 Task: Research Airbnb properties in Santiago de Veraguas, Panama from 1st November, 2023 to 4th November, 2023 for 1 adult.1  bedroom having 1 bed and 1 bathroom. Property type can be flat. Look for 4 properties as per requirement.
Action: Mouse pressed left at (464, 98)
Screenshot: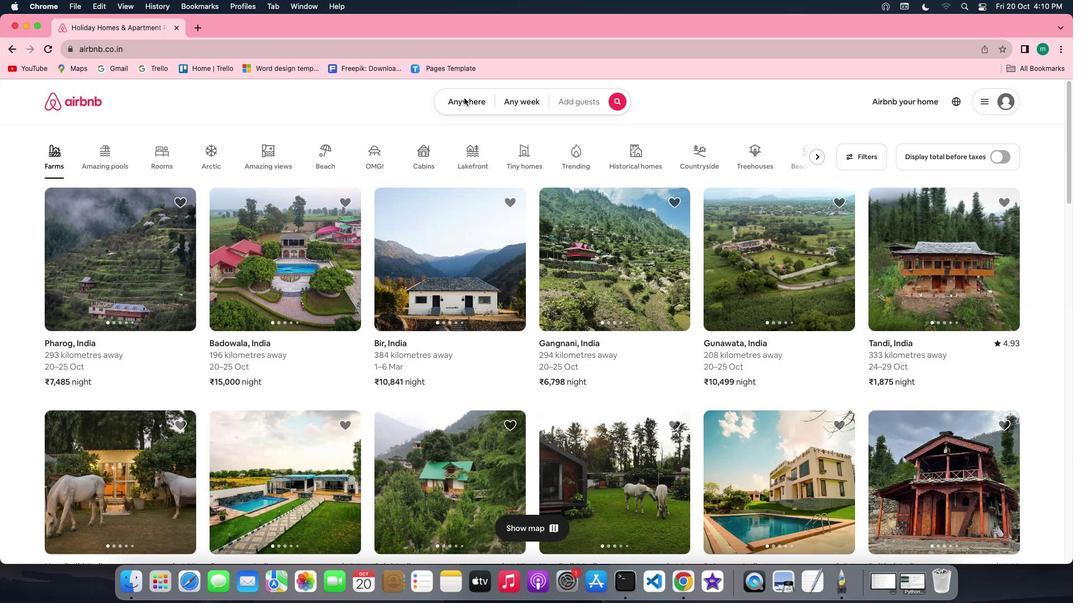 
Action: Mouse pressed left at (464, 98)
Screenshot: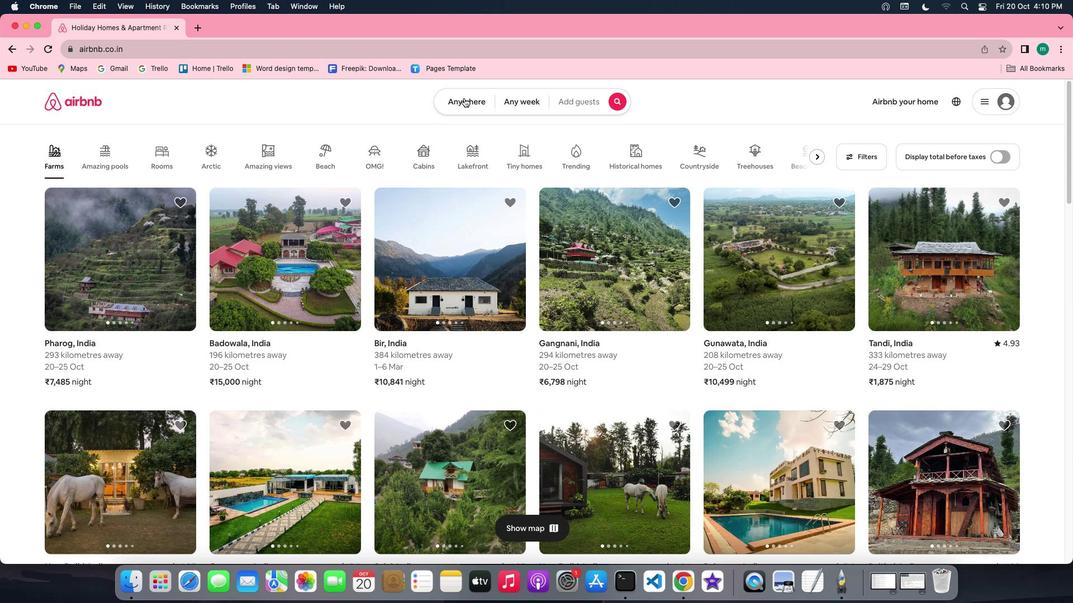 
Action: Mouse moved to (396, 143)
Screenshot: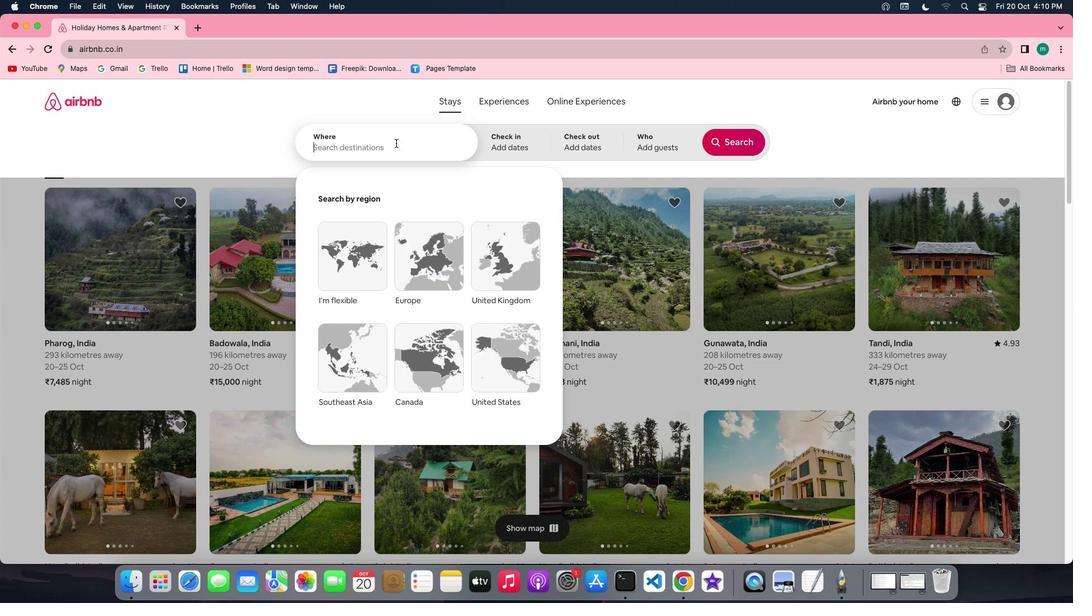 
Action: Mouse pressed left at (396, 143)
Screenshot: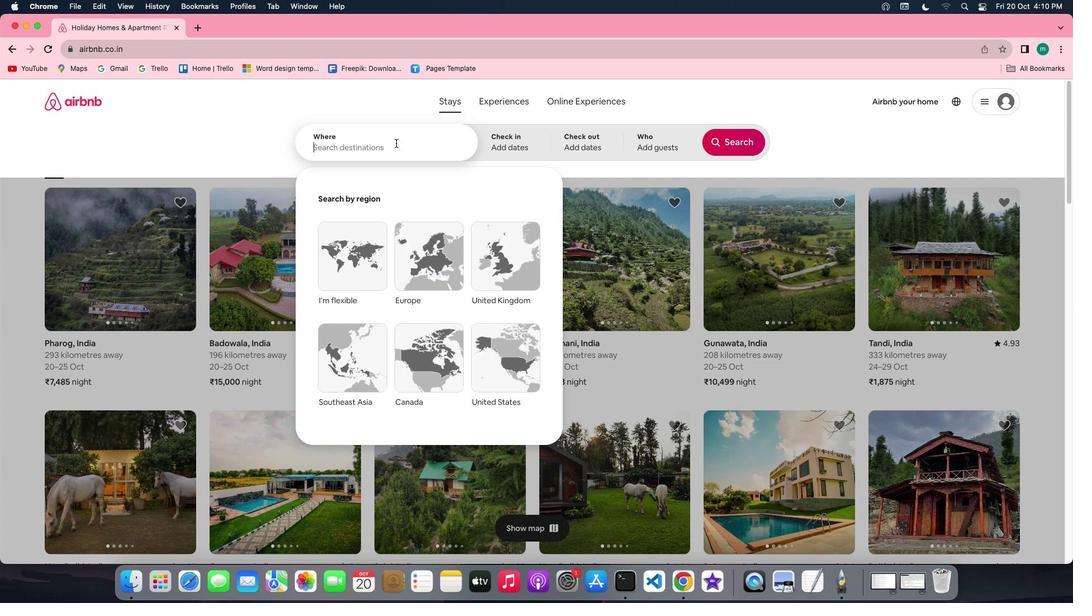 
Action: Key pressed Key.shift'S''a''n''t''i''a''g''o'Key.space'd''e'Key.spaceKey.shift'V''e''r''a''g''u''a''s'','Key.spaceKey.shift'P''a''n''a''m''a'
Screenshot: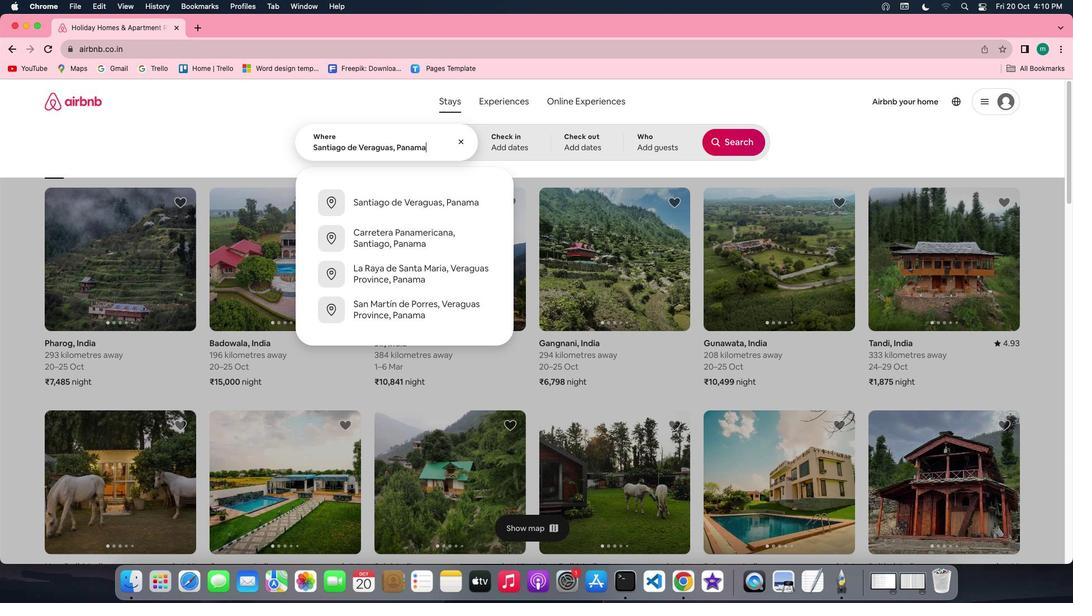 
Action: Mouse moved to (527, 143)
Screenshot: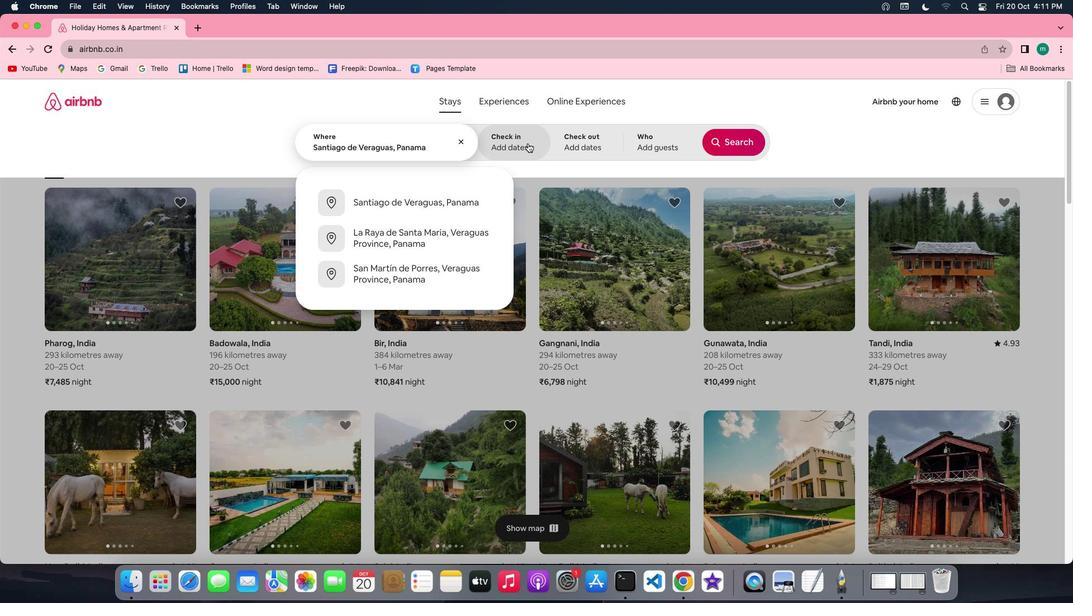 
Action: Mouse pressed left at (527, 143)
Screenshot: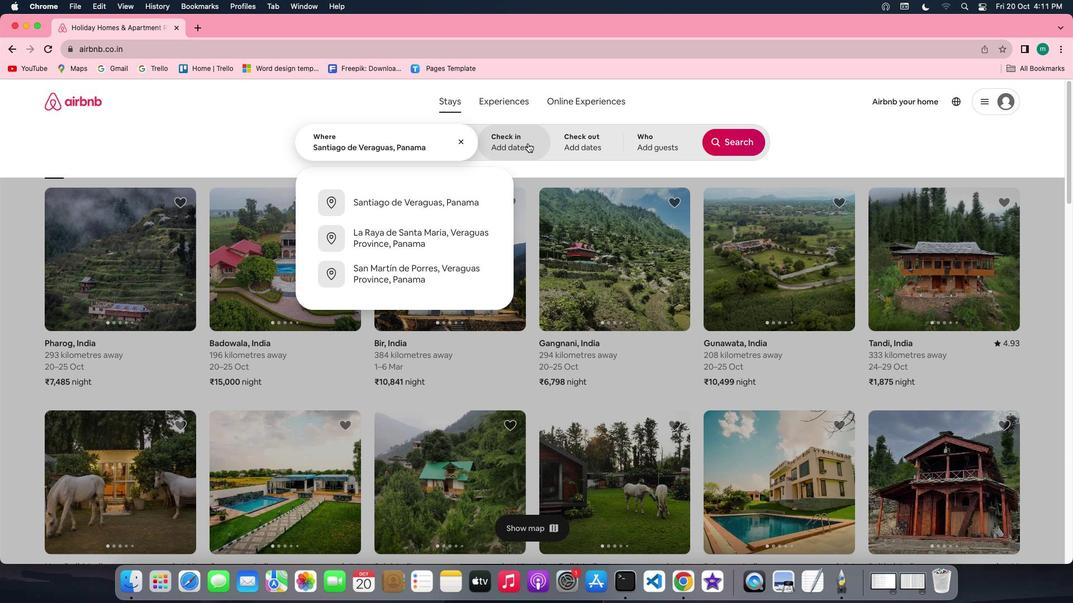 
Action: Mouse moved to (649, 278)
Screenshot: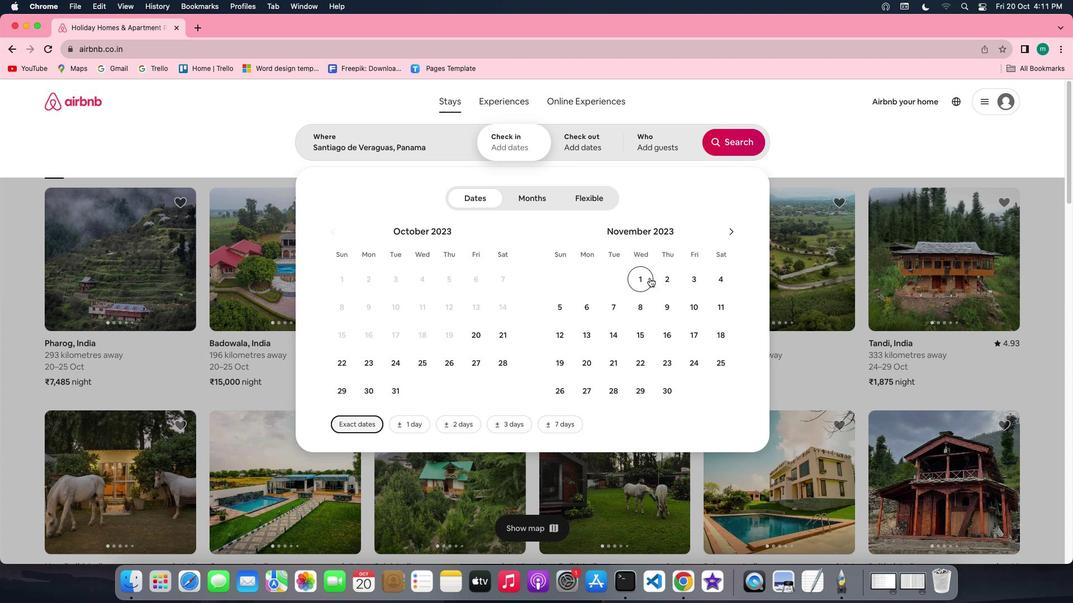 
Action: Mouse pressed left at (649, 278)
Screenshot: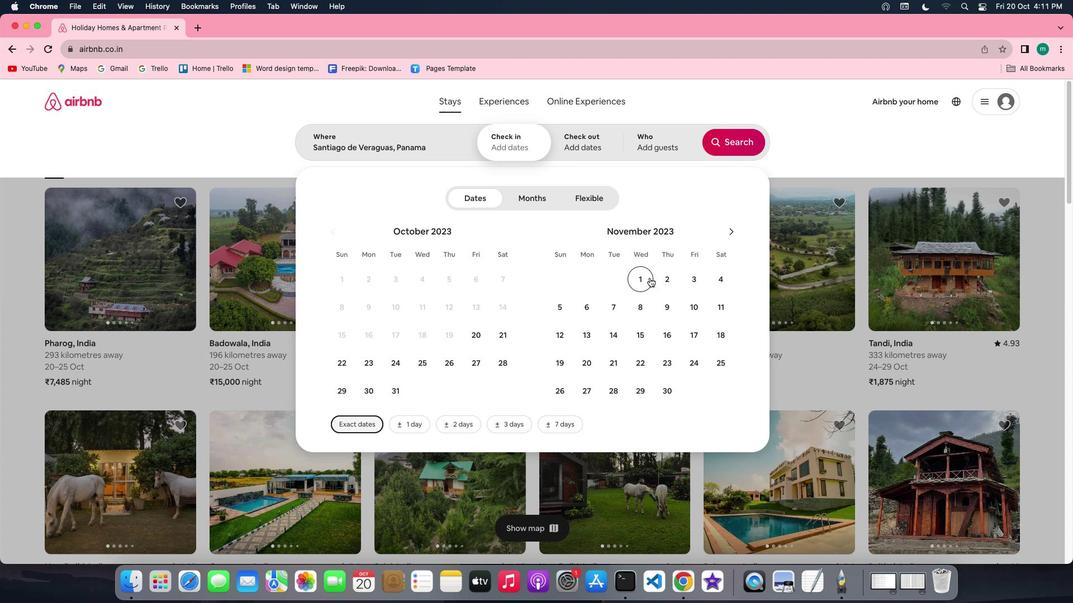 
Action: Mouse moved to (724, 282)
Screenshot: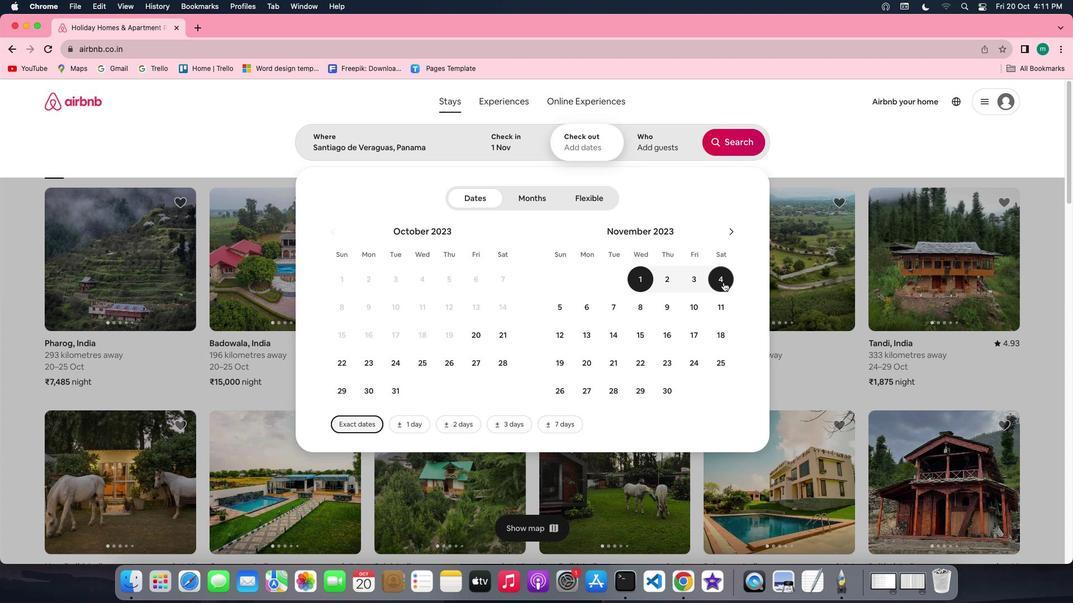 
Action: Mouse pressed left at (724, 282)
Screenshot: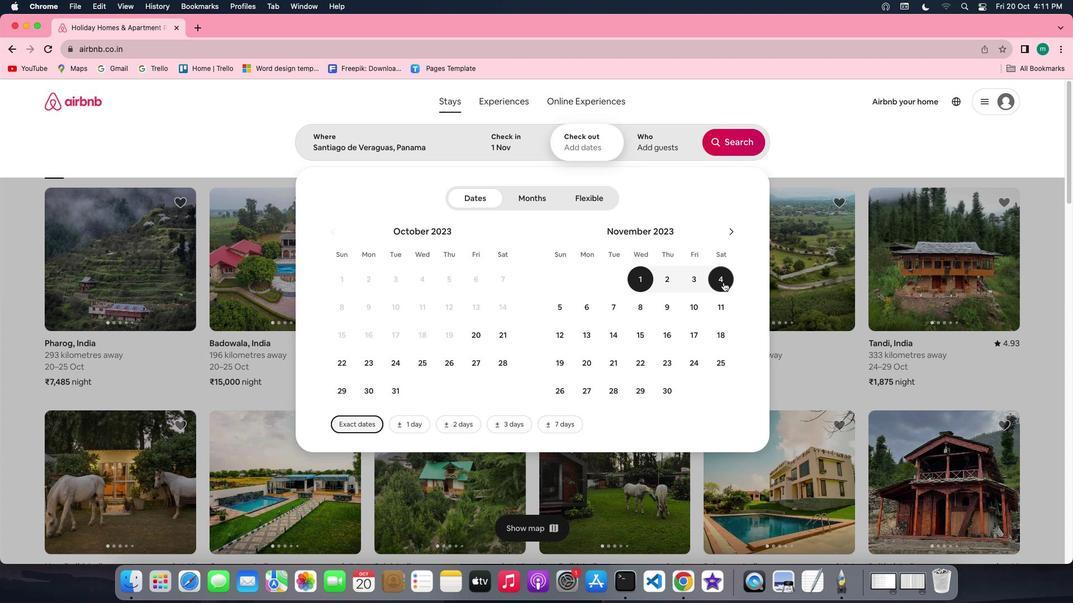 
Action: Mouse moved to (664, 144)
Screenshot: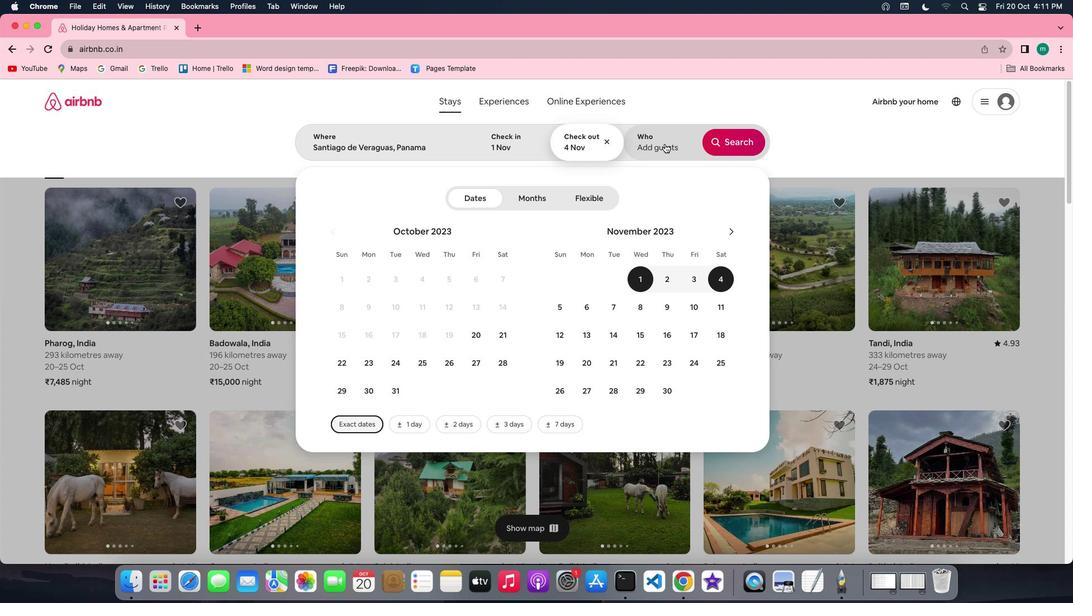 
Action: Mouse pressed left at (664, 144)
Screenshot: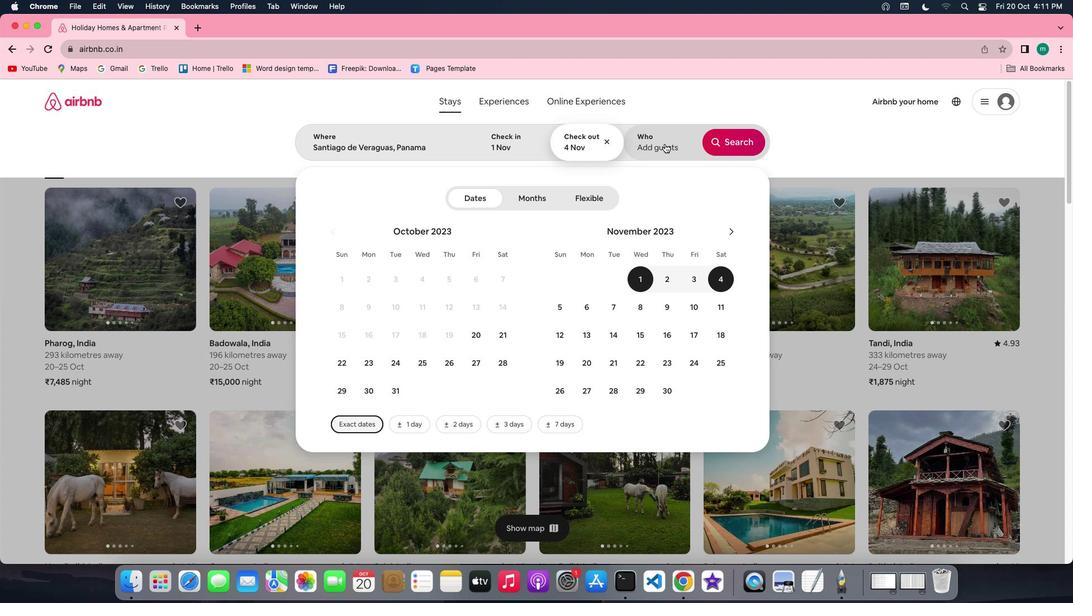 
Action: Mouse moved to (738, 204)
Screenshot: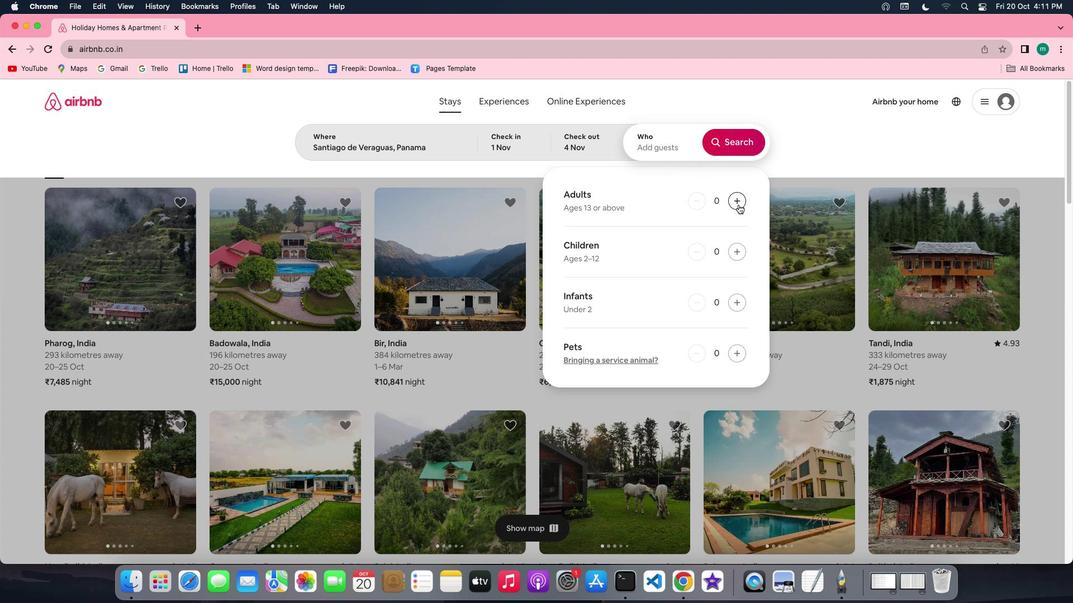 
Action: Mouse pressed left at (738, 204)
Screenshot: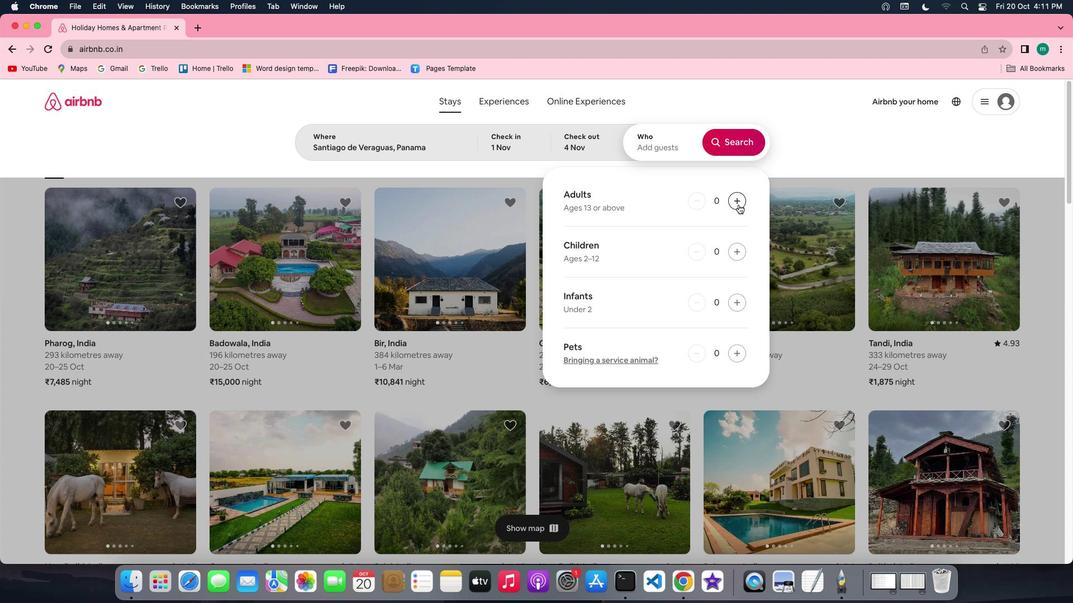 
Action: Mouse moved to (731, 141)
Screenshot: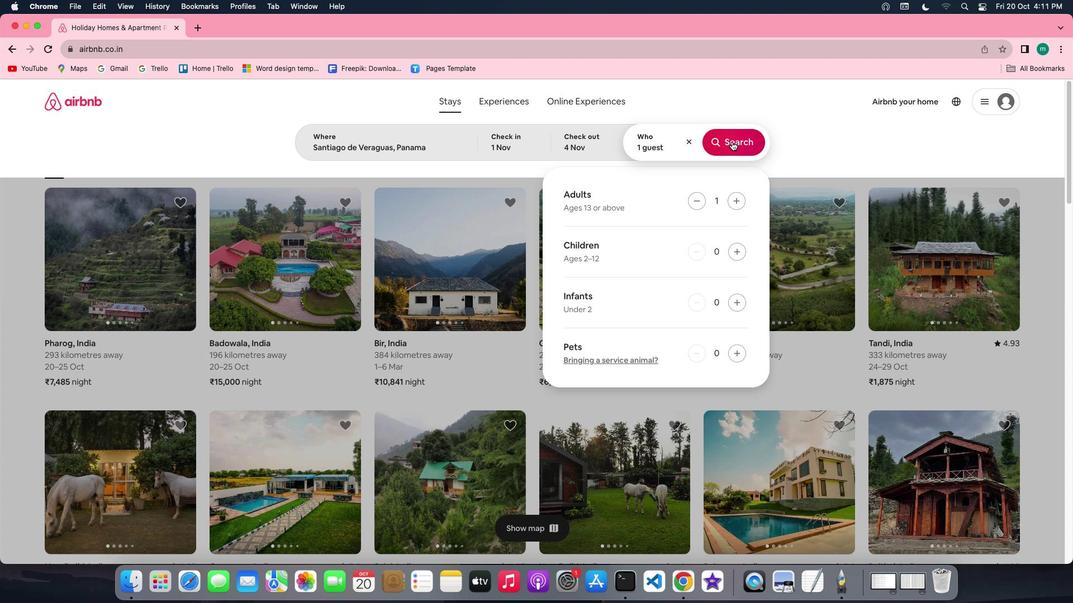 
Action: Mouse pressed left at (731, 141)
Screenshot: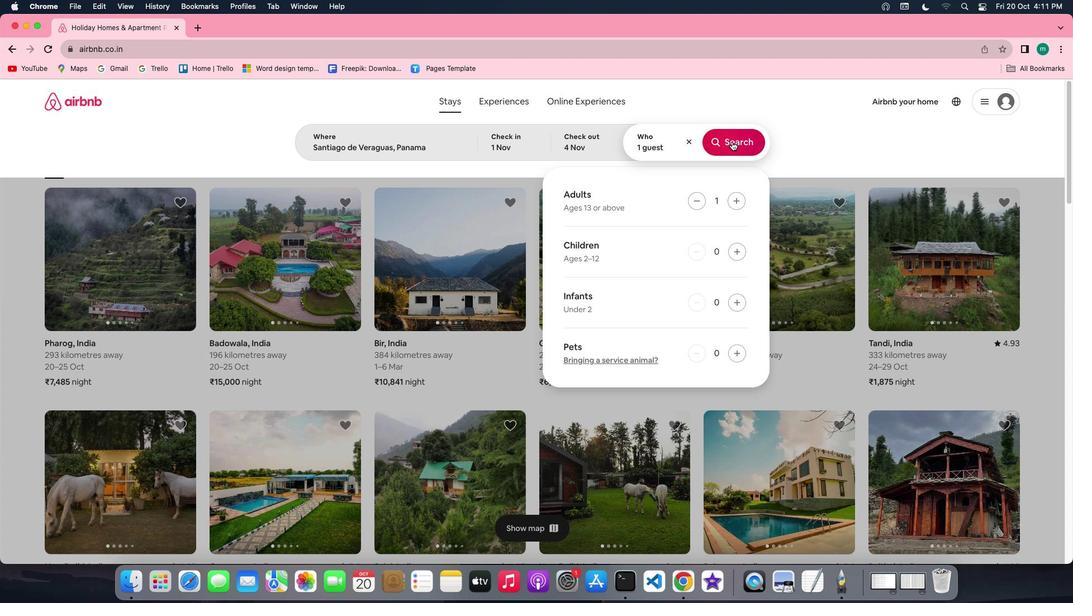 
Action: Mouse moved to (886, 143)
Screenshot: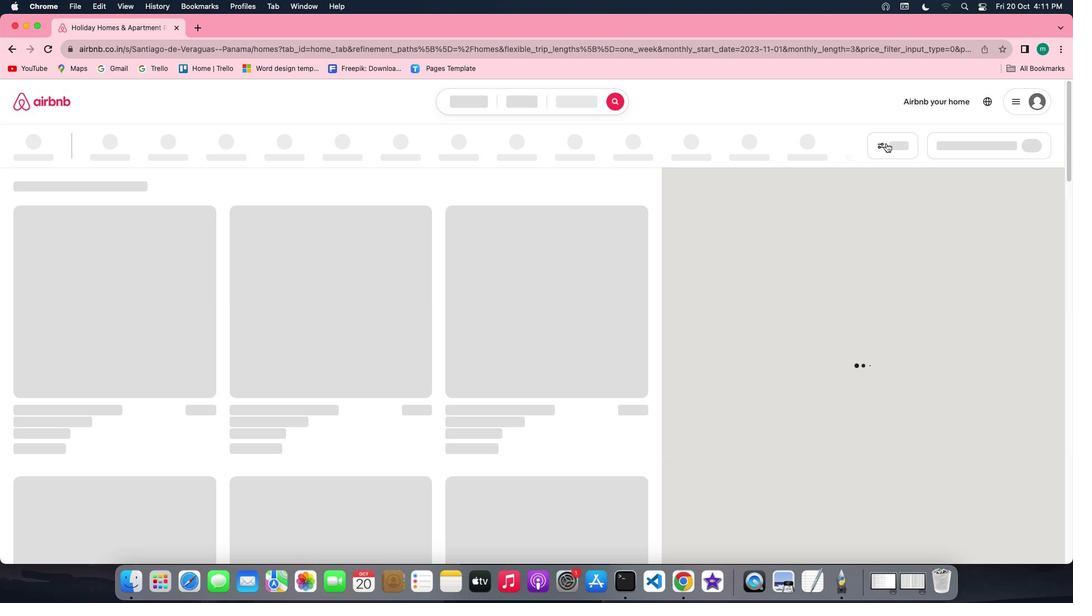 
Action: Mouse pressed left at (886, 143)
Screenshot: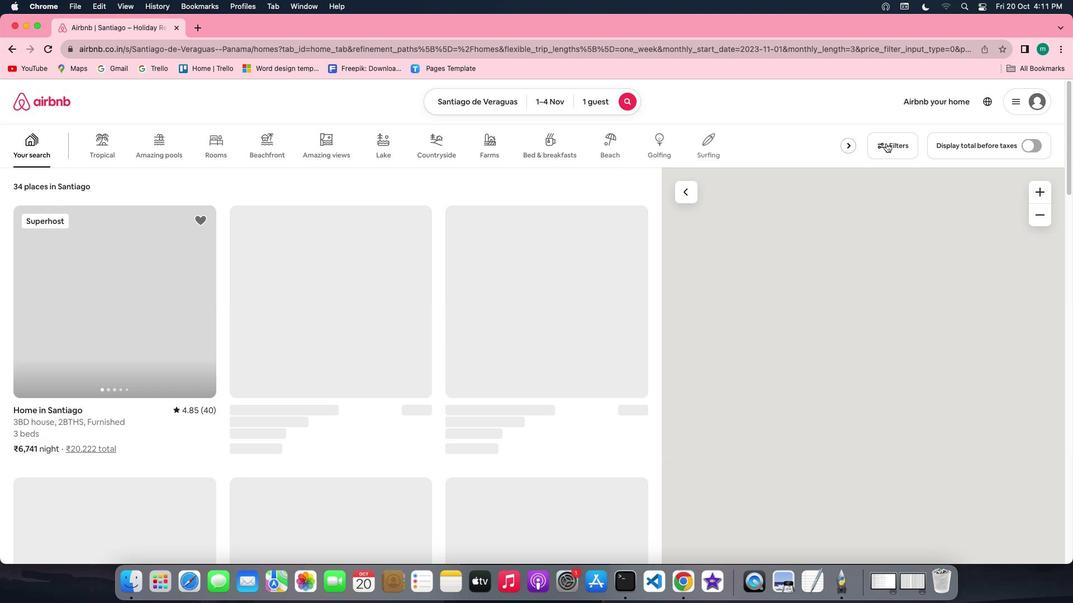 
Action: Mouse moved to (895, 145)
Screenshot: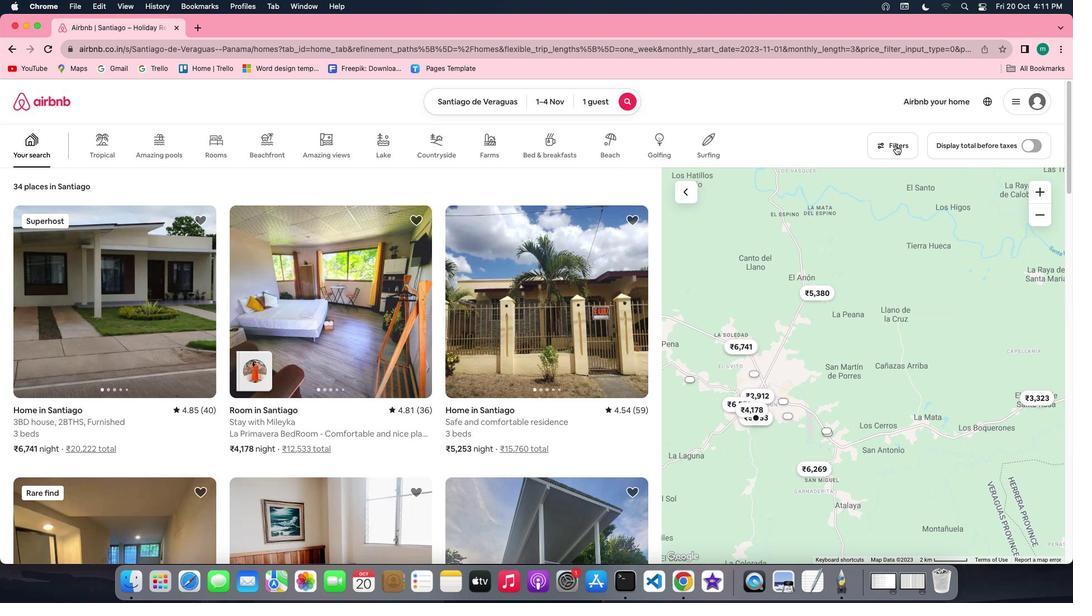 
Action: Mouse pressed left at (895, 145)
Screenshot: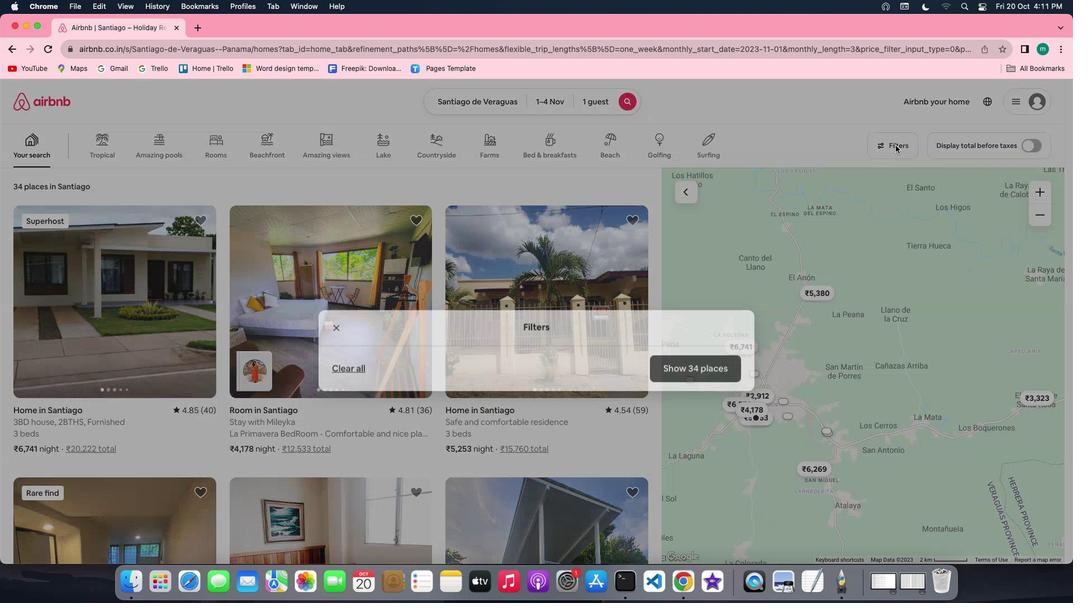 
Action: Mouse pressed left at (895, 145)
Screenshot: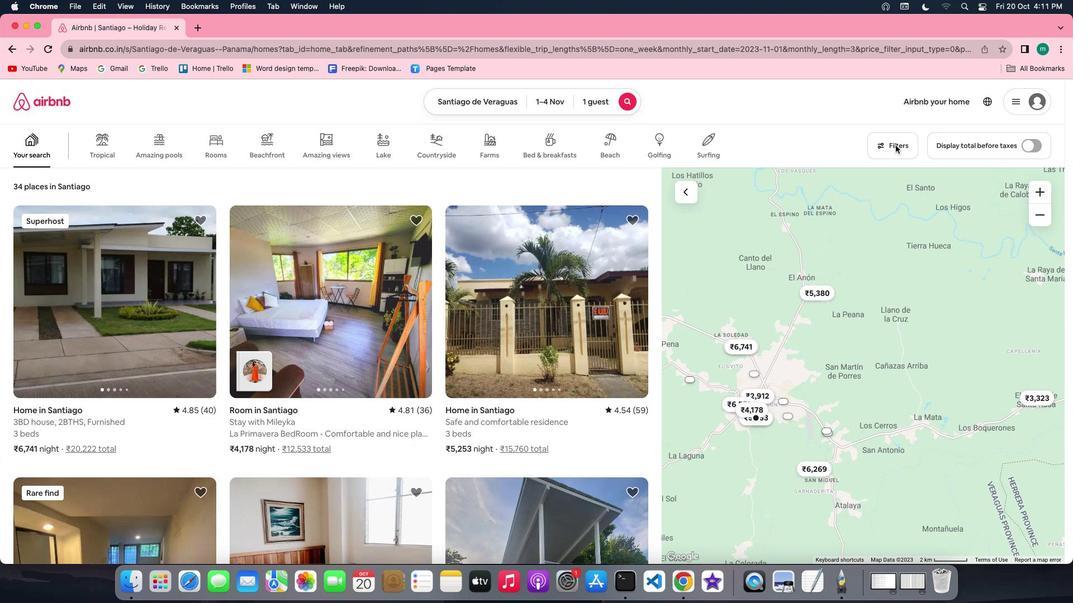 
Action: Mouse moved to (888, 143)
Screenshot: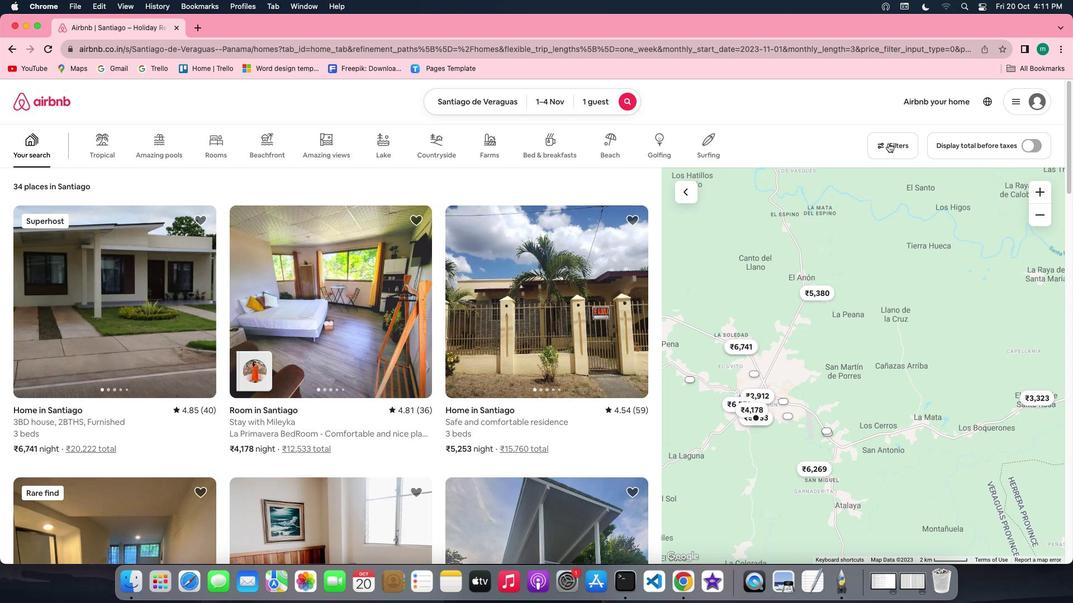 
Action: Mouse pressed left at (888, 143)
Screenshot: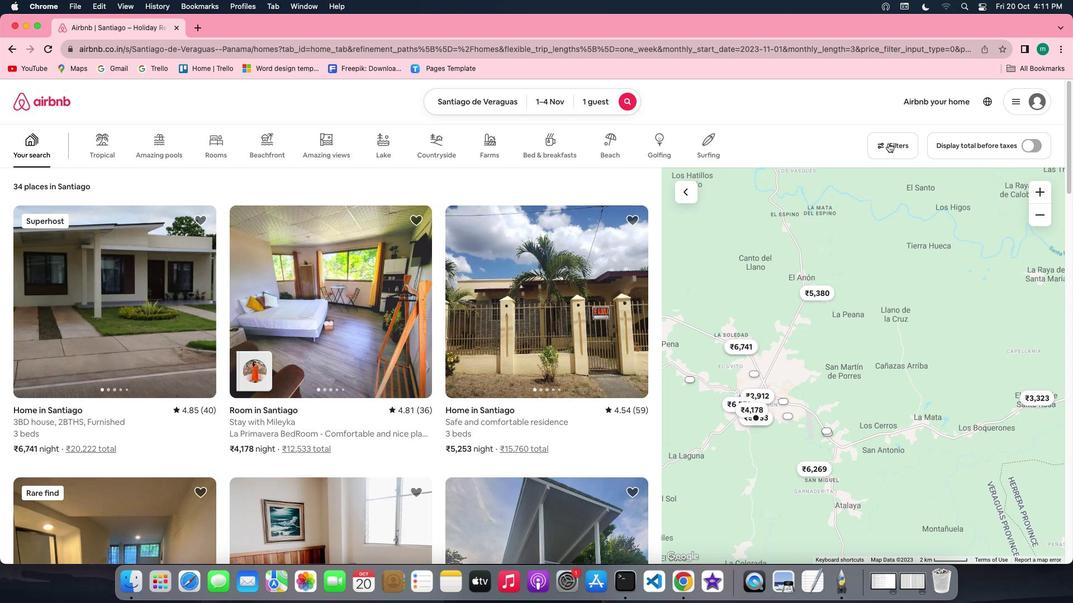 
Action: Mouse moved to (454, 283)
Screenshot: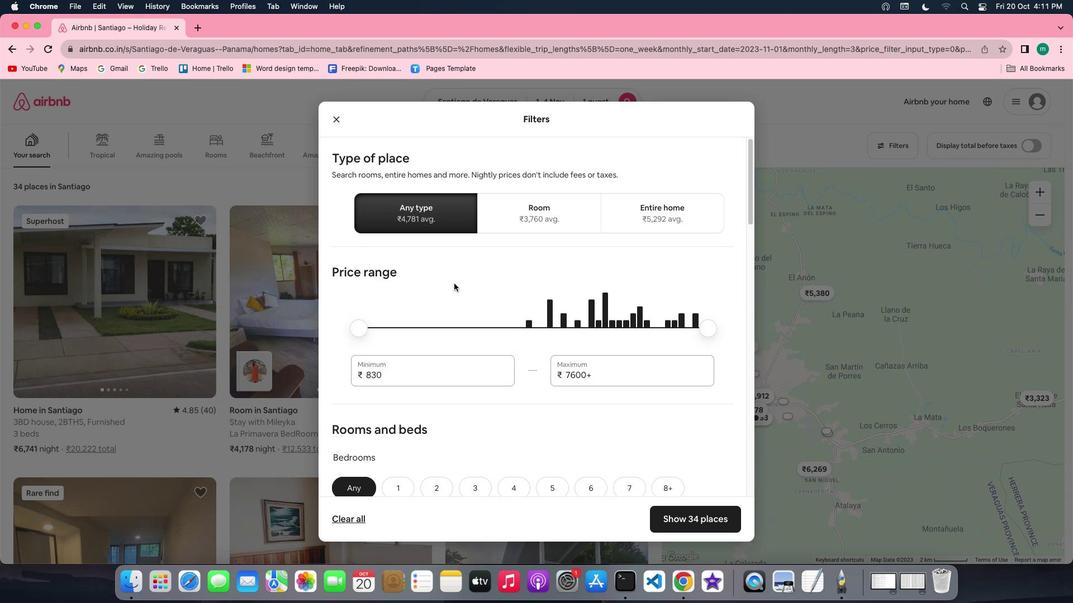 
Action: Mouse scrolled (454, 283) with delta (0, 0)
Screenshot: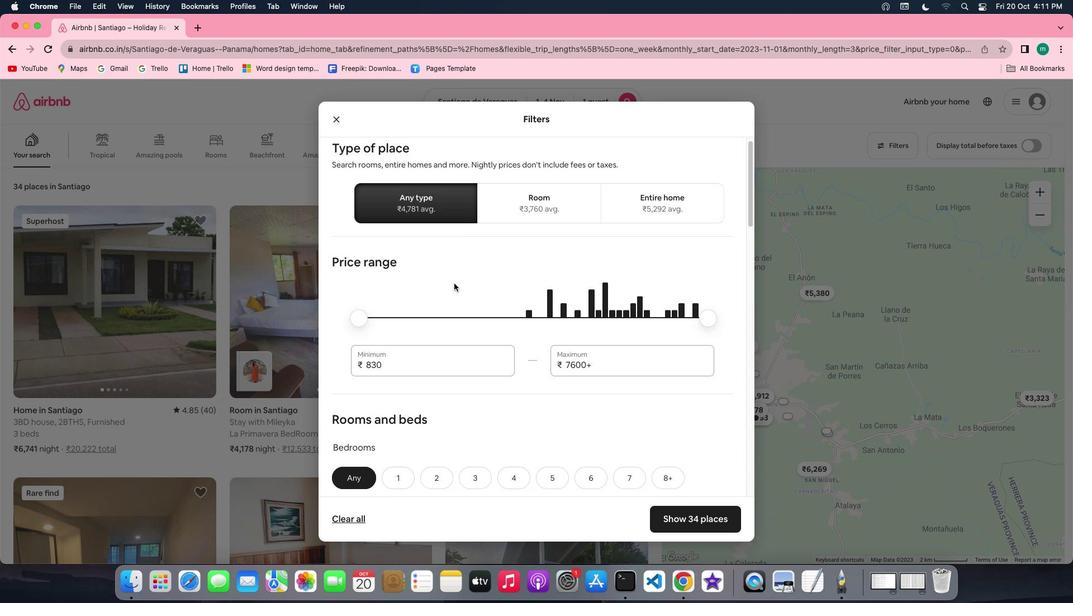 
Action: Mouse scrolled (454, 283) with delta (0, 0)
Screenshot: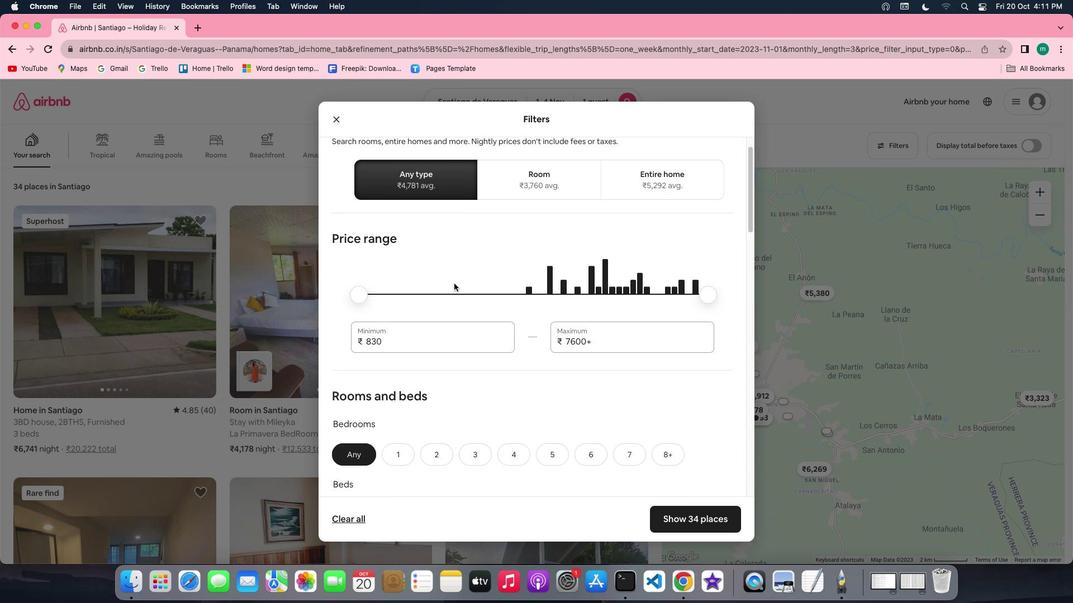 
Action: Mouse scrolled (454, 283) with delta (0, -1)
Screenshot: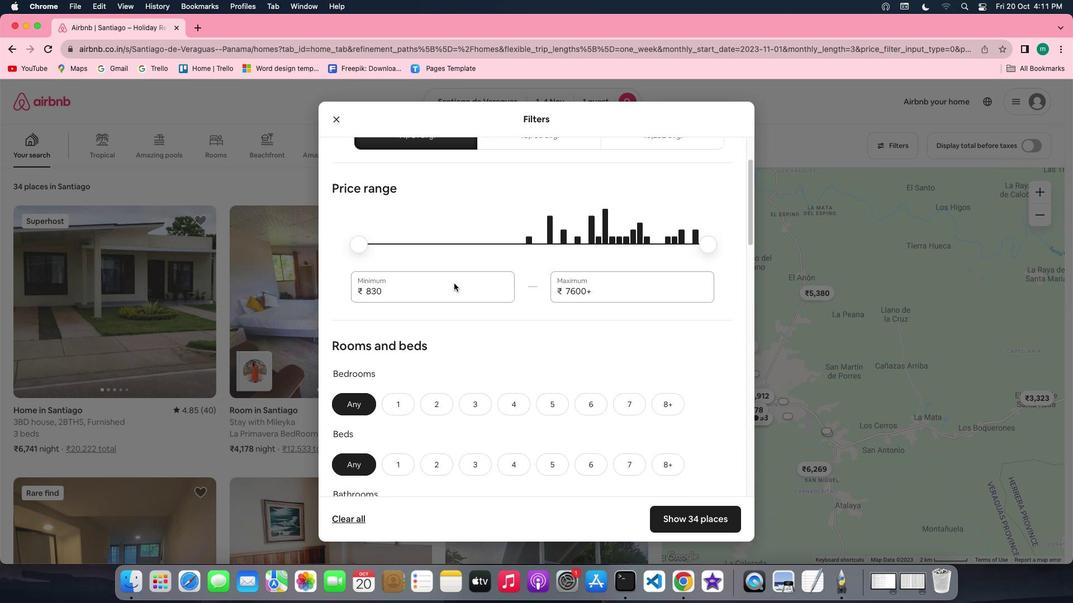 
Action: Mouse scrolled (454, 283) with delta (0, -2)
Screenshot: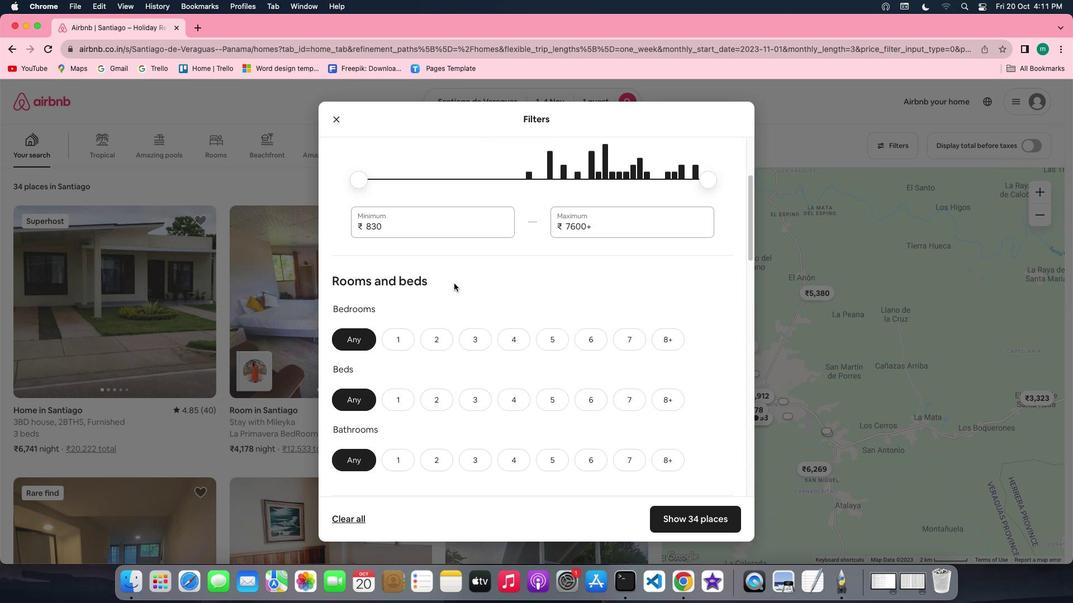 
Action: Mouse scrolled (454, 283) with delta (0, 0)
Screenshot: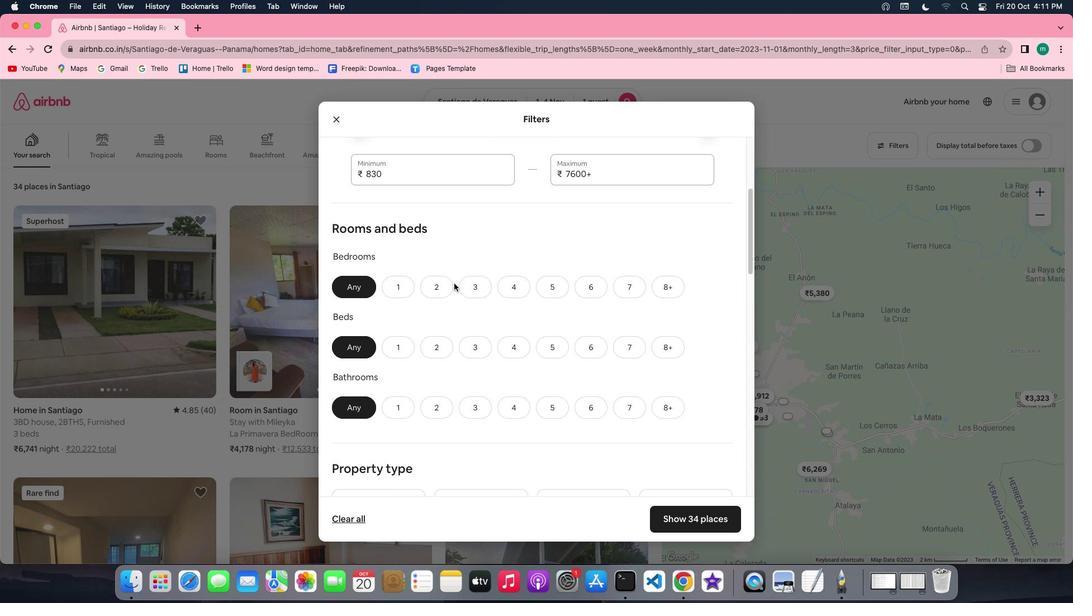 
Action: Mouse scrolled (454, 283) with delta (0, 0)
Screenshot: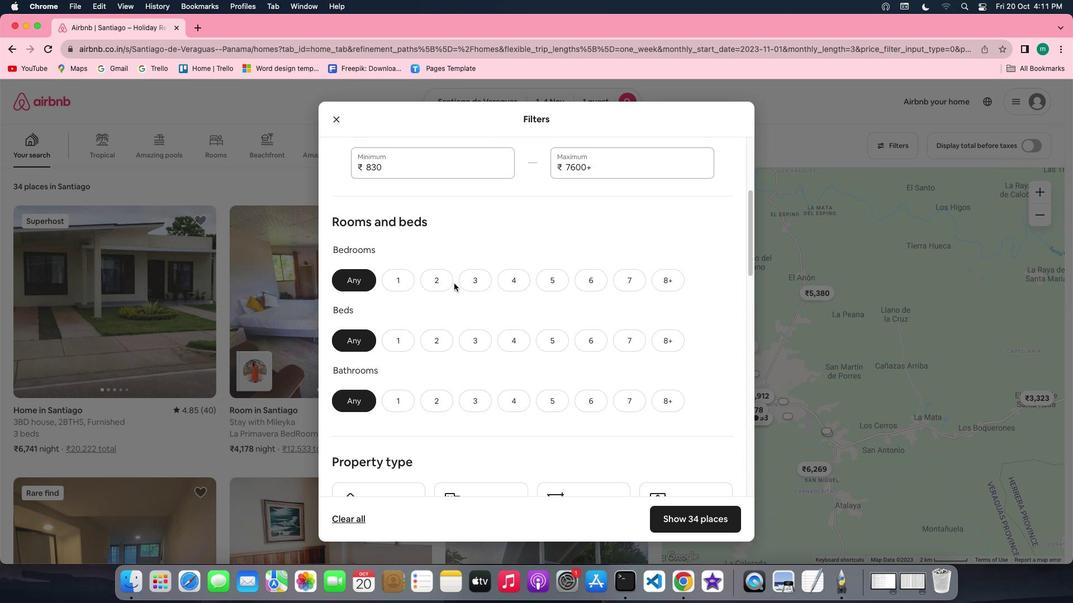 
Action: Mouse scrolled (454, 283) with delta (0, 0)
Screenshot: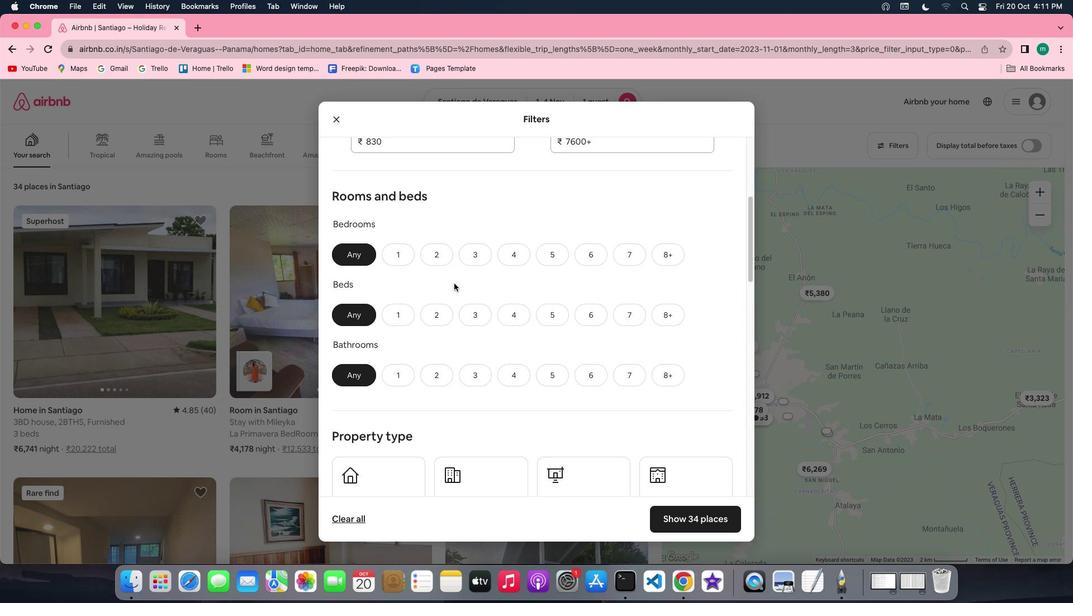 
Action: Mouse scrolled (454, 283) with delta (0, 0)
Screenshot: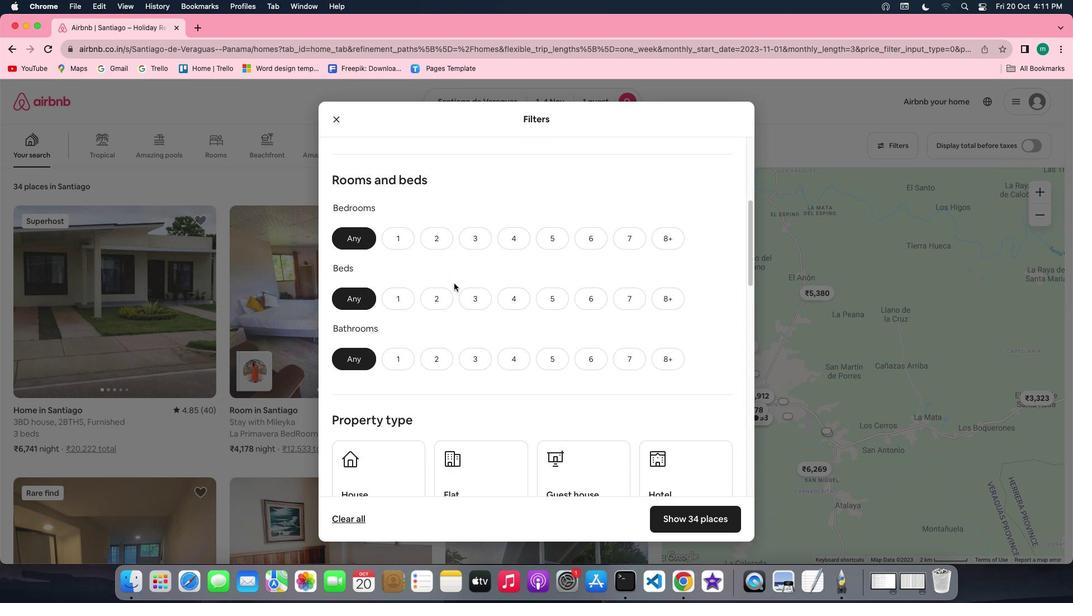 
Action: Mouse scrolled (454, 283) with delta (0, 0)
Screenshot: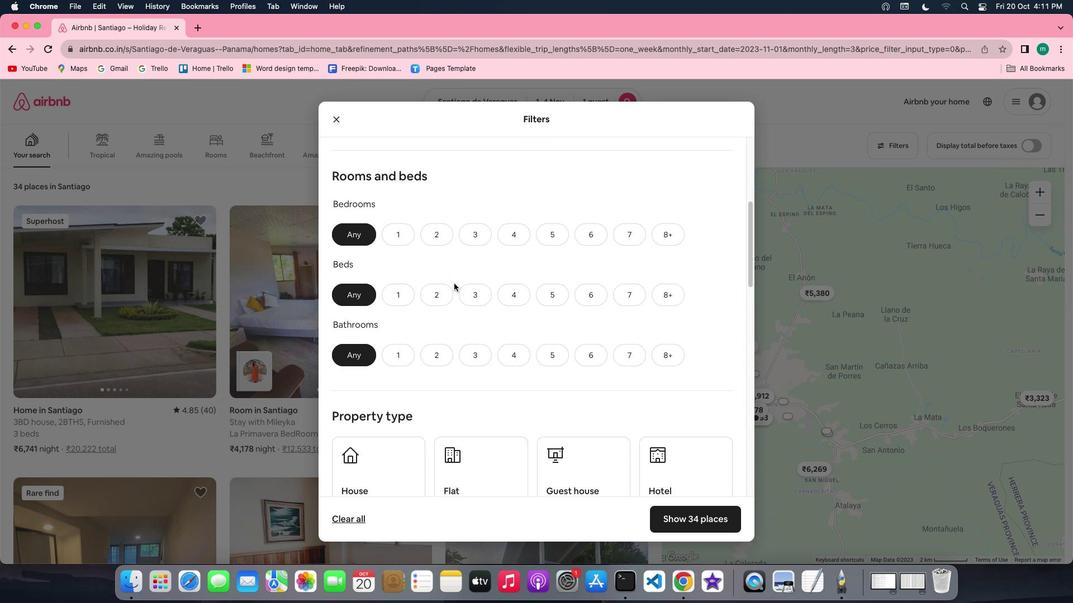 
Action: Mouse moved to (390, 223)
Screenshot: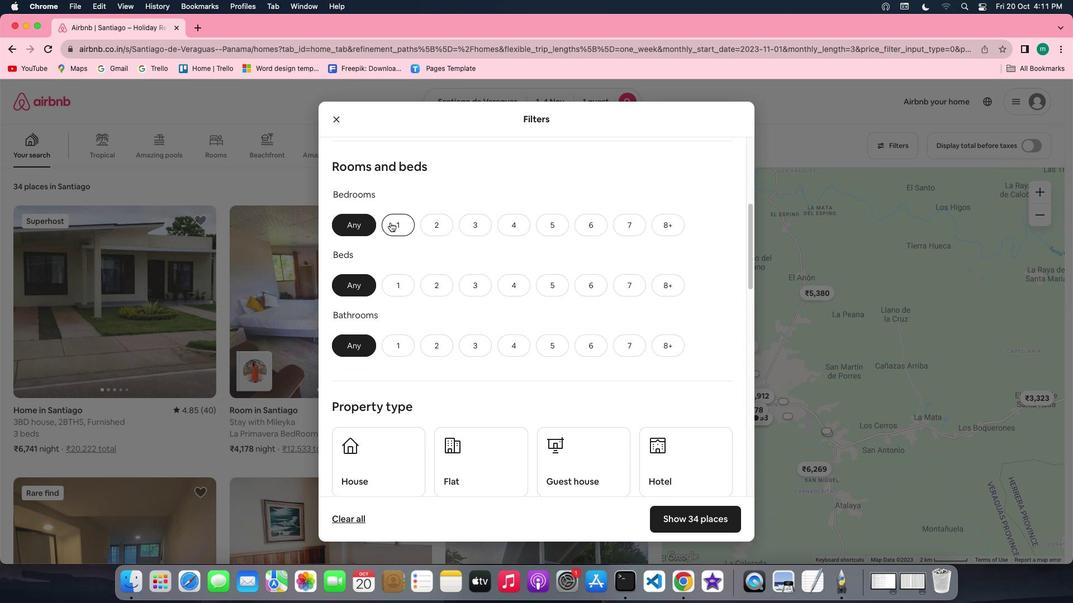 
Action: Mouse pressed left at (390, 223)
Screenshot: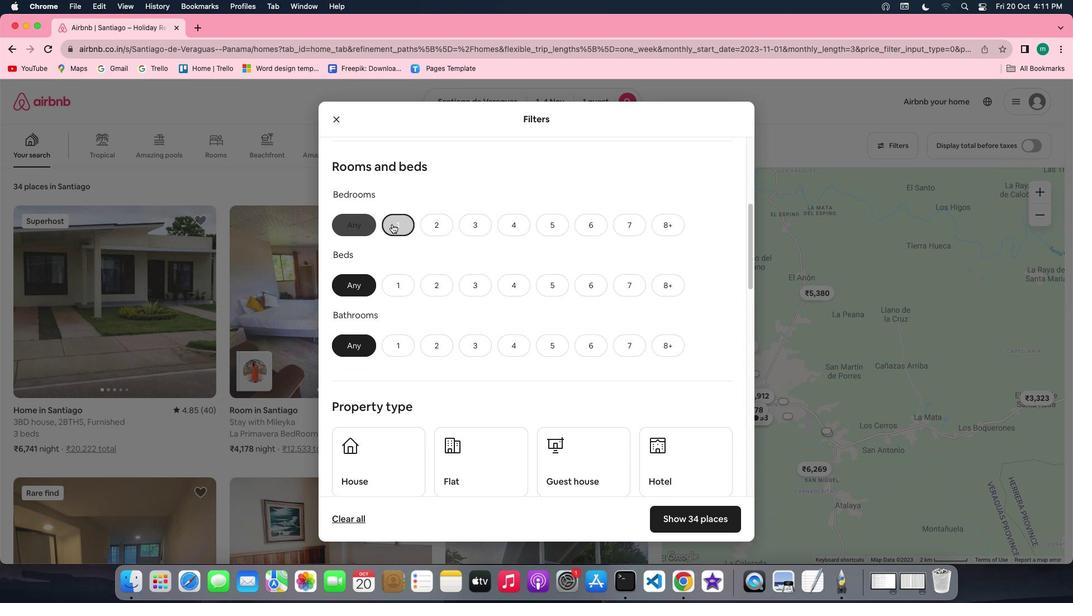 
Action: Mouse moved to (407, 287)
Screenshot: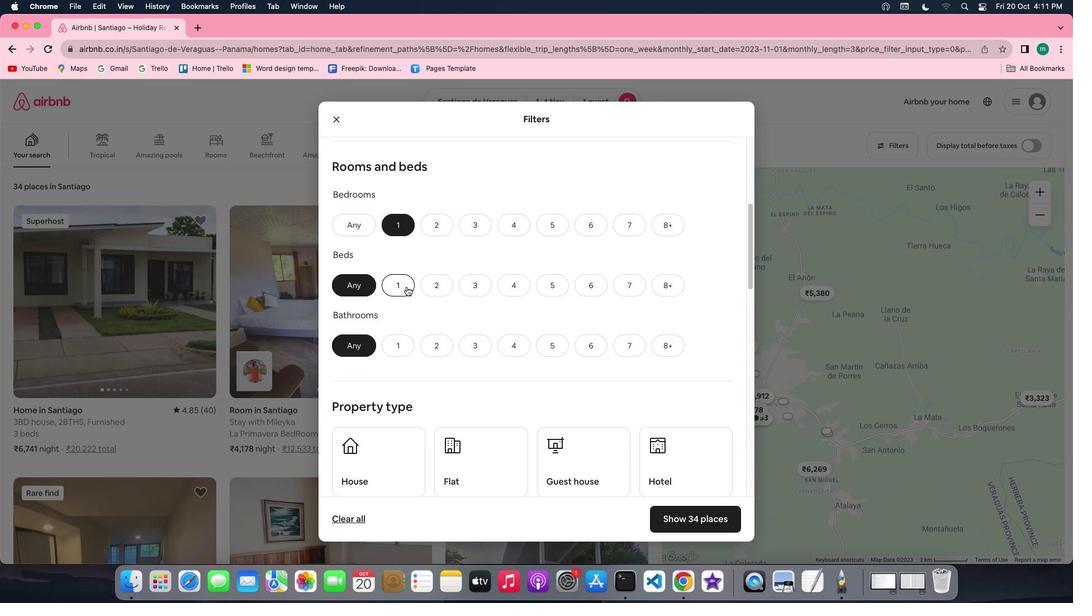 
Action: Mouse pressed left at (407, 287)
Screenshot: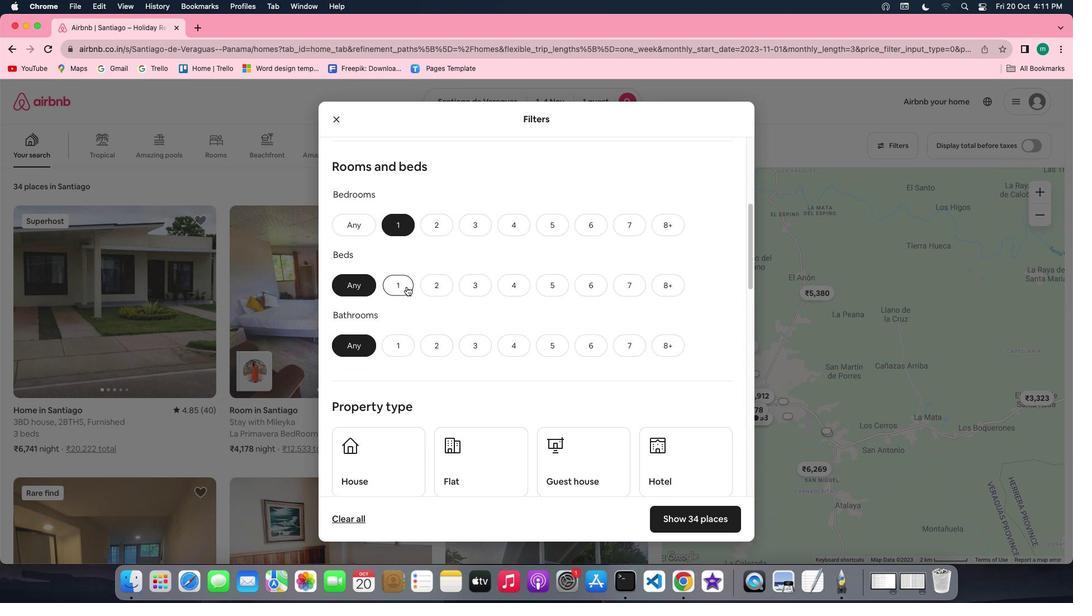 
Action: Mouse moved to (404, 344)
Screenshot: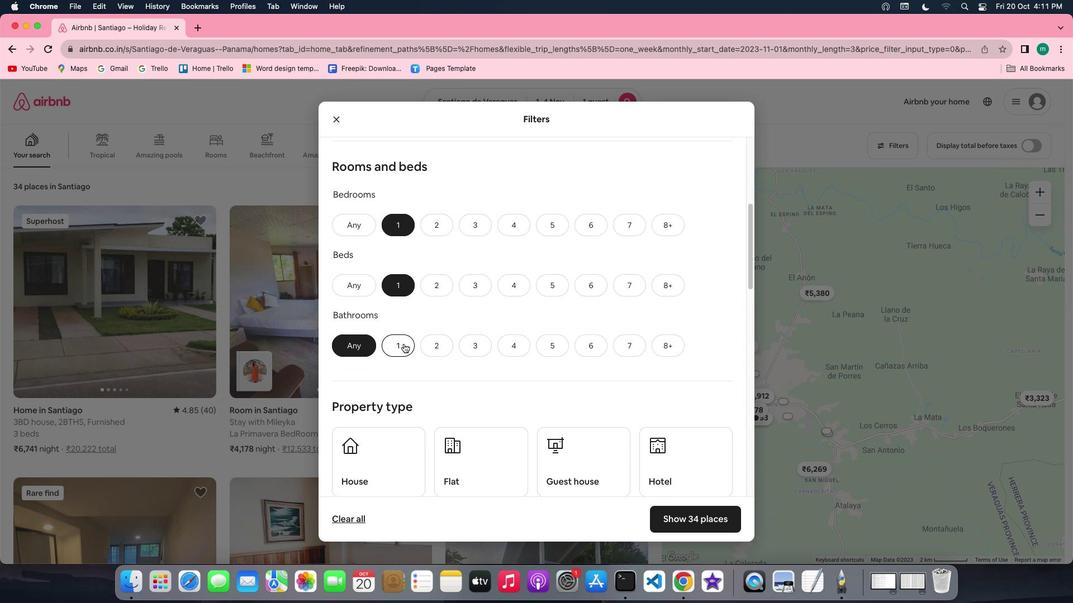 
Action: Mouse pressed left at (404, 344)
Screenshot: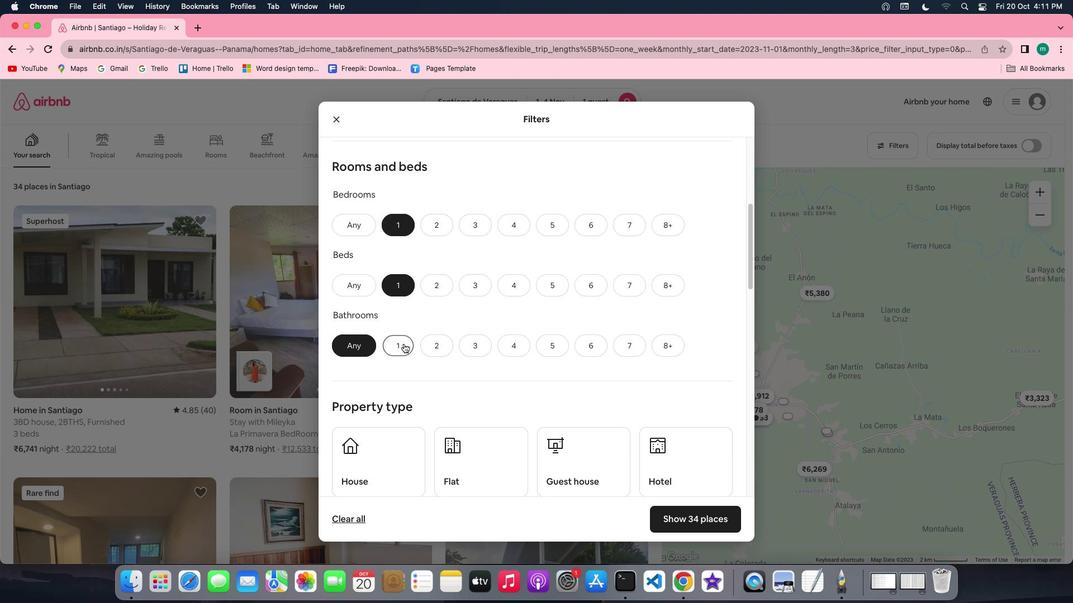 
Action: Mouse moved to (565, 354)
Screenshot: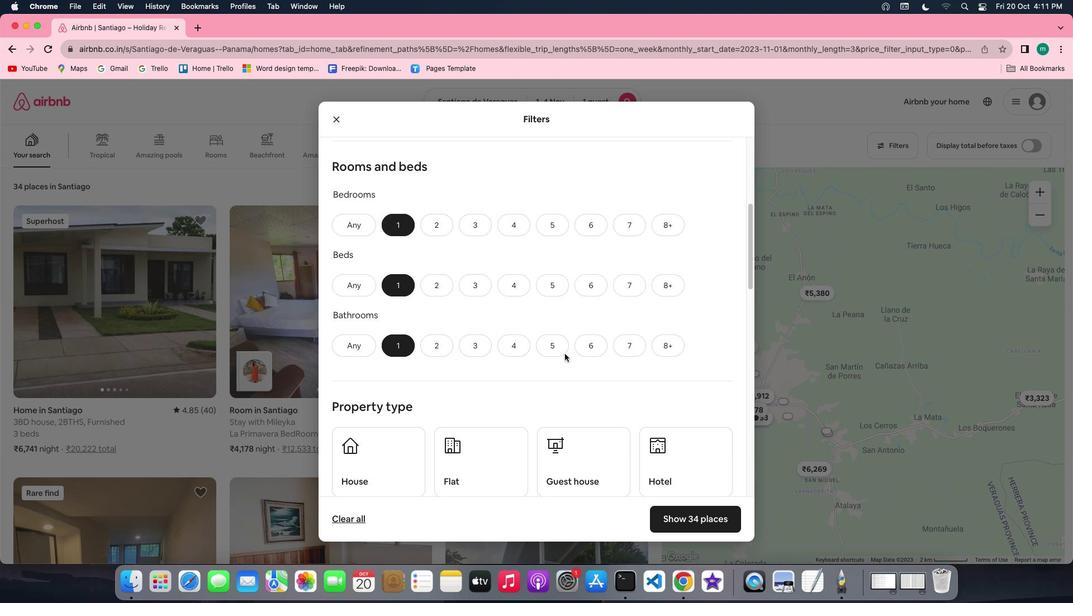 
Action: Mouse scrolled (565, 354) with delta (0, 0)
Screenshot: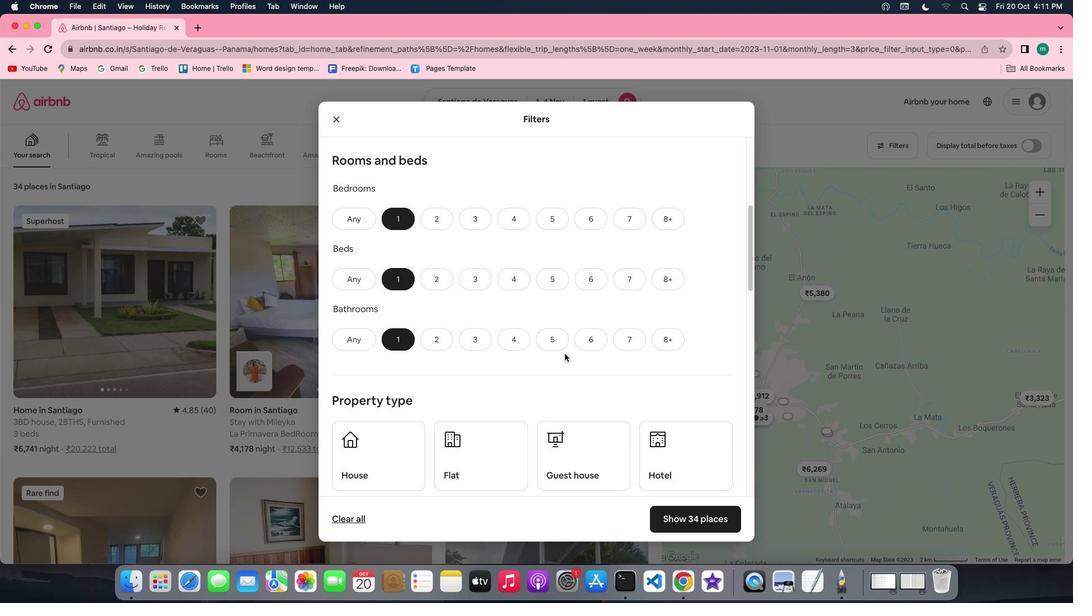 
Action: Mouse scrolled (565, 354) with delta (0, 0)
Screenshot: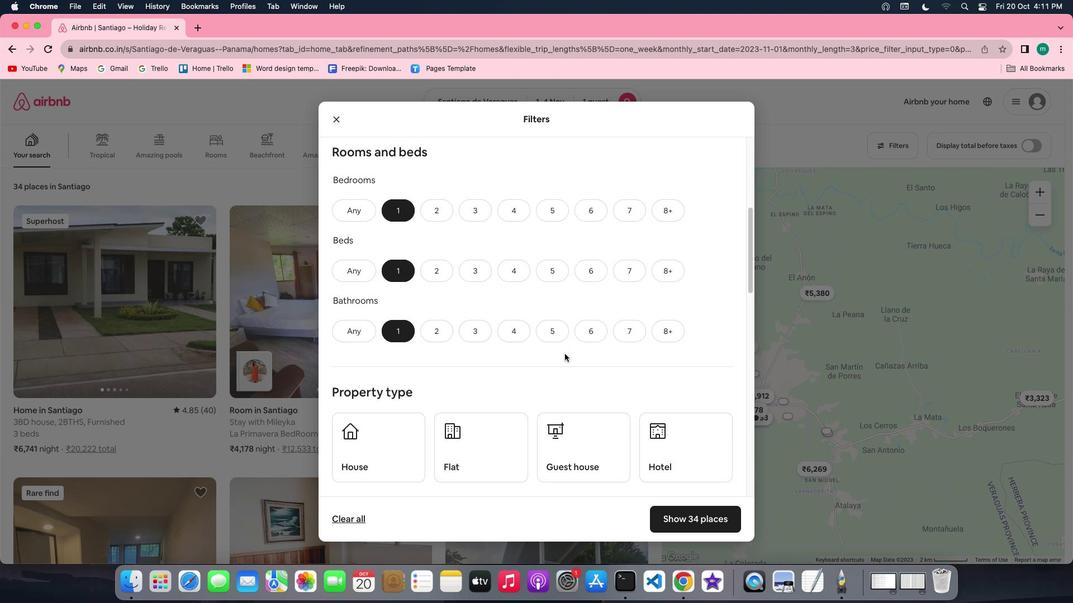 
Action: Mouse scrolled (565, 354) with delta (0, -1)
Screenshot: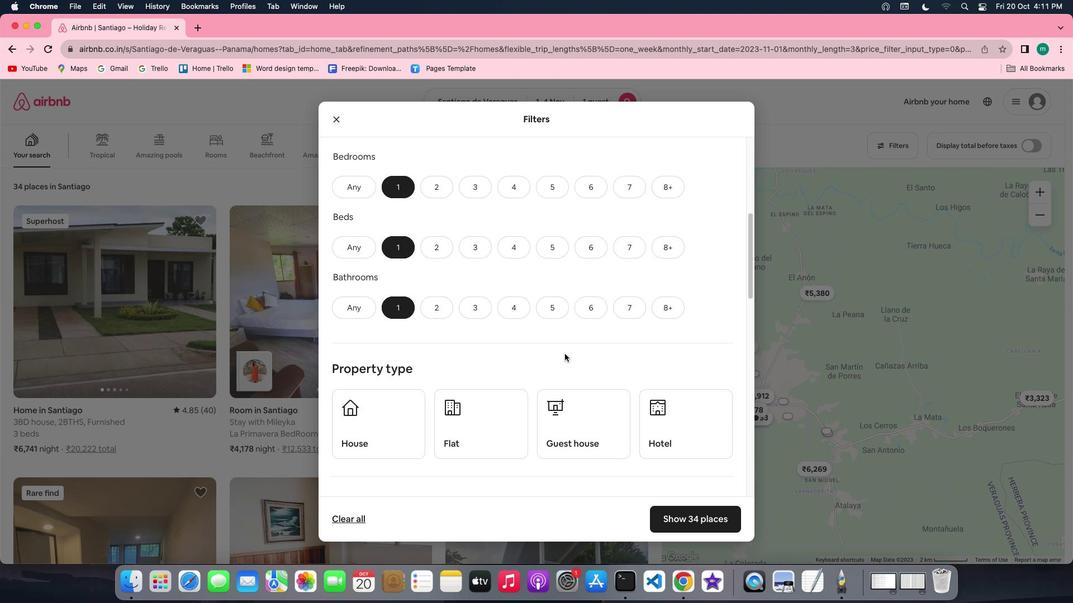 
Action: Mouse scrolled (565, 354) with delta (0, -1)
Screenshot: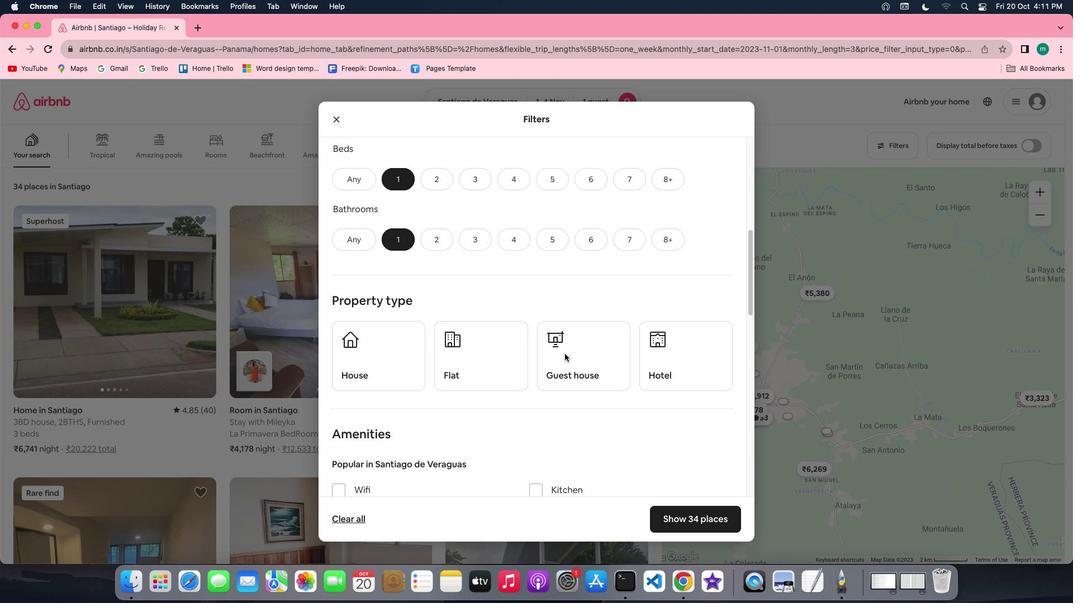 
Action: Mouse scrolled (565, 354) with delta (0, 0)
Screenshot: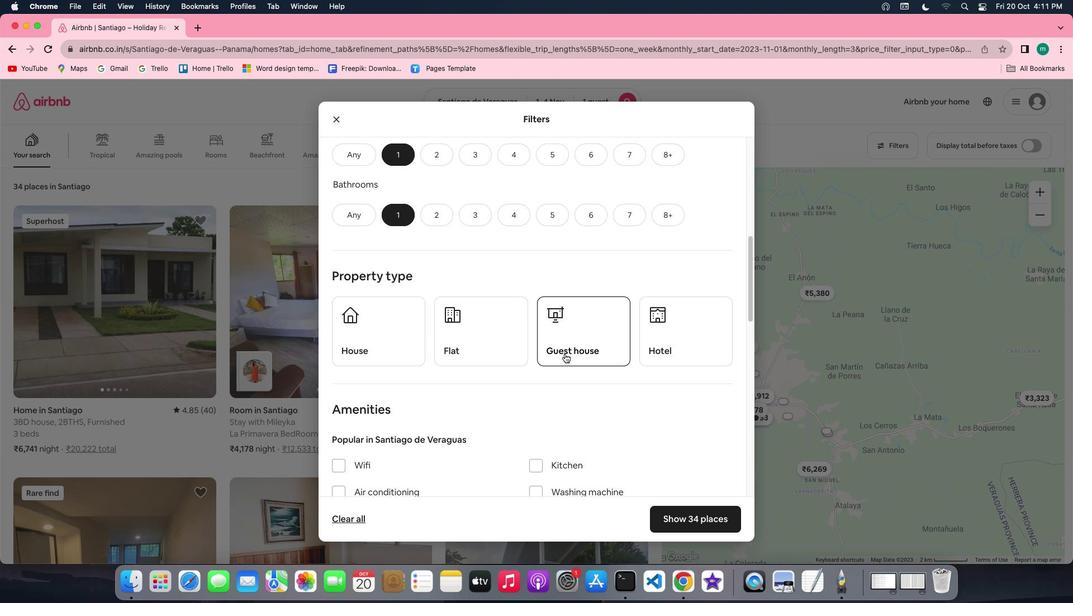 
Action: Mouse scrolled (565, 354) with delta (0, 0)
Screenshot: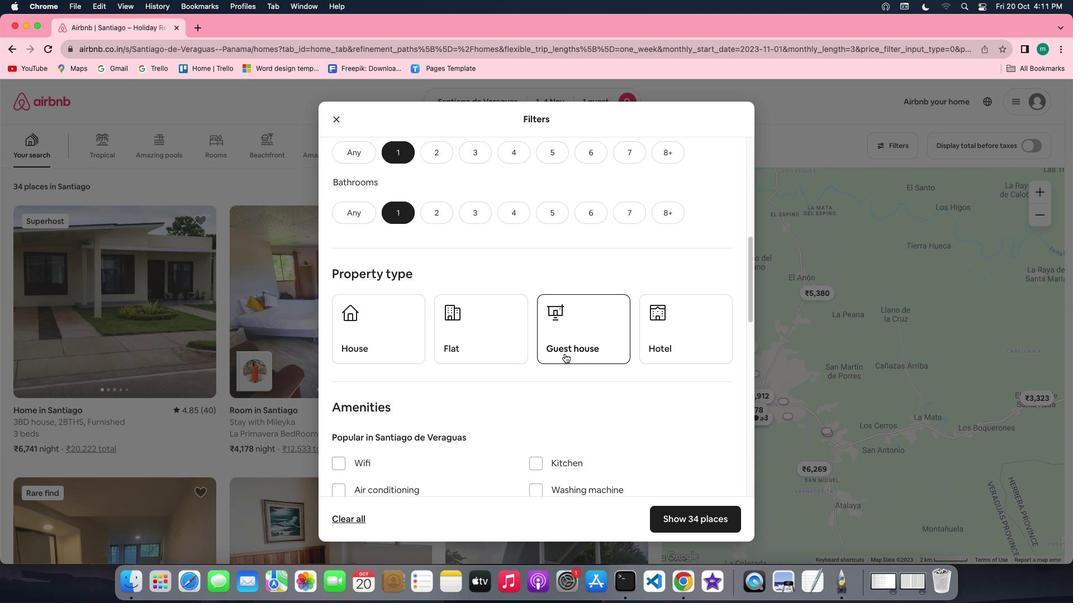 
Action: Mouse scrolled (565, 354) with delta (0, 0)
Screenshot: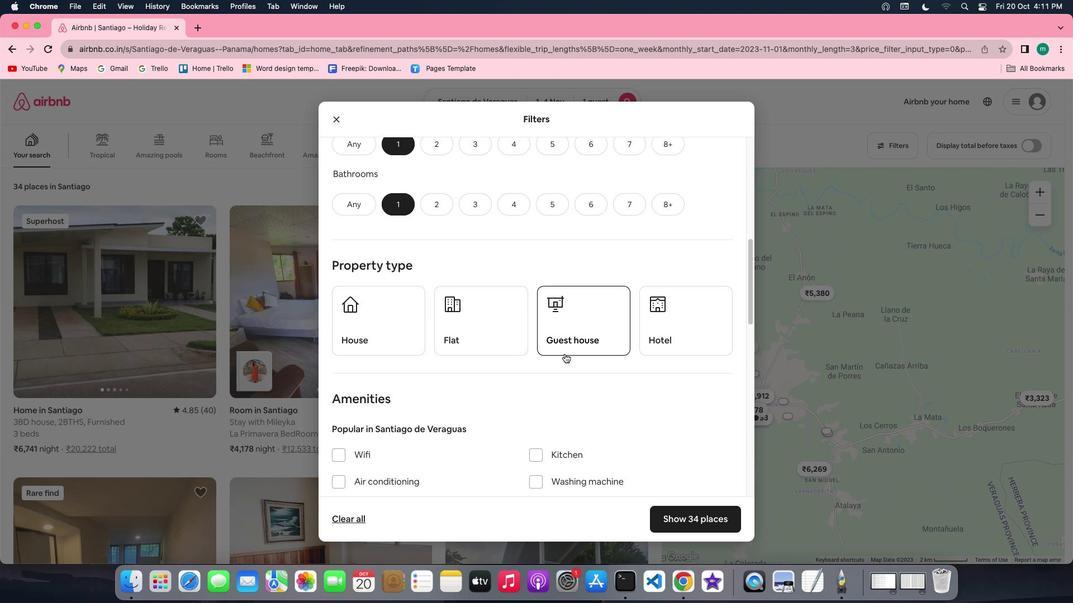 
Action: Mouse moved to (436, 307)
Screenshot: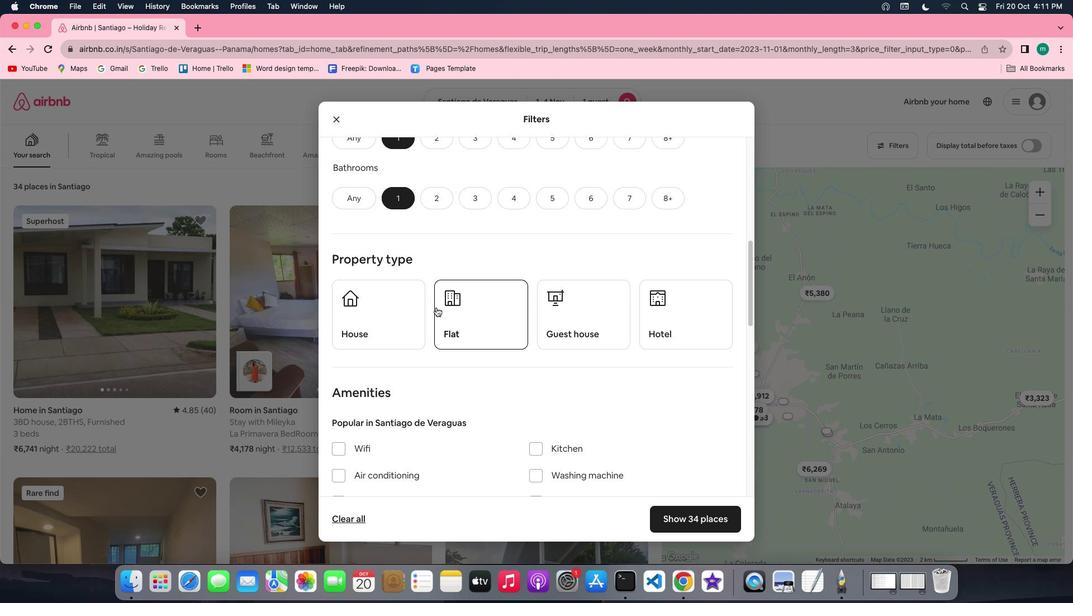 
Action: Mouse pressed left at (436, 307)
Screenshot: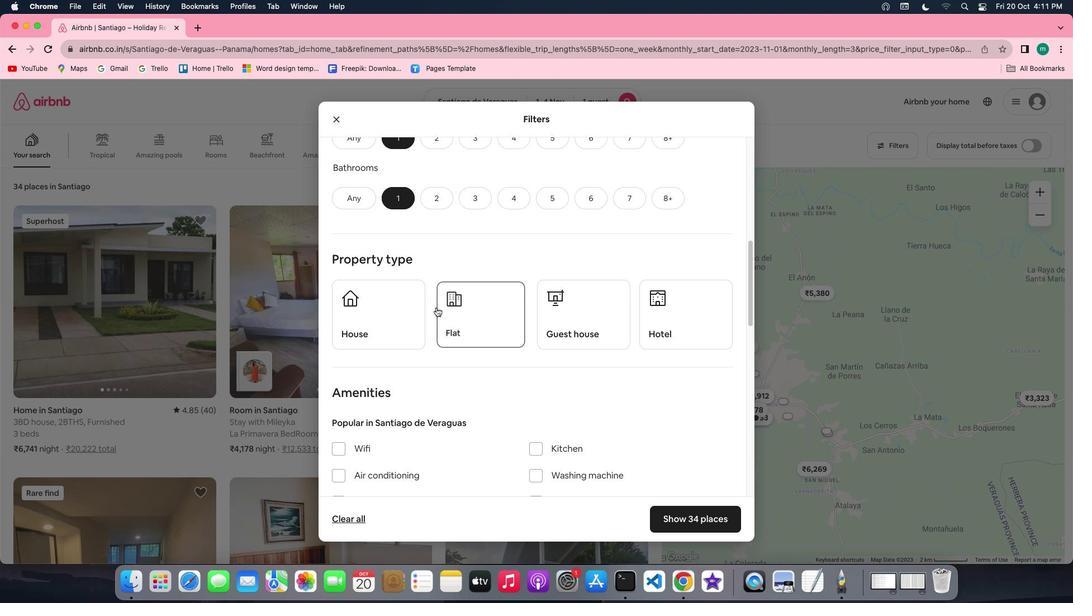 
Action: Mouse moved to (498, 314)
Screenshot: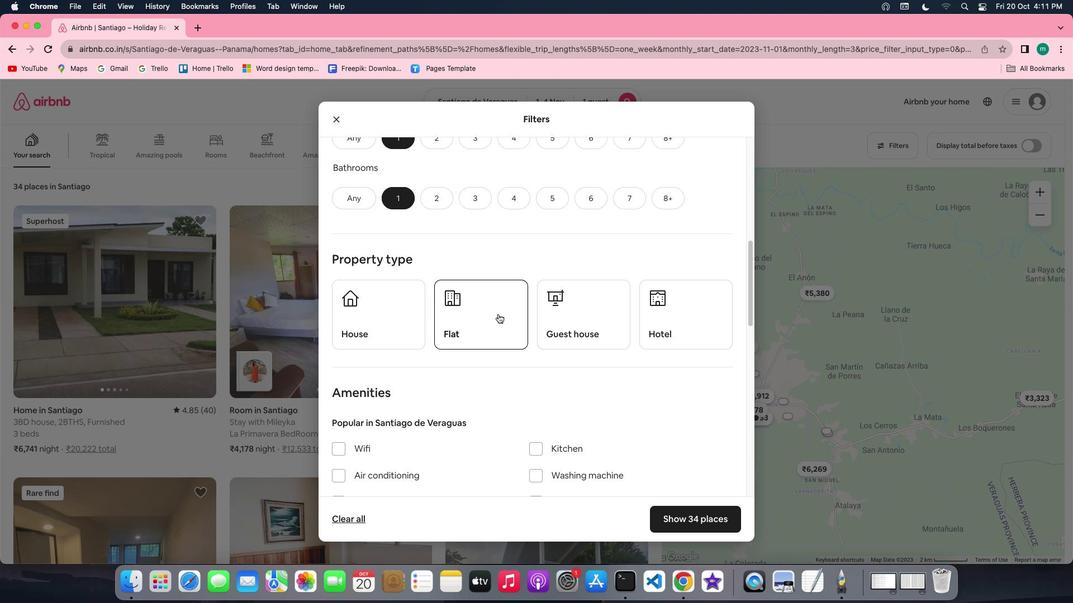 
Action: Mouse pressed left at (498, 314)
Screenshot: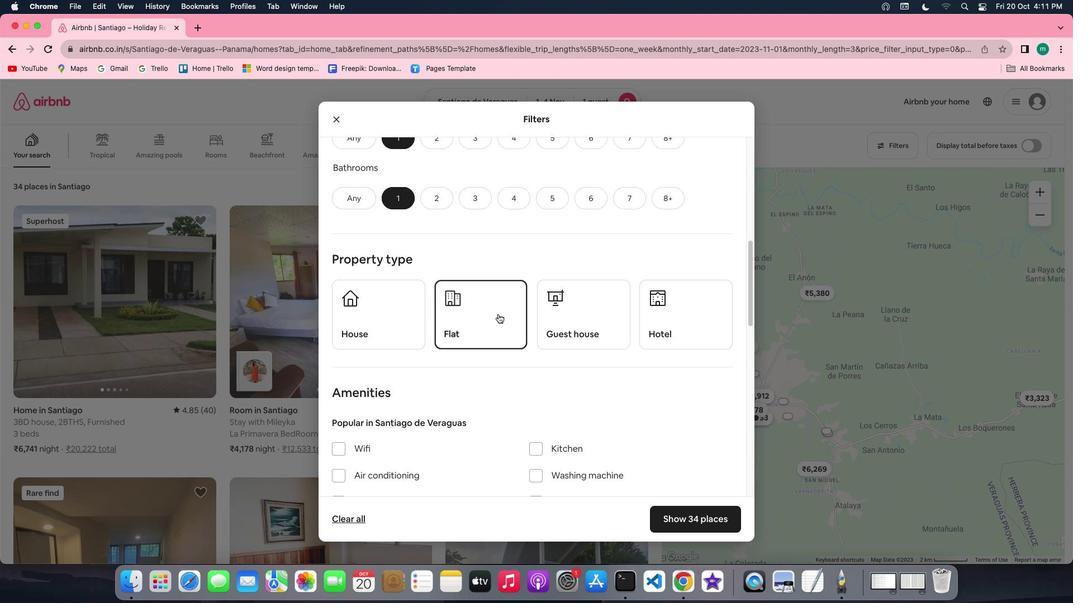
Action: Mouse moved to (610, 332)
Screenshot: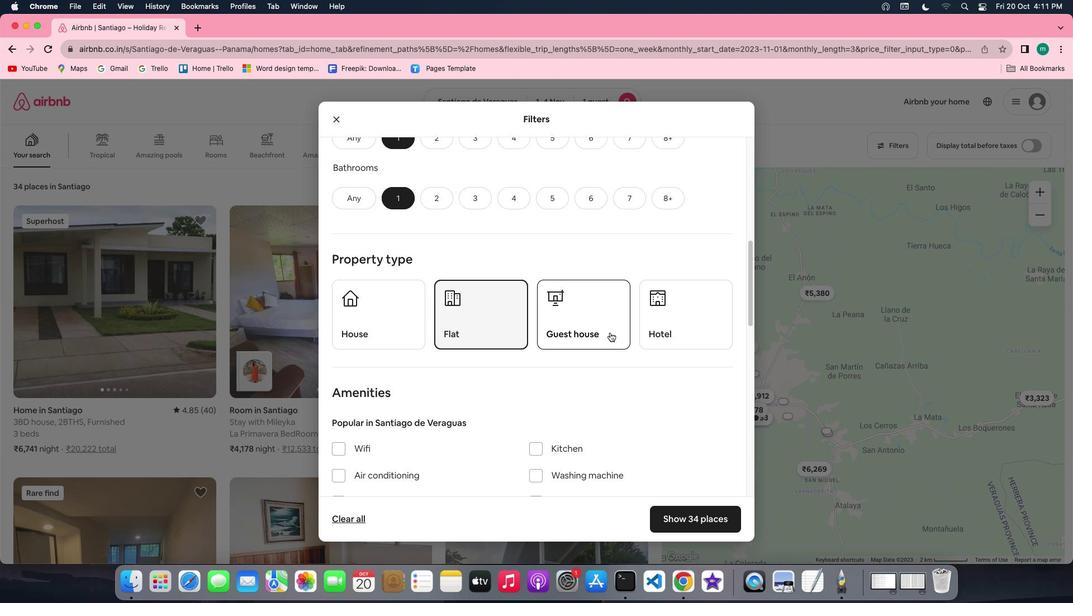 
Action: Mouse scrolled (610, 332) with delta (0, 0)
Screenshot: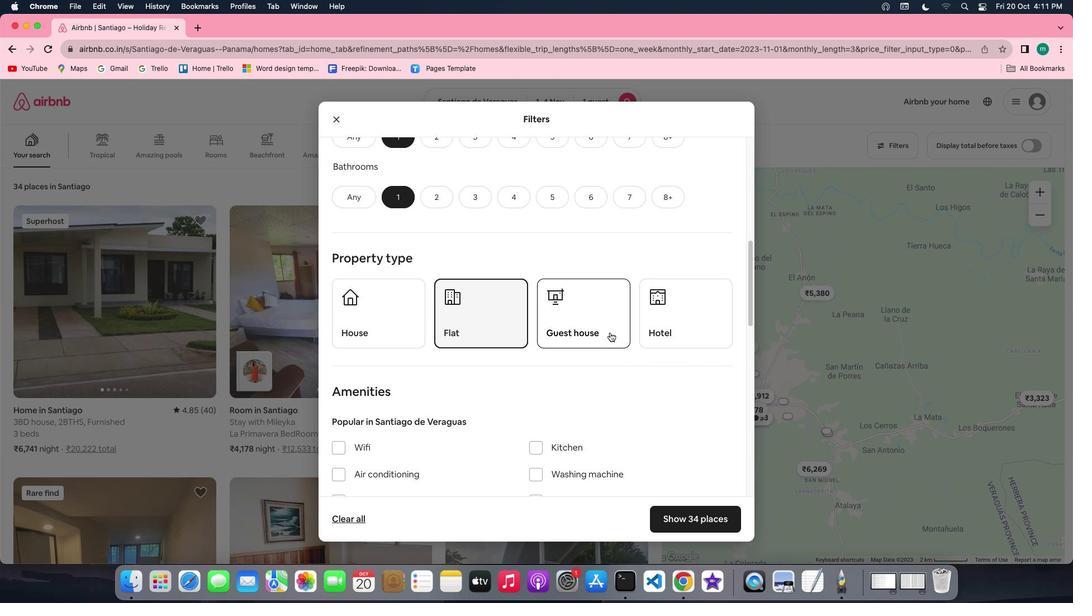 
Action: Mouse scrolled (610, 332) with delta (0, 0)
Screenshot: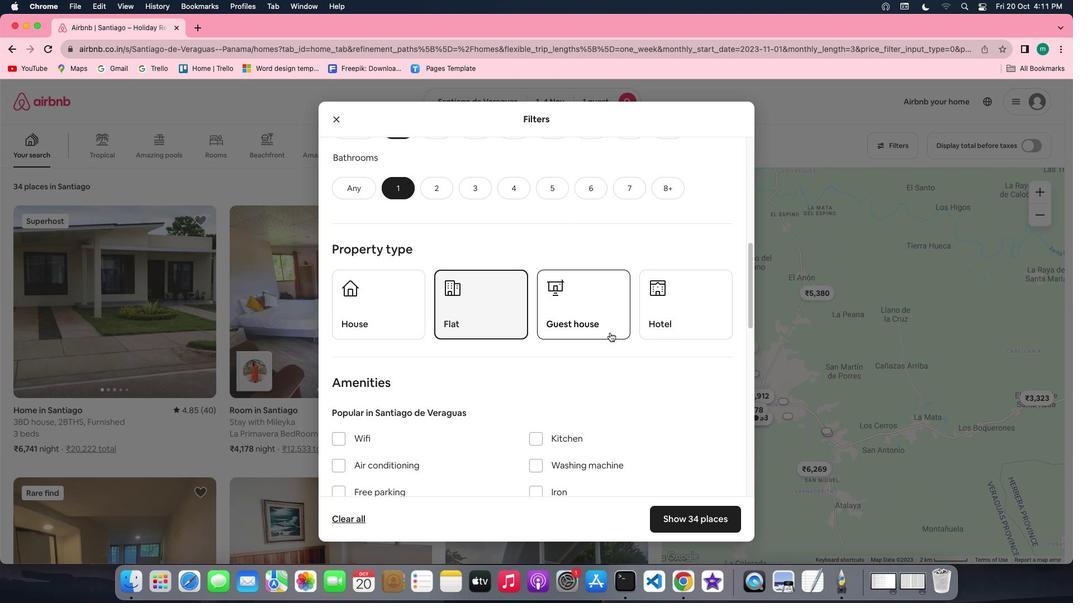 
Action: Mouse scrolled (610, 332) with delta (0, 0)
Screenshot: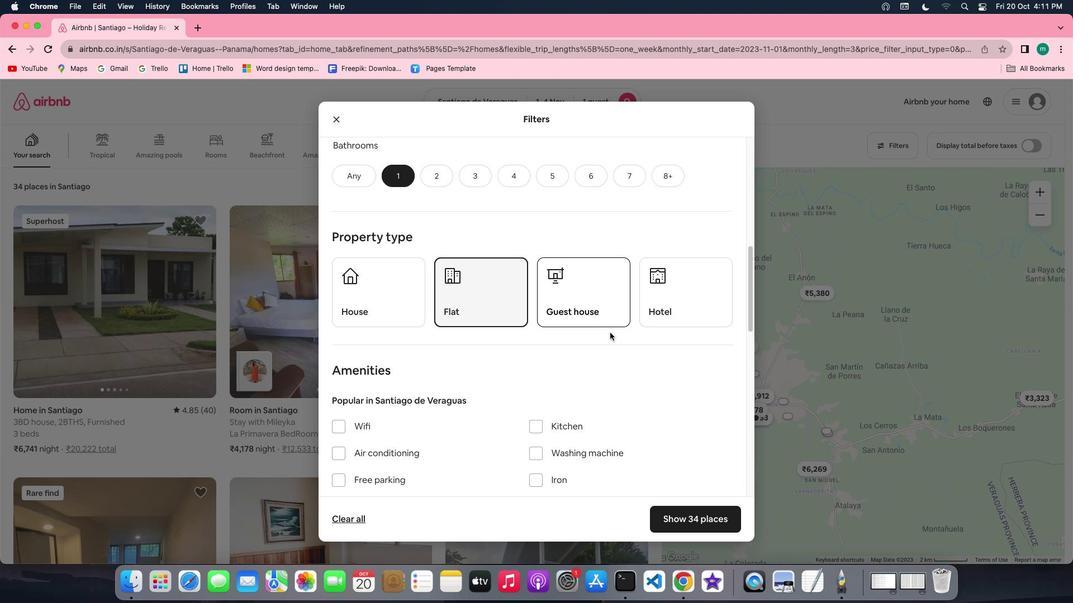 
Action: Mouse scrolled (610, 332) with delta (0, 0)
Screenshot: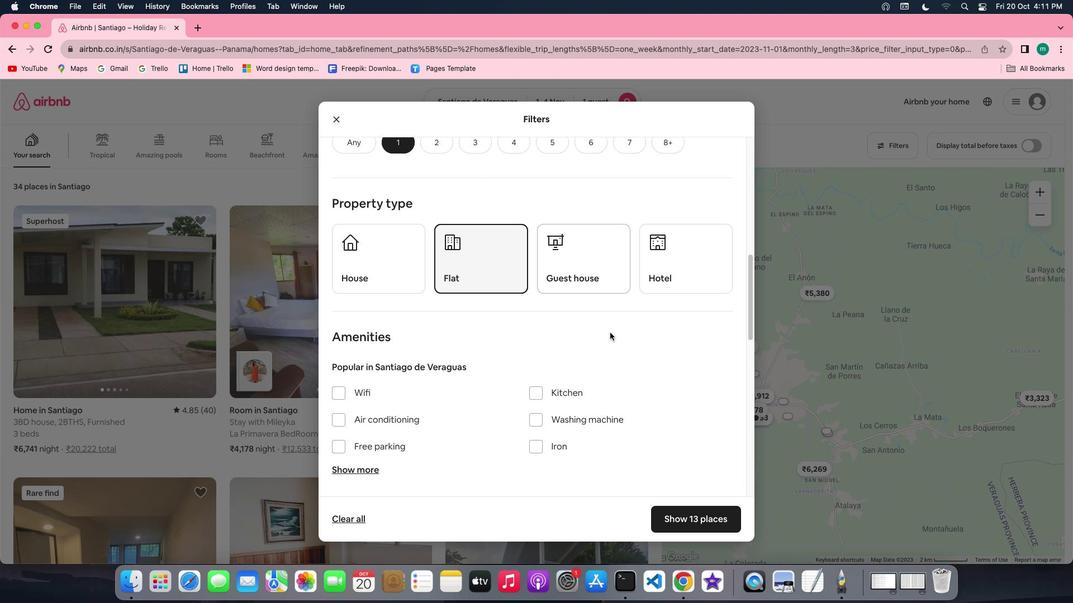 
Action: Mouse scrolled (610, 332) with delta (0, 0)
Screenshot: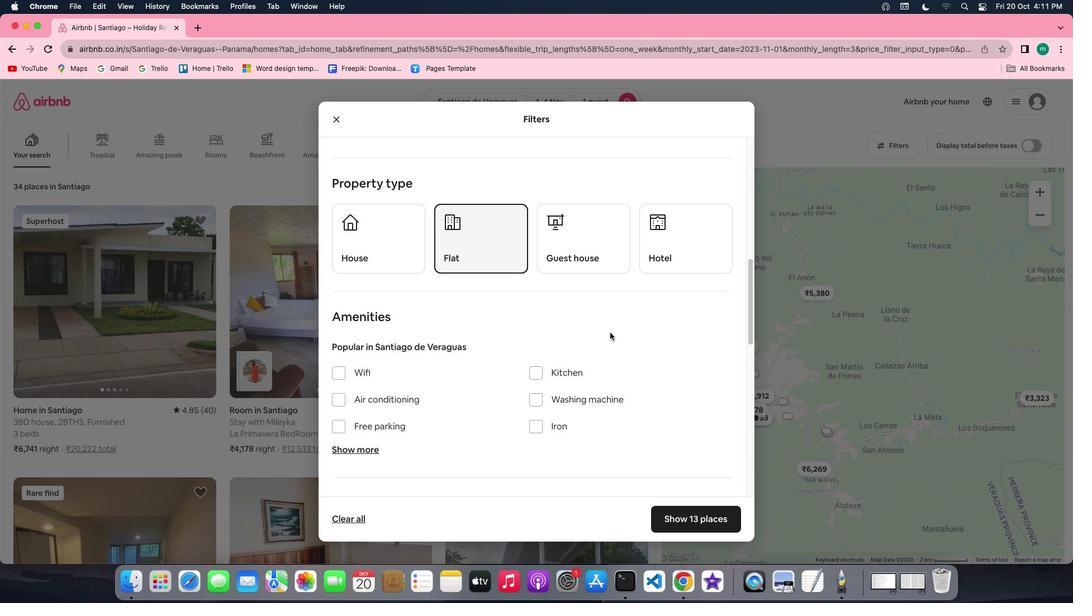
Action: Mouse scrolled (610, 332) with delta (0, 0)
Screenshot: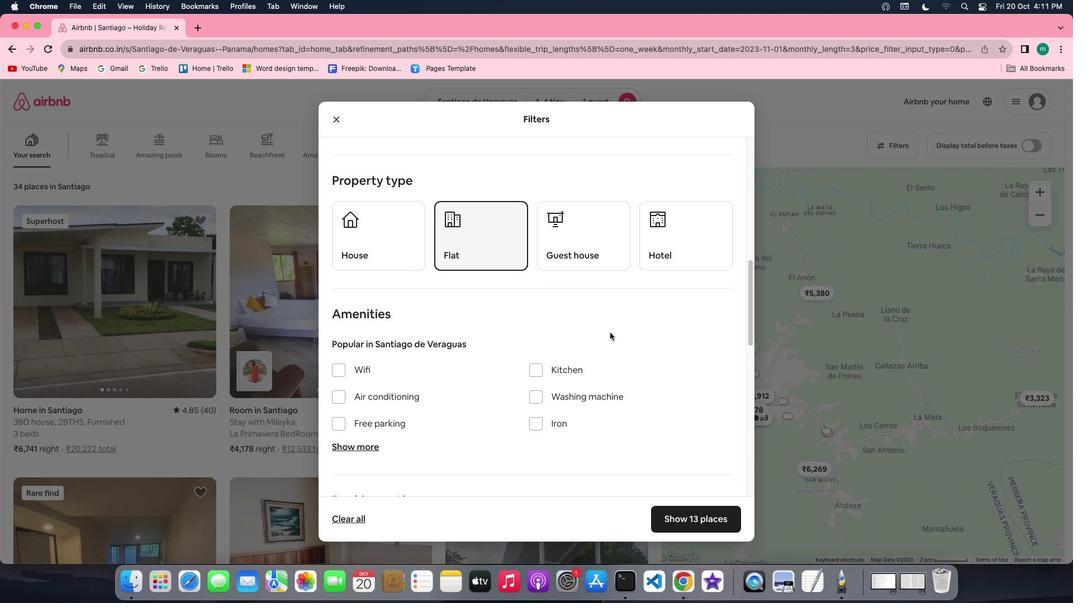 
Action: Mouse scrolled (610, 332) with delta (0, 0)
Screenshot: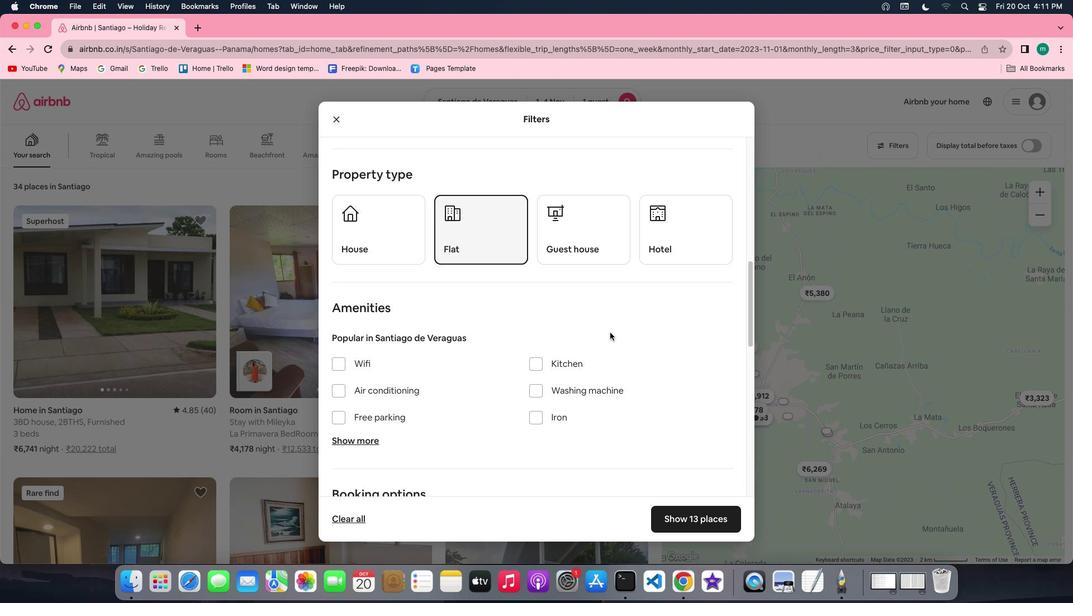 
Action: Mouse scrolled (610, 332) with delta (0, 0)
Screenshot: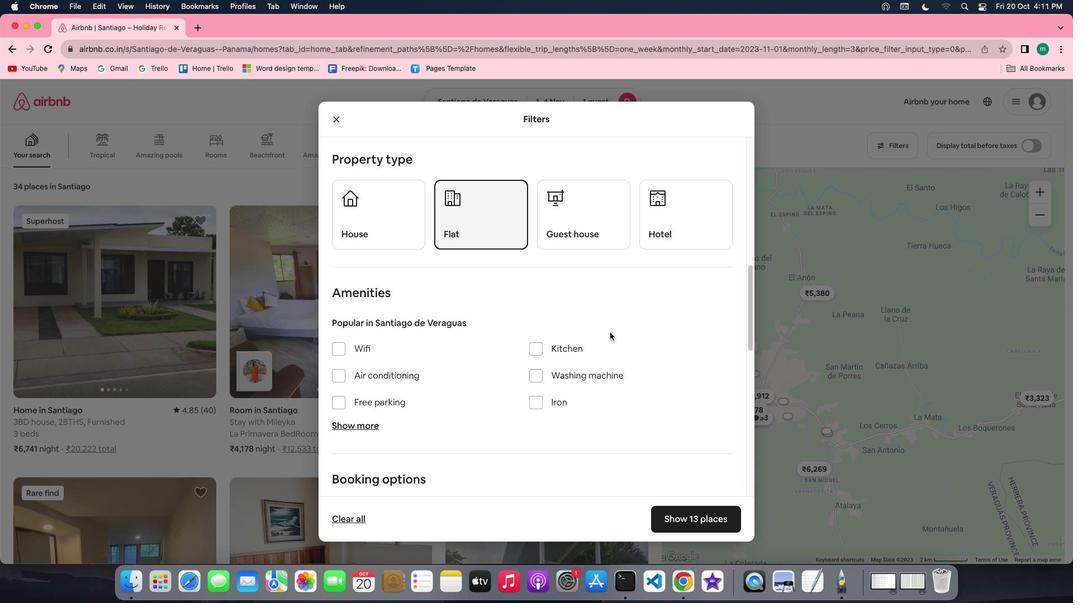 
Action: Mouse scrolled (610, 332) with delta (0, 0)
Screenshot: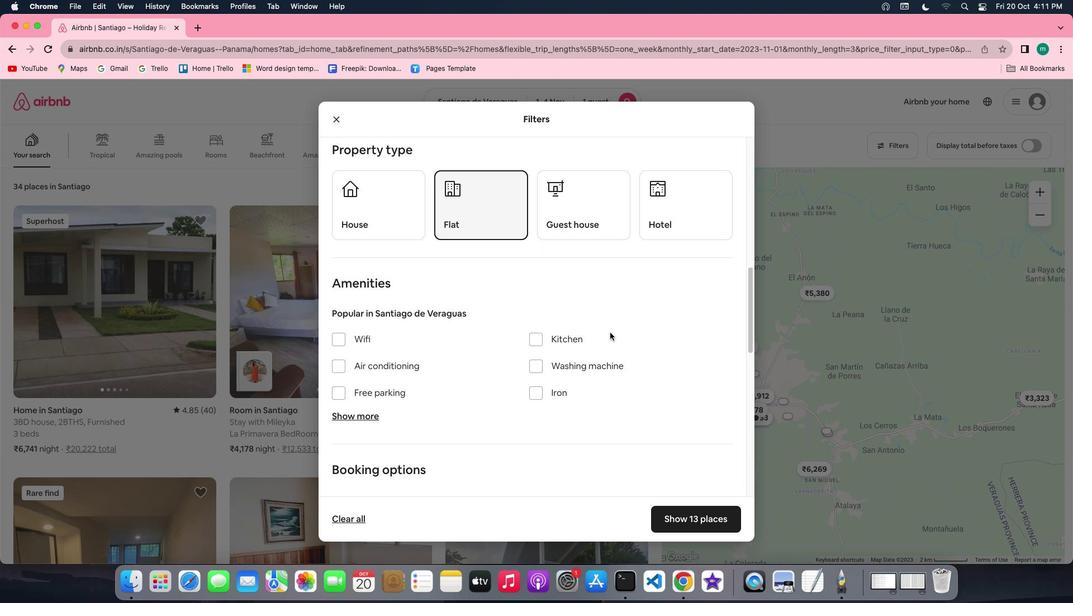 
Action: Mouse scrolled (610, 332) with delta (0, 0)
Screenshot: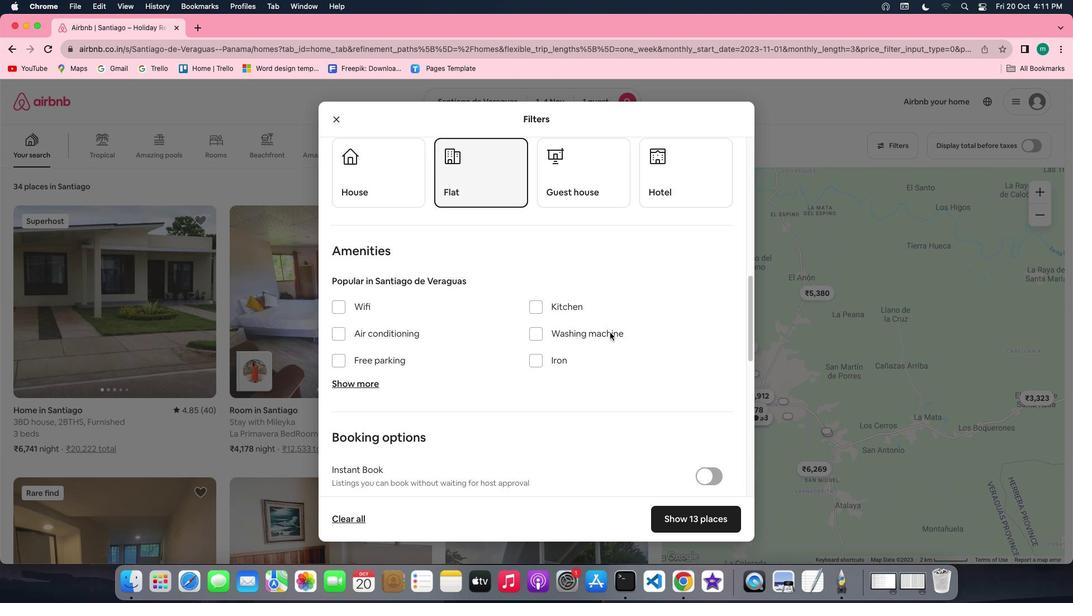 
Action: Mouse scrolled (610, 332) with delta (0, -1)
Screenshot: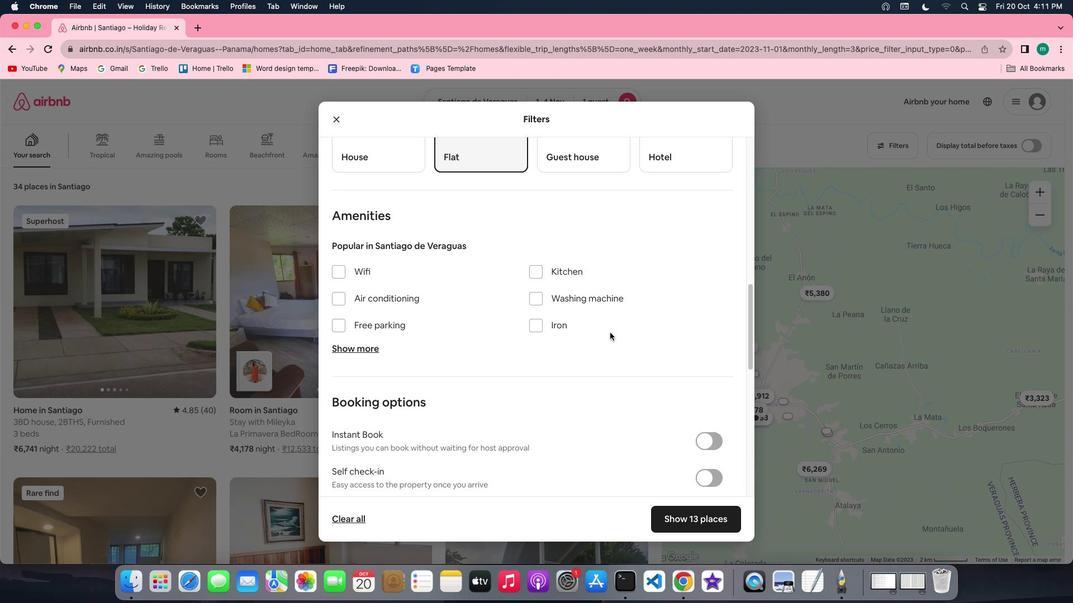 
Action: Mouse scrolled (610, 332) with delta (0, -1)
Screenshot: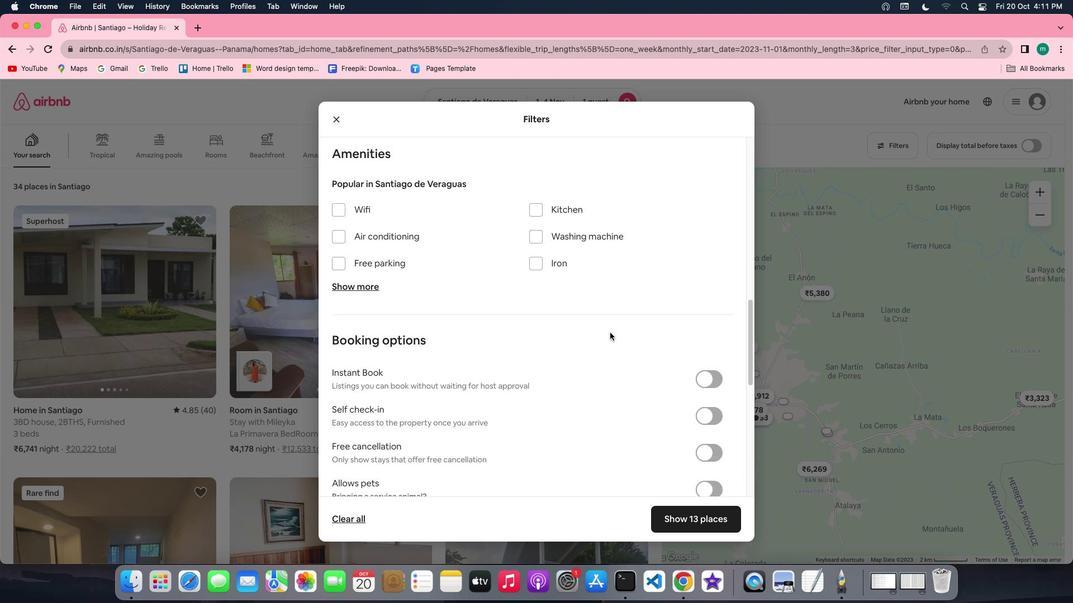 
Action: Mouse moved to (610, 348)
Screenshot: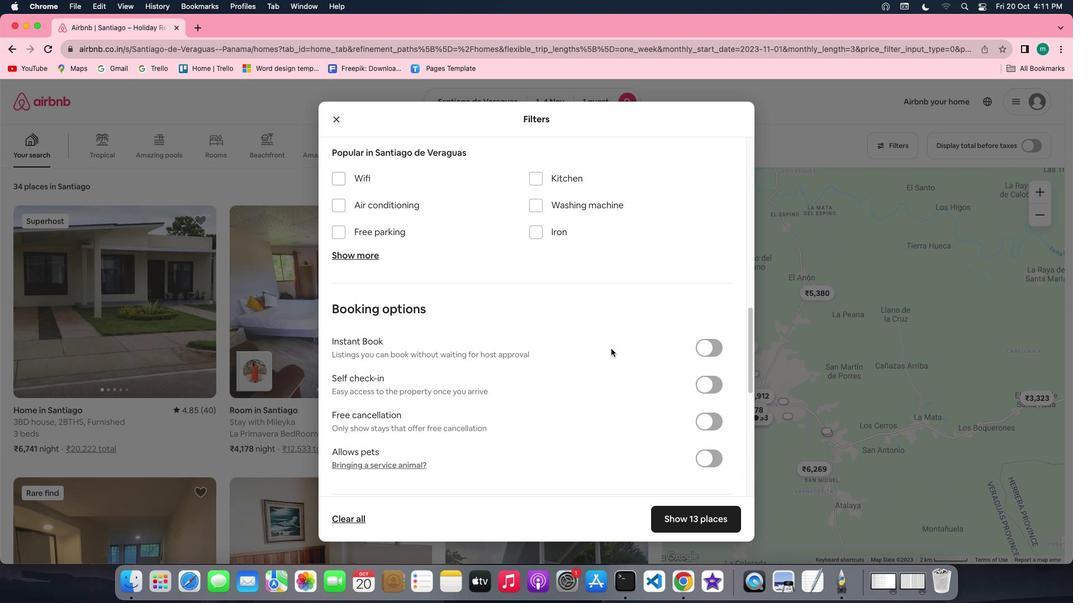 
Action: Mouse scrolled (610, 348) with delta (0, 0)
Screenshot: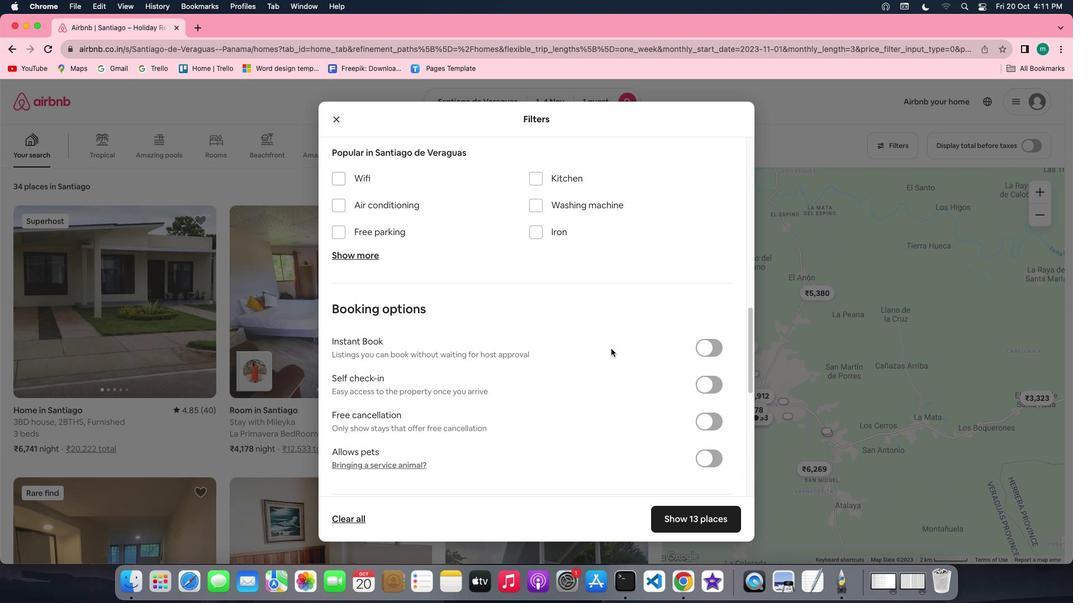 
Action: Mouse moved to (611, 349)
Screenshot: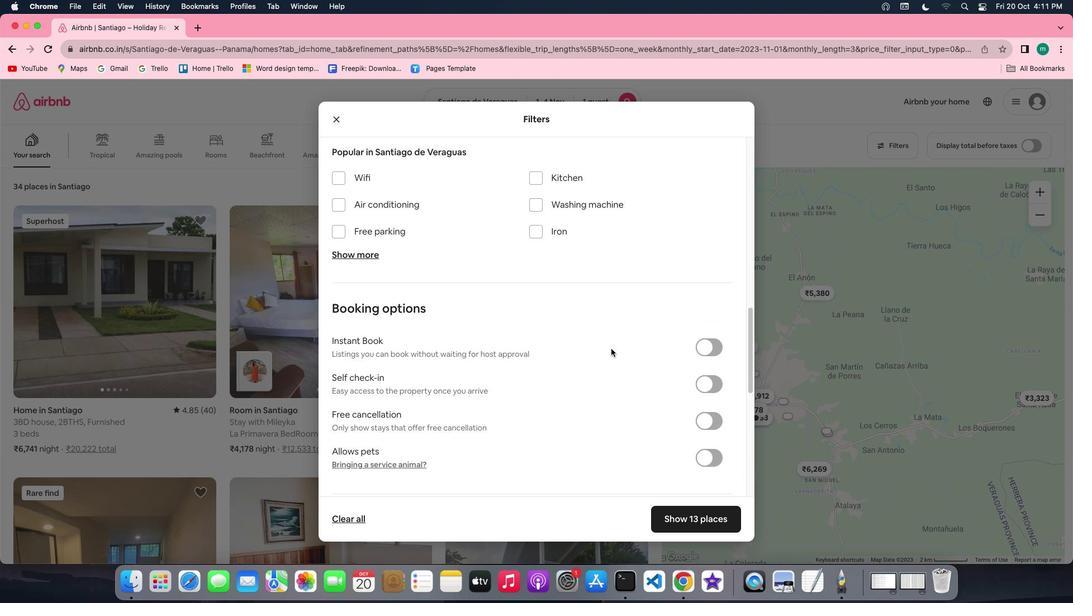 
Action: Mouse scrolled (611, 349) with delta (0, 0)
Screenshot: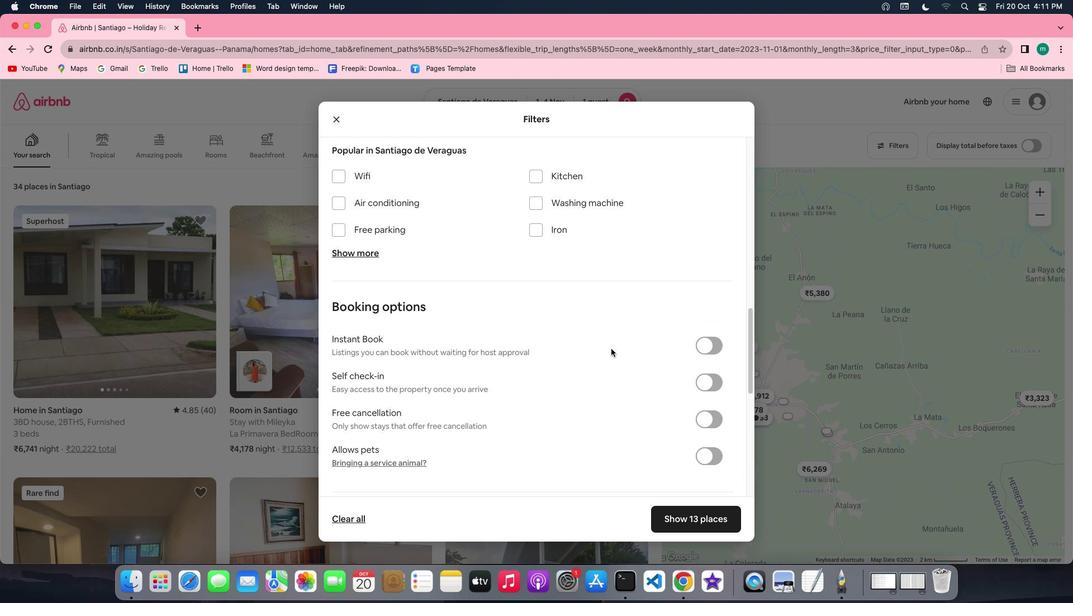 
Action: Mouse scrolled (611, 349) with delta (0, 0)
Screenshot: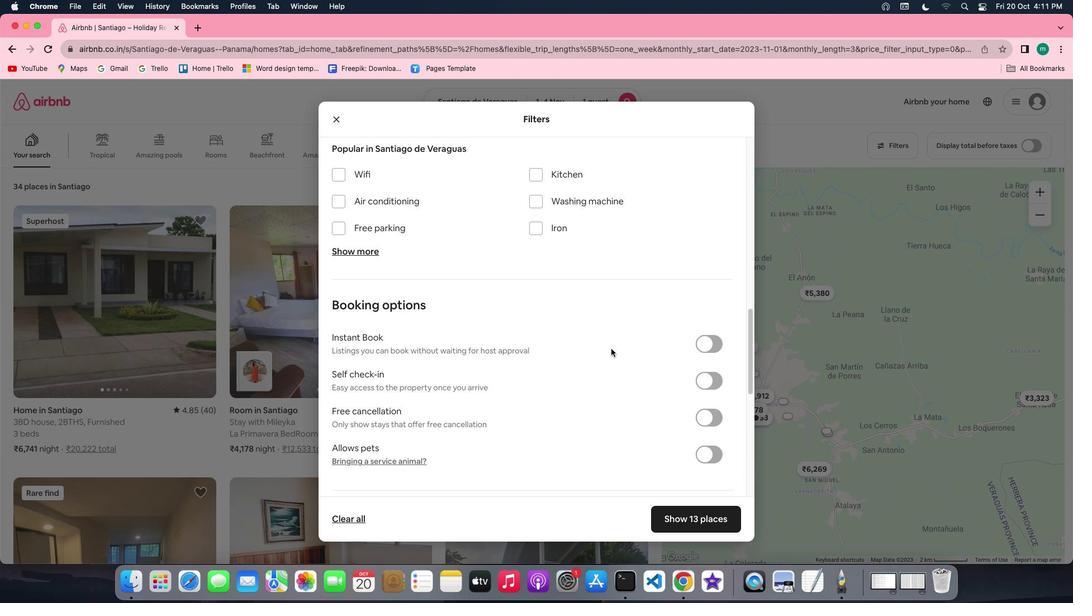 
Action: Mouse scrolled (611, 349) with delta (0, 0)
Screenshot: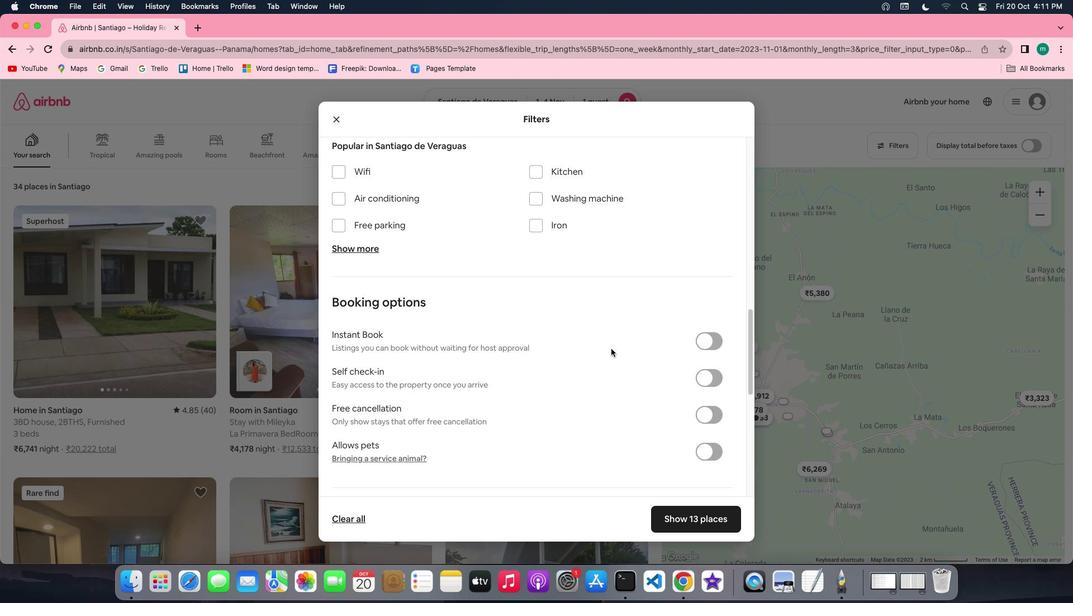 
Action: Mouse scrolled (611, 349) with delta (0, 0)
Screenshot: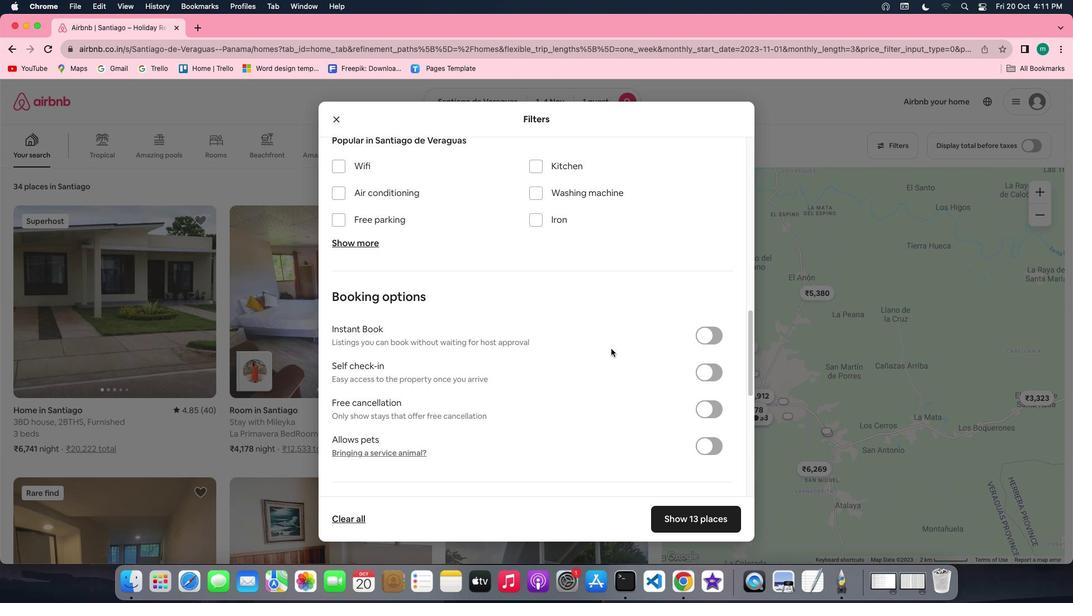 
Action: Mouse scrolled (611, 349) with delta (0, 0)
Screenshot: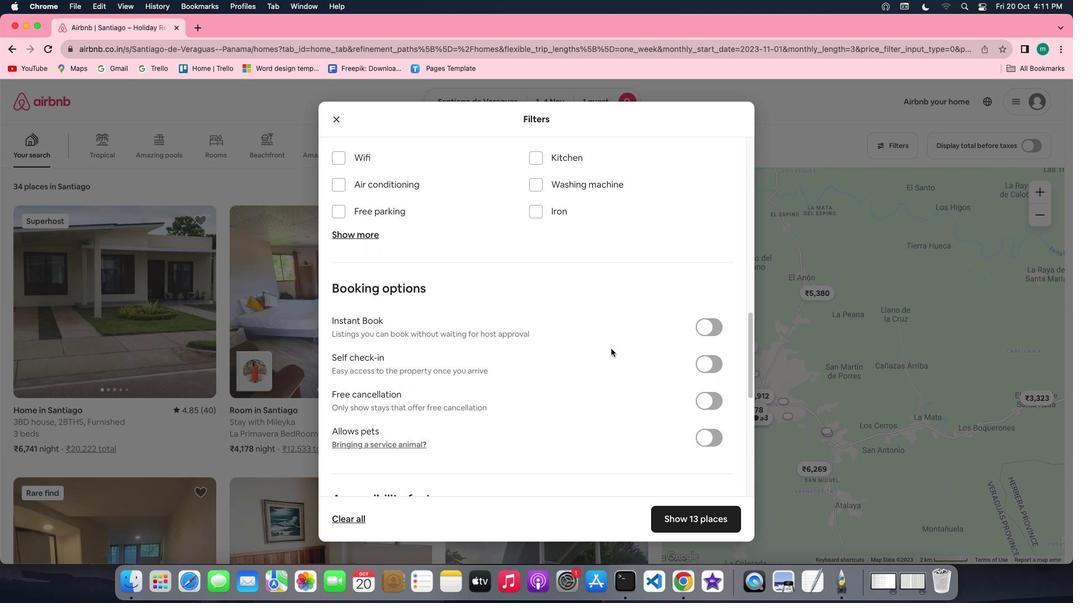 
Action: Mouse scrolled (611, 349) with delta (0, 0)
Screenshot: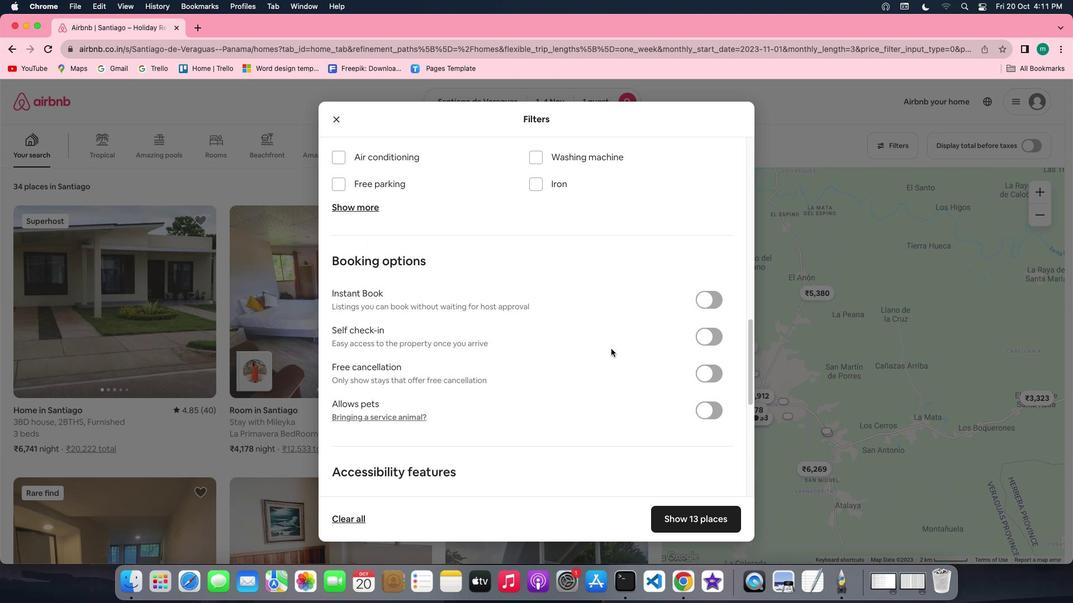 
Action: Mouse scrolled (611, 349) with delta (0, 0)
Screenshot: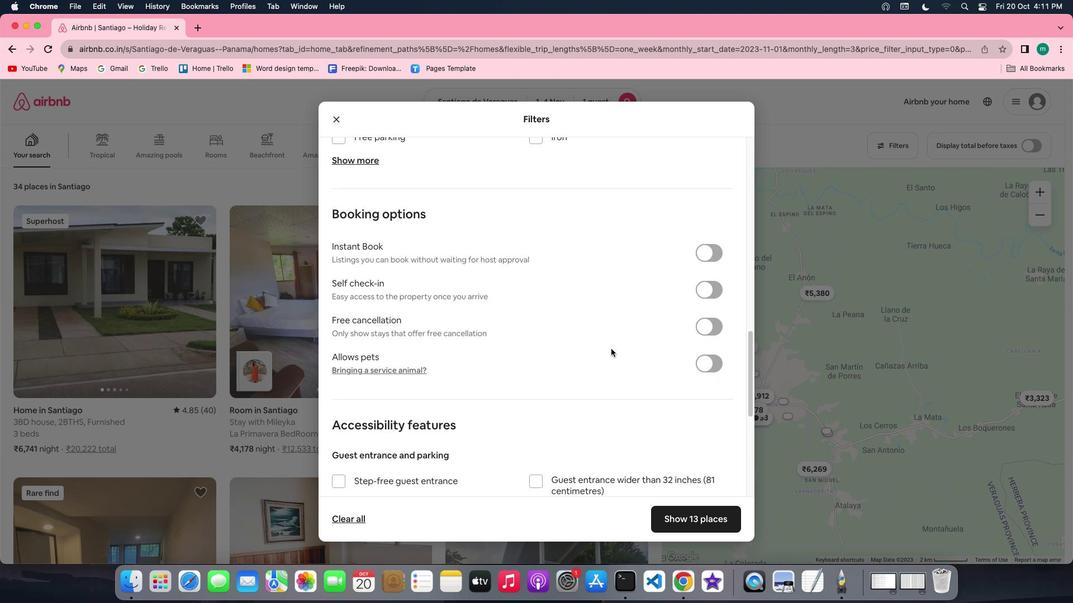 
Action: Mouse scrolled (611, 349) with delta (0, -1)
Screenshot: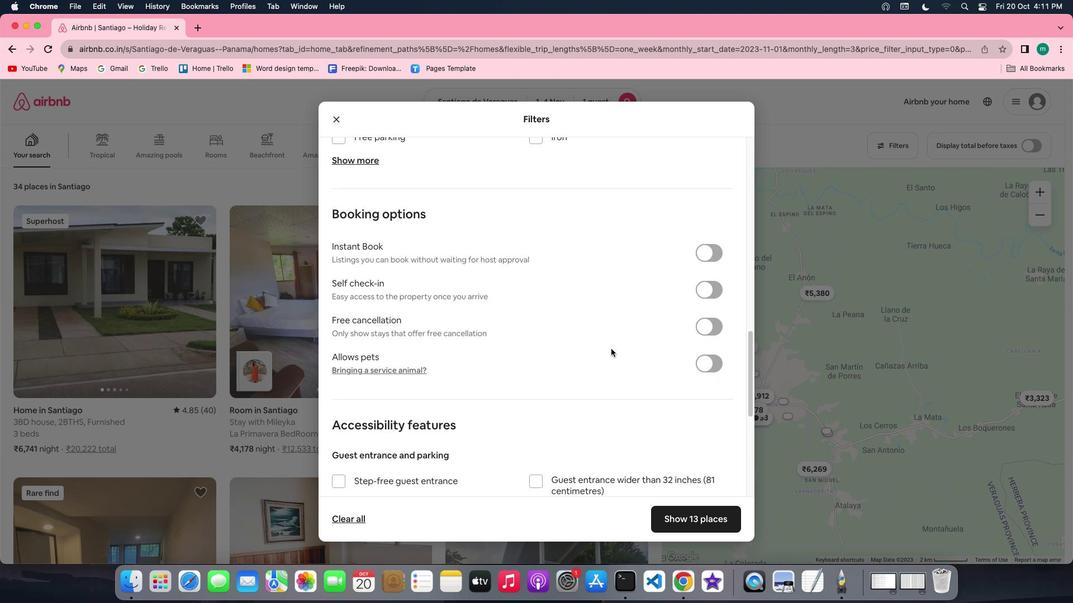 
Action: Mouse scrolled (611, 349) with delta (0, -2)
Screenshot: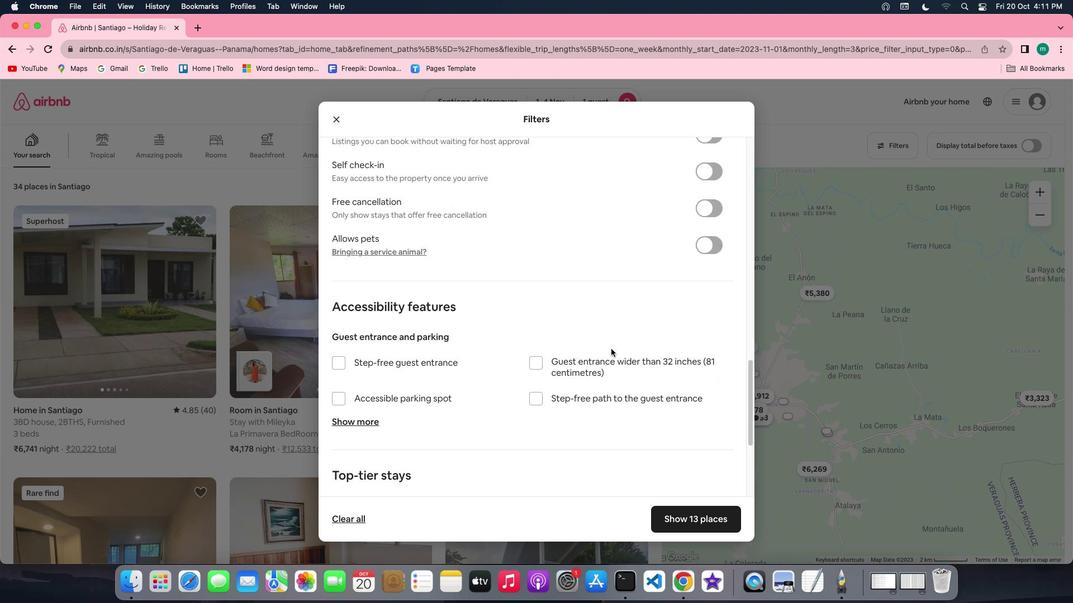 
Action: Mouse scrolled (611, 349) with delta (0, -2)
Screenshot: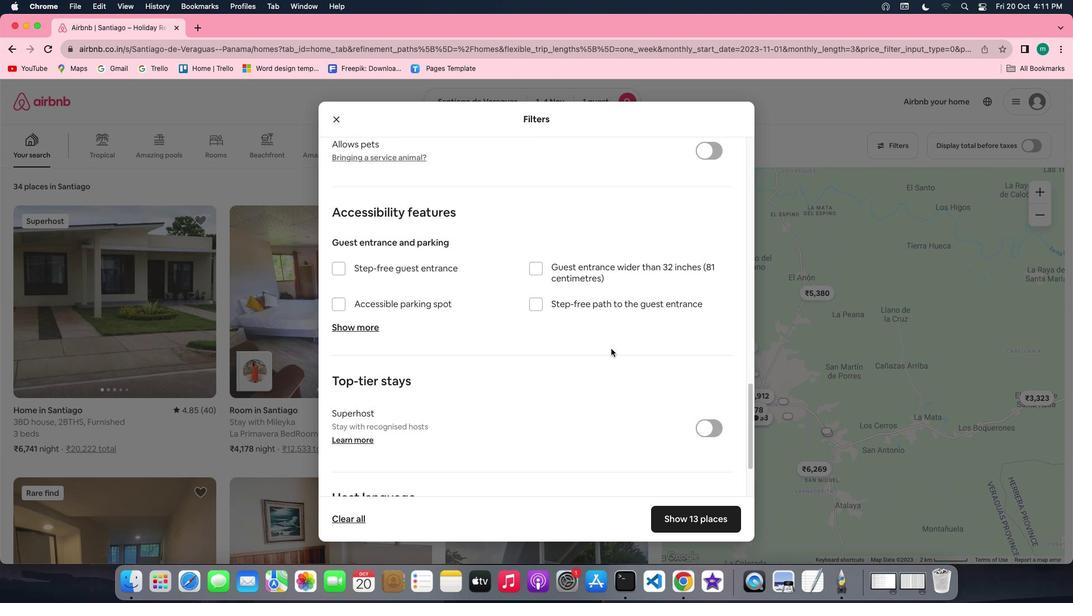 
Action: Mouse scrolled (611, 349) with delta (0, 0)
Screenshot: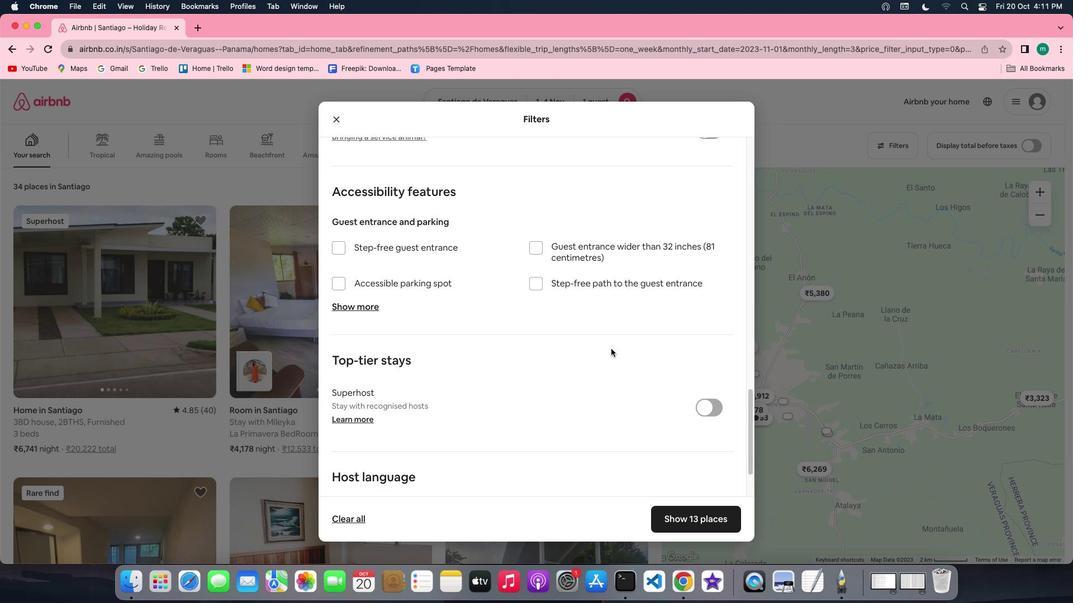 
Action: Mouse scrolled (611, 349) with delta (0, 0)
Screenshot: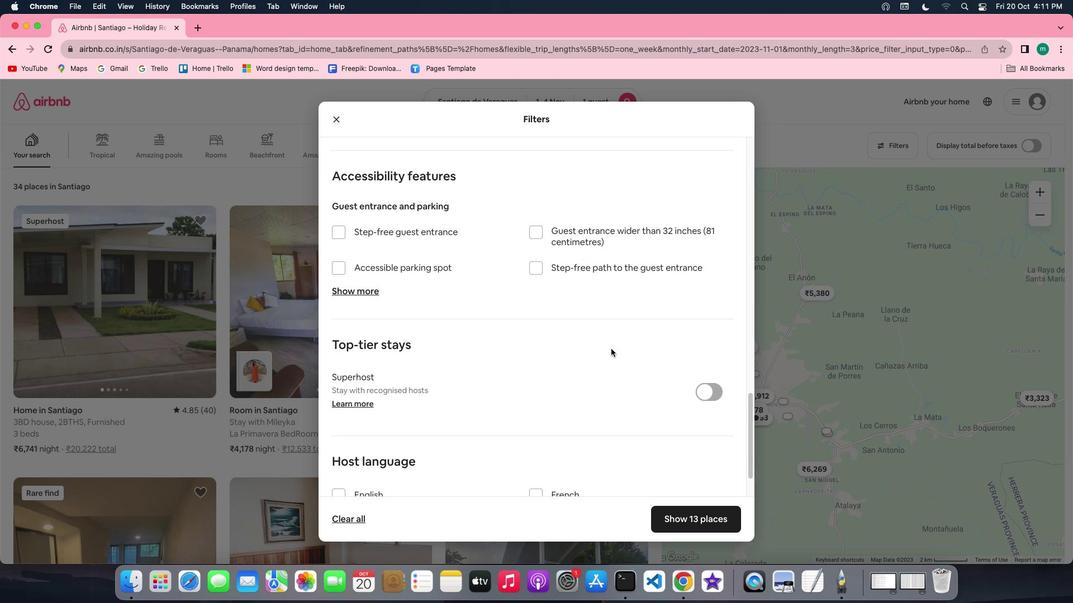 
Action: Mouse scrolled (611, 349) with delta (0, -1)
Screenshot: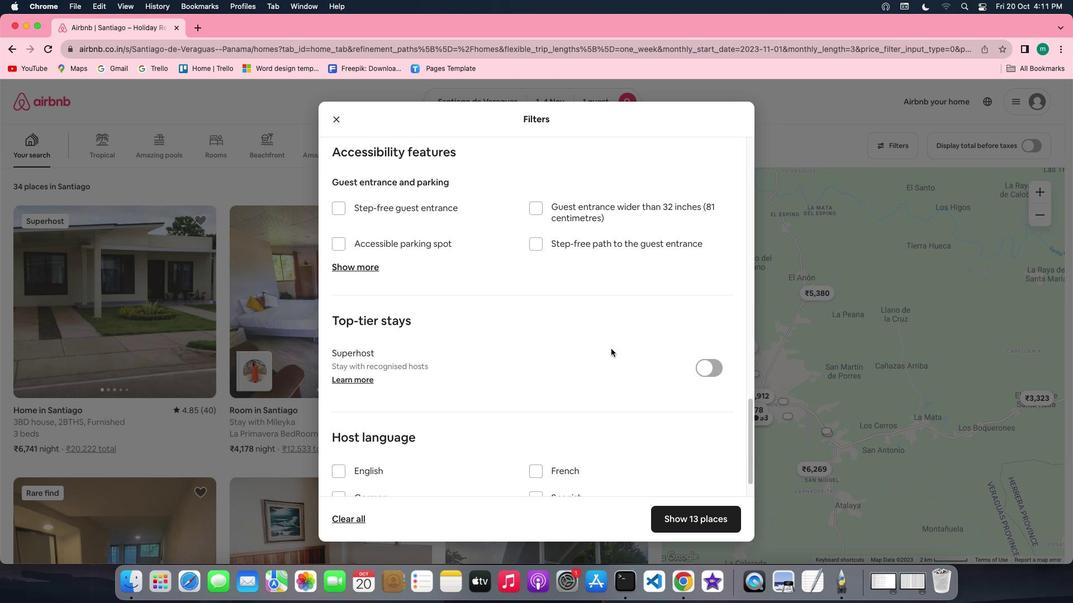 
Action: Mouse scrolled (611, 349) with delta (0, -2)
Screenshot: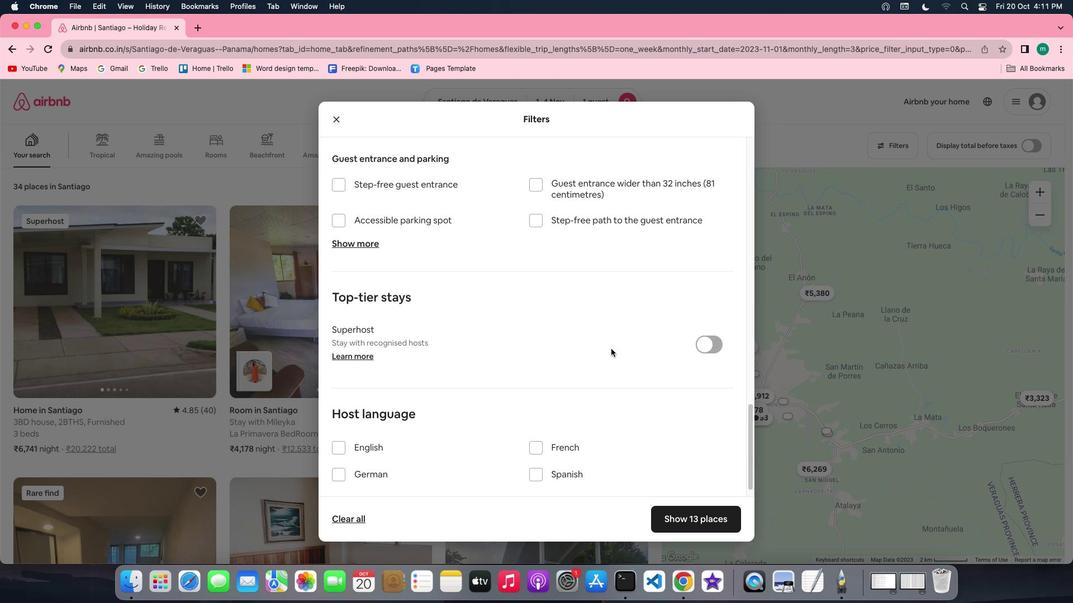 
Action: Mouse scrolled (611, 349) with delta (0, -2)
Screenshot: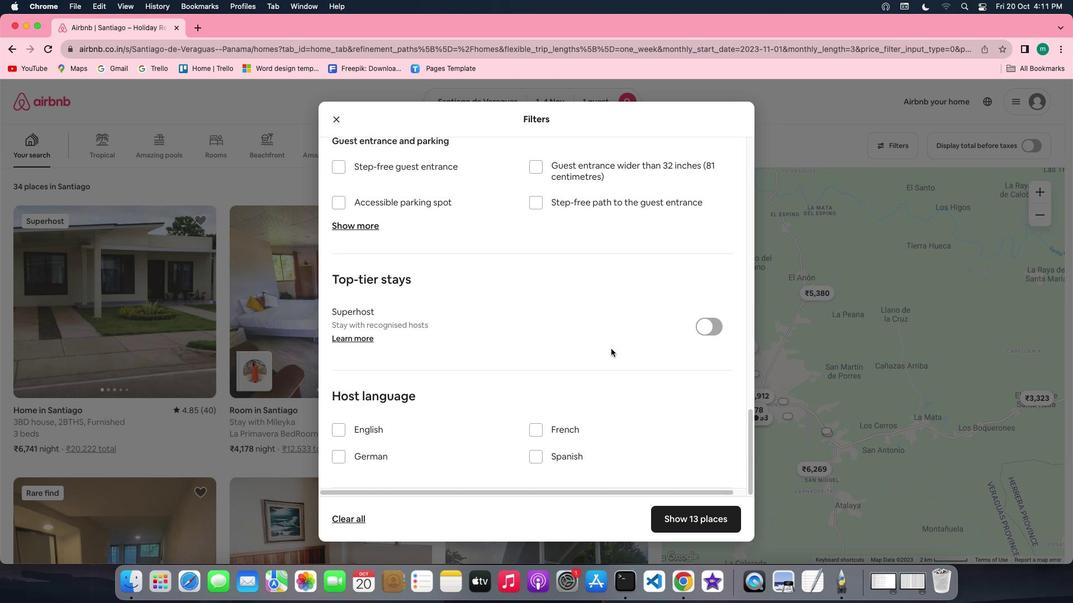 
Action: Mouse scrolled (611, 349) with delta (0, 0)
Screenshot: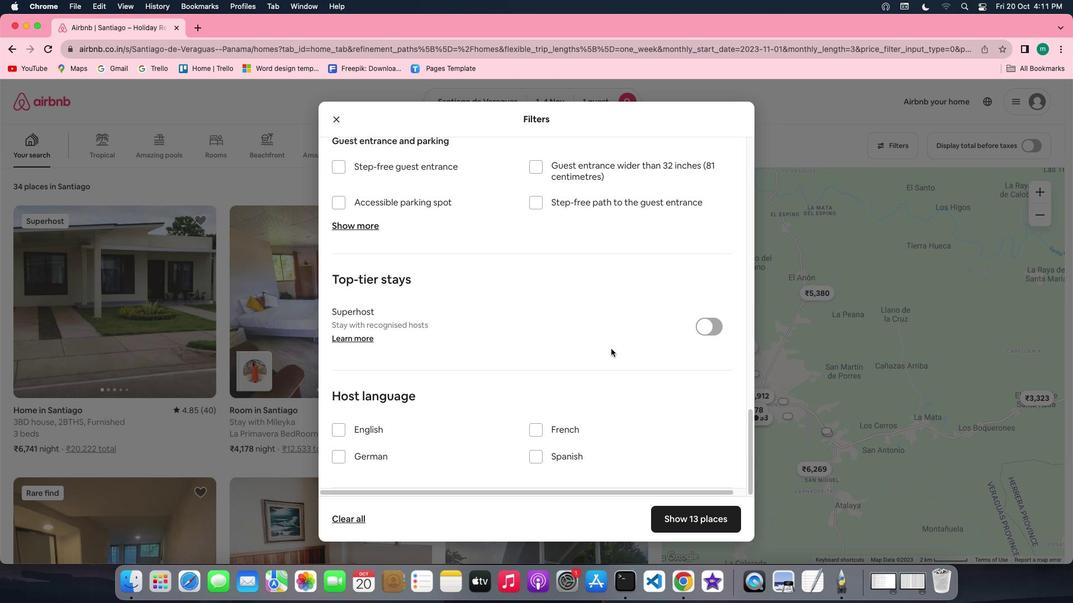 
Action: Mouse moved to (611, 349)
Screenshot: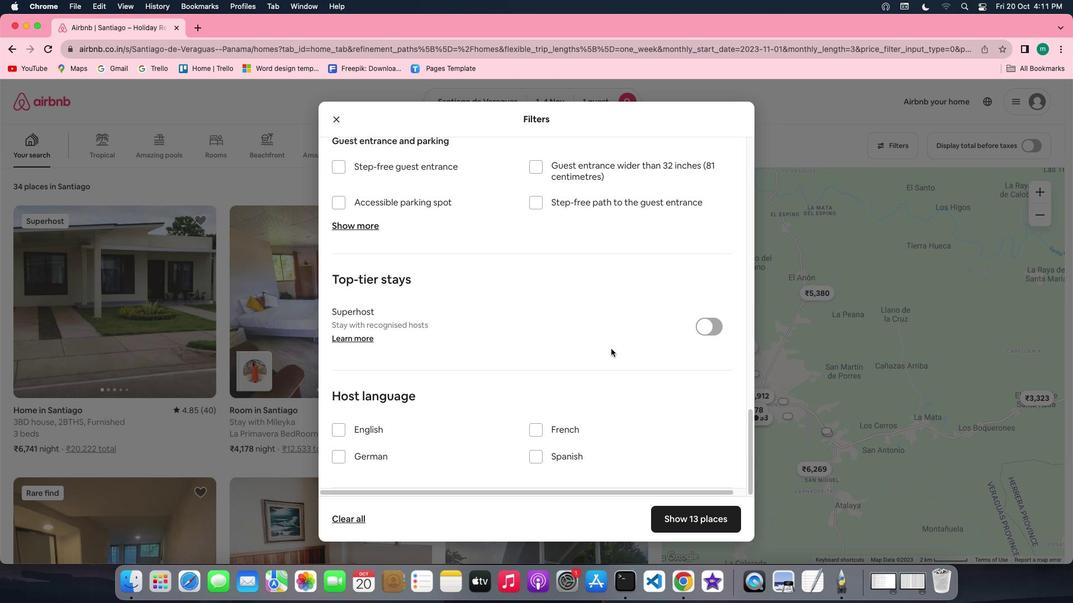 
Action: Mouse scrolled (611, 349) with delta (0, 0)
Screenshot: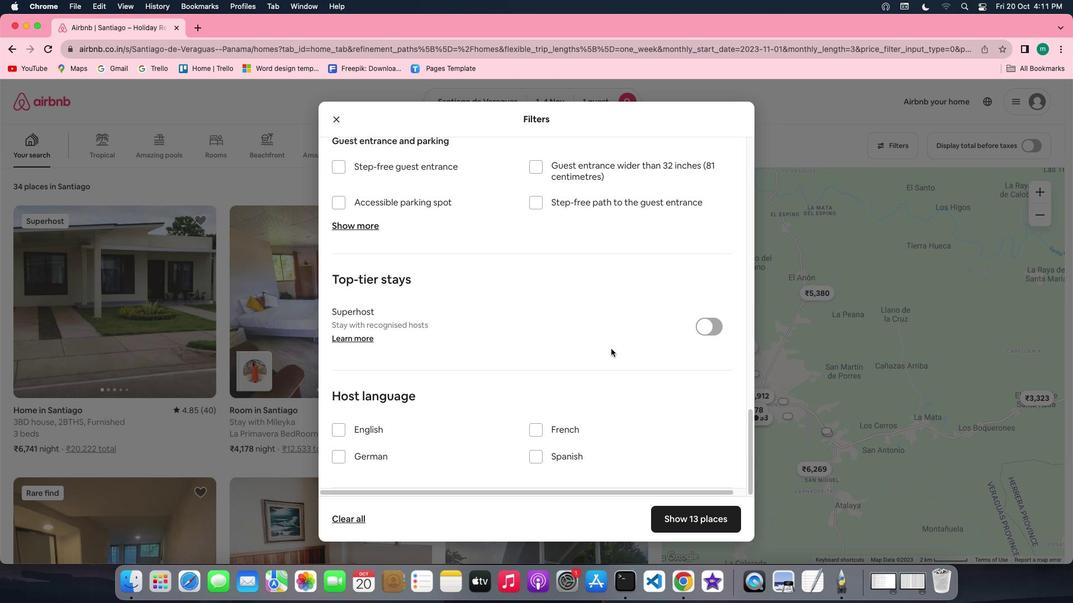 
Action: Mouse scrolled (611, 349) with delta (0, -1)
Screenshot: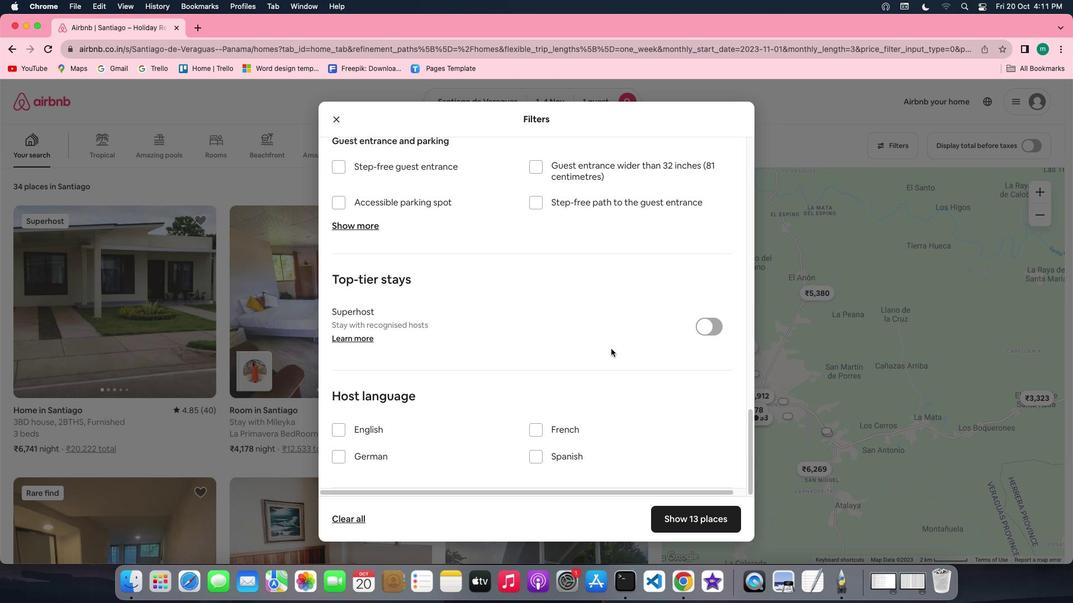 
Action: Mouse scrolled (611, 349) with delta (0, -2)
Screenshot: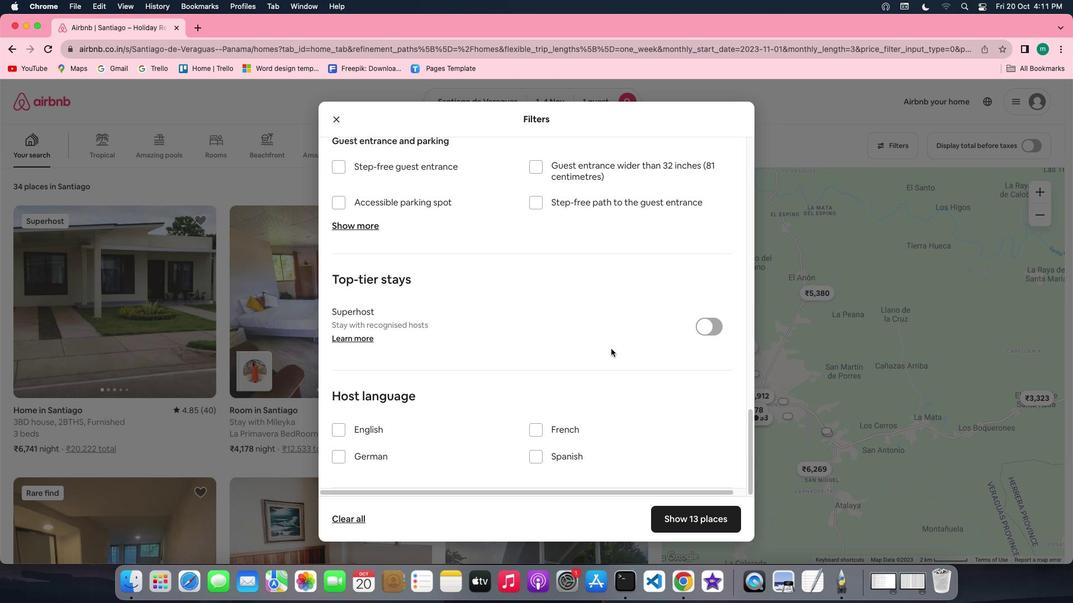 
Action: Mouse moved to (725, 526)
Screenshot: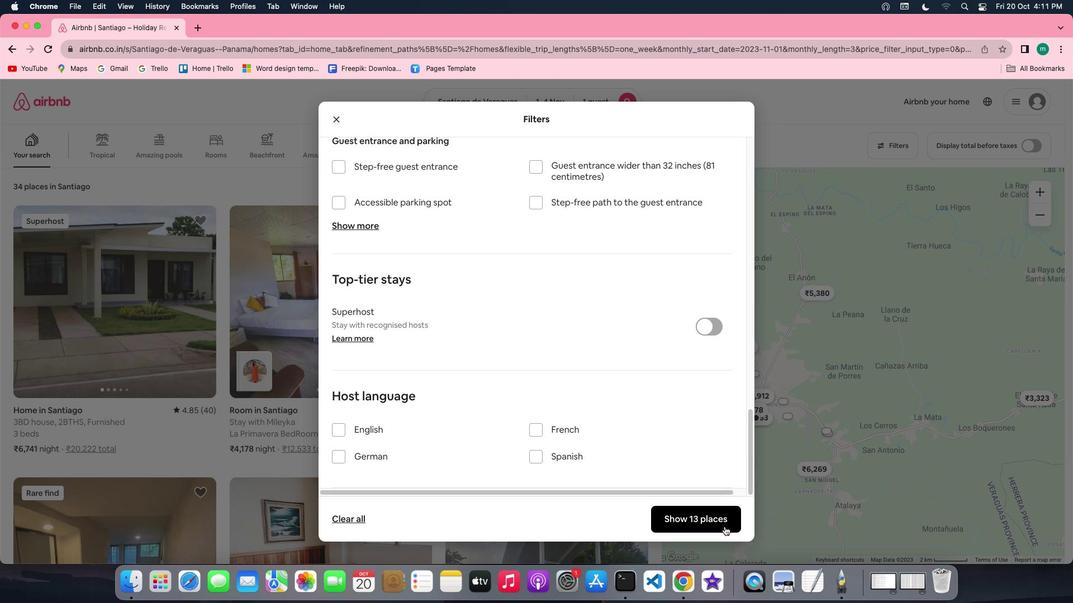 
Action: Mouse pressed left at (725, 526)
Screenshot: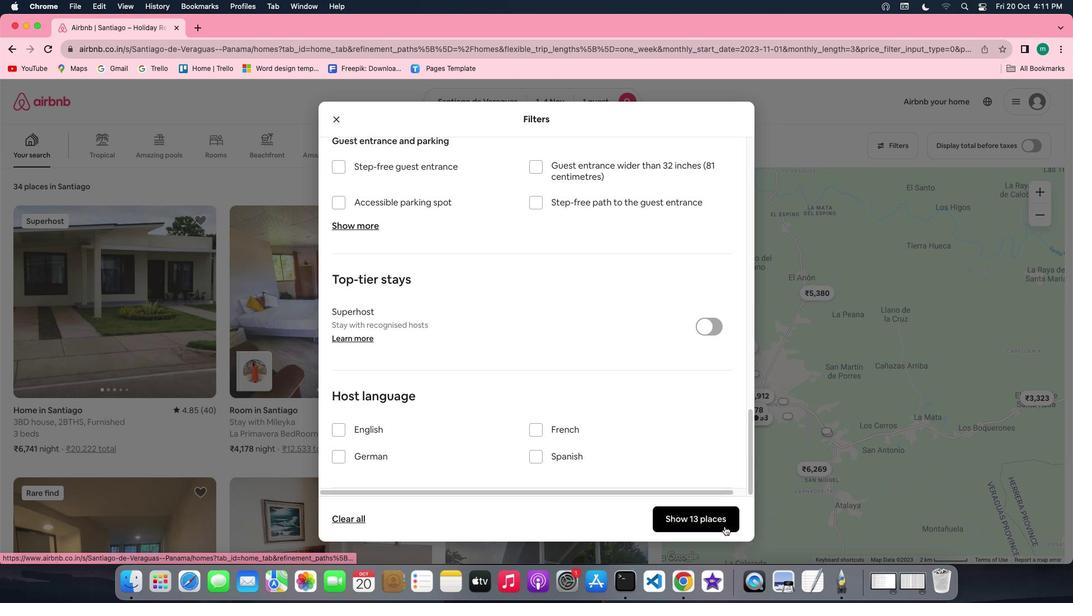 
Action: Mouse moved to (130, 292)
Screenshot: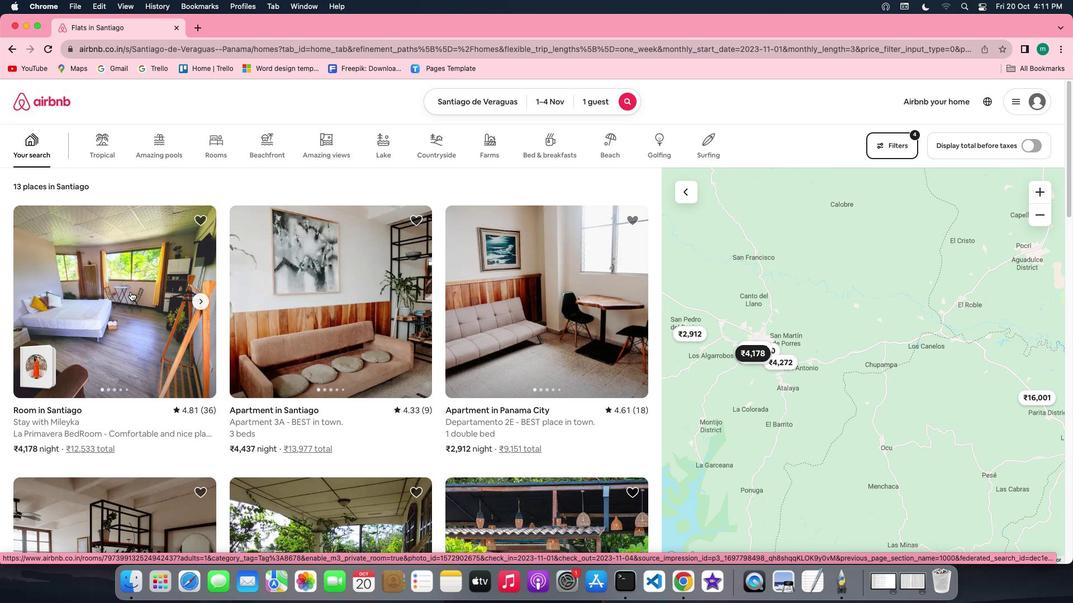 
Action: Mouse pressed left at (130, 292)
Screenshot: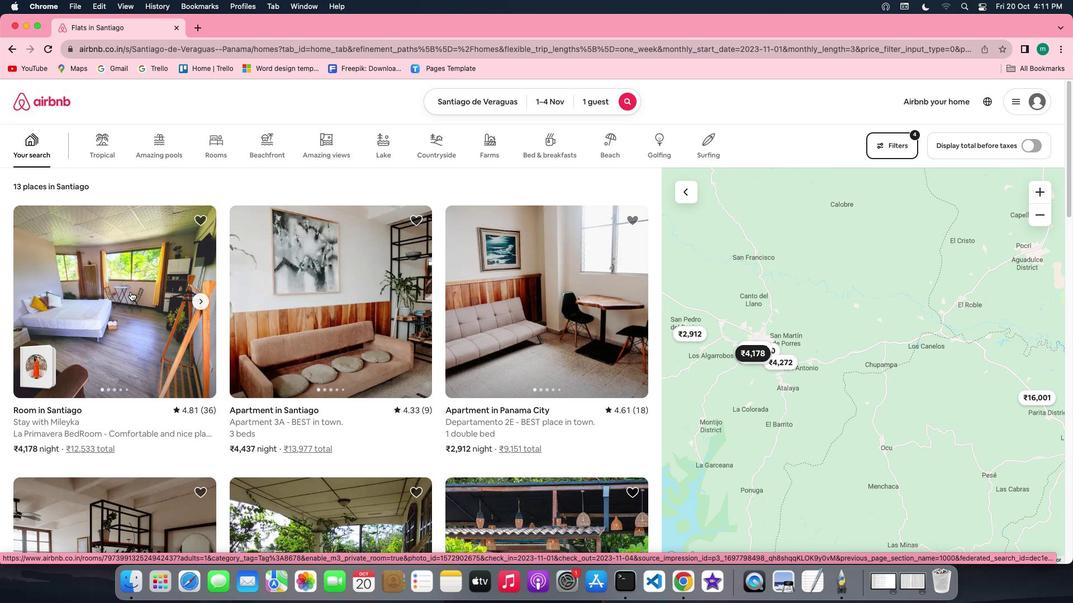 
Action: Mouse moved to (794, 393)
Screenshot: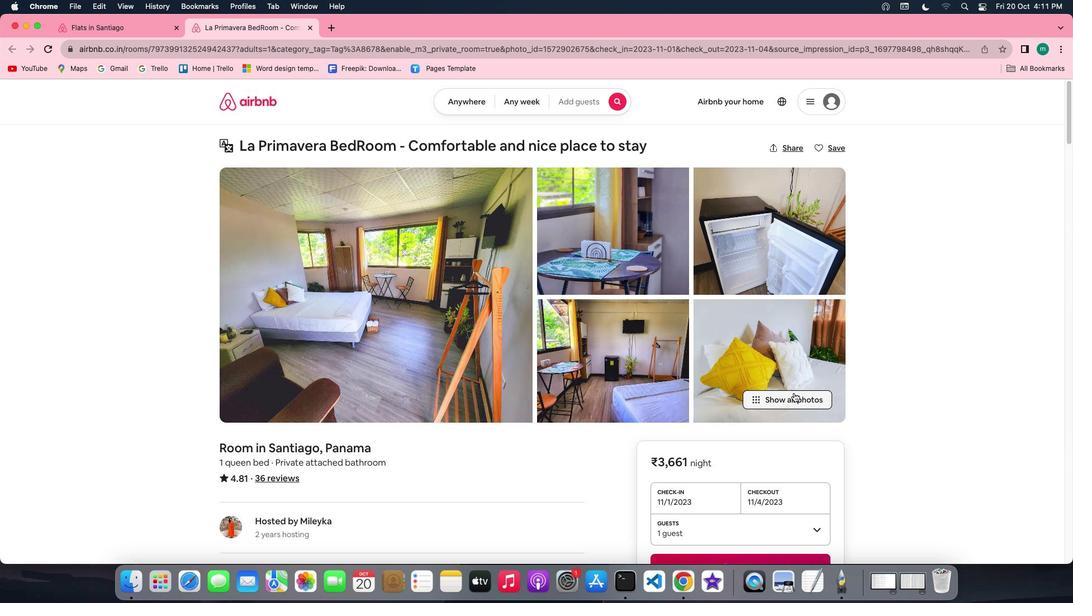 
Action: Mouse pressed left at (794, 393)
Screenshot: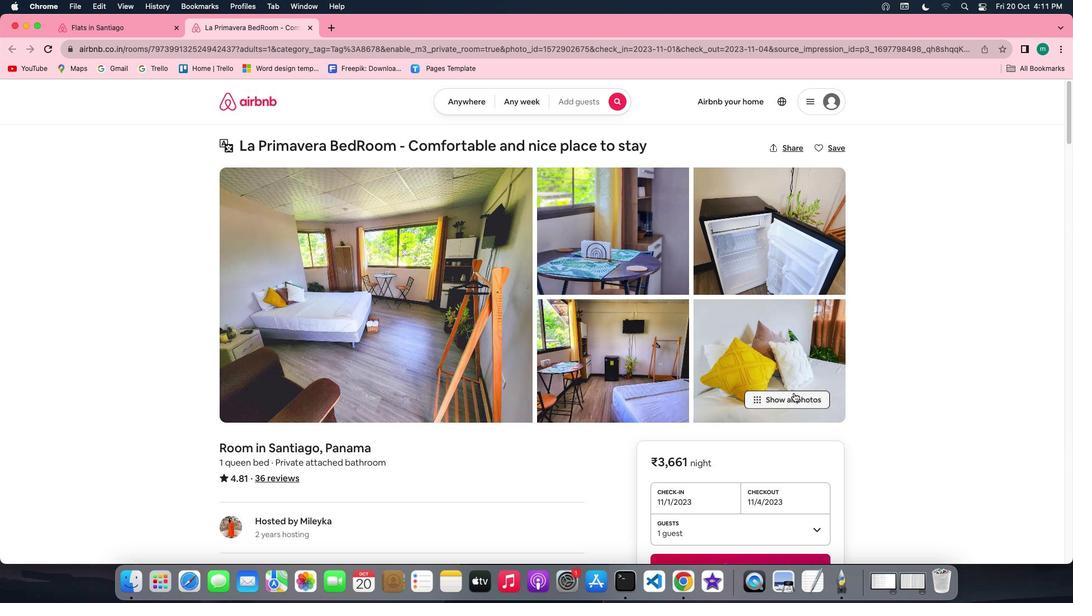 
Action: Mouse moved to (536, 339)
Screenshot: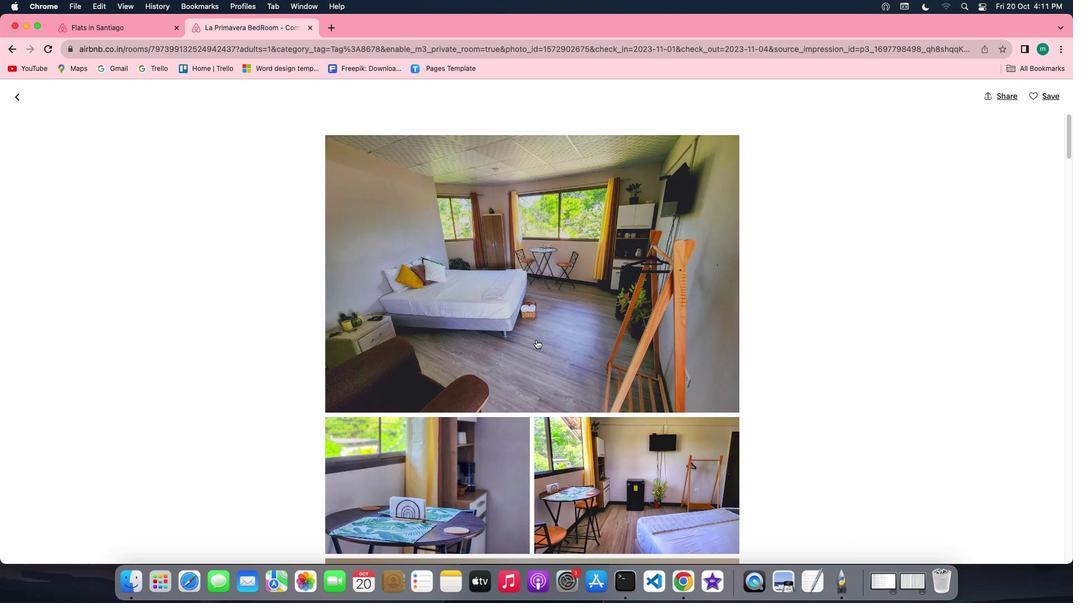 
Action: Mouse scrolled (536, 339) with delta (0, 0)
Screenshot: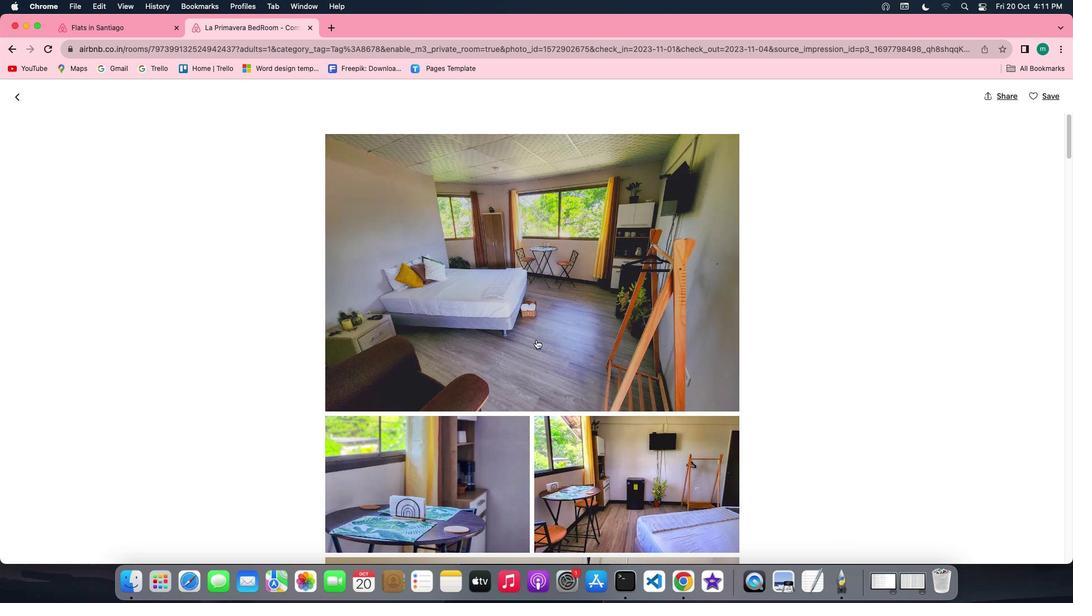 
Action: Mouse scrolled (536, 339) with delta (0, 0)
Screenshot: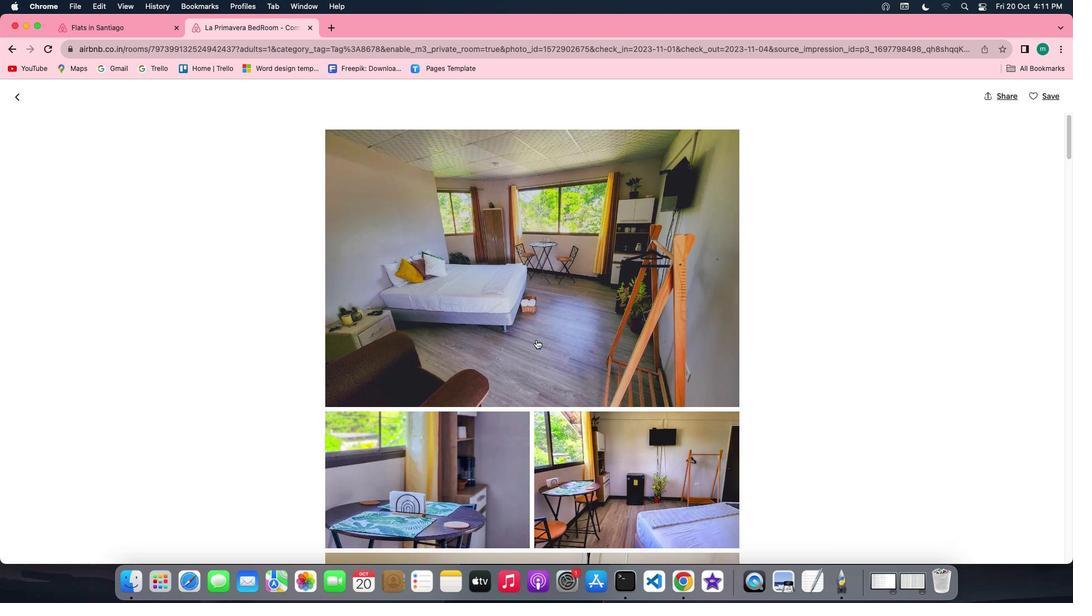 
Action: Mouse scrolled (536, 339) with delta (0, 0)
Screenshot: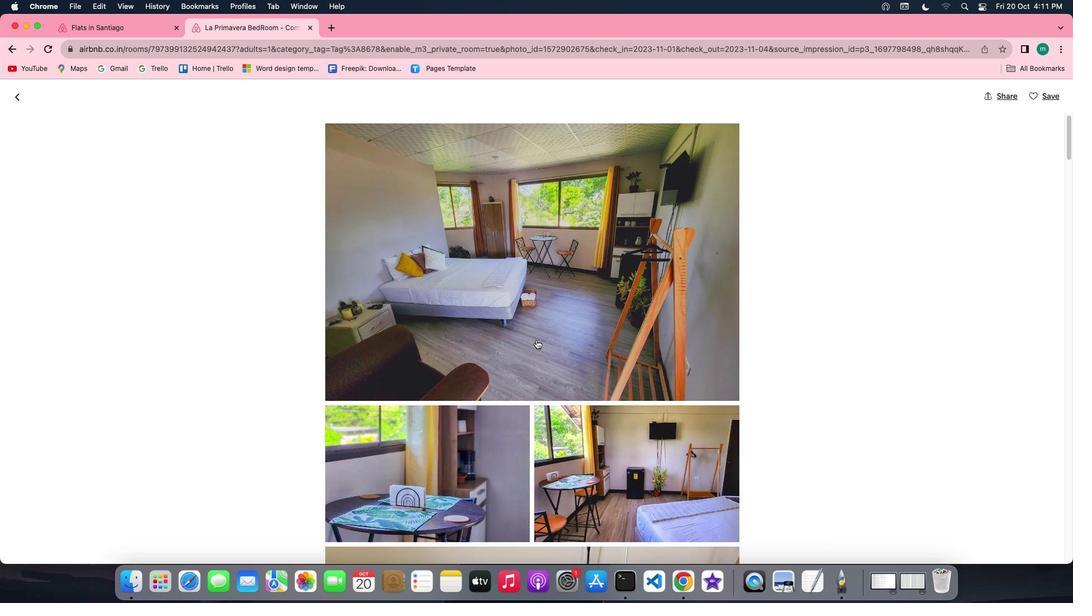 
Action: Mouse scrolled (536, 339) with delta (0, 0)
Screenshot: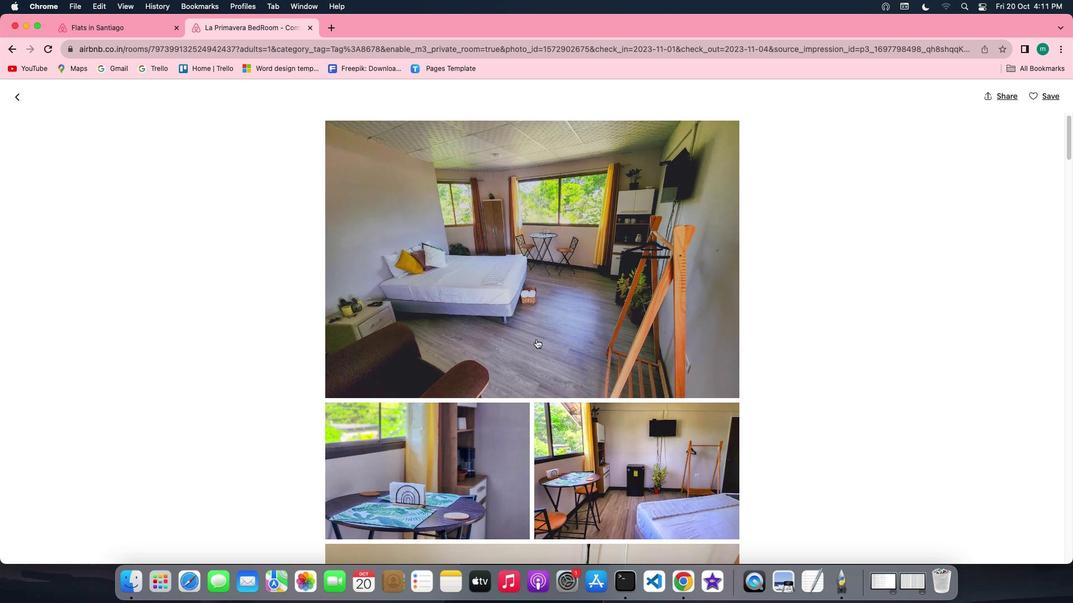 
Action: Mouse moved to (536, 339)
Screenshot: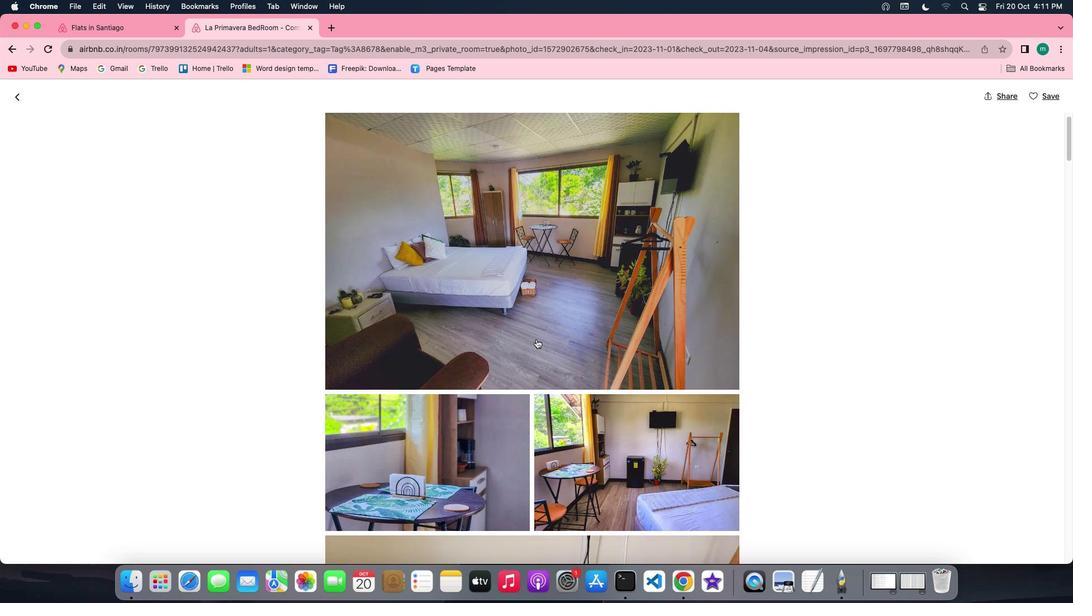 
Action: Mouse scrolled (536, 339) with delta (0, 0)
Screenshot: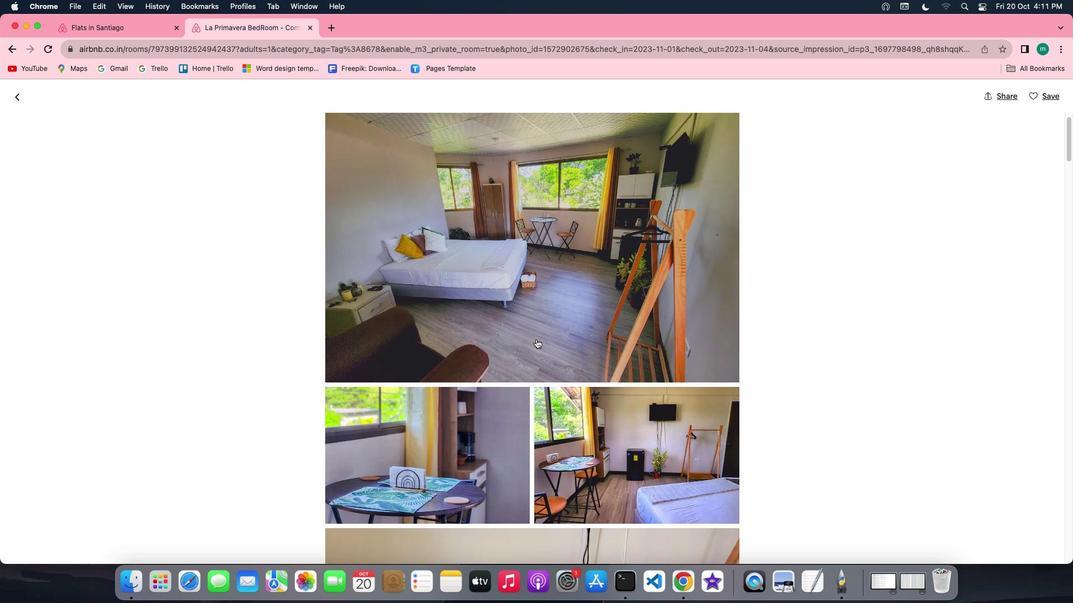 
Action: Mouse scrolled (536, 339) with delta (0, 0)
Screenshot: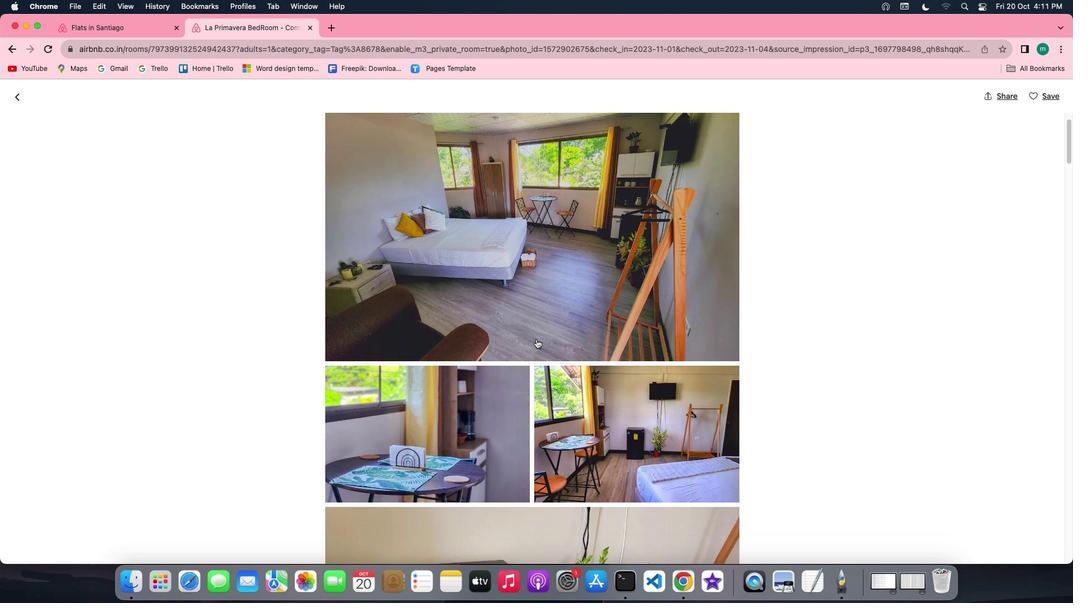 
Action: Mouse moved to (536, 336)
Screenshot: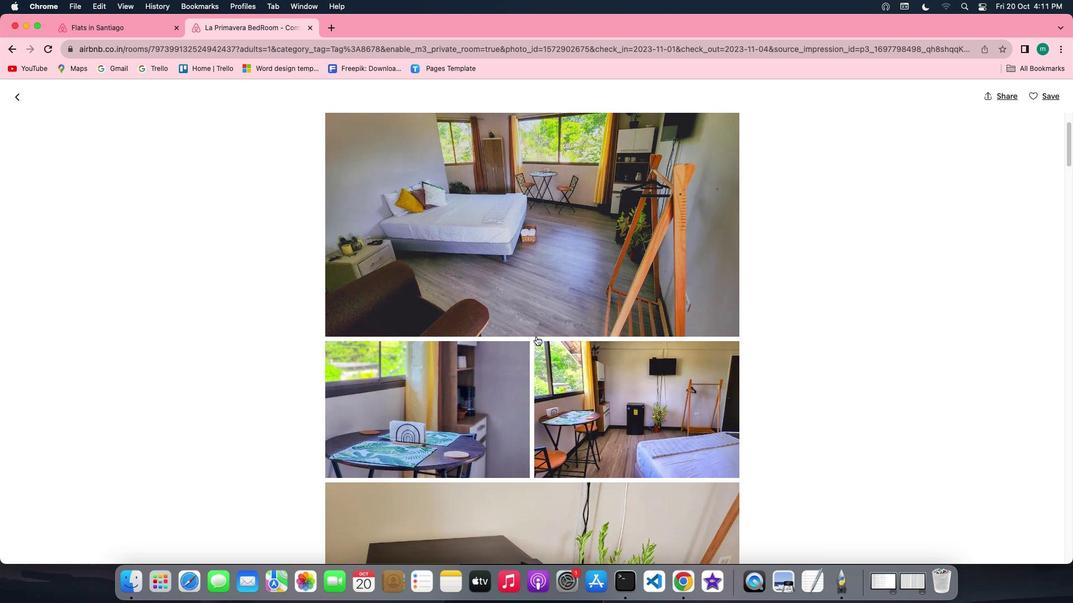 
Action: Mouse scrolled (536, 336) with delta (0, 0)
Screenshot: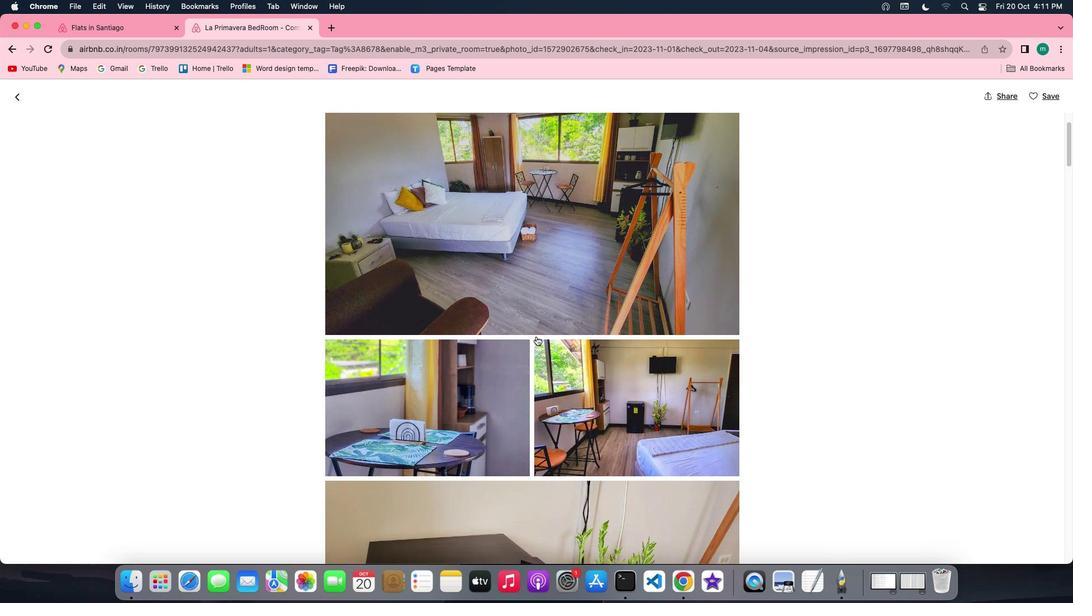 
Action: Mouse scrolled (536, 336) with delta (0, 0)
Screenshot: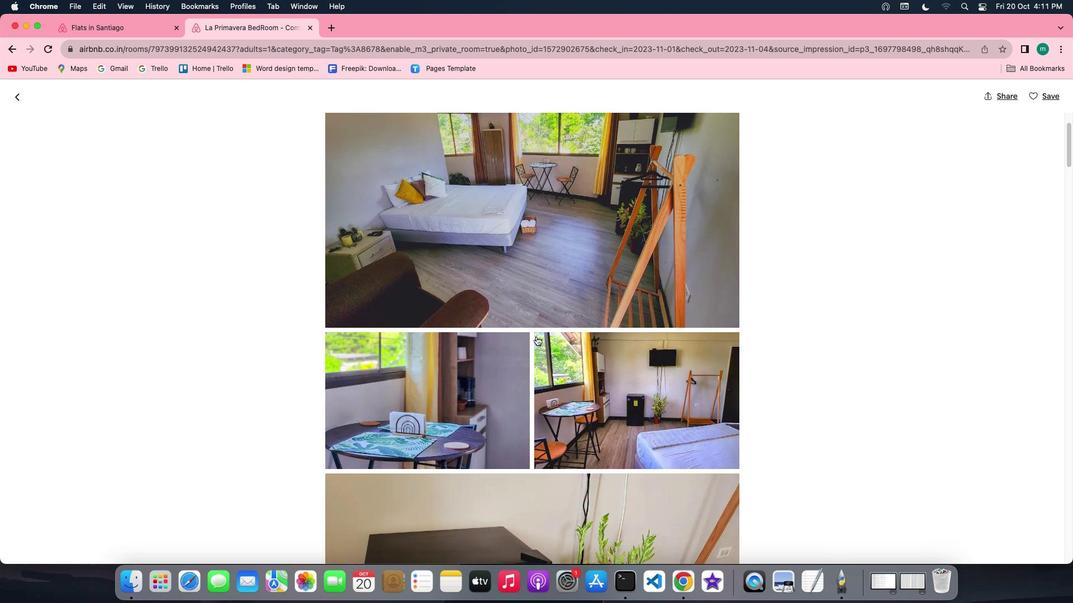 
Action: Mouse scrolled (536, 336) with delta (0, 0)
Screenshot: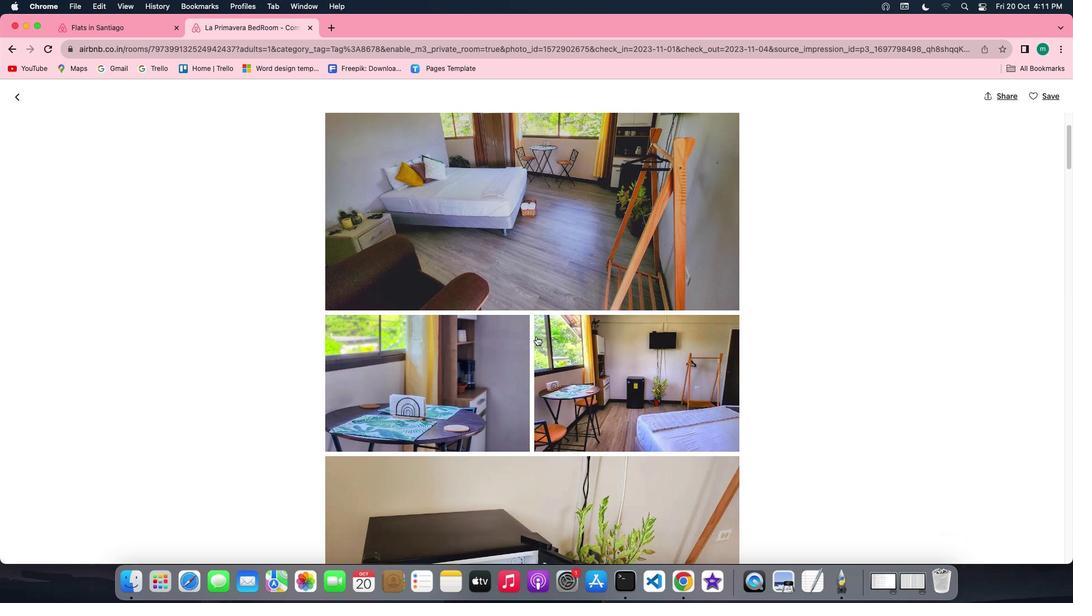 
Action: Mouse scrolled (536, 336) with delta (0, 0)
Screenshot: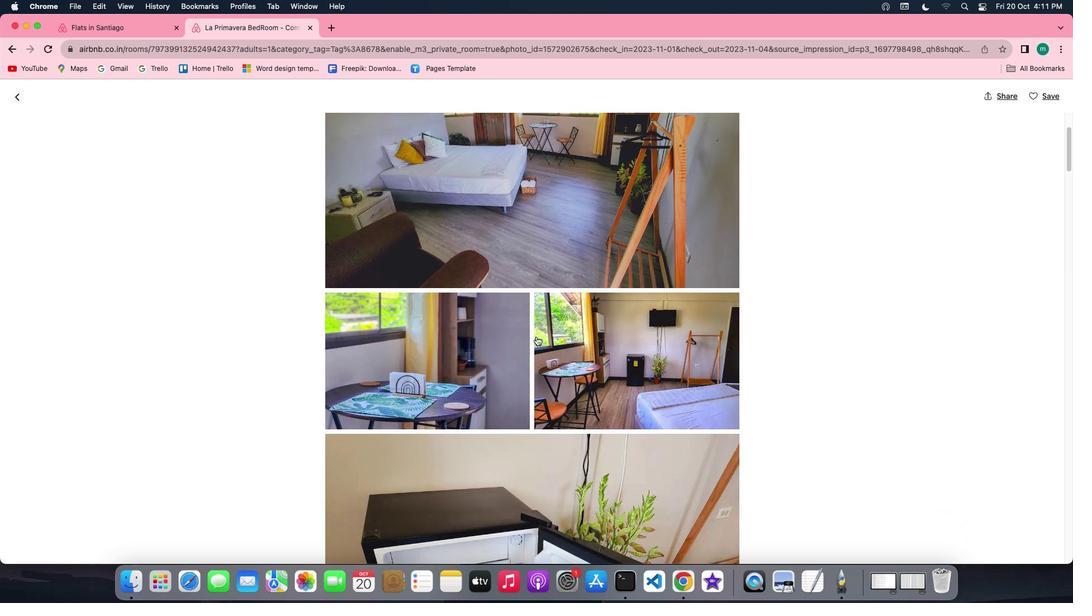 
Action: Mouse scrolled (536, 336) with delta (0, -1)
Screenshot: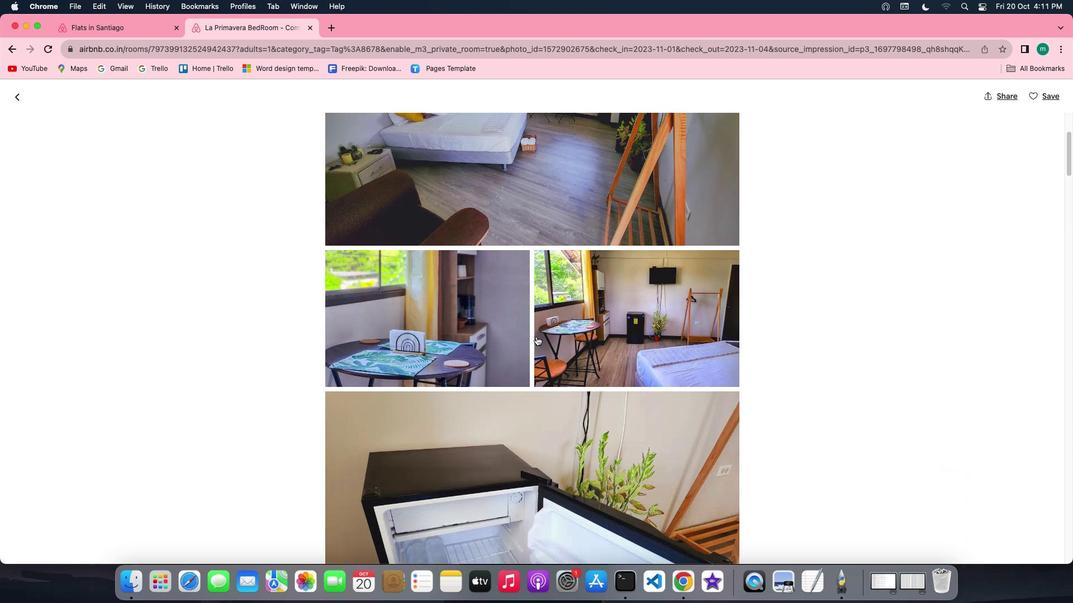 
Action: Mouse scrolled (536, 336) with delta (0, -2)
Screenshot: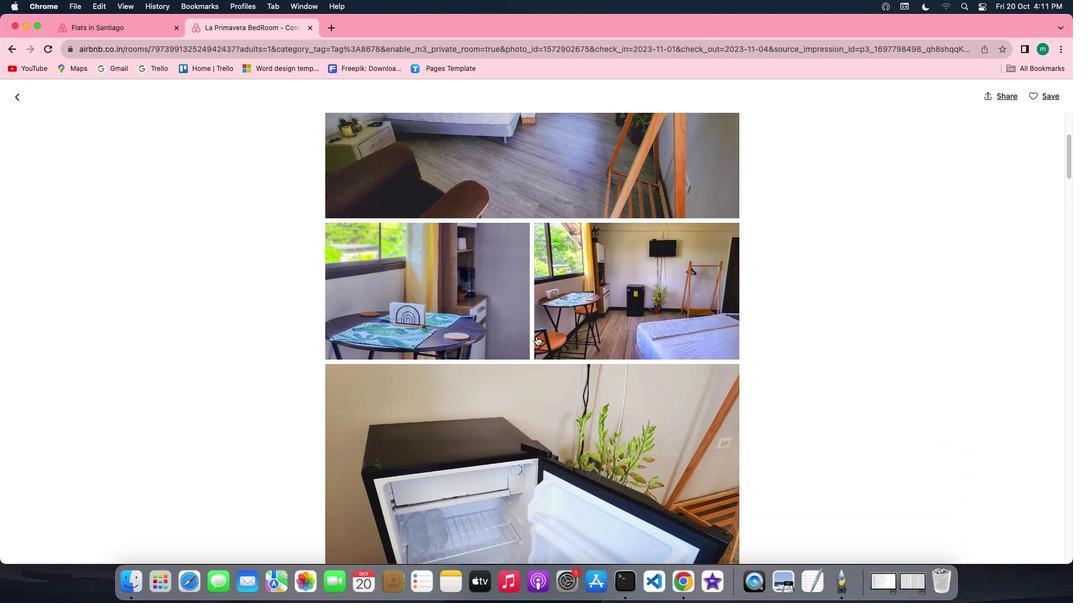 
Action: Mouse scrolled (536, 336) with delta (0, 0)
Screenshot: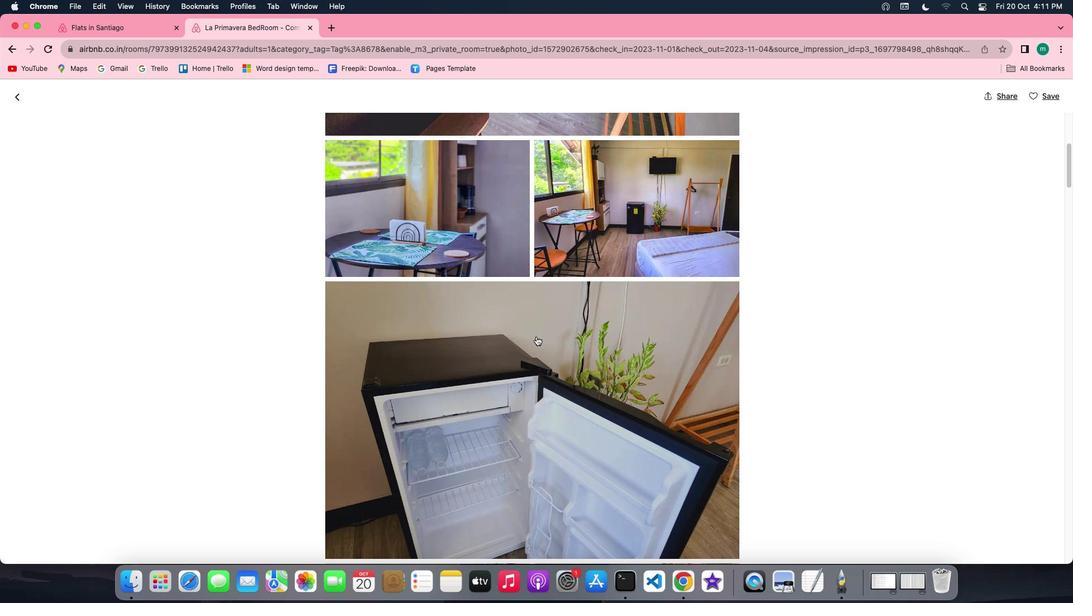 
Action: Mouse scrolled (536, 336) with delta (0, 0)
Screenshot: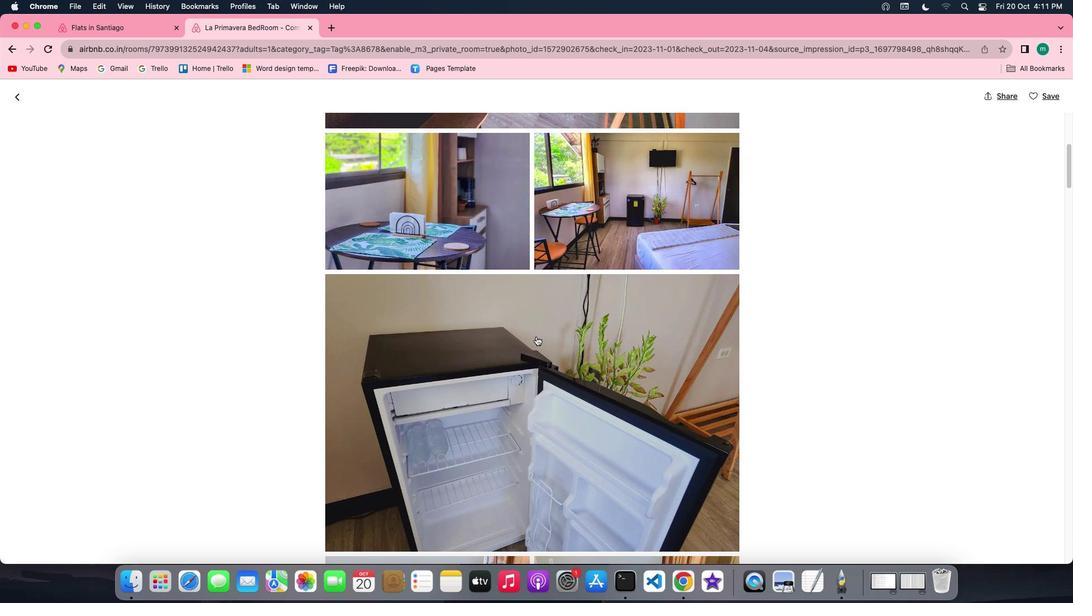 
Action: Mouse scrolled (536, 336) with delta (0, 0)
Screenshot: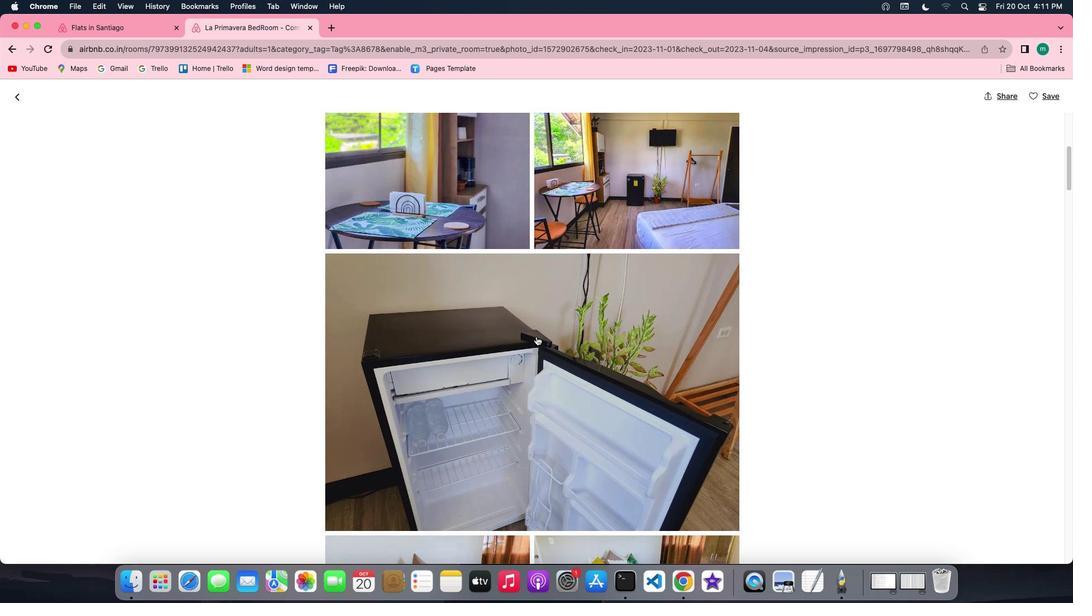 
Action: Mouse scrolled (536, 336) with delta (0, 0)
Screenshot: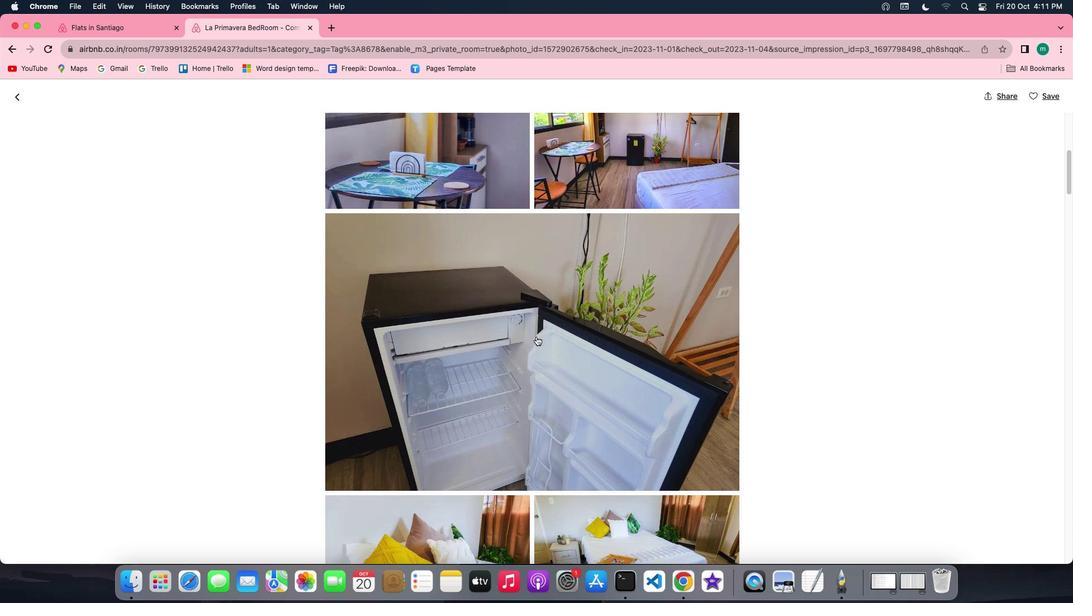 
Action: Mouse scrolled (536, 336) with delta (0, 0)
Screenshot: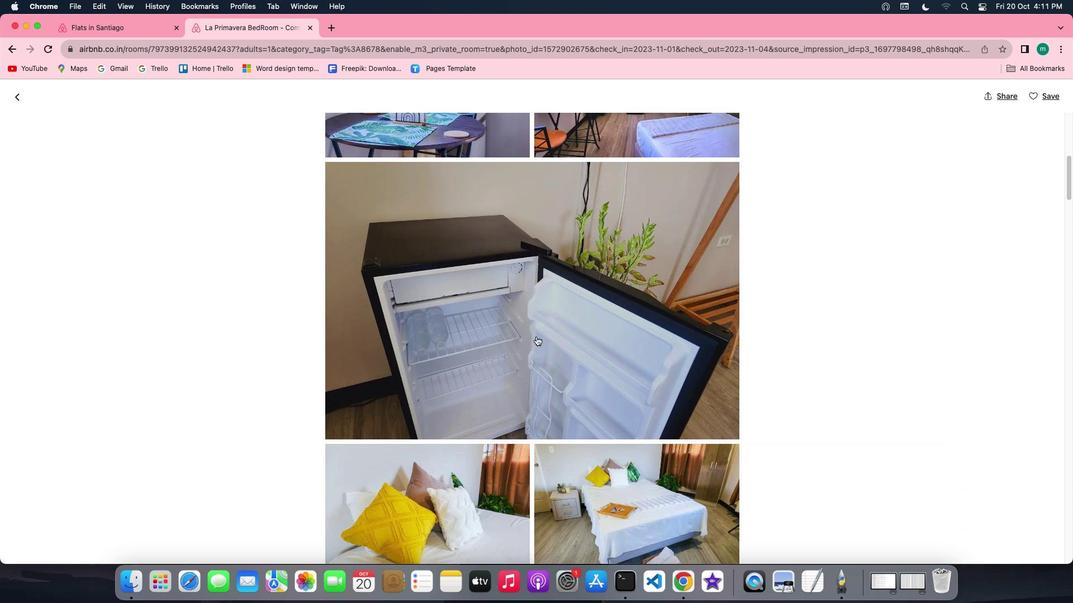 
Action: Mouse scrolled (536, 336) with delta (0, 0)
Screenshot: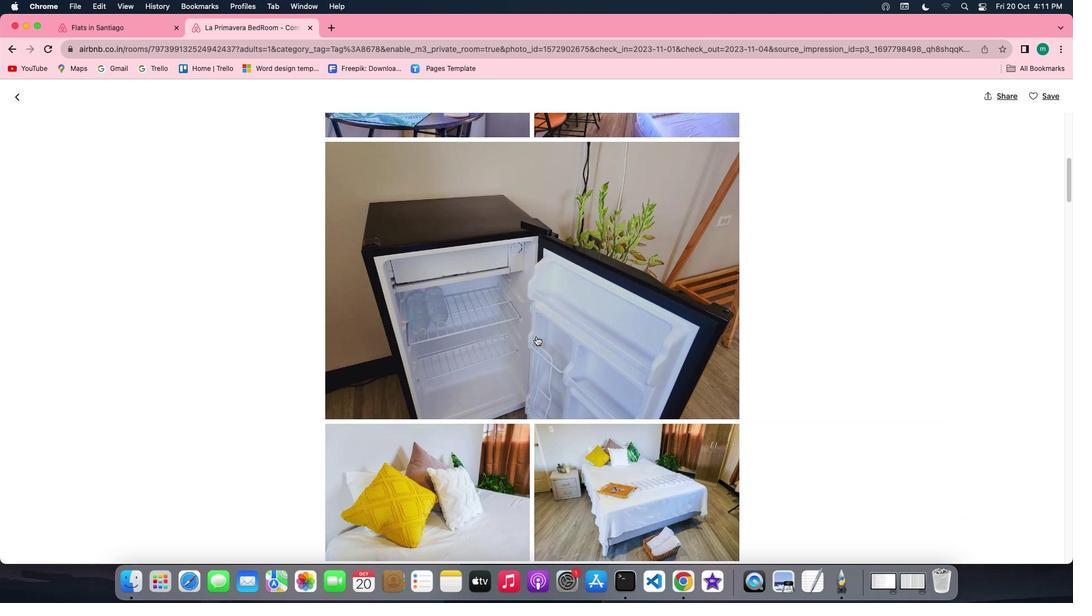 
Action: Mouse scrolled (536, 336) with delta (0, 0)
Screenshot: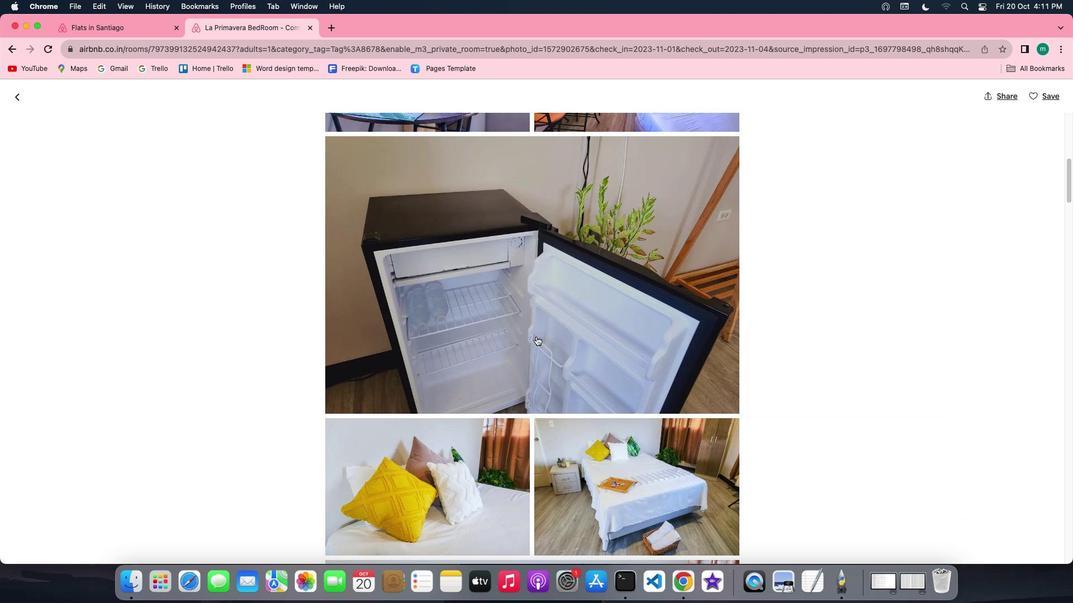 
Action: Mouse scrolled (536, 336) with delta (0, 0)
Screenshot: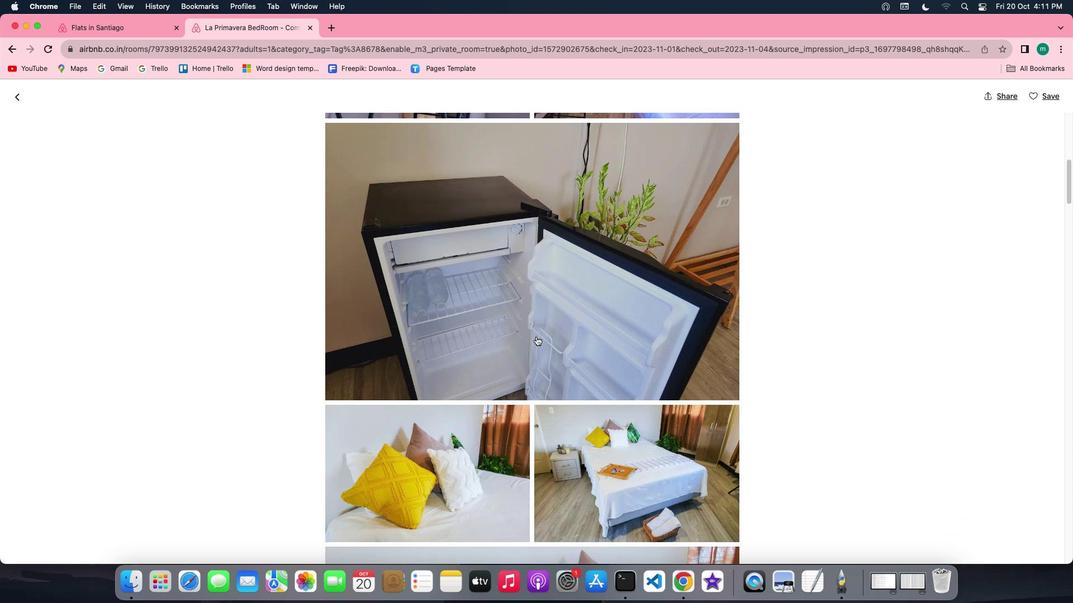 
Action: Mouse scrolled (536, 336) with delta (0, 0)
Screenshot: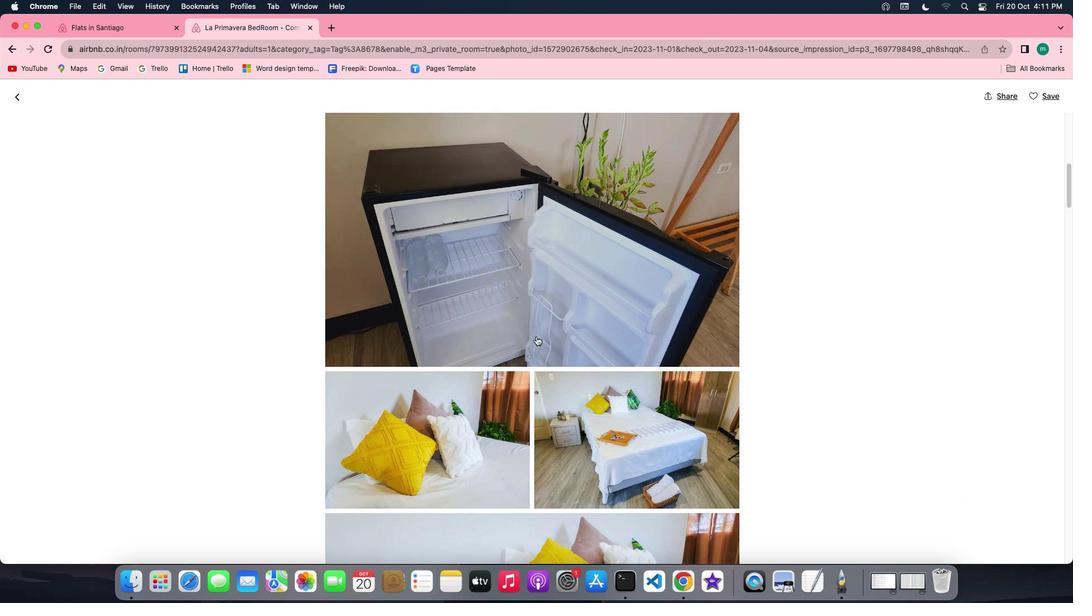 
Action: Mouse scrolled (536, 336) with delta (0, 0)
Screenshot: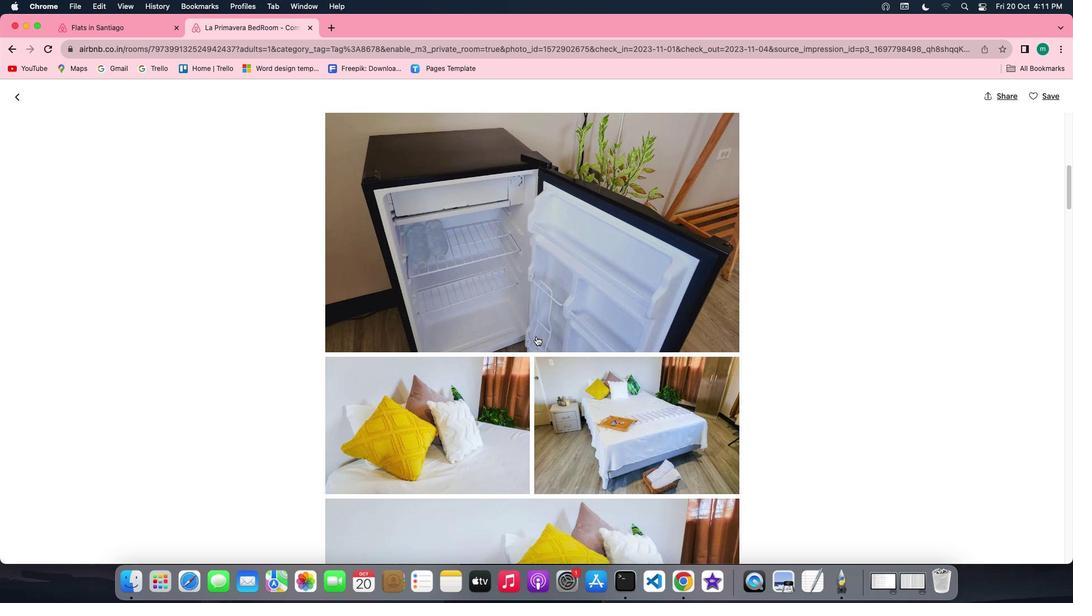 
Action: Mouse scrolled (536, 336) with delta (0, 0)
Screenshot: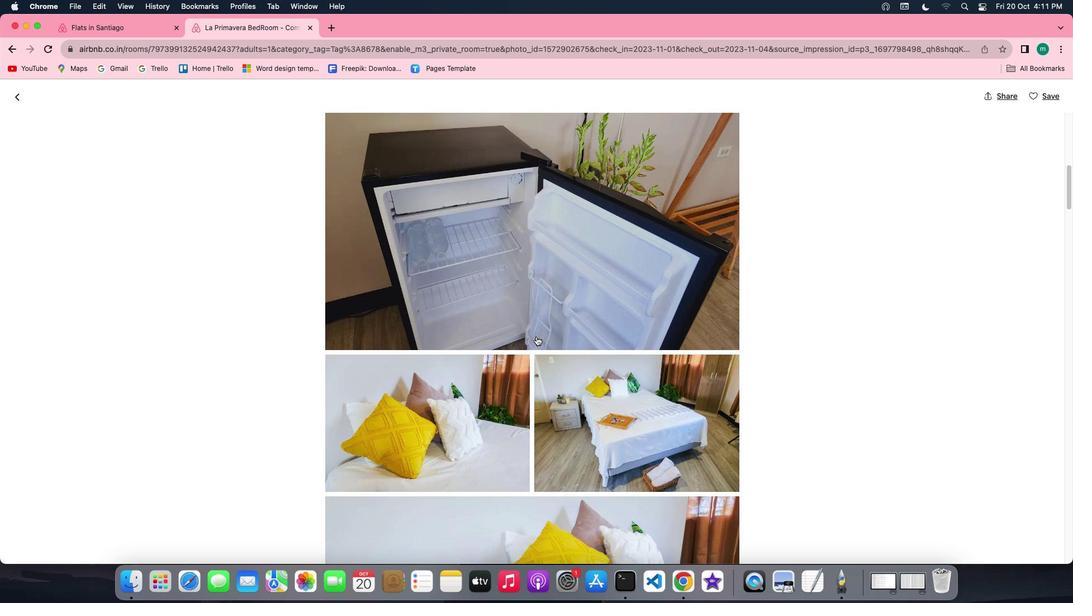 
Action: Mouse scrolled (536, 336) with delta (0, 0)
Screenshot: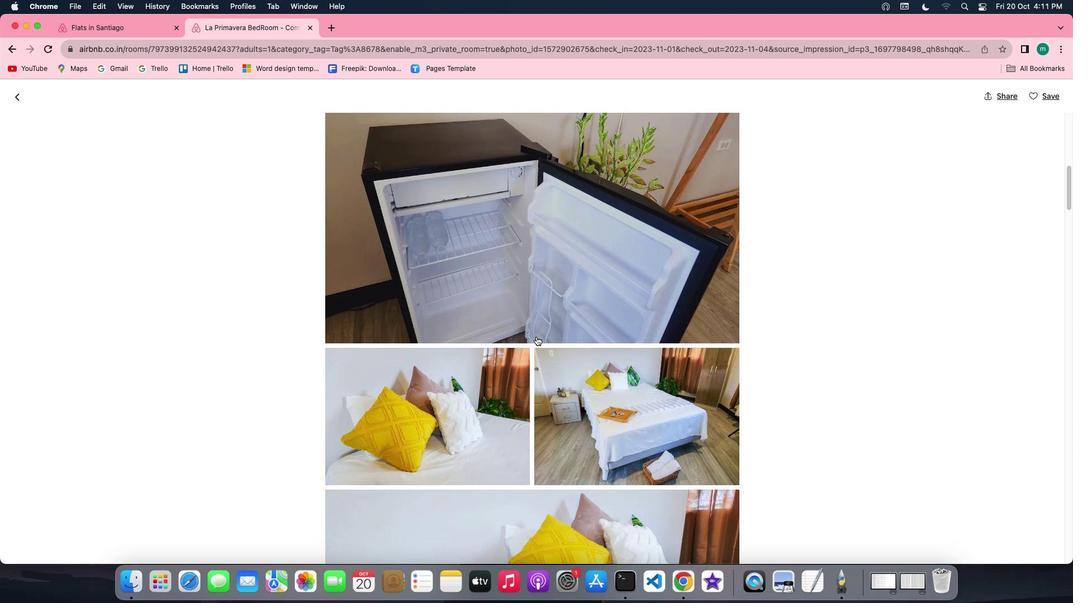 
Action: Mouse scrolled (536, 336) with delta (0, 0)
Screenshot: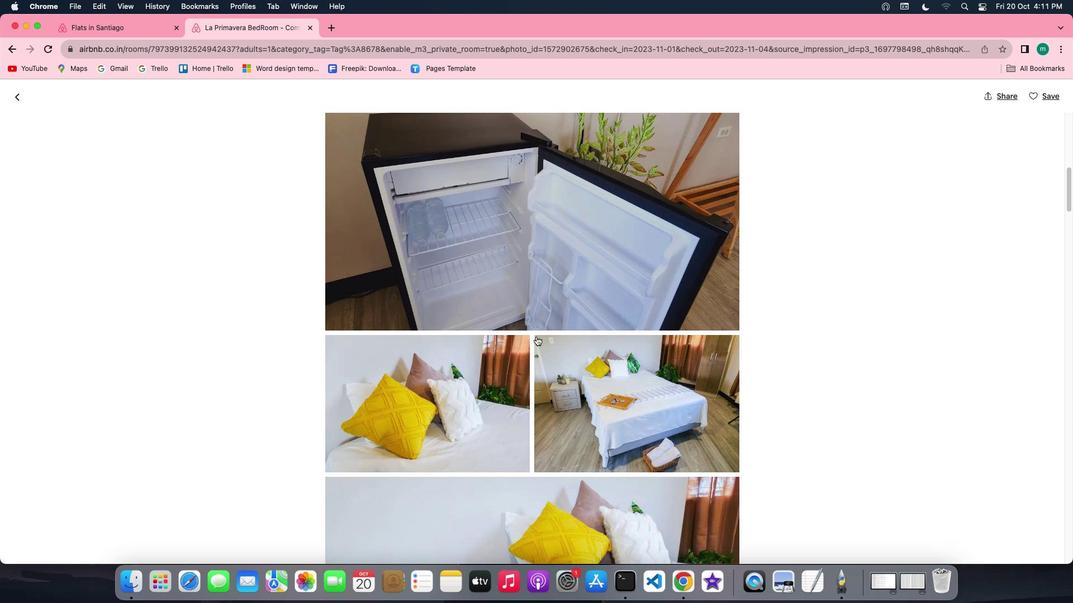 
Action: Mouse scrolled (536, 336) with delta (0, 0)
Screenshot: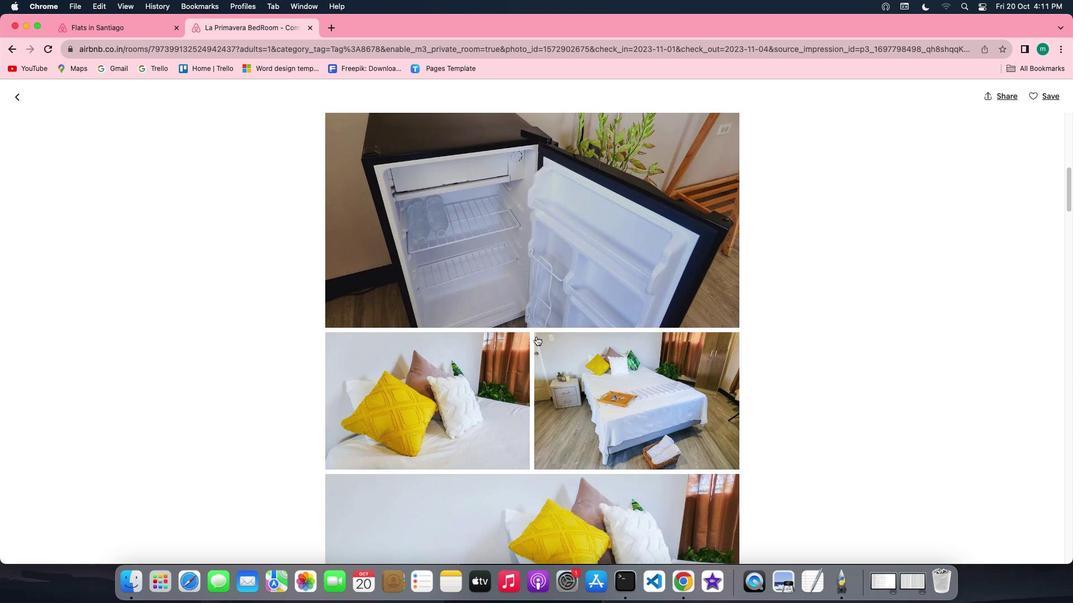 
Action: Mouse scrolled (536, 336) with delta (0, 0)
Screenshot: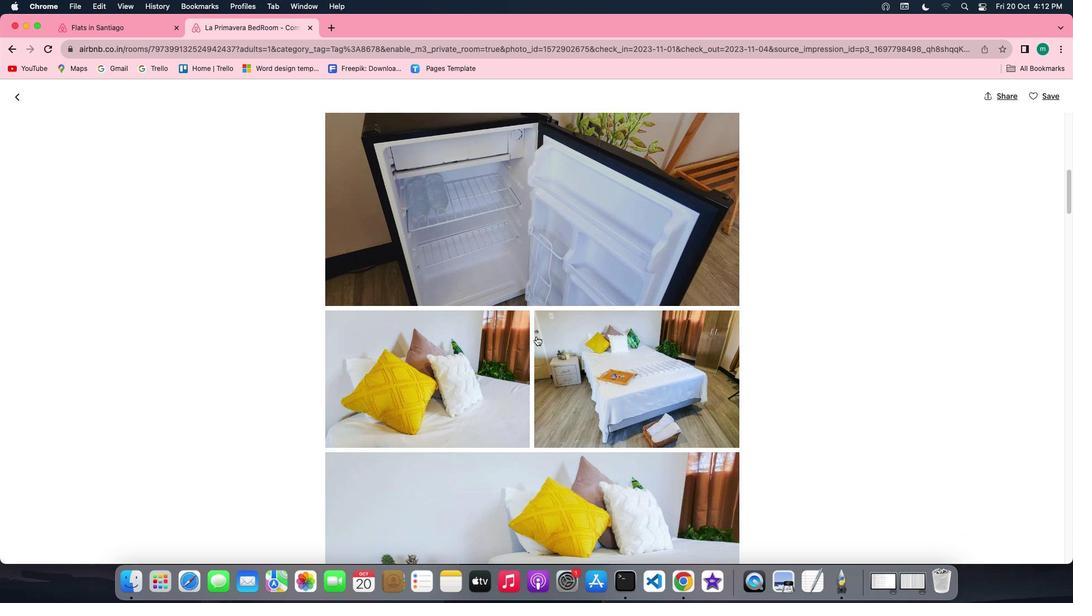 
Action: Mouse scrolled (536, 336) with delta (0, 0)
Screenshot: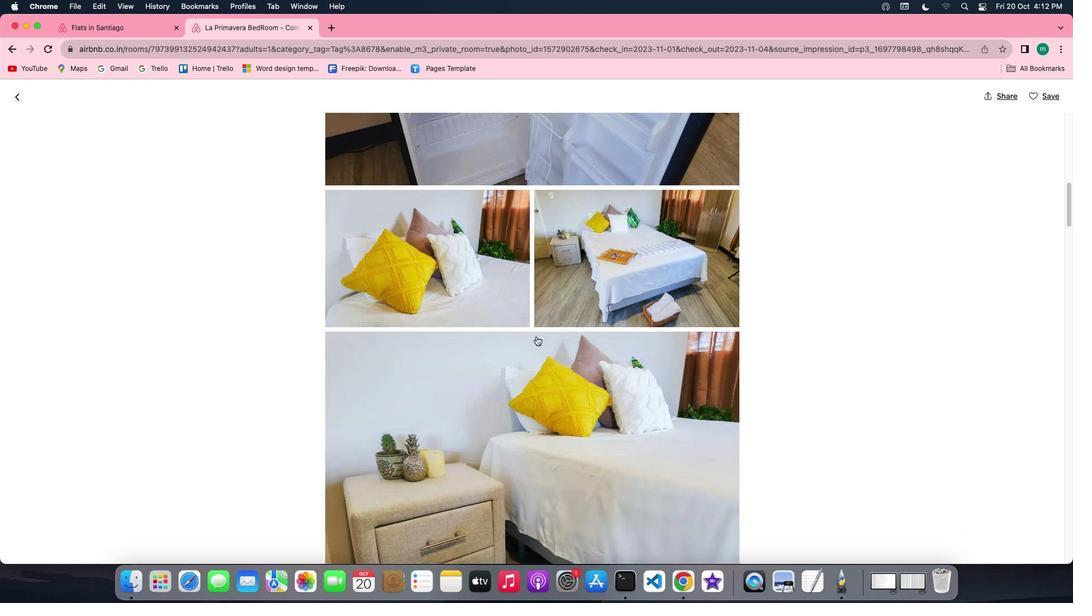 
Action: Mouse scrolled (536, 336) with delta (0, -1)
Screenshot: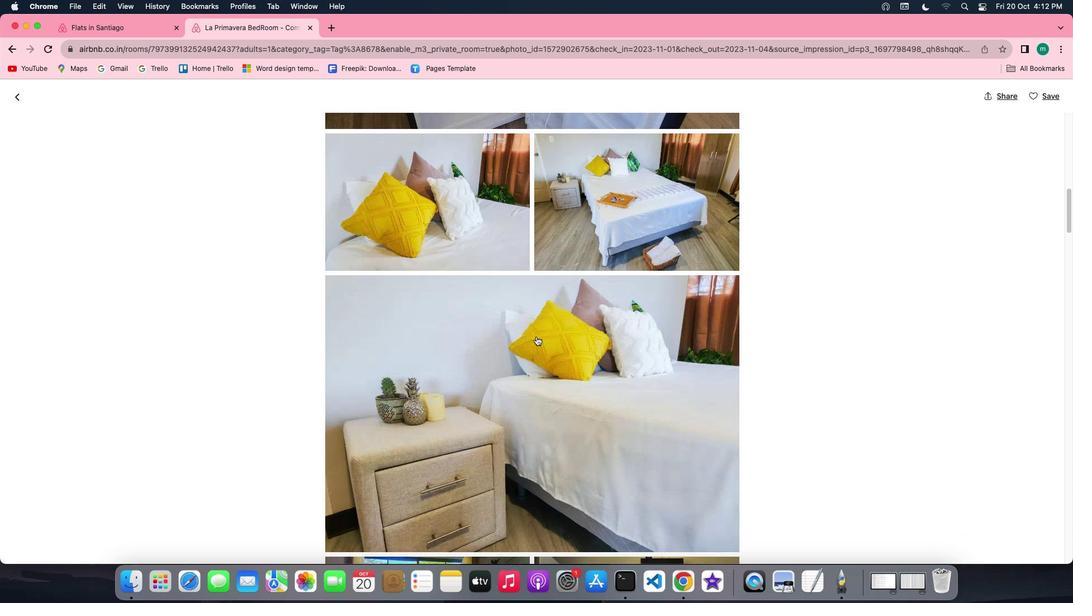 
Action: Mouse scrolled (536, 336) with delta (0, -2)
Screenshot: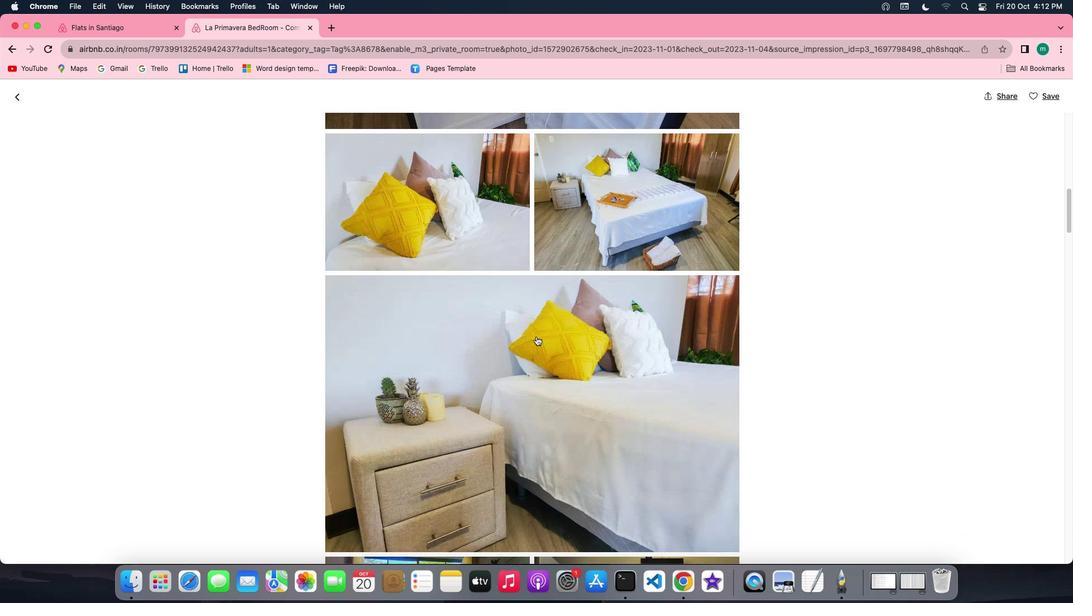 
Action: Mouse scrolled (536, 336) with delta (0, -2)
Screenshot: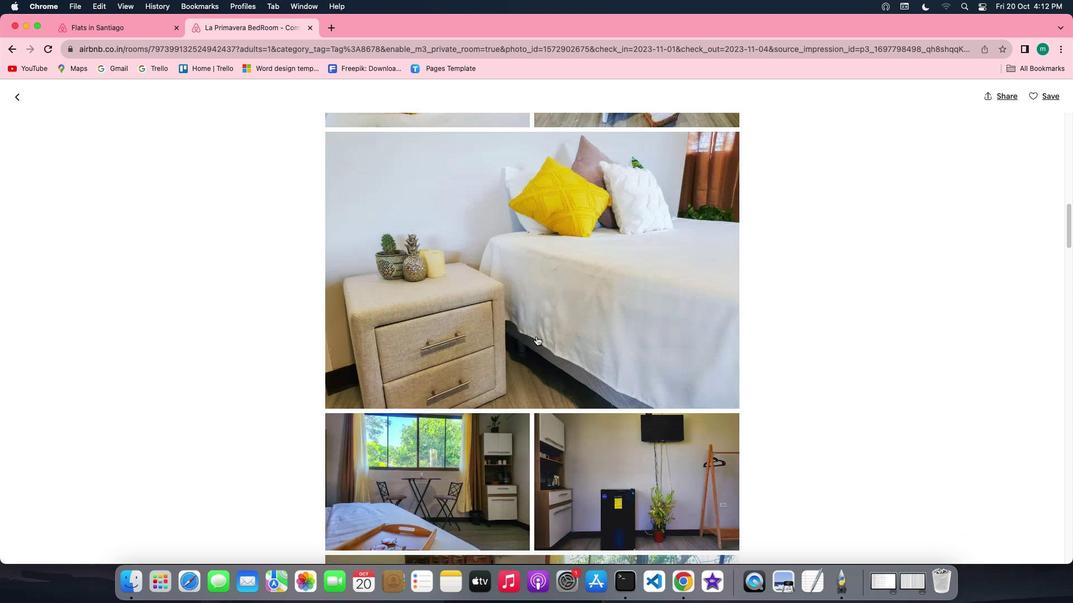 
Action: Mouse scrolled (536, 336) with delta (0, 0)
Screenshot: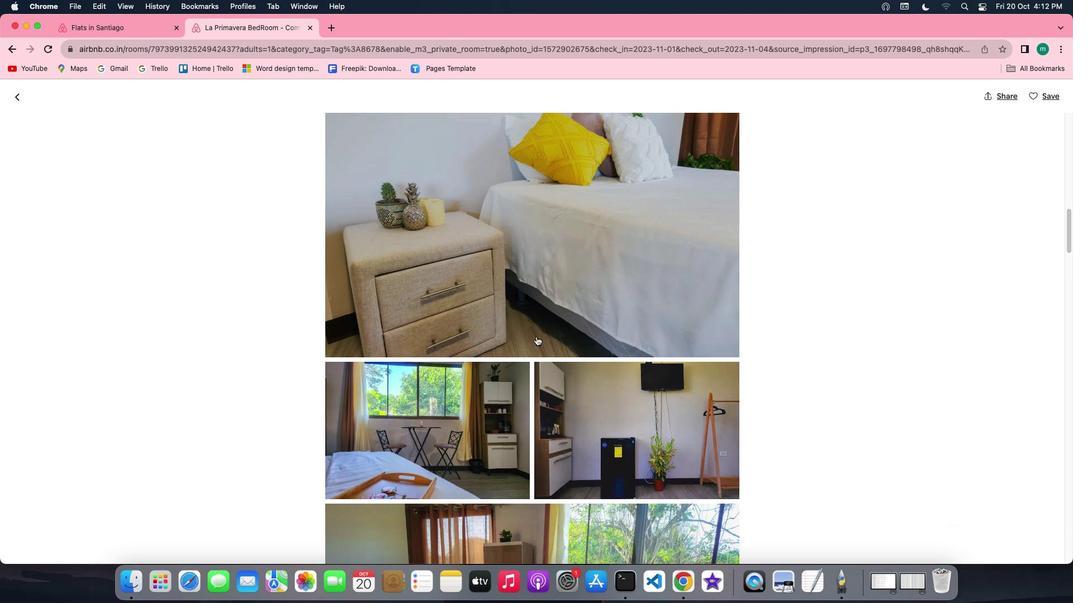 
Action: Mouse scrolled (536, 336) with delta (0, 0)
Screenshot: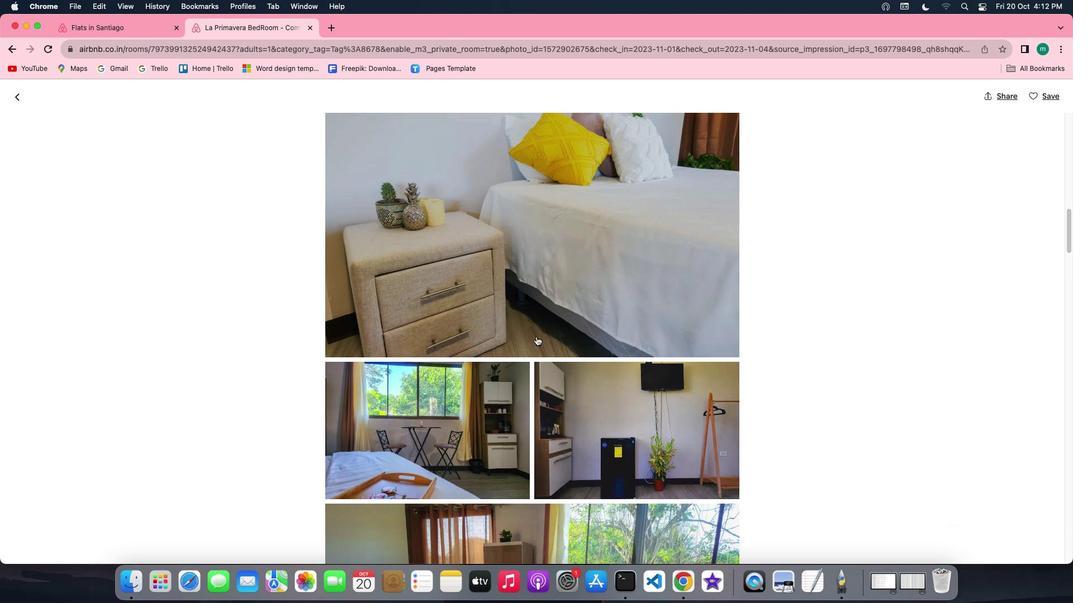 
Action: Mouse scrolled (536, 336) with delta (0, -1)
Screenshot: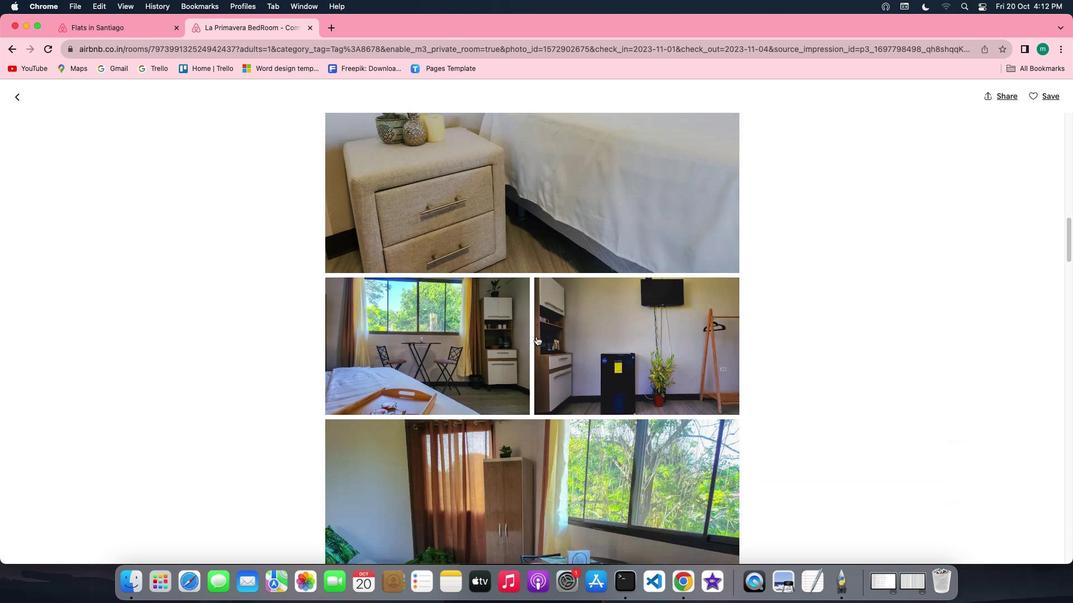
Action: Mouse scrolled (536, 336) with delta (0, -2)
Screenshot: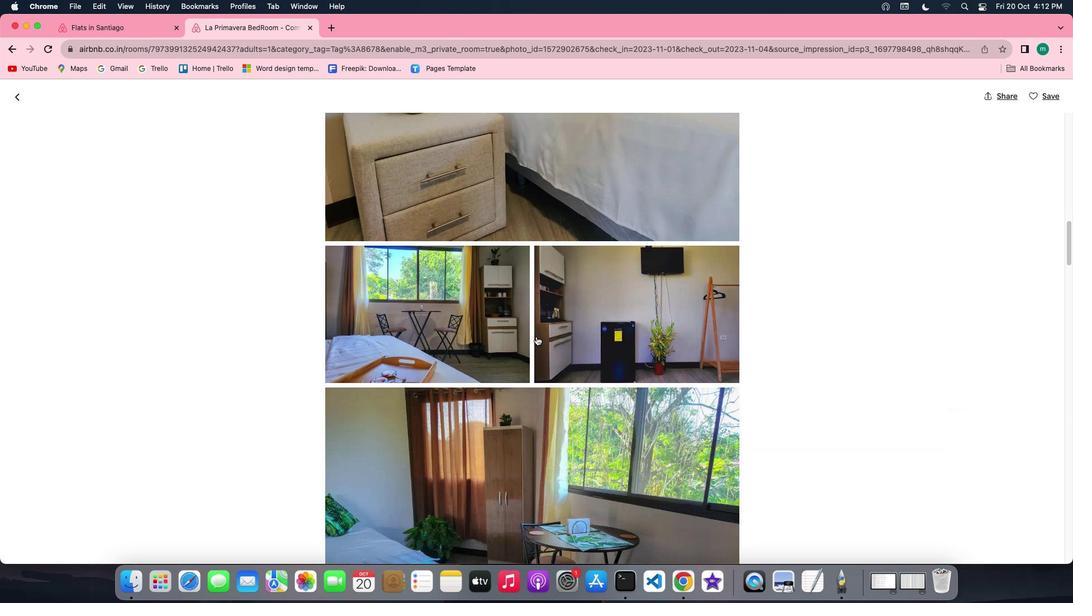 
Action: Mouse scrolled (536, 336) with delta (0, -2)
Screenshot: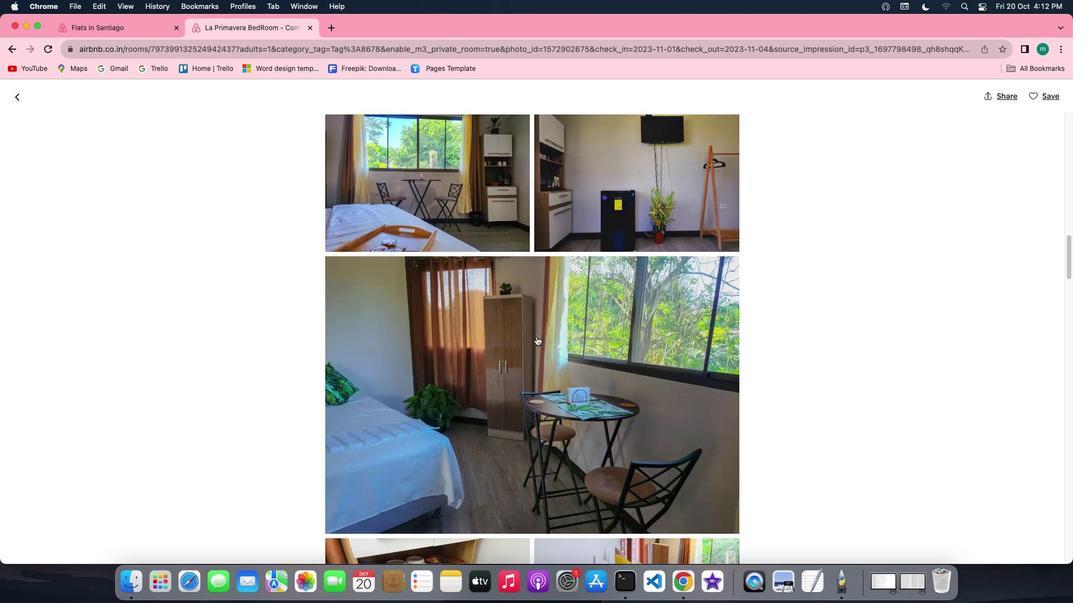 
Action: Mouse scrolled (536, 336) with delta (0, 0)
Screenshot: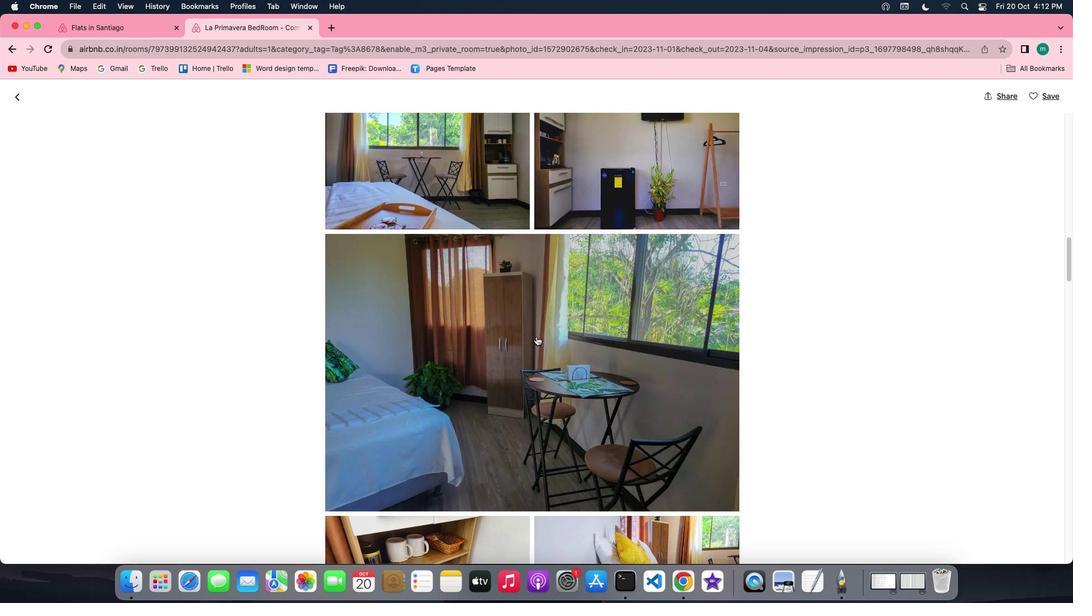 
Action: Mouse scrolled (536, 336) with delta (0, 0)
Screenshot: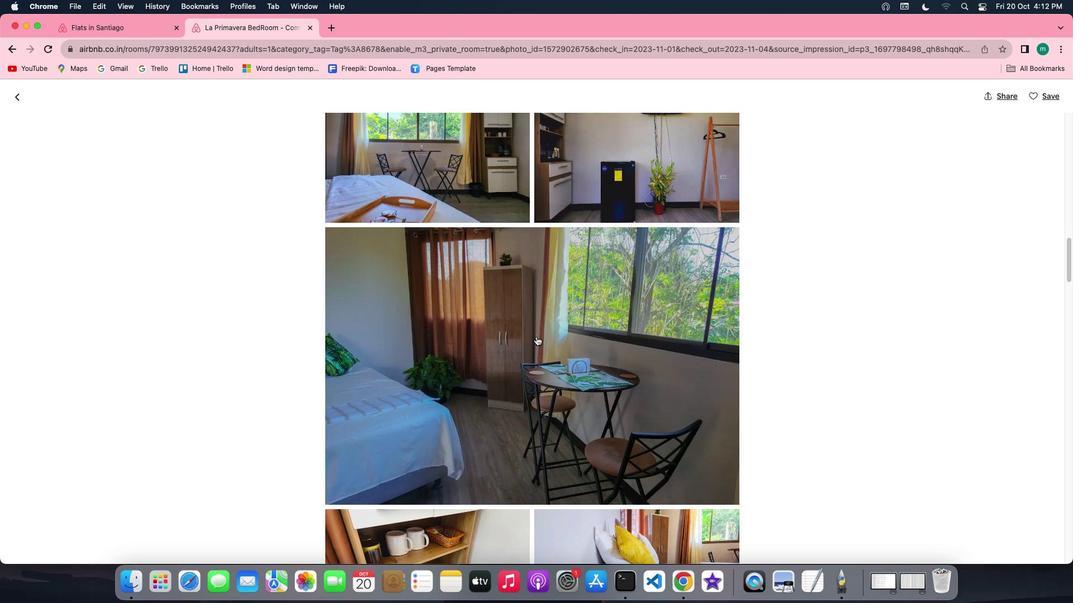 
Action: Mouse scrolled (536, 336) with delta (0, 0)
Screenshot: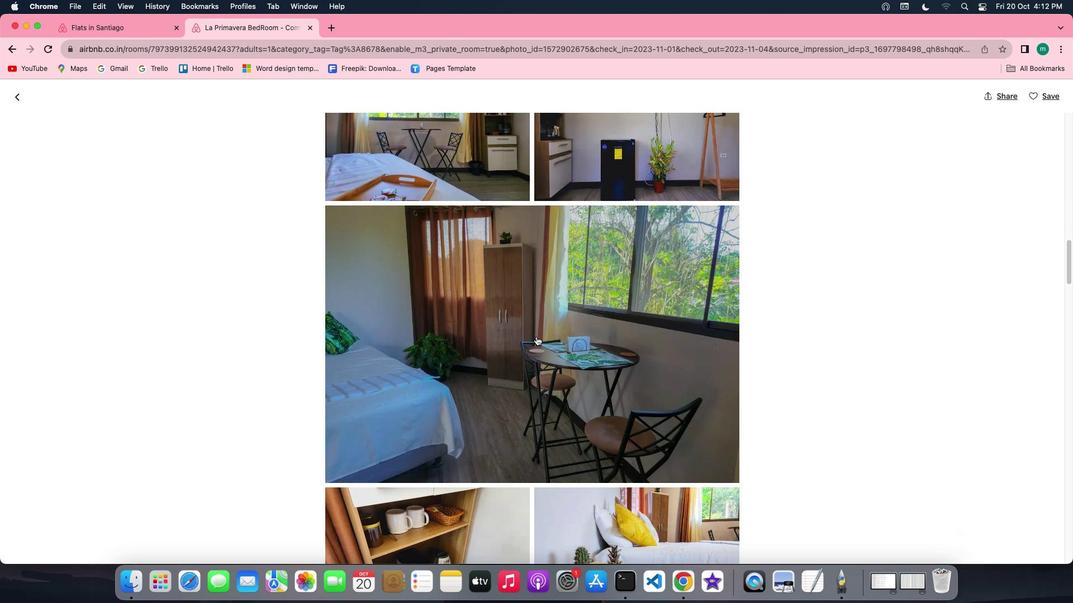 
Action: Mouse scrolled (536, 336) with delta (0, 0)
Screenshot: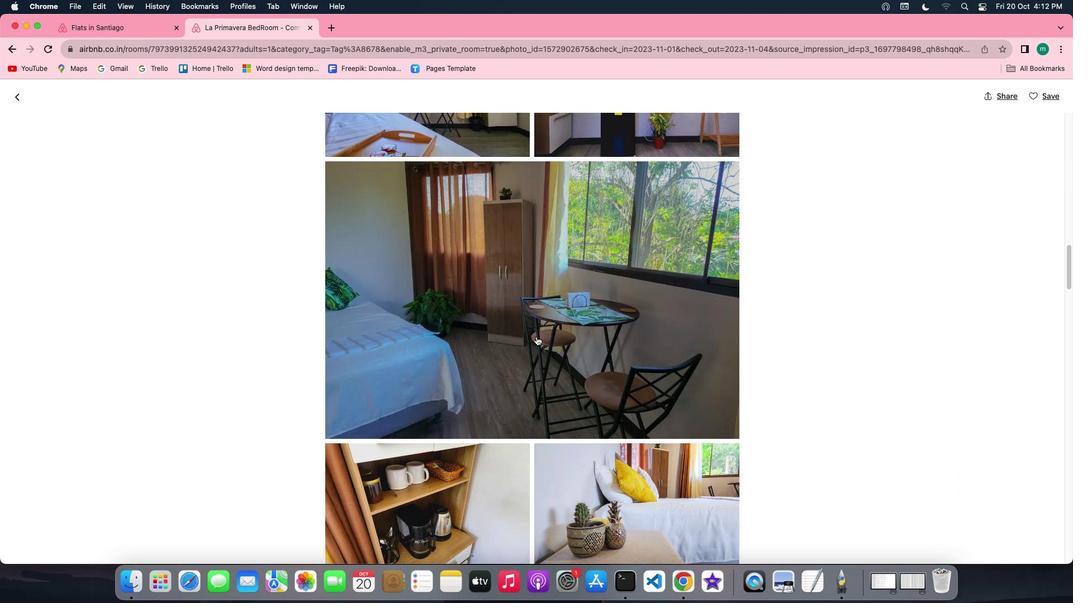 
Action: Mouse scrolled (536, 336) with delta (0, 0)
Screenshot: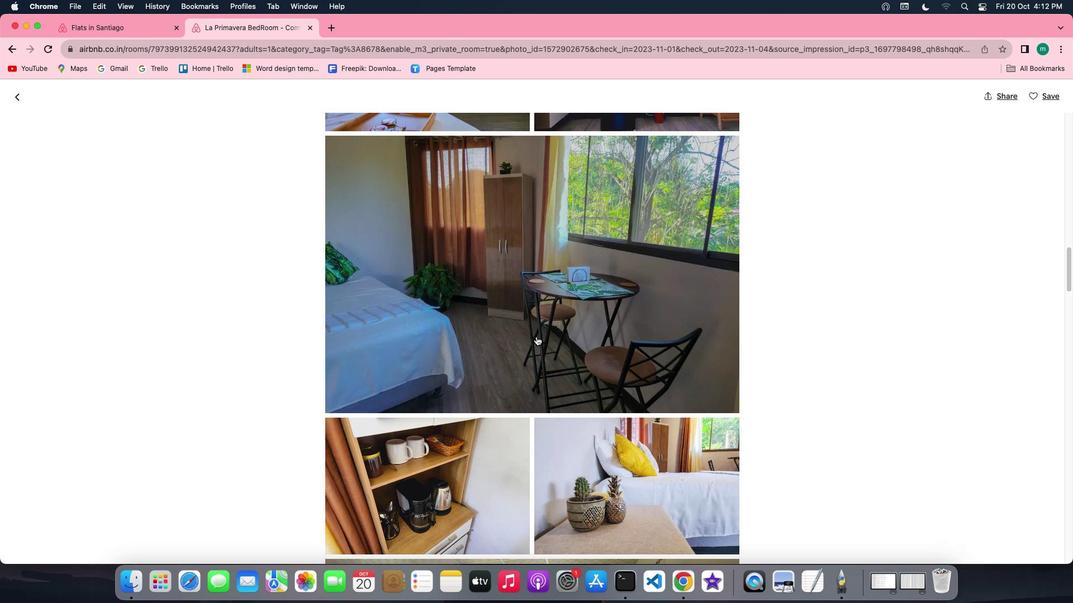 
Action: Mouse scrolled (536, 336) with delta (0, 0)
Screenshot: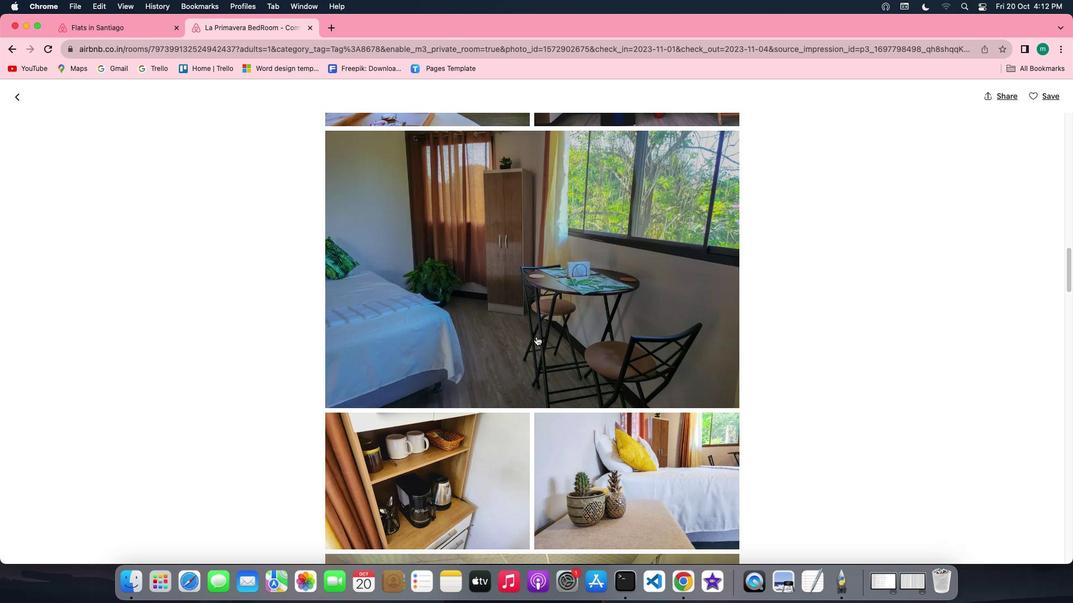 
Action: Mouse scrolled (536, 336) with delta (0, 0)
Screenshot: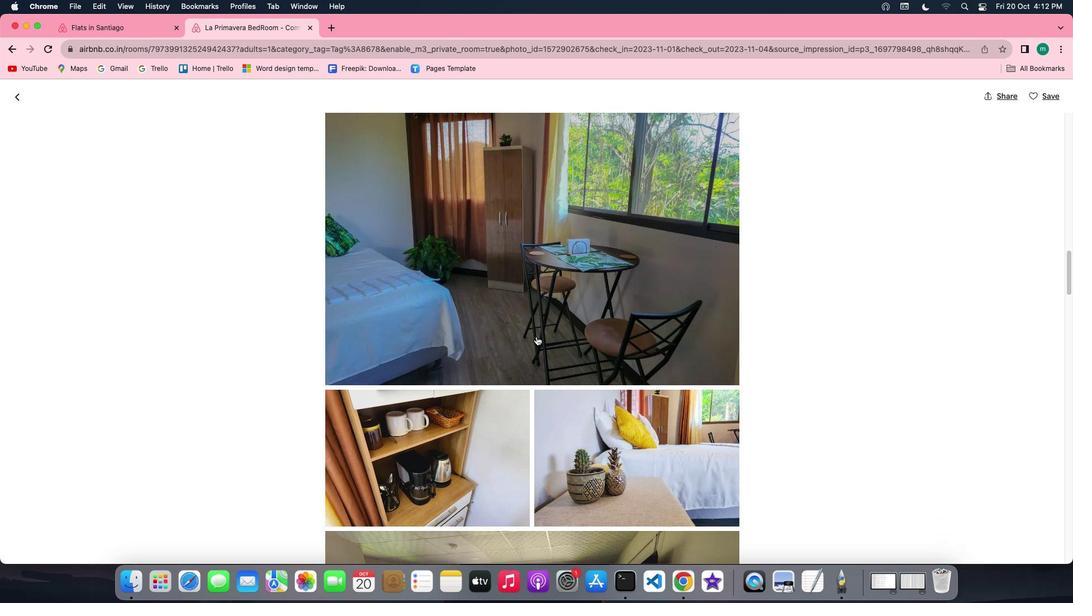 
Action: Mouse scrolled (536, 336) with delta (0, 0)
Screenshot: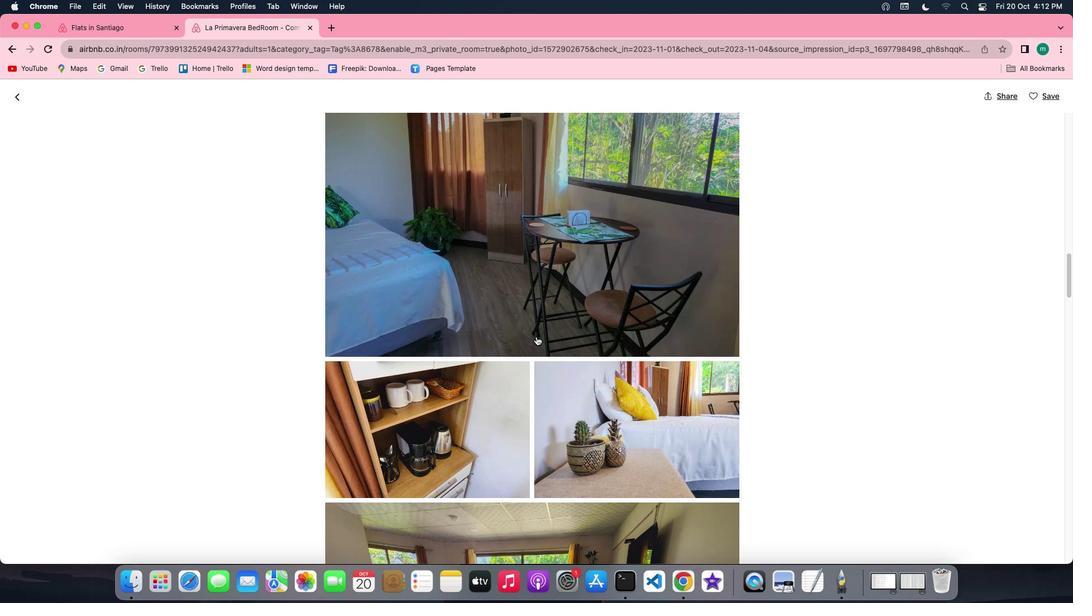 
Action: Mouse scrolled (536, 336) with delta (0, 0)
Screenshot: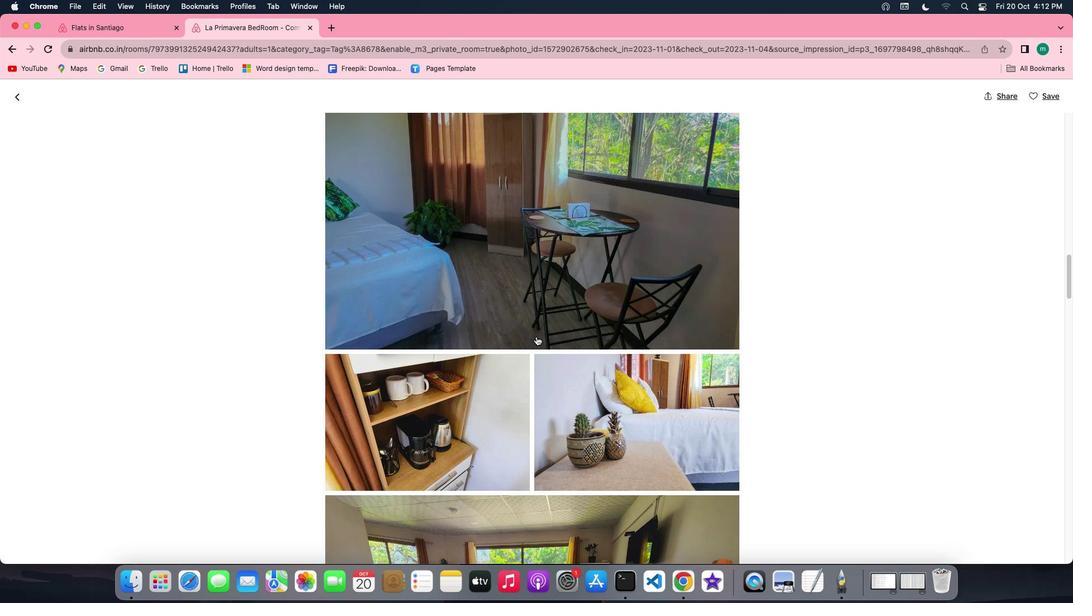 
Action: Mouse scrolled (536, 336) with delta (0, 0)
Screenshot: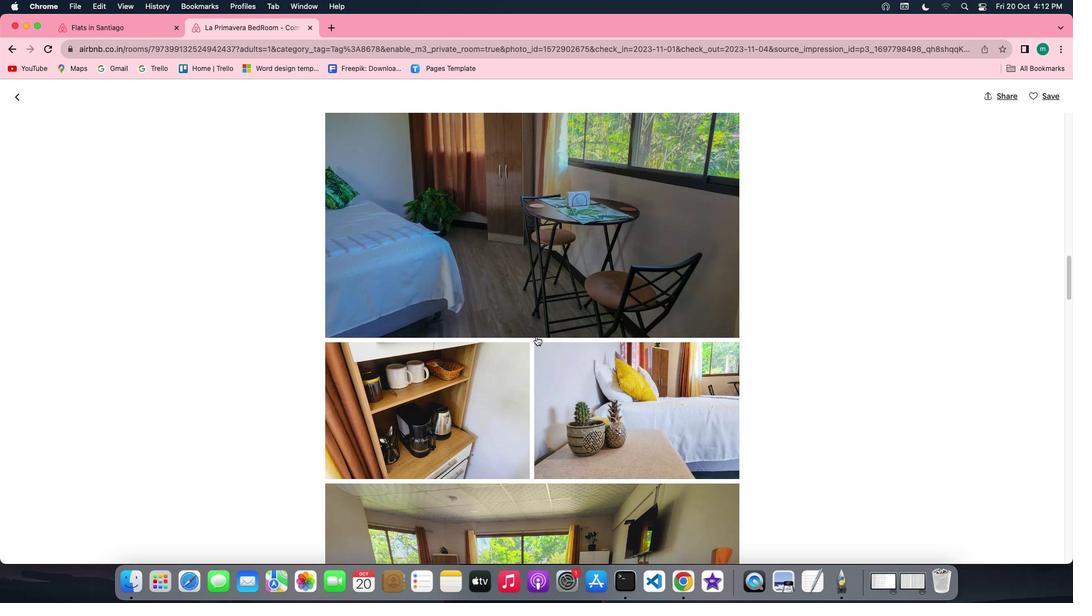 
Action: Mouse scrolled (536, 336) with delta (0, 0)
Screenshot: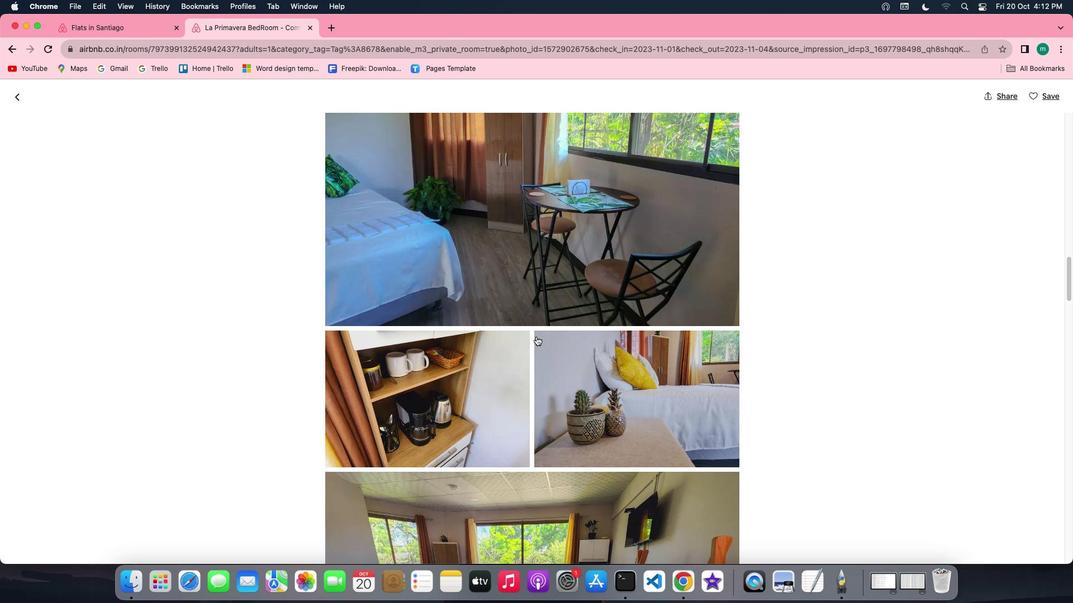 
Action: Mouse scrolled (536, 336) with delta (0, 0)
Screenshot: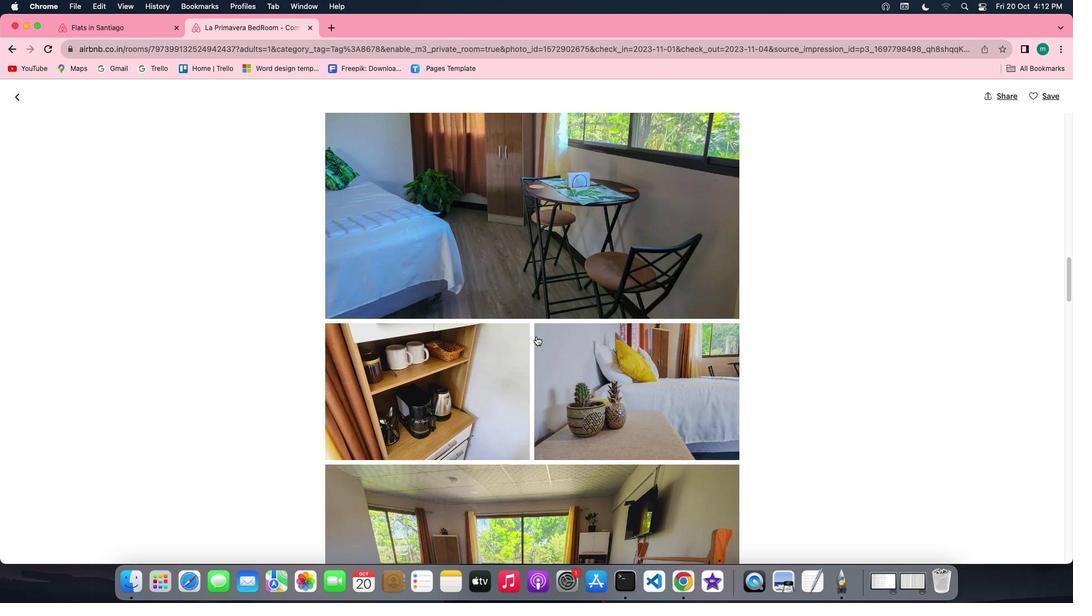 
Action: Mouse scrolled (536, 336) with delta (0, 0)
Screenshot: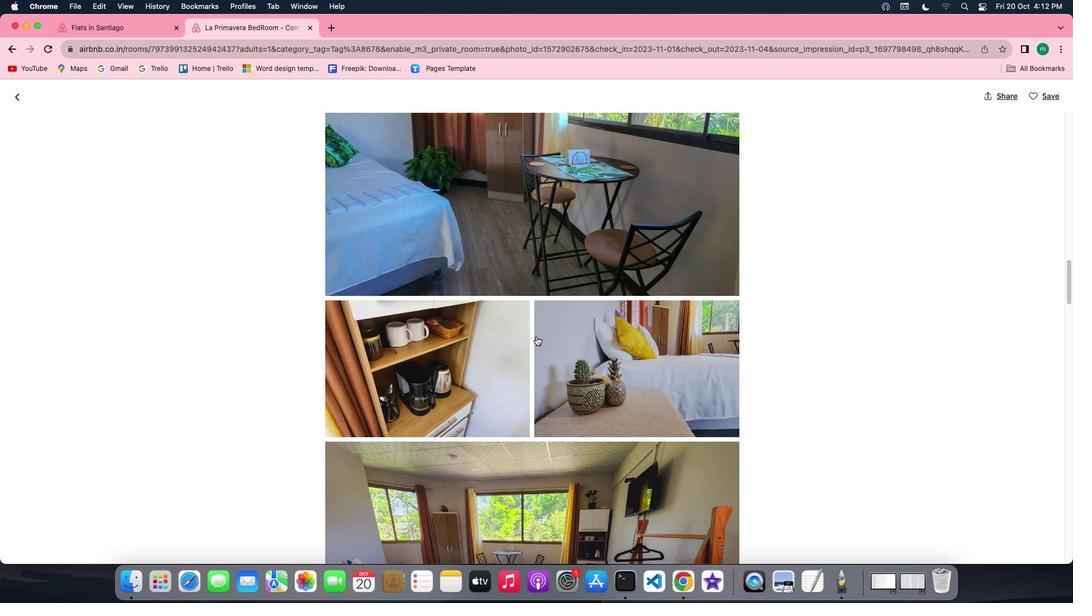 
Action: Mouse scrolled (536, 336) with delta (0, 0)
Screenshot: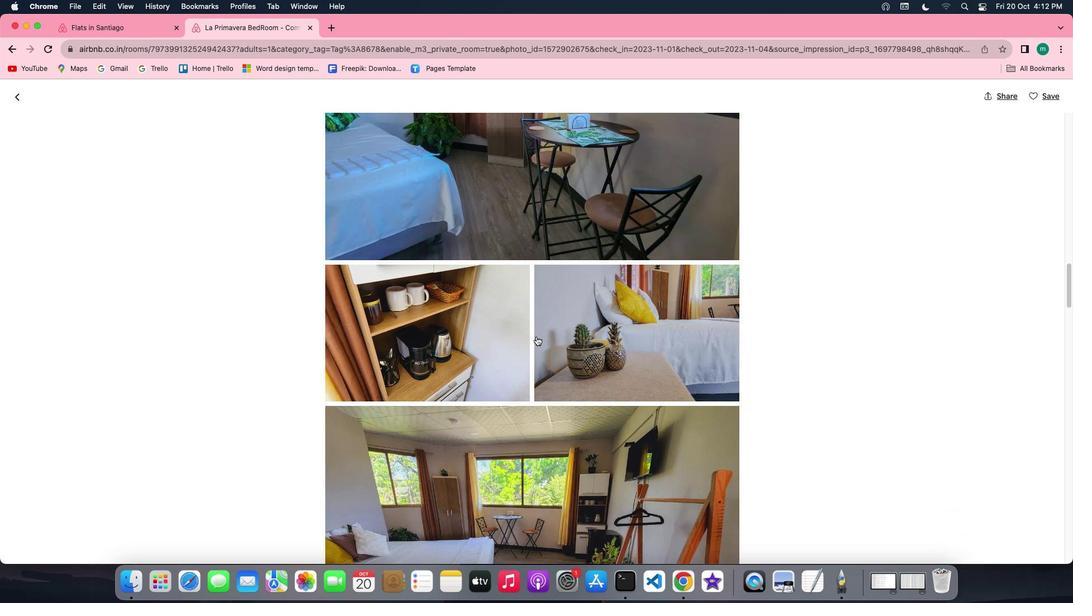
Action: Mouse scrolled (536, 336) with delta (0, 0)
Screenshot: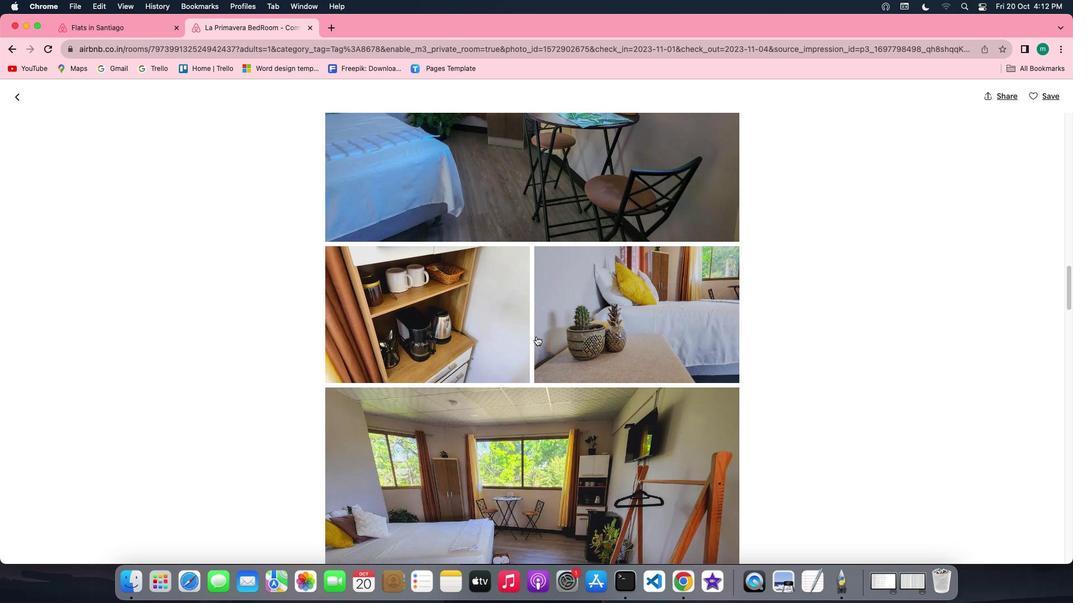 
Action: Mouse scrolled (536, 336) with delta (0, 0)
Screenshot: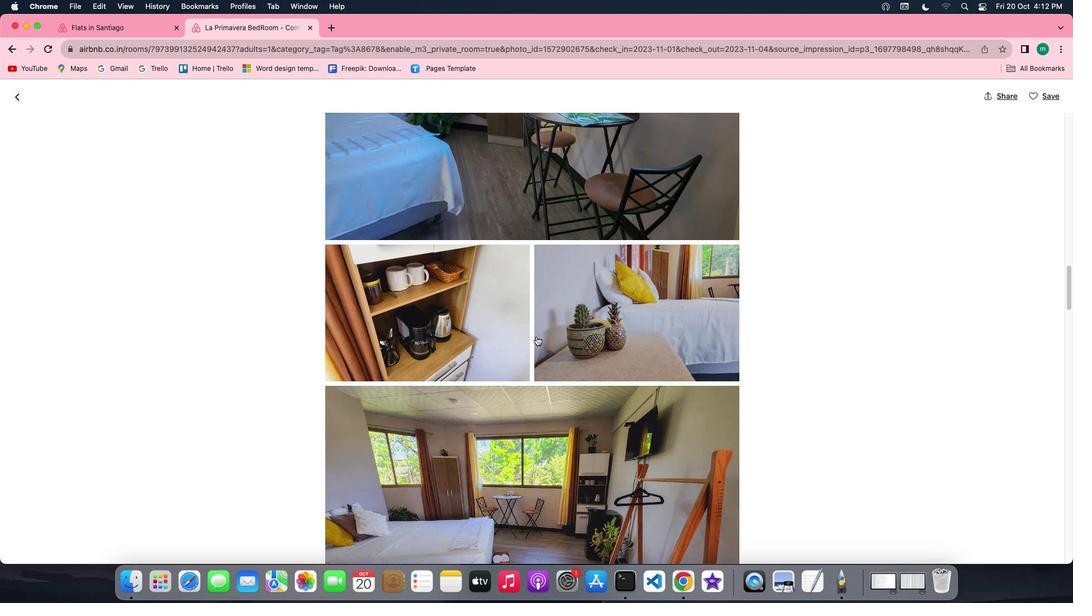 
Action: Mouse scrolled (536, 336) with delta (0, 0)
Screenshot: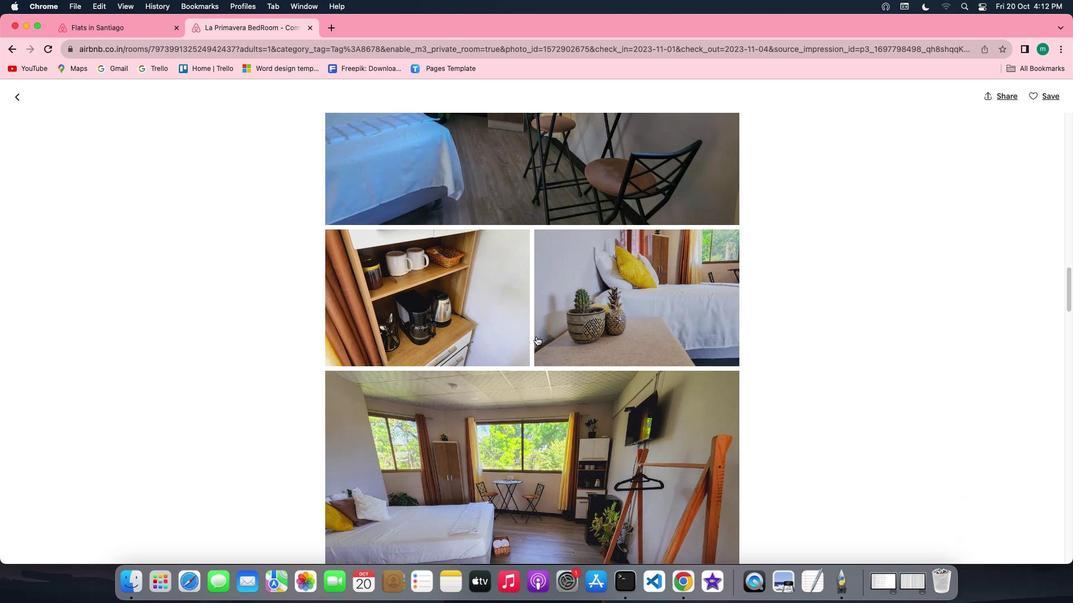 
Action: Mouse scrolled (536, 336) with delta (0, 0)
Screenshot: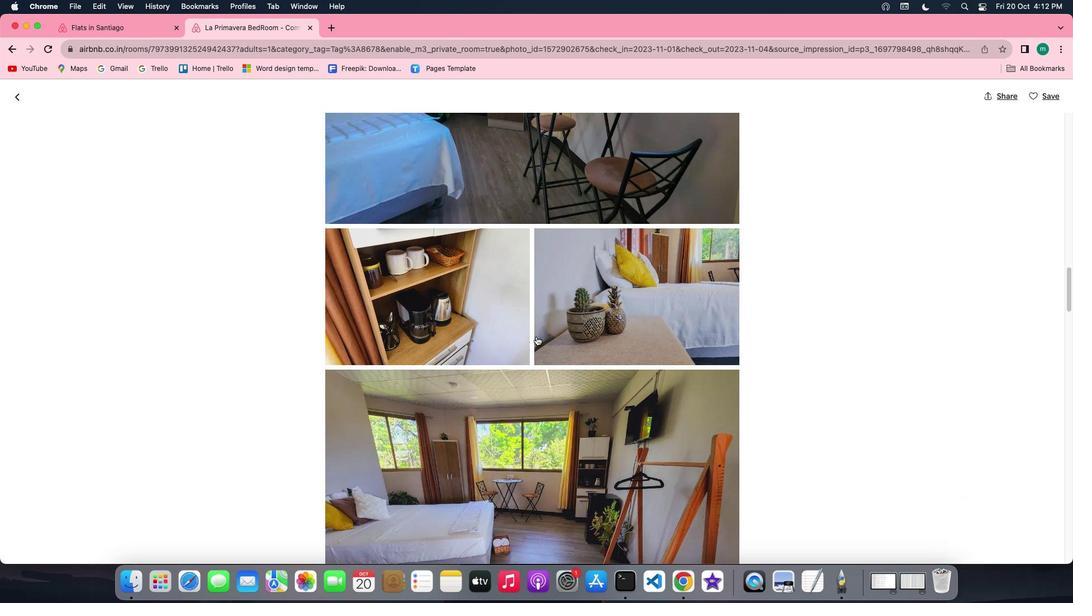 
Action: Mouse scrolled (536, 336) with delta (0, 0)
Screenshot: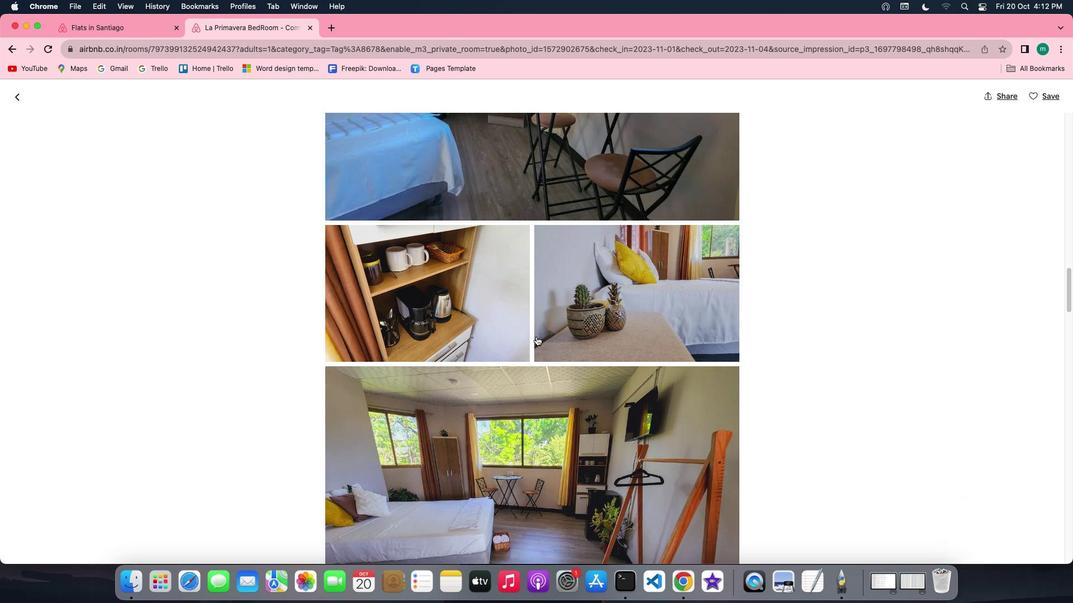 
Action: Mouse scrolled (536, 336) with delta (0, 0)
Screenshot: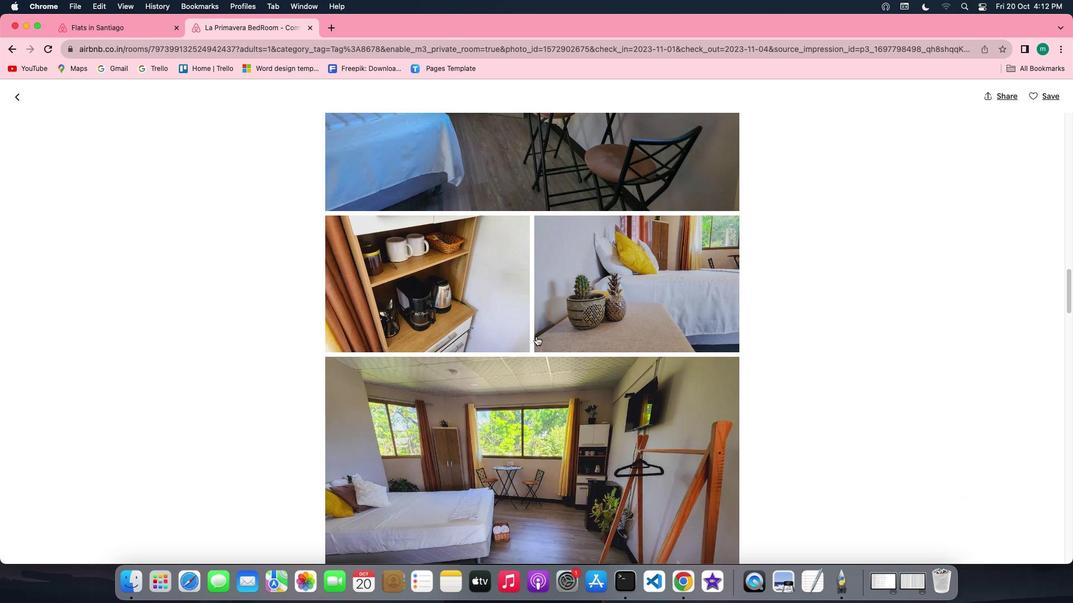 
Action: Mouse scrolled (536, 336) with delta (0, 0)
Screenshot: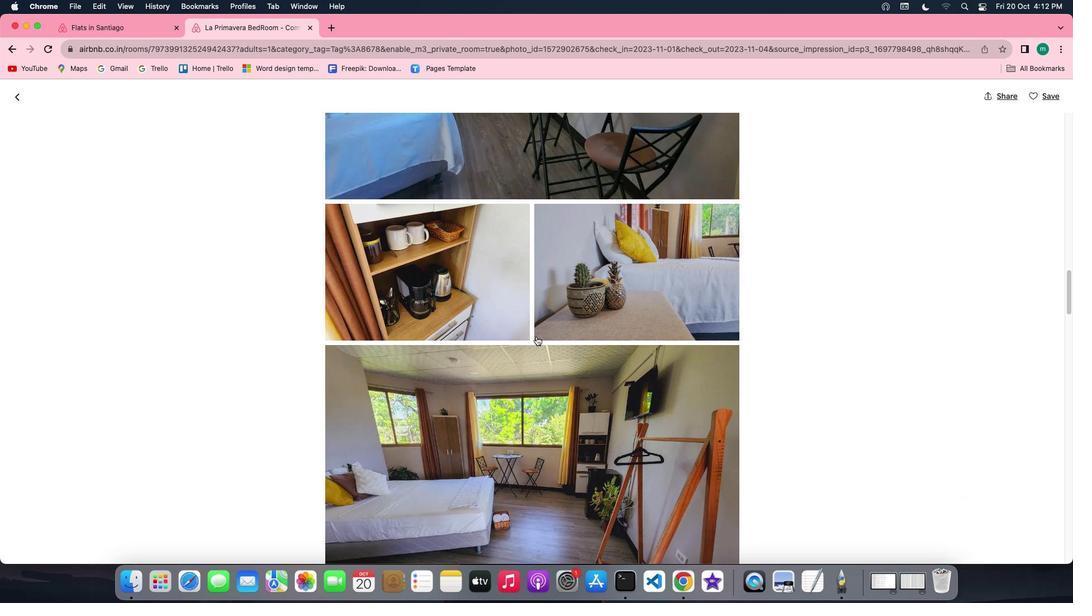 
Action: Mouse scrolled (536, 336) with delta (0, 0)
Screenshot: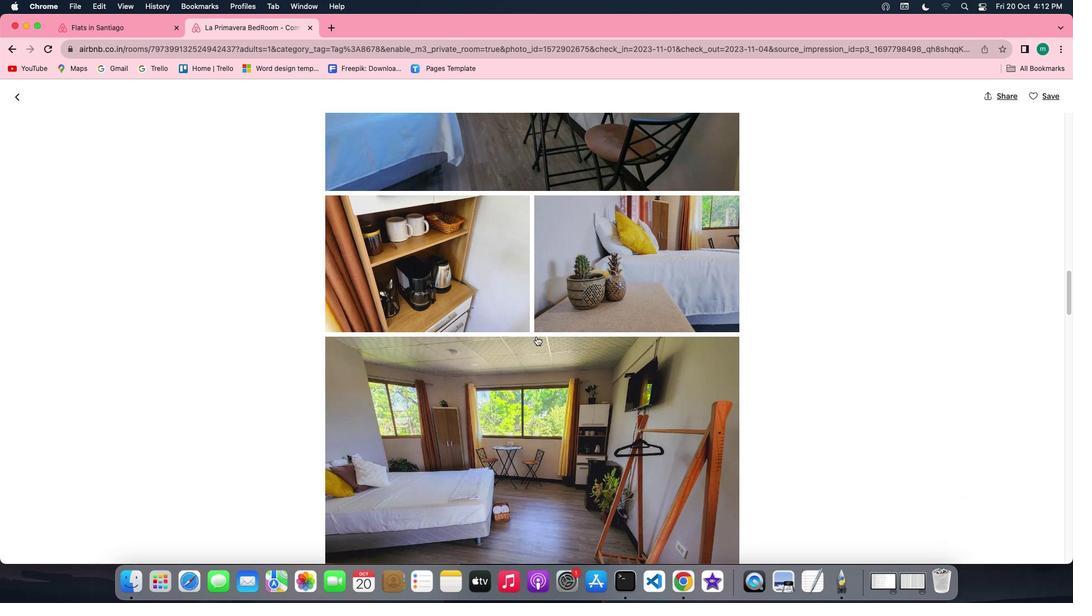 
Action: Mouse scrolled (536, 336) with delta (0, 0)
Screenshot: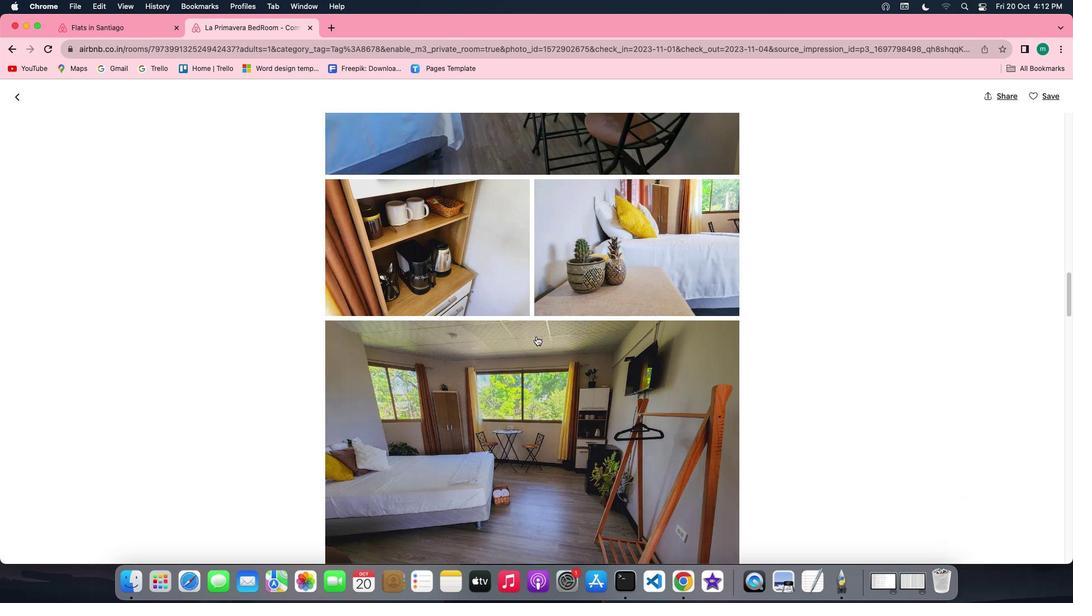 
Action: Mouse scrolled (536, 336) with delta (0, 0)
Screenshot: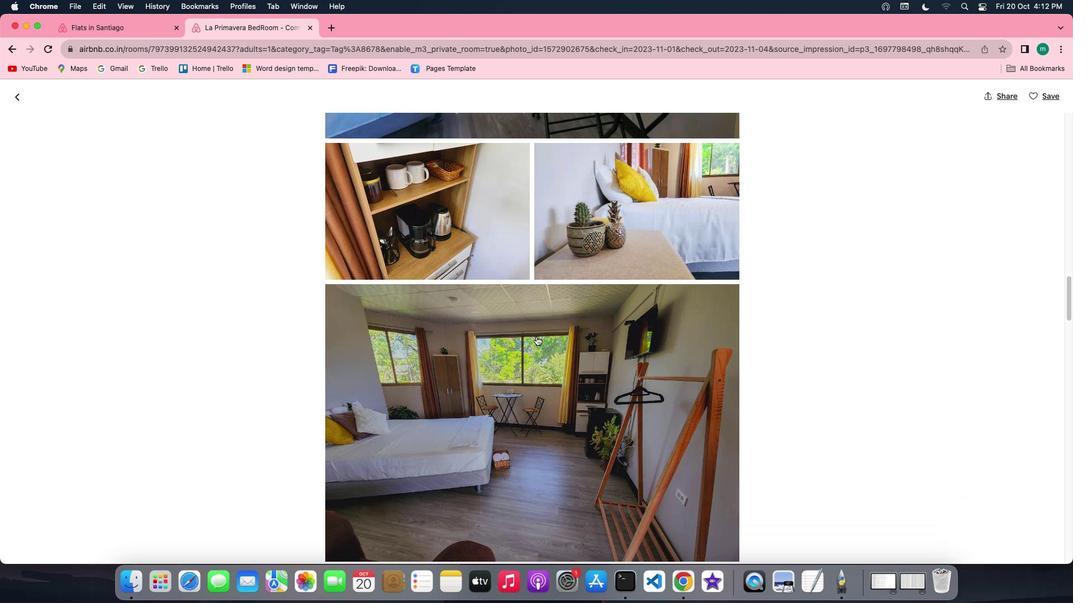 
Action: Mouse scrolled (536, 336) with delta (0, 0)
Screenshot: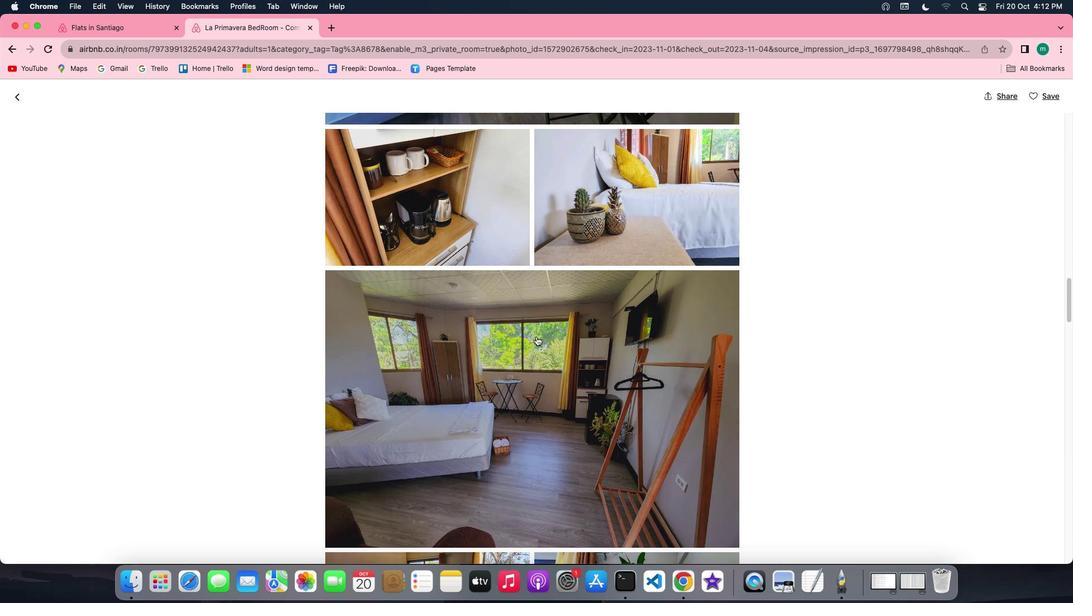
Action: Mouse scrolled (536, 336) with delta (0, 0)
Screenshot: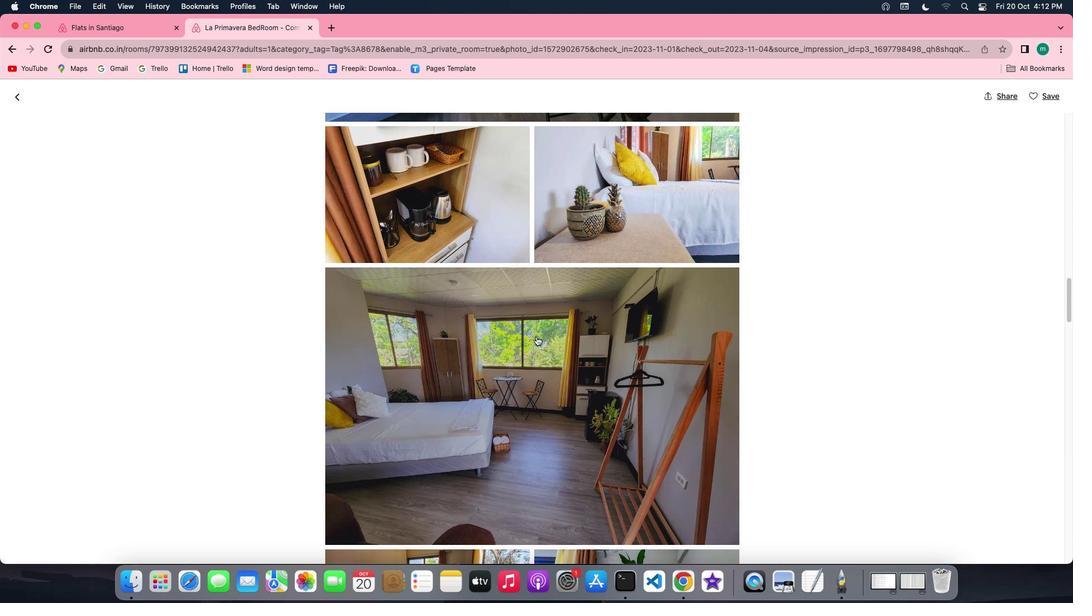 
Action: Mouse scrolled (536, 336) with delta (0, 0)
Screenshot: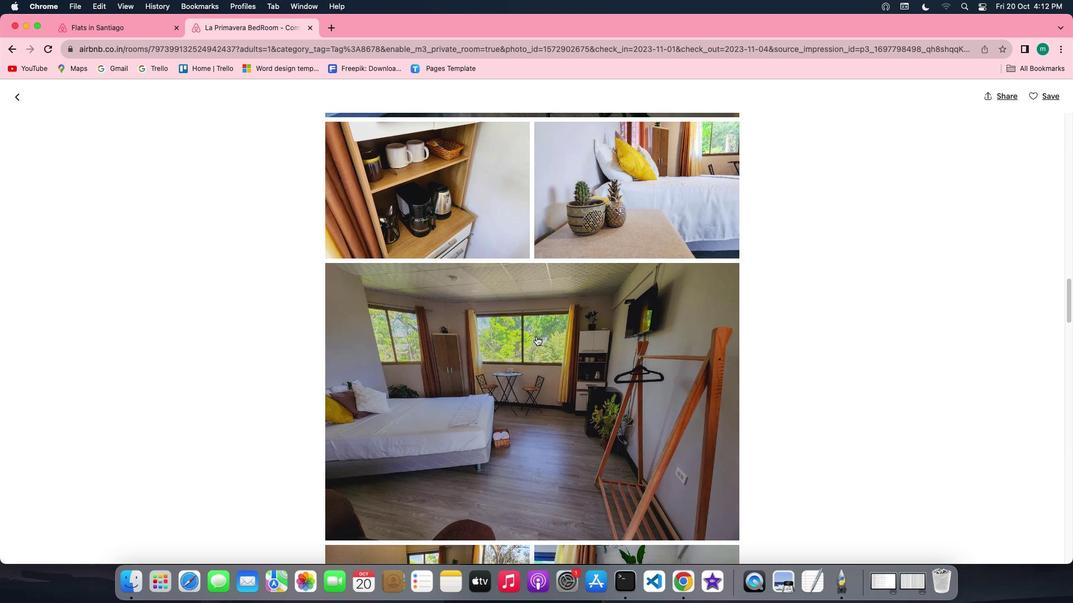 
Action: Mouse scrolled (536, 336) with delta (0, 0)
Screenshot: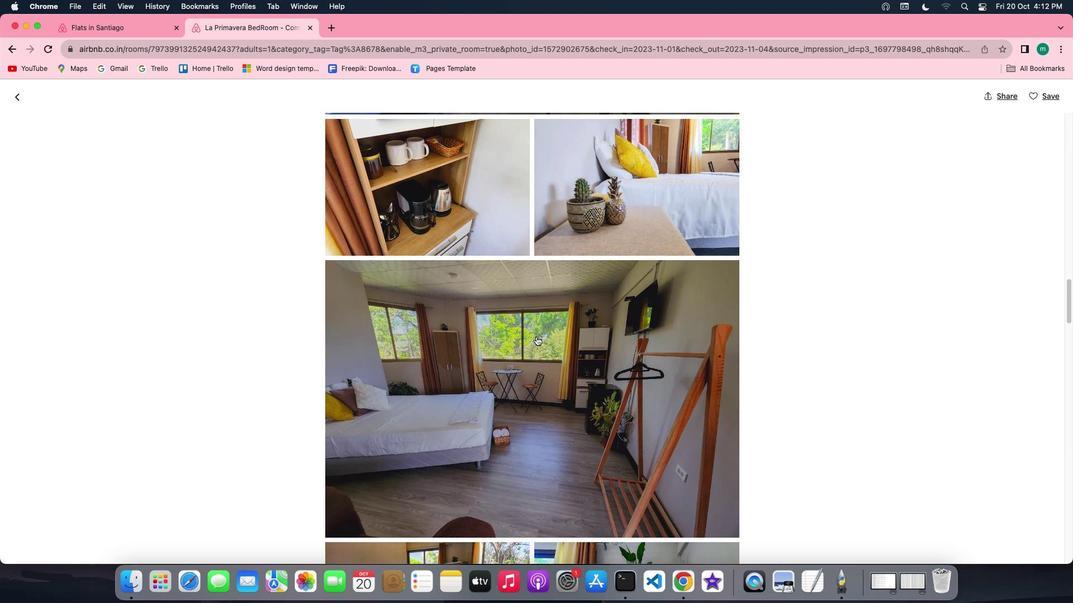 
Action: Mouse scrolled (536, 336) with delta (0, 0)
Screenshot: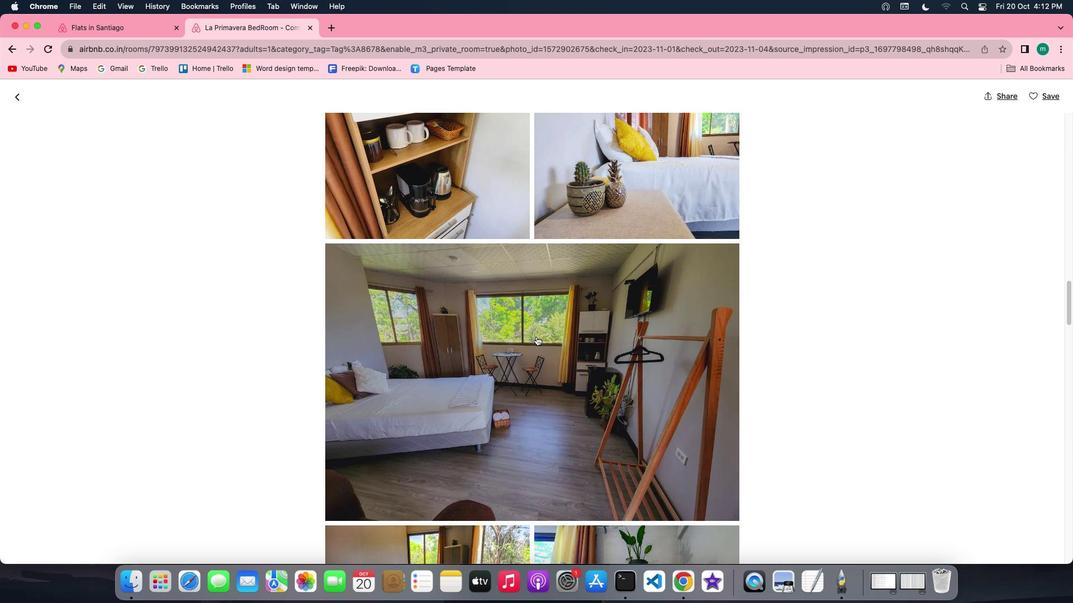 
Action: Mouse scrolled (536, 336) with delta (0, 0)
Screenshot: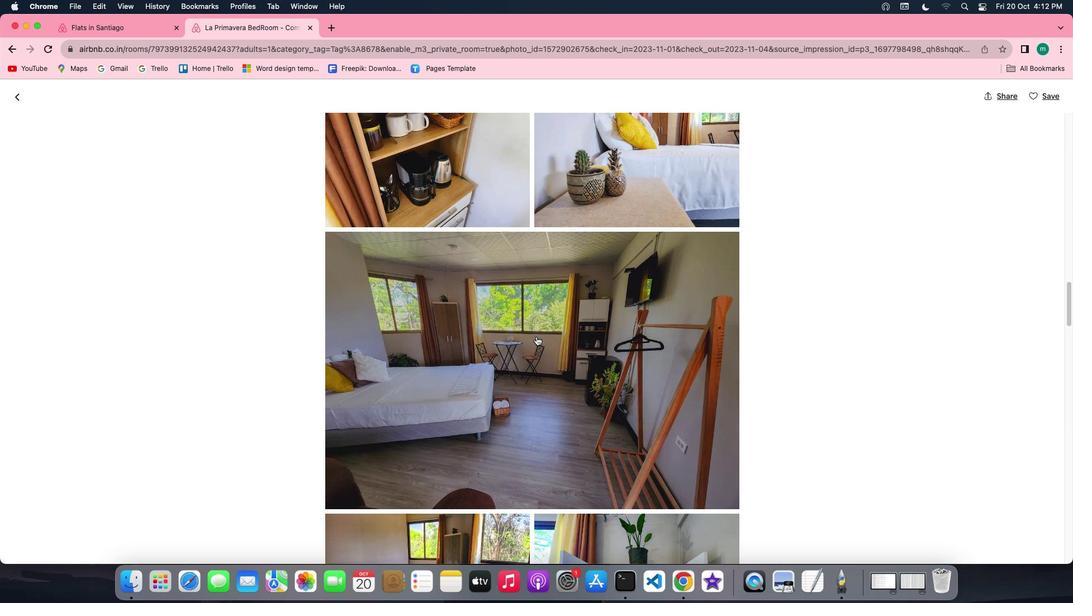 
Action: Mouse scrolled (536, 336) with delta (0, 0)
Screenshot: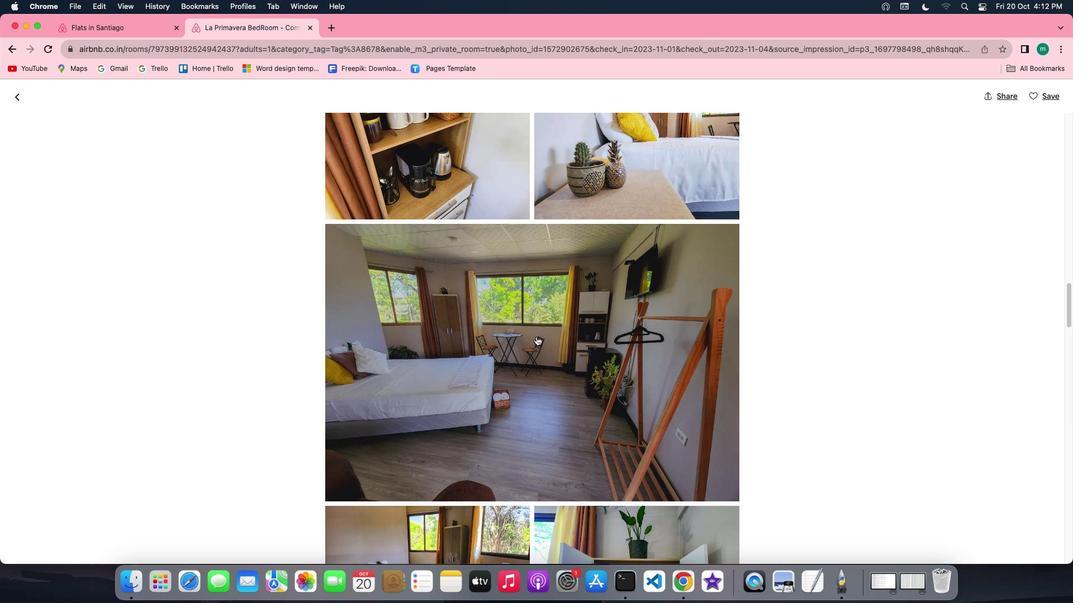 
Action: Mouse scrolled (536, 336) with delta (0, -1)
Screenshot: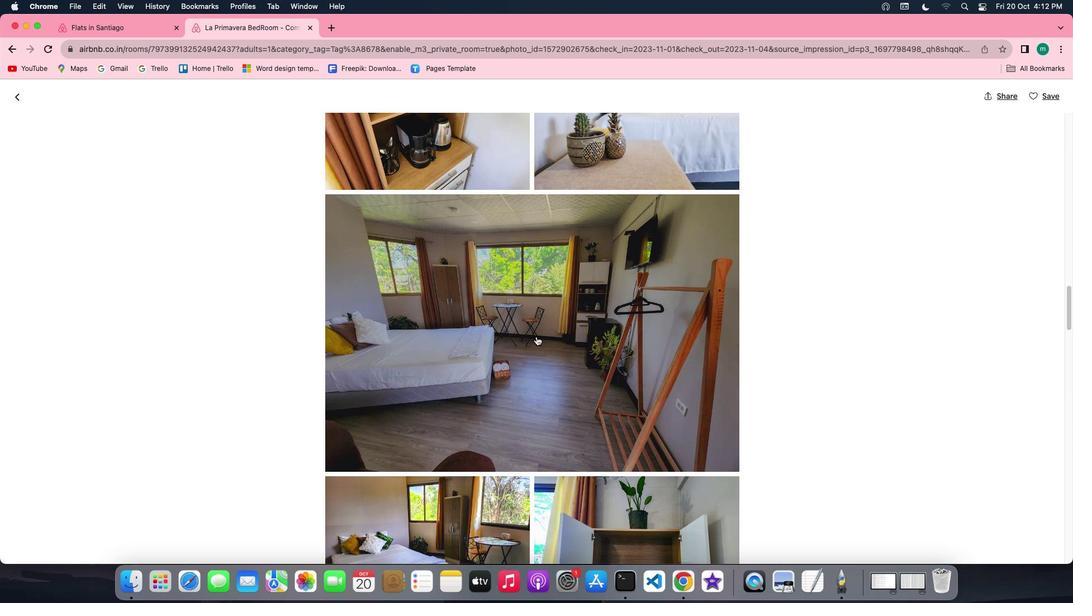 
Action: Mouse scrolled (536, 336) with delta (0, -1)
Screenshot: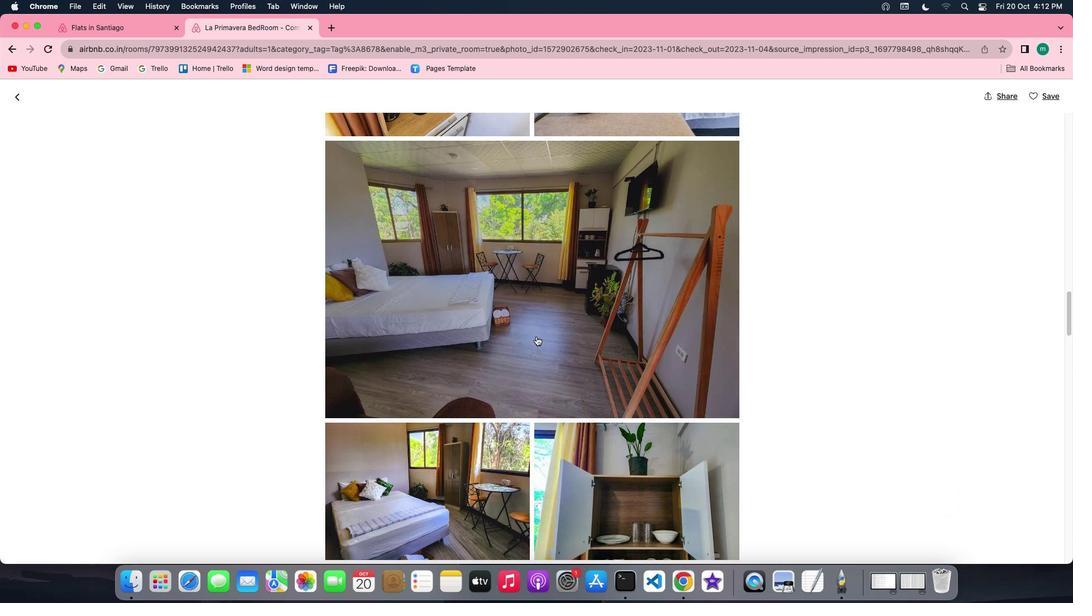 
Action: Mouse scrolled (536, 336) with delta (0, 0)
Screenshot: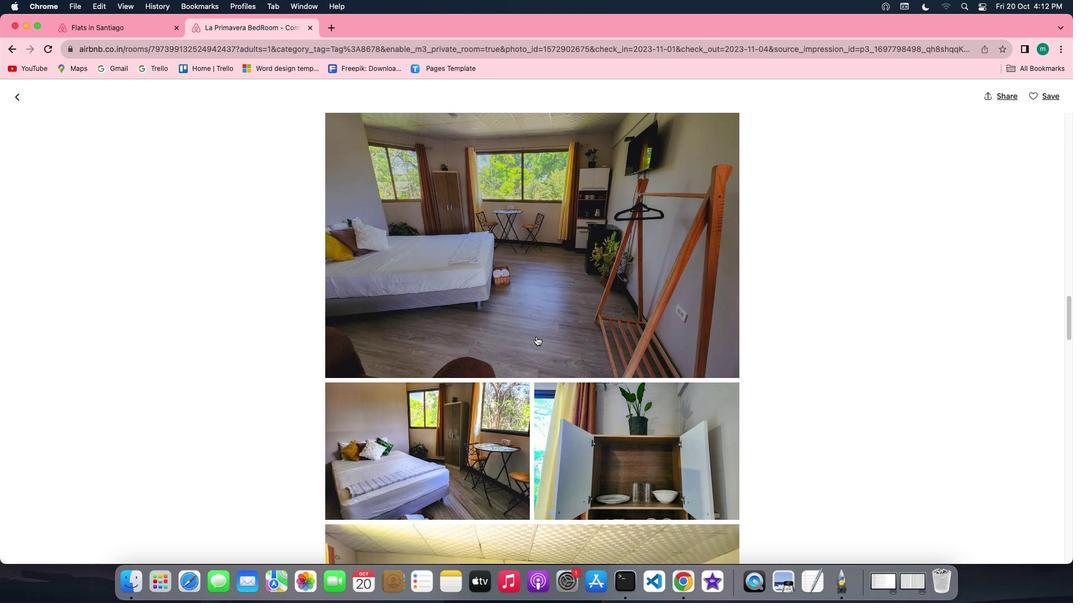 
Action: Mouse scrolled (536, 336) with delta (0, 0)
Screenshot: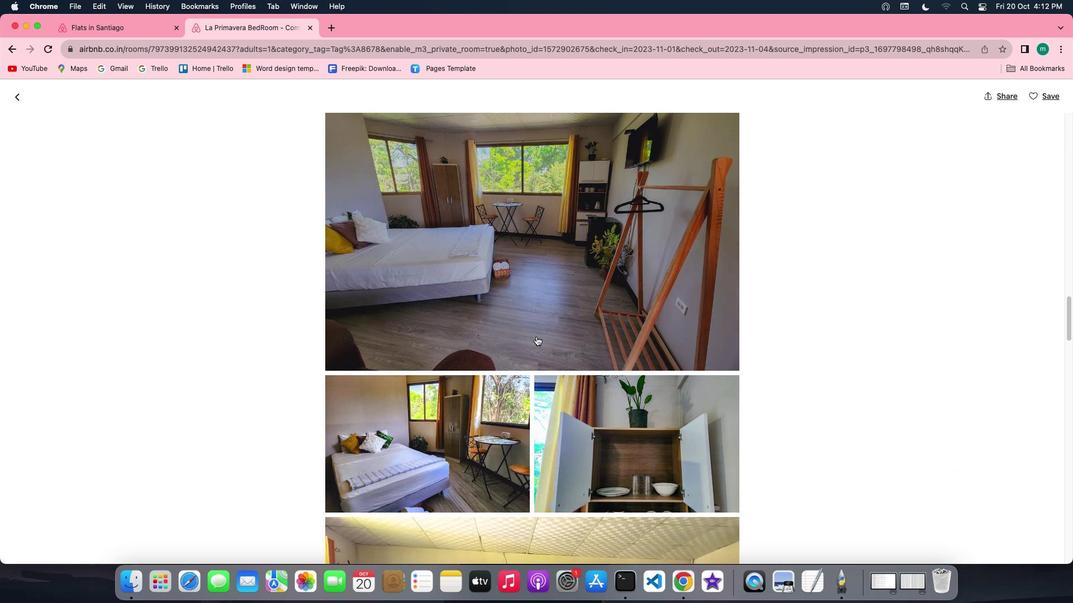 
Action: Mouse scrolled (536, 336) with delta (0, 0)
Screenshot: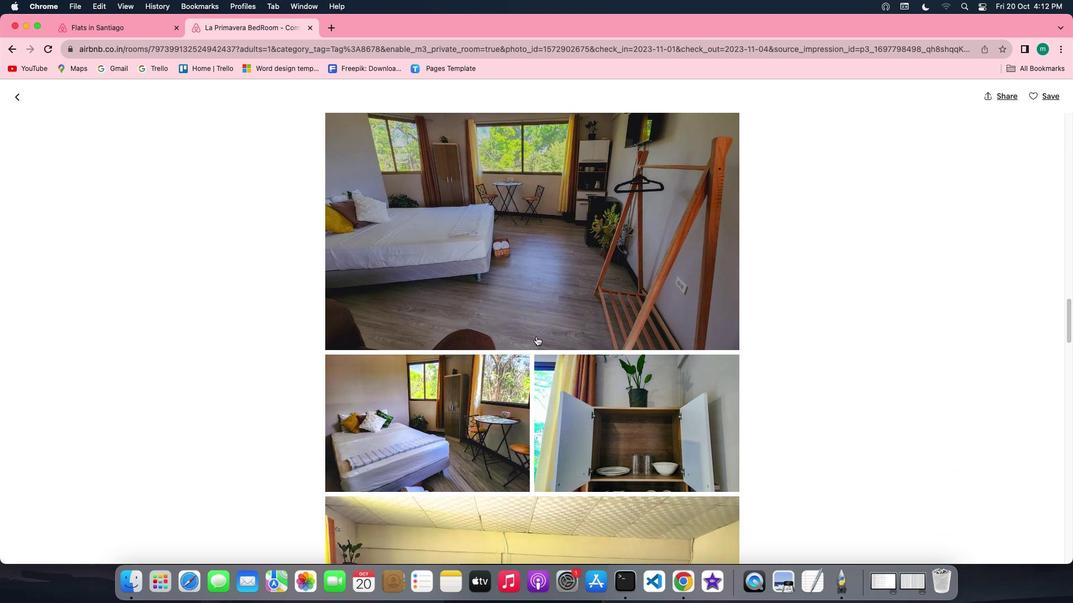 
Action: Mouse scrolled (536, 336) with delta (0, 0)
Screenshot: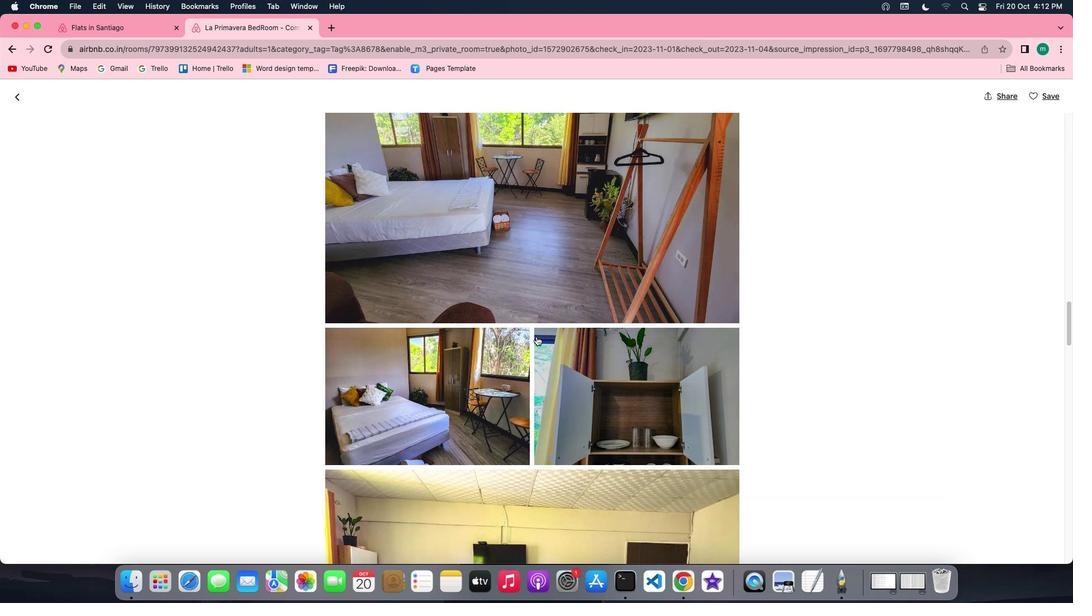 
Action: Mouse scrolled (536, 336) with delta (0, 0)
Screenshot: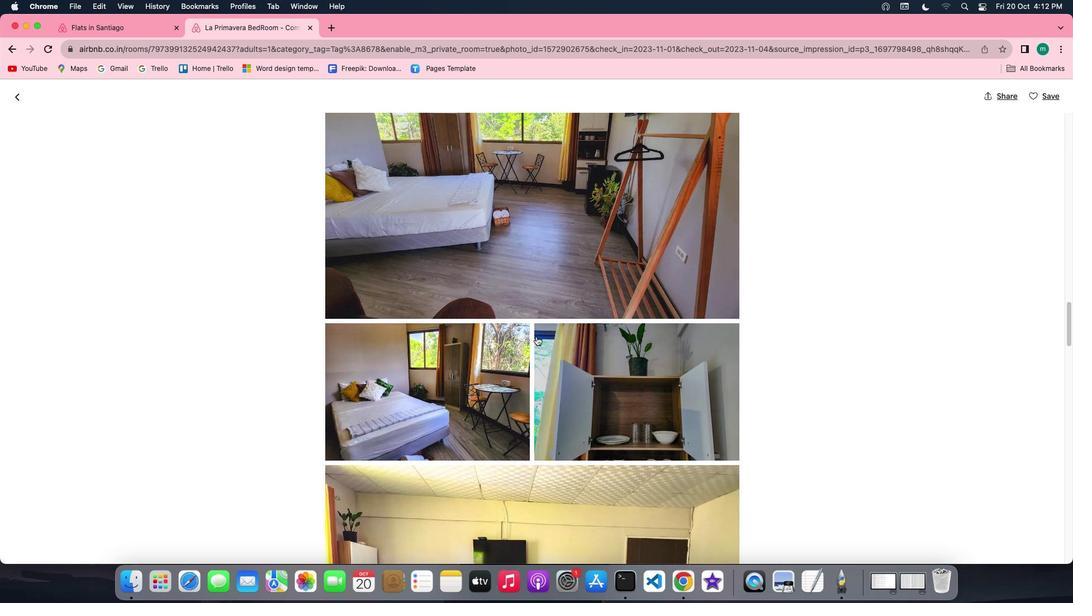 
Action: Mouse scrolled (536, 336) with delta (0, 0)
Screenshot: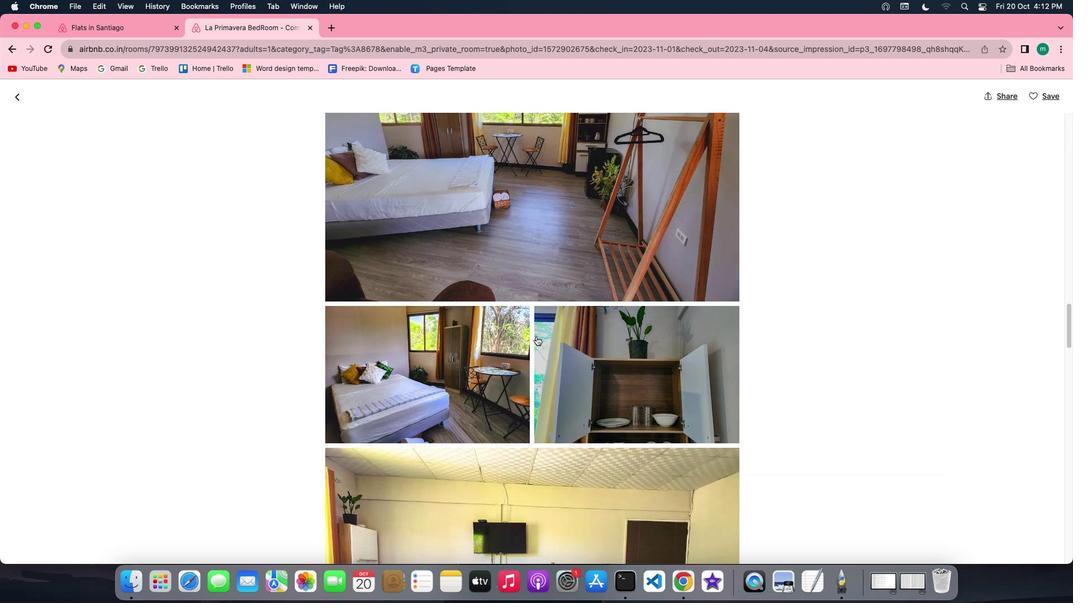 
Action: Mouse scrolled (536, 336) with delta (0, 0)
Screenshot: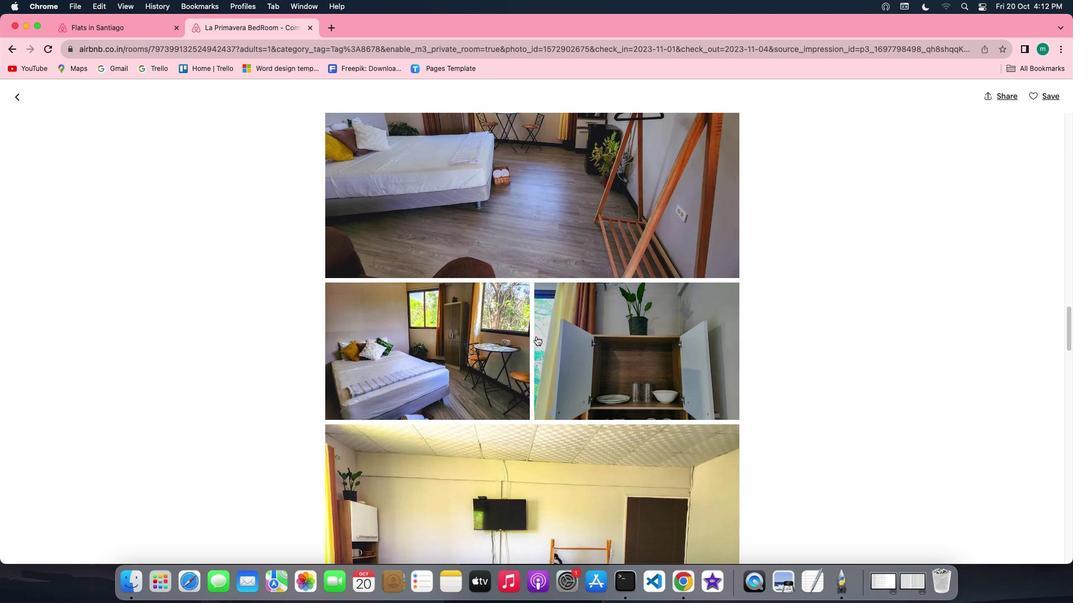 
Action: Mouse scrolled (536, 336) with delta (0, 0)
Screenshot: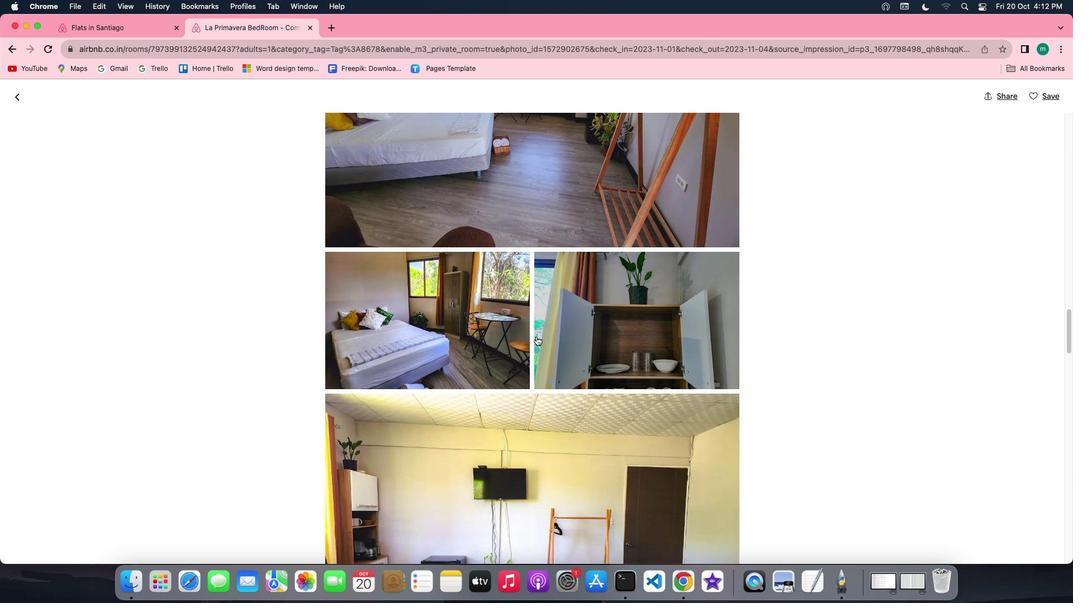 
Action: Mouse scrolled (536, 336) with delta (0, 0)
Screenshot: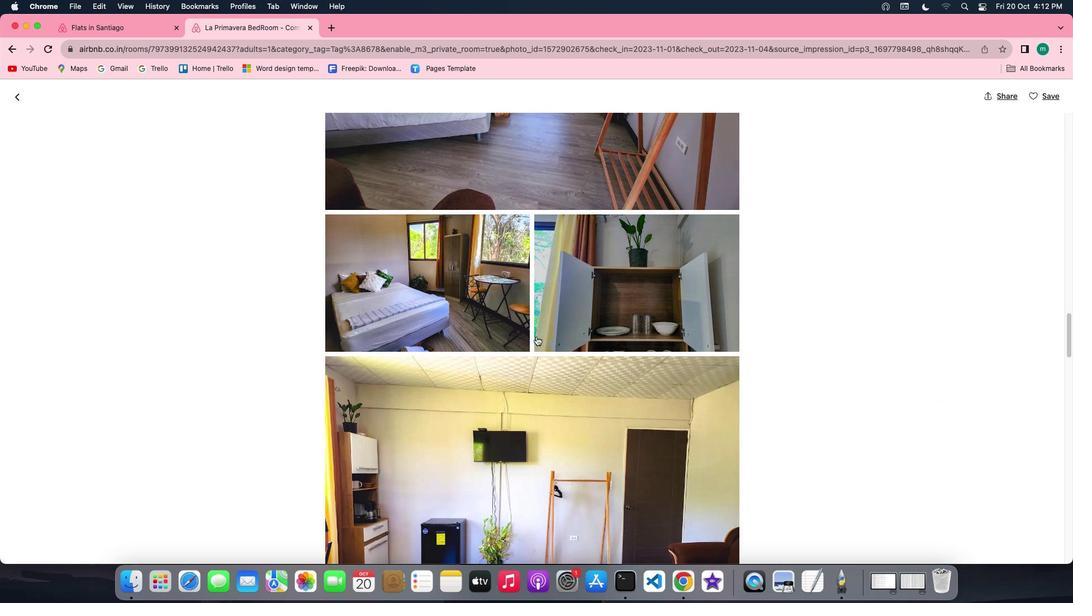 
Action: Mouse scrolled (536, 336) with delta (0, 0)
Screenshot: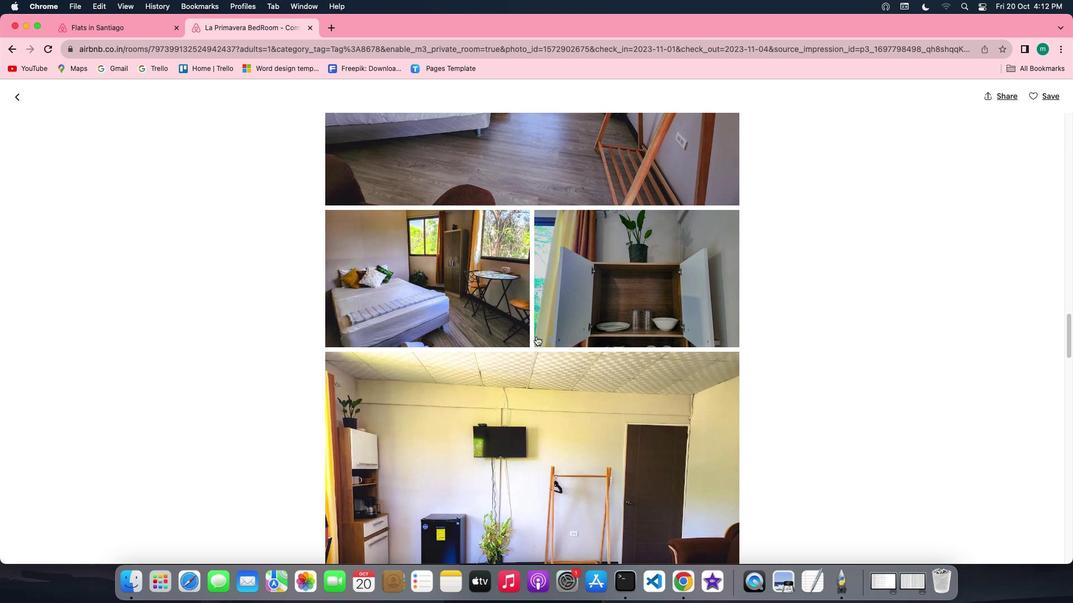 
Action: Mouse scrolled (536, 336) with delta (0, 0)
Screenshot: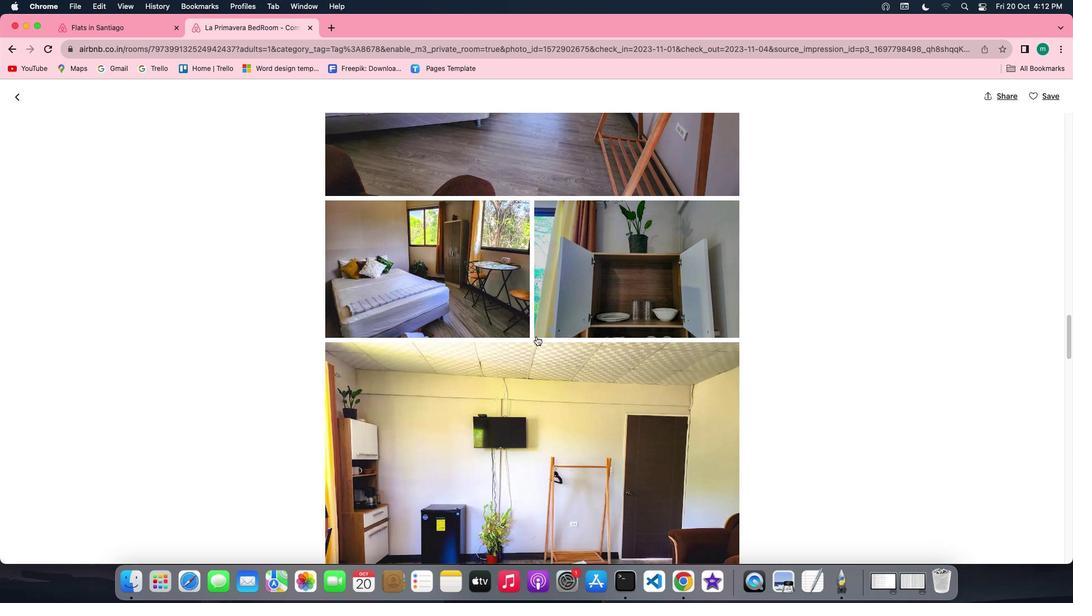 
Action: Mouse scrolled (536, 336) with delta (0, 0)
Screenshot: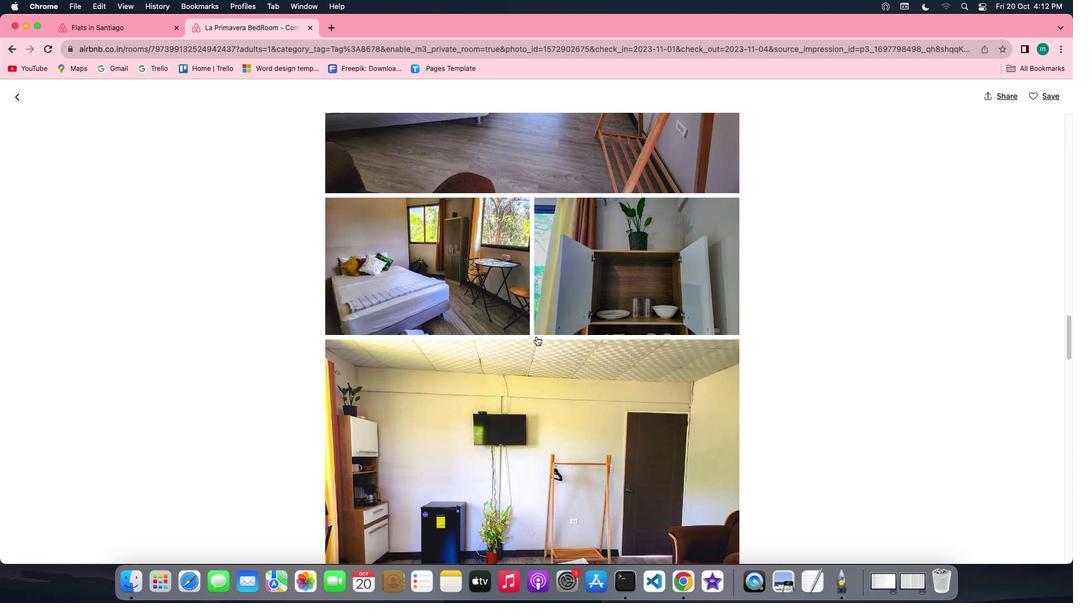 
Action: Mouse scrolled (536, 336) with delta (0, 0)
Screenshot: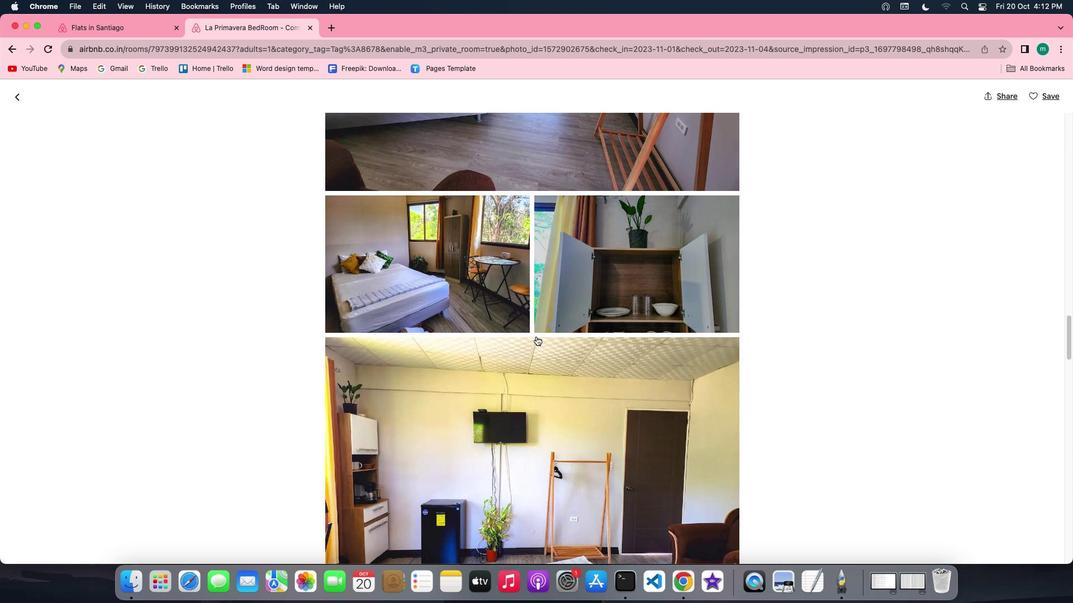 
Action: Mouse scrolled (536, 336) with delta (0, 0)
Screenshot: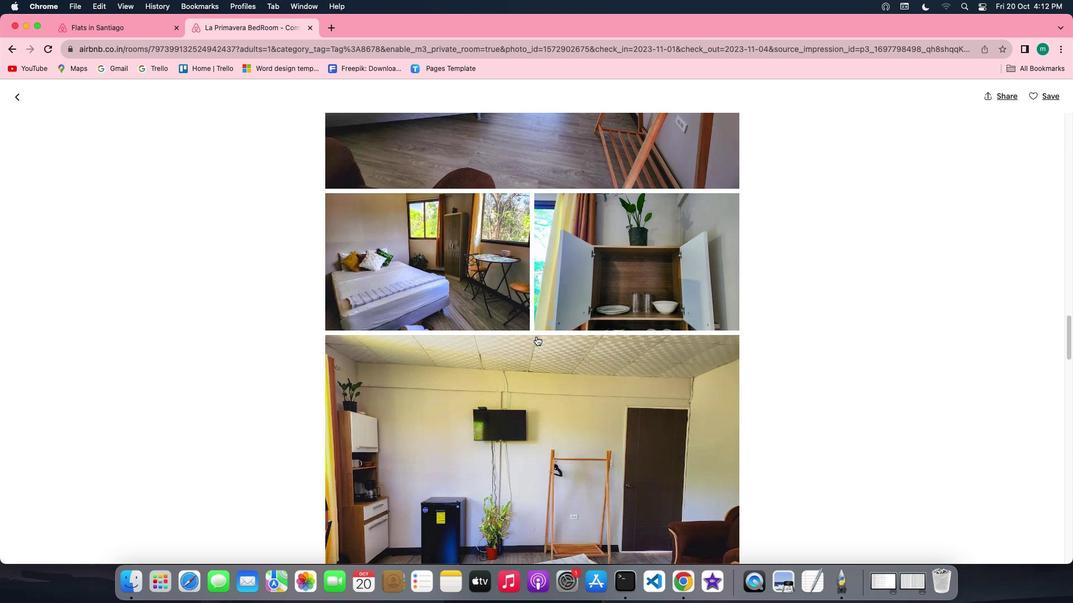 
Action: Mouse scrolled (536, 336) with delta (0, 0)
Screenshot: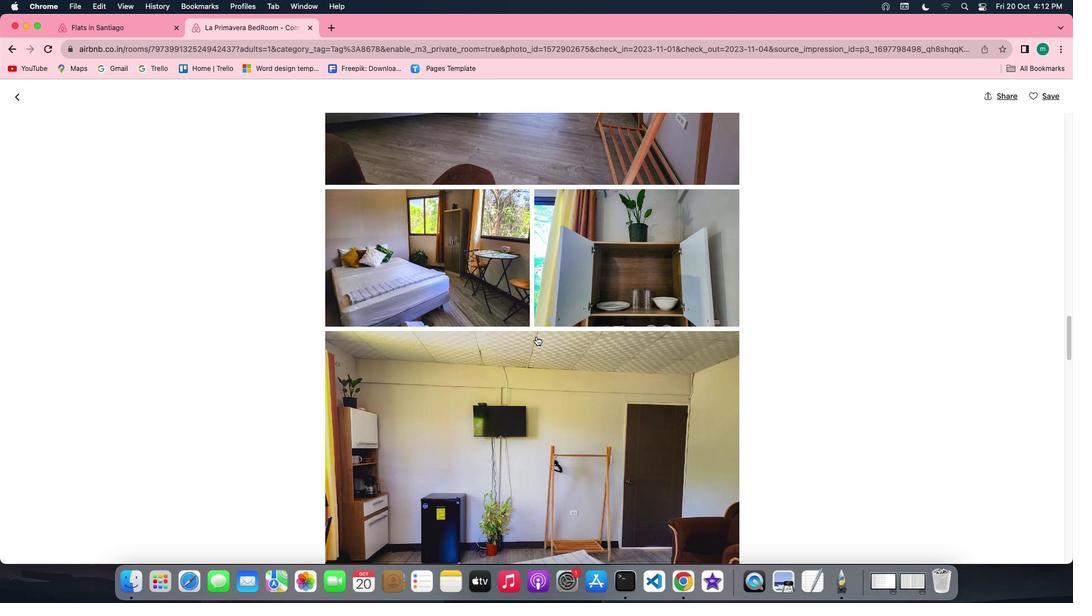 
Action: Mouse scrolled (536, 336) with delta (0, 0)
Screenshot: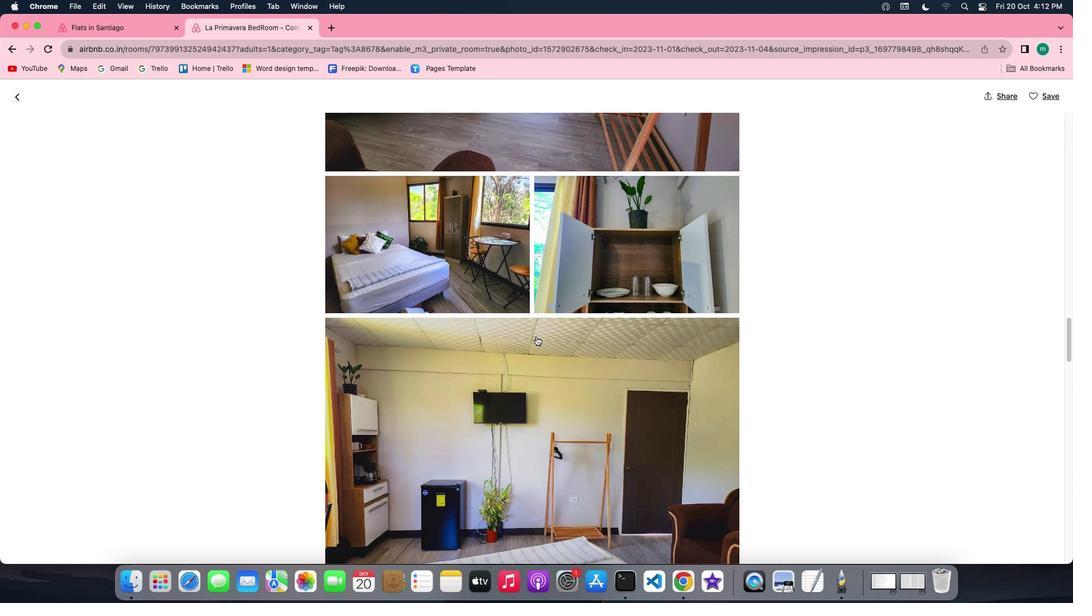 
Action: Mouse scrolled (536, 336) with delta (0, -1)
Screenshot: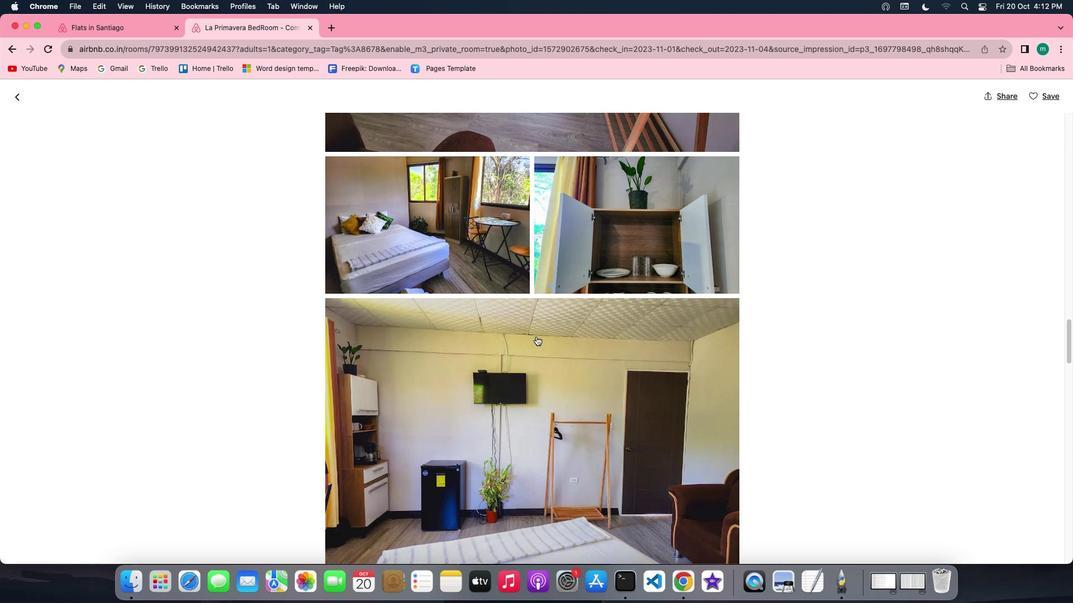 
Action: Mouse scrolled (536, 336) with delta (0, -1)
Screenshot: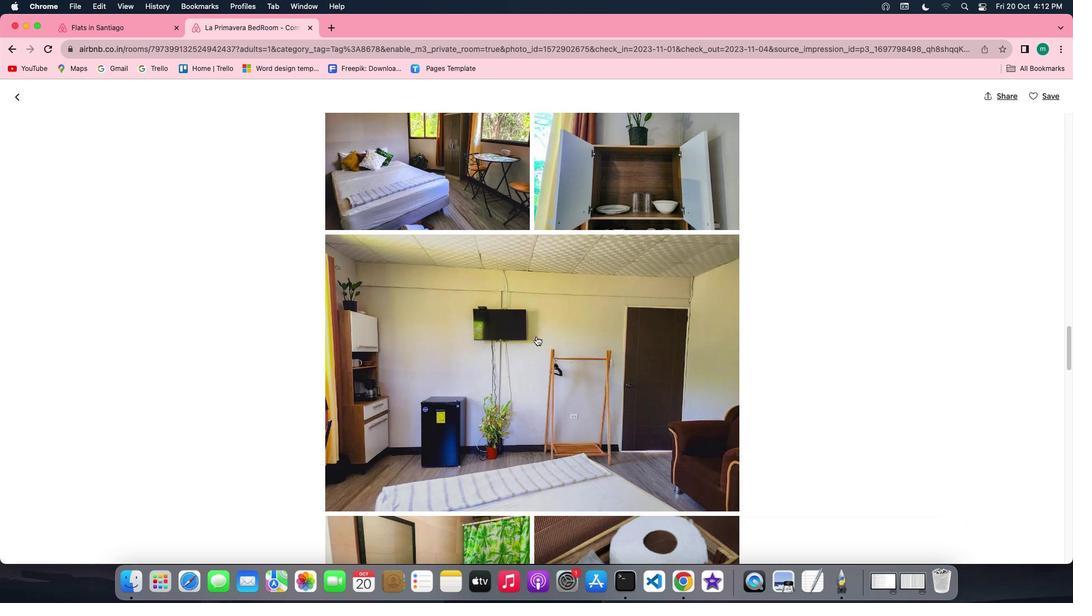 
Action: Mouse scrolled (536, 336) with delta (0, 0)
Screenshot: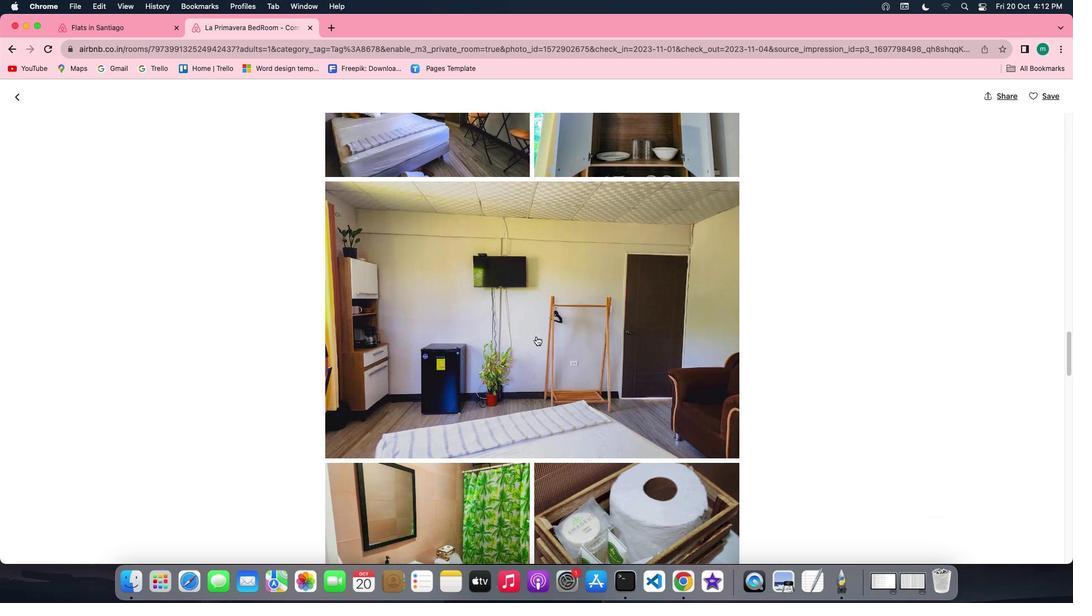 
Action: Mouse scrolled (536, 336) with delta (0, 0)
Screenshot: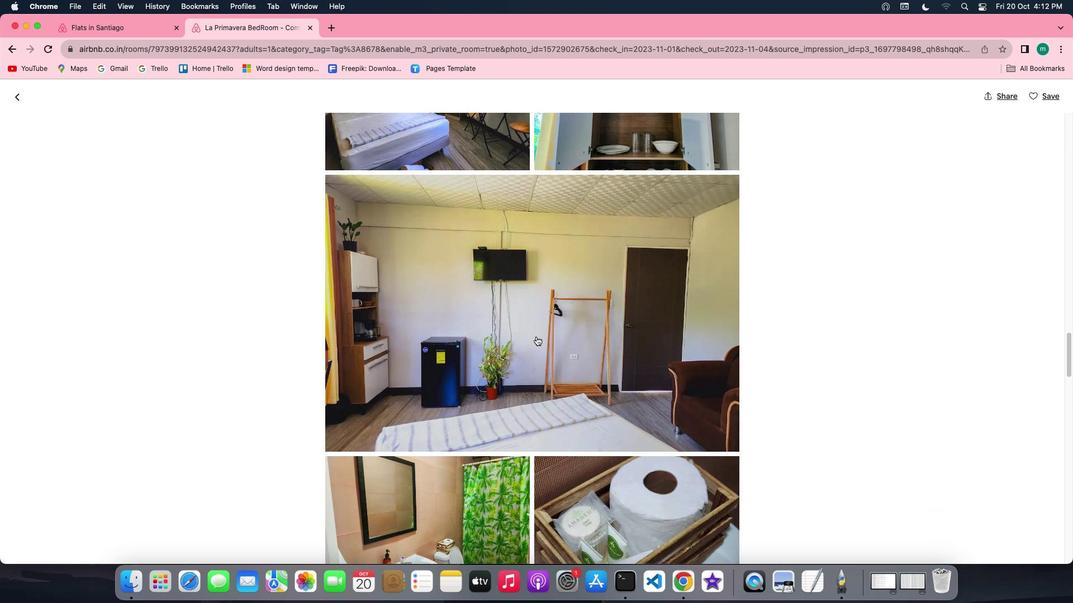 
Action: Mouse scrolled (536, 336) with delta (0, -1)
Screenshot: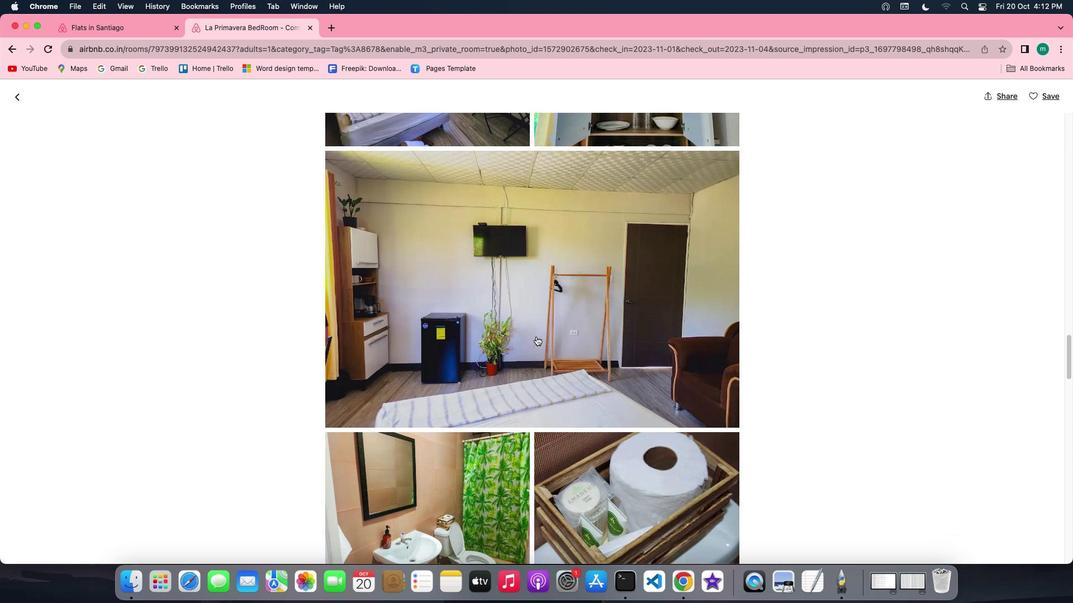 
Action: Mouse scrolled (536, 336) with delta (0, 0)
Screenshot: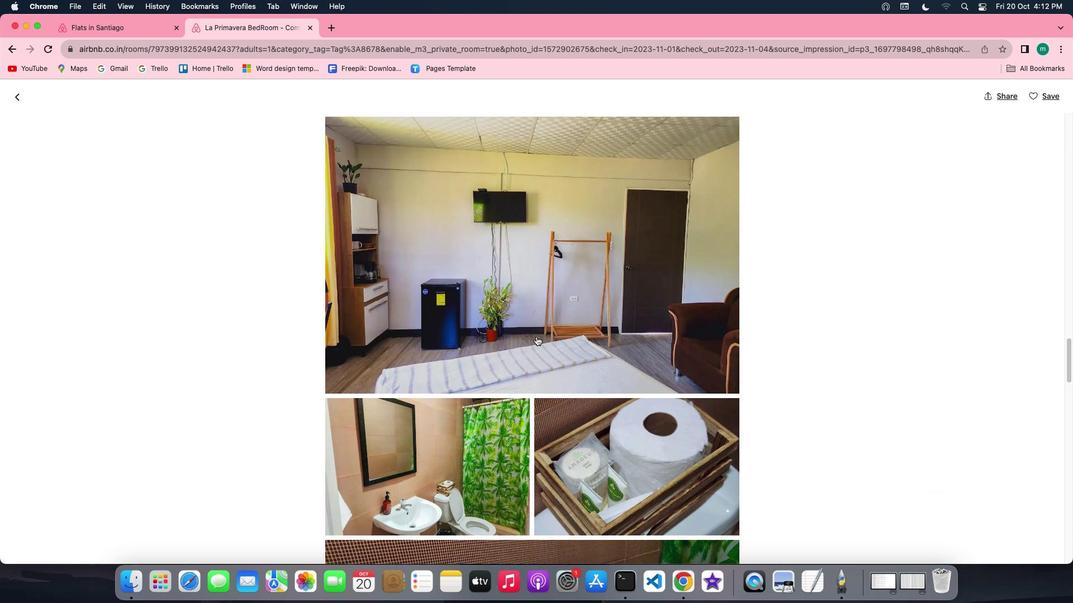 
Action: Mouse scrolled (536, 336) with delta (0, 0)
Screenshot: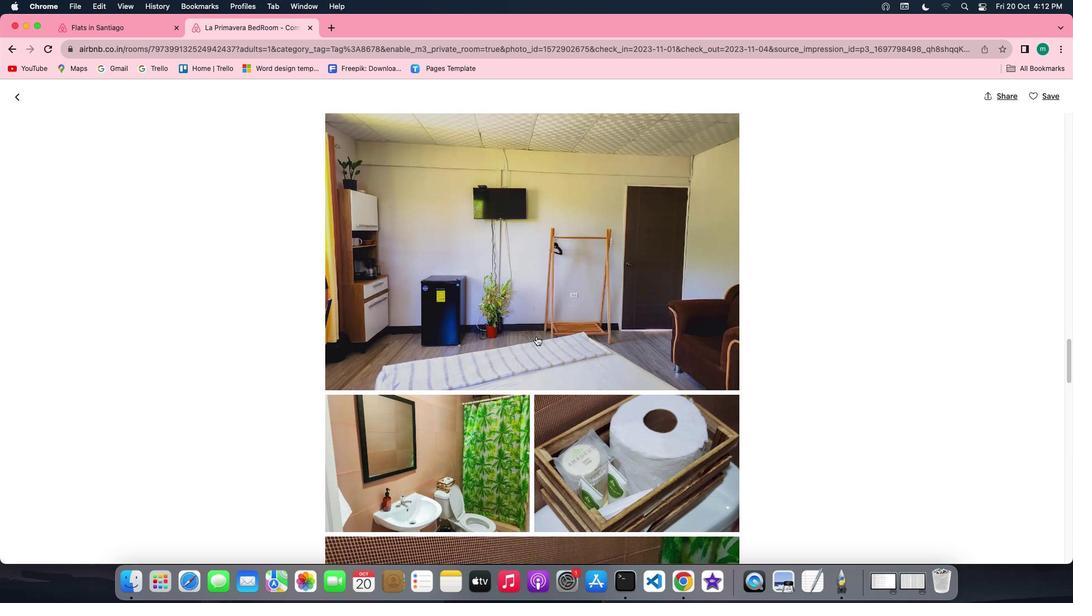 
Action: Mouse scrolled (536, 336) with delta (0, 0)
Screenshot: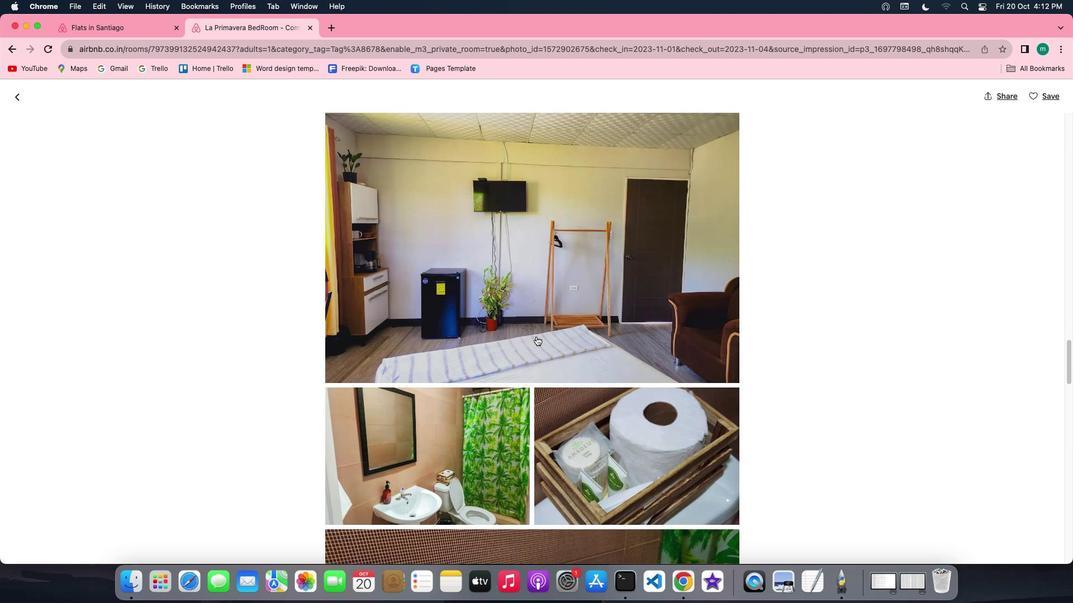 
Action: Mouse scrolled (536, 336) with delta (0, 0)
Screenshot: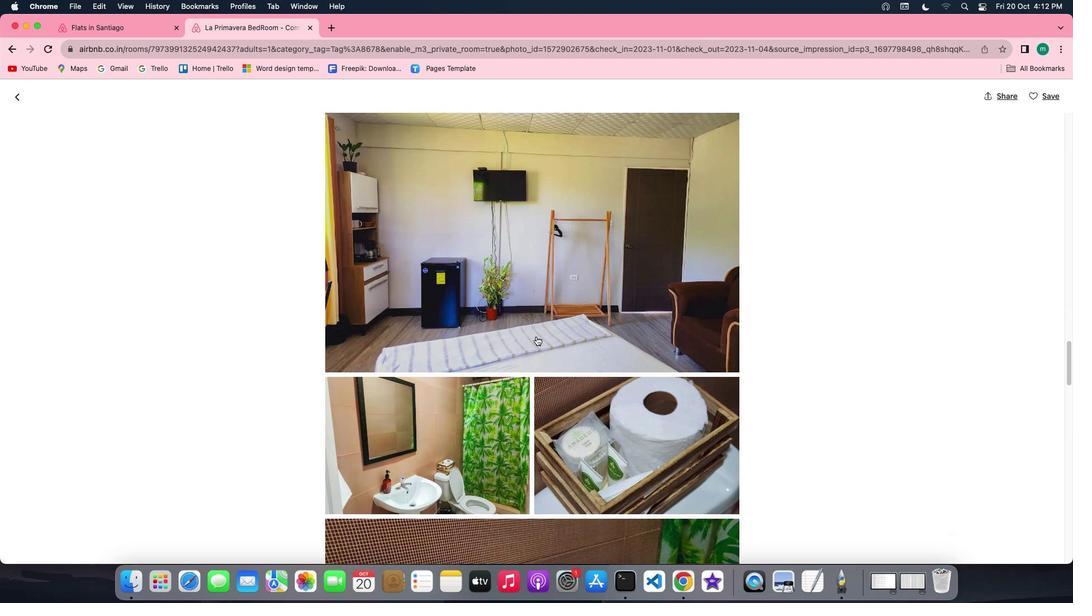 
Action: Mouse scrolled (536, 336) with delta (0, 0)
Screenshot: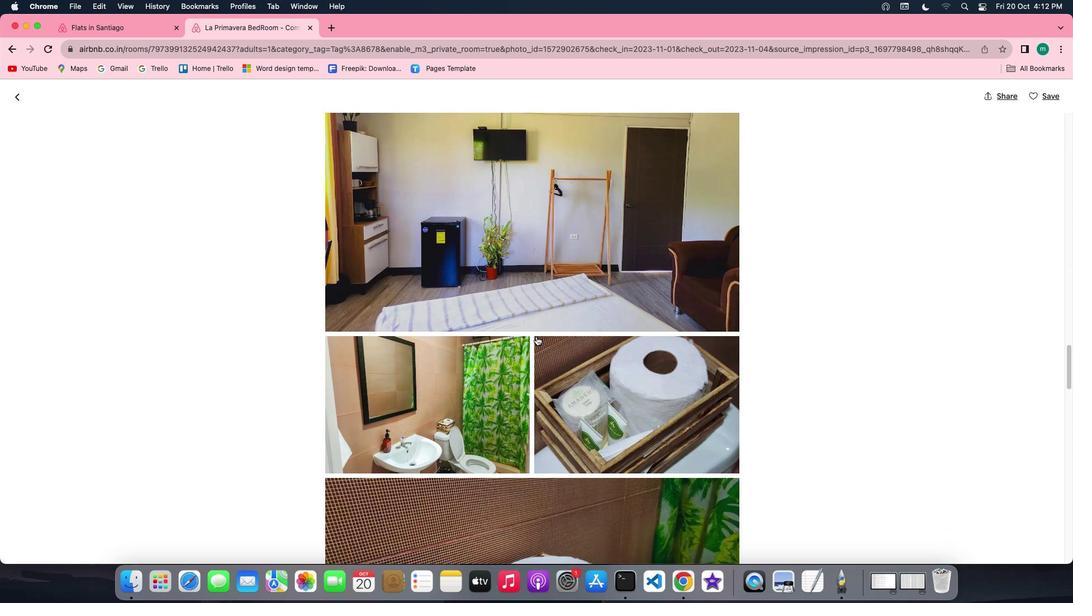 
Action: Mouse scrolled (536, 336) with delta (0, 0)
Screenshot: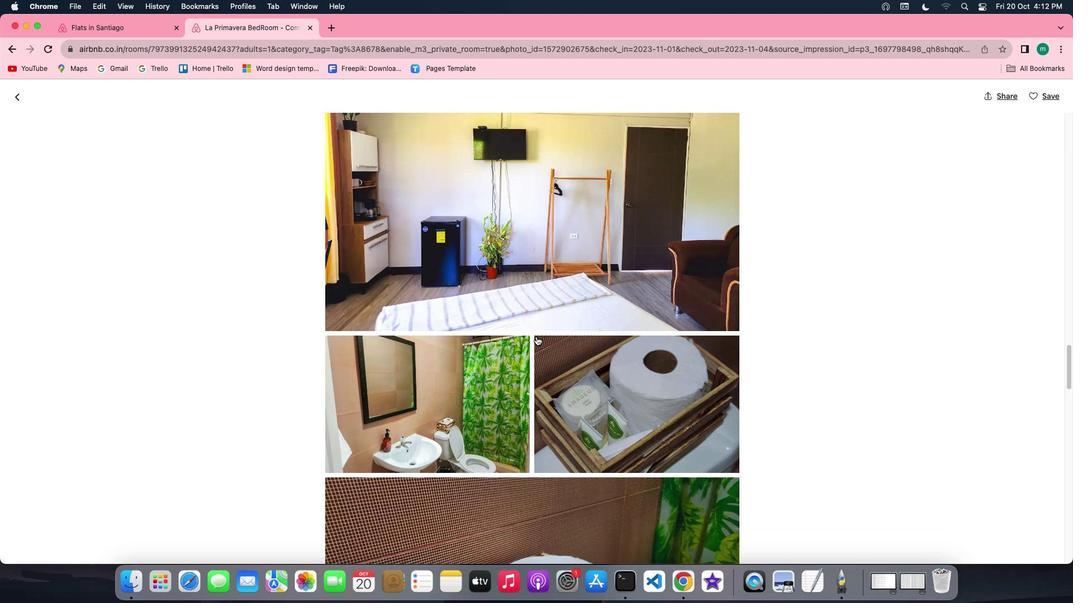 
Action: Mouse scrolled (536, 336) with delta (0, 0)
Screenshot: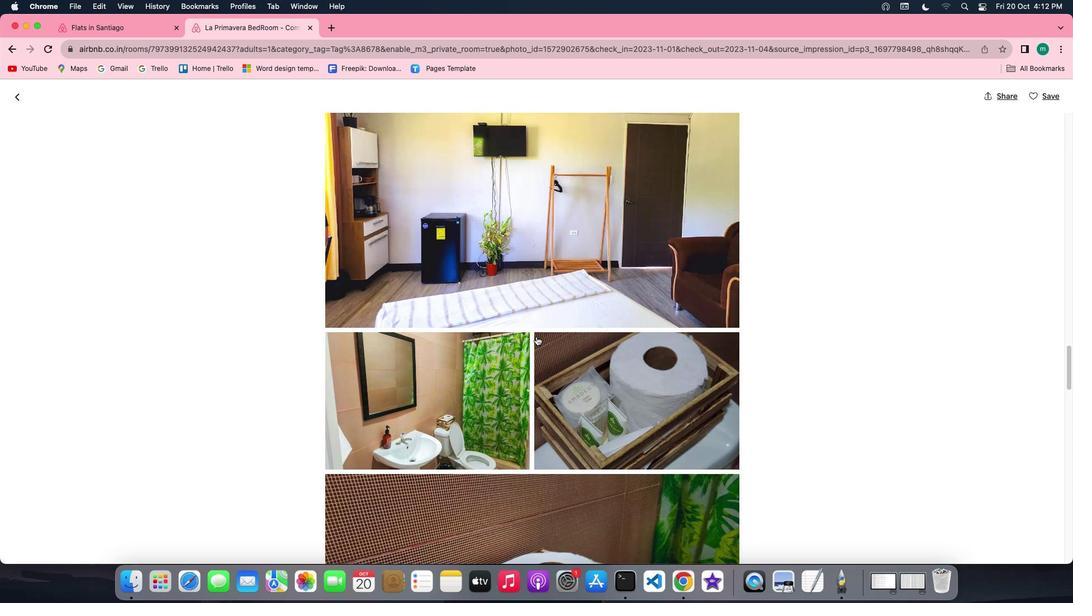 
Action: Mouse scrolled (536, 336) with delta (0, 0)
Screenshot: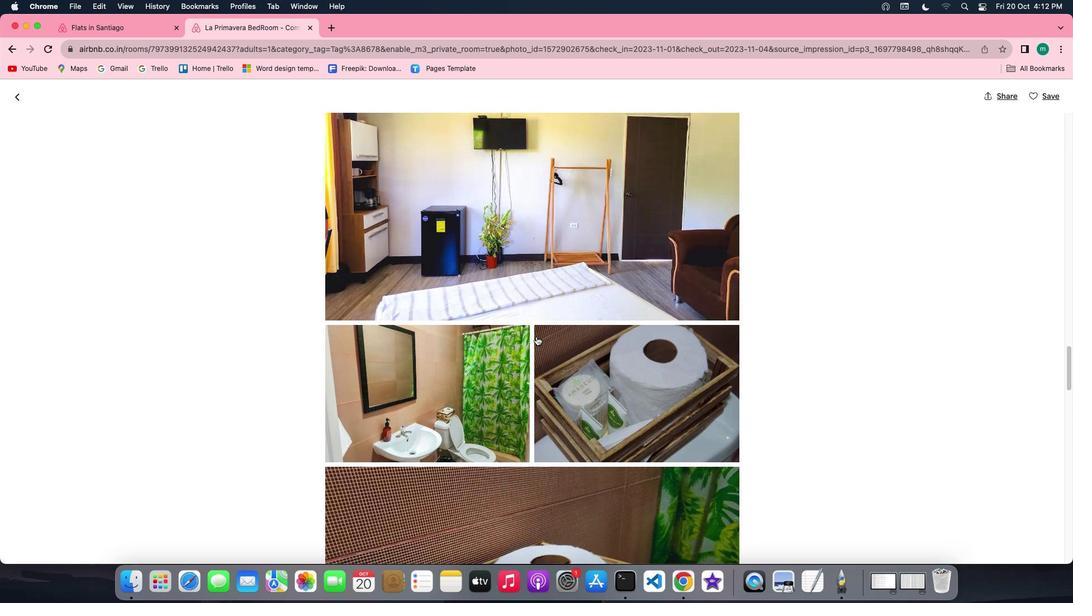 
Action: Mouse moved to (534, 341)
Screenshot: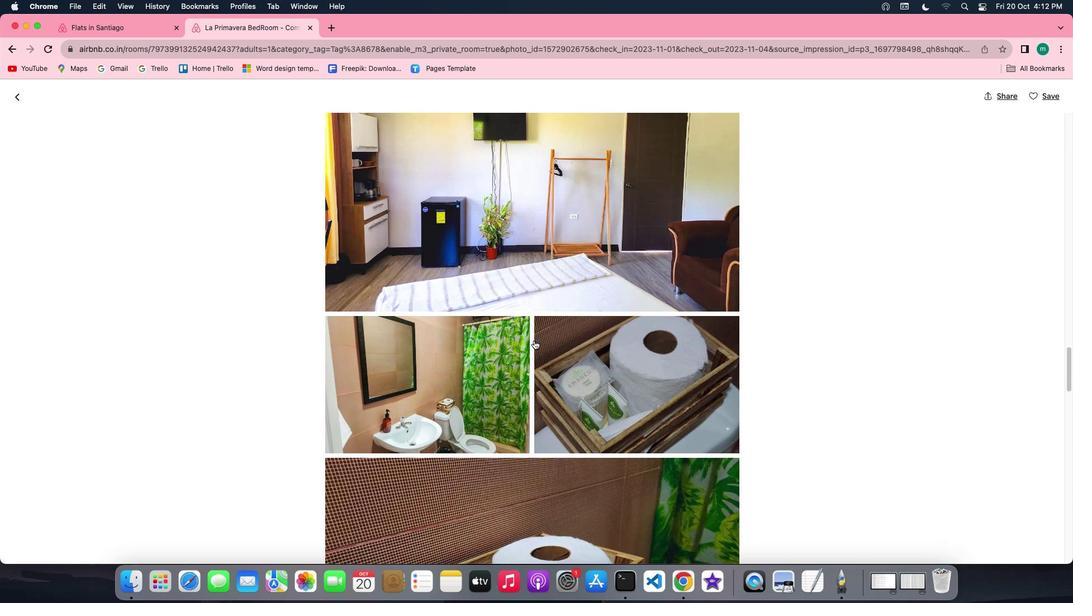 
Action: Mouse scrolled (534, 341) with delta (0, 0)
Screenshot: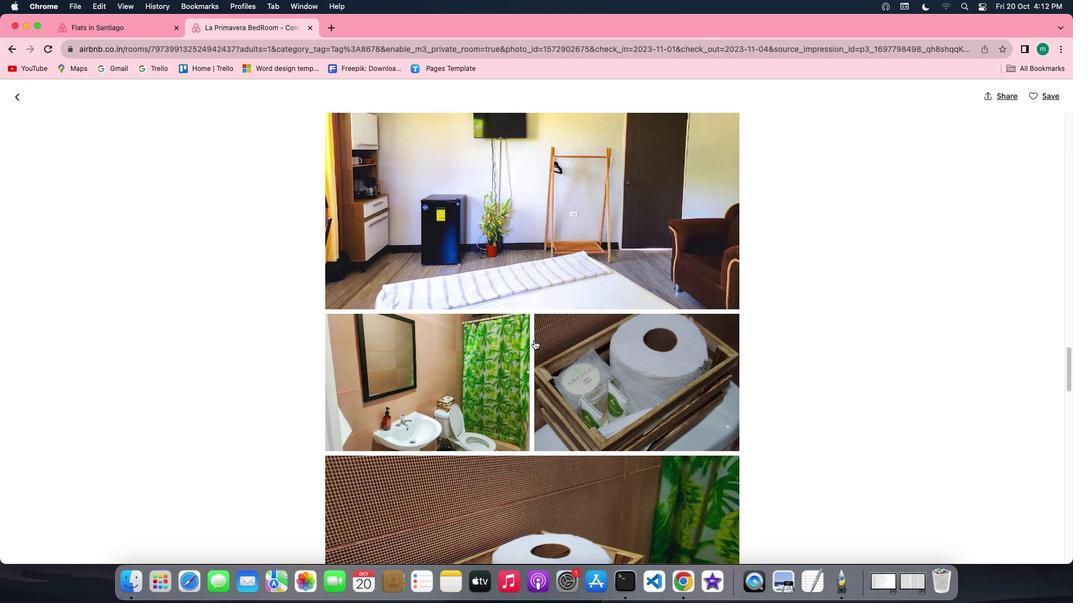 
Action: Mouse scrolled (534, 341) with delta (0, 0)
Screenshot: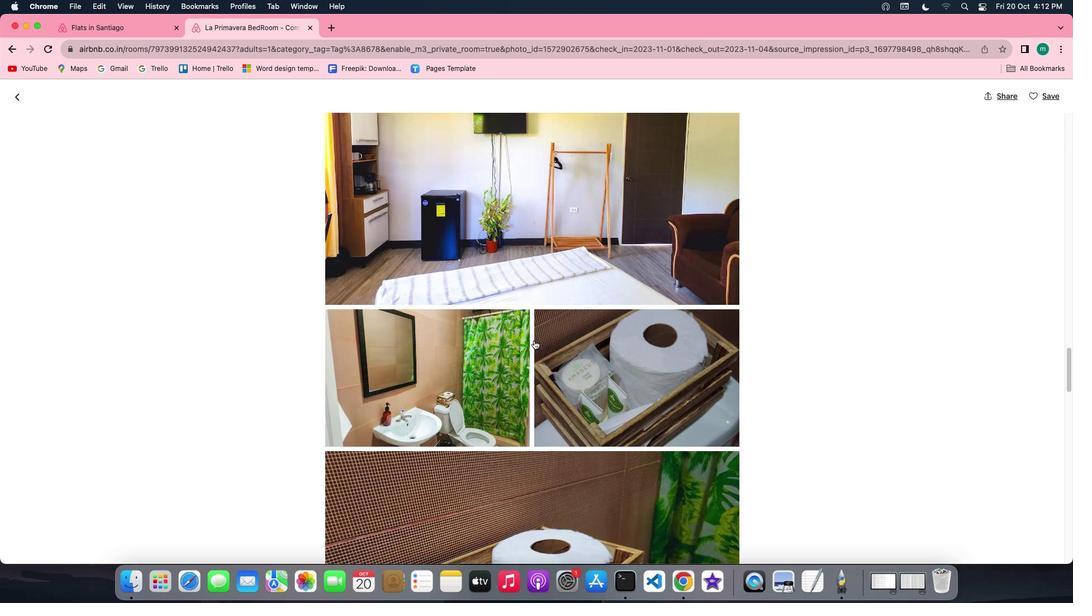 
Action: Mouse scrolled (534, 341) with delta (0, 0)
Screenshot: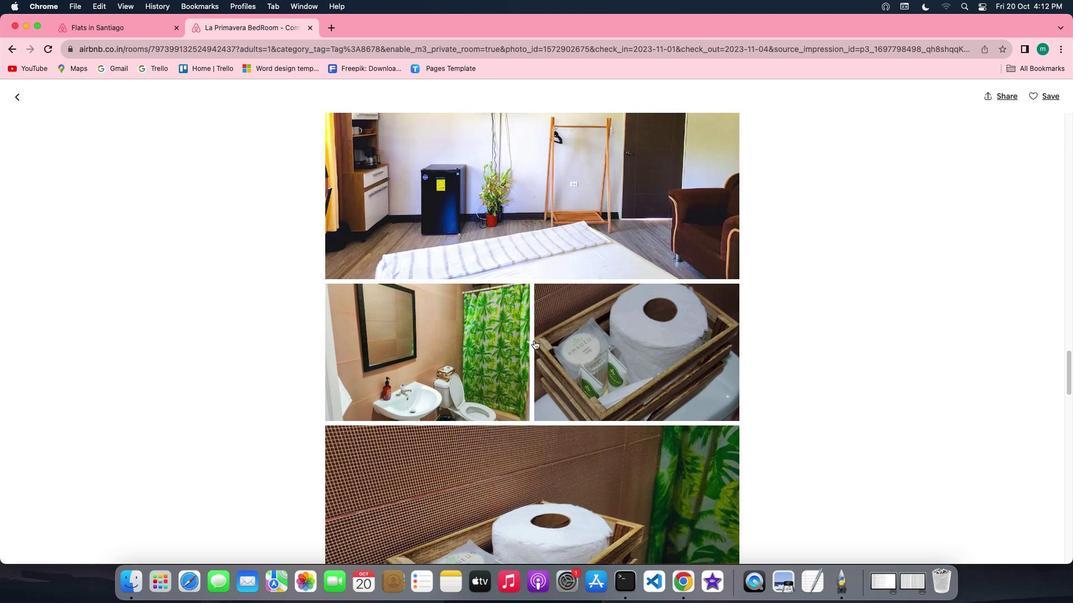 
Action: Mouse moved to (533, 341)
Screenshot: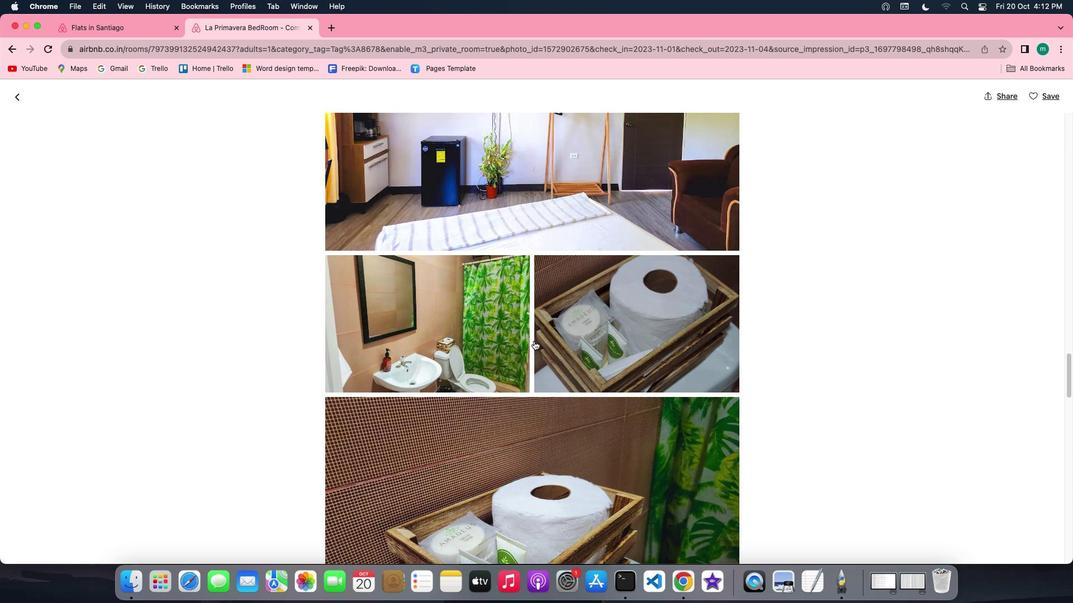 
Action: Mouse scrolled (533, 341) with delta (0, 0)
Screenshot: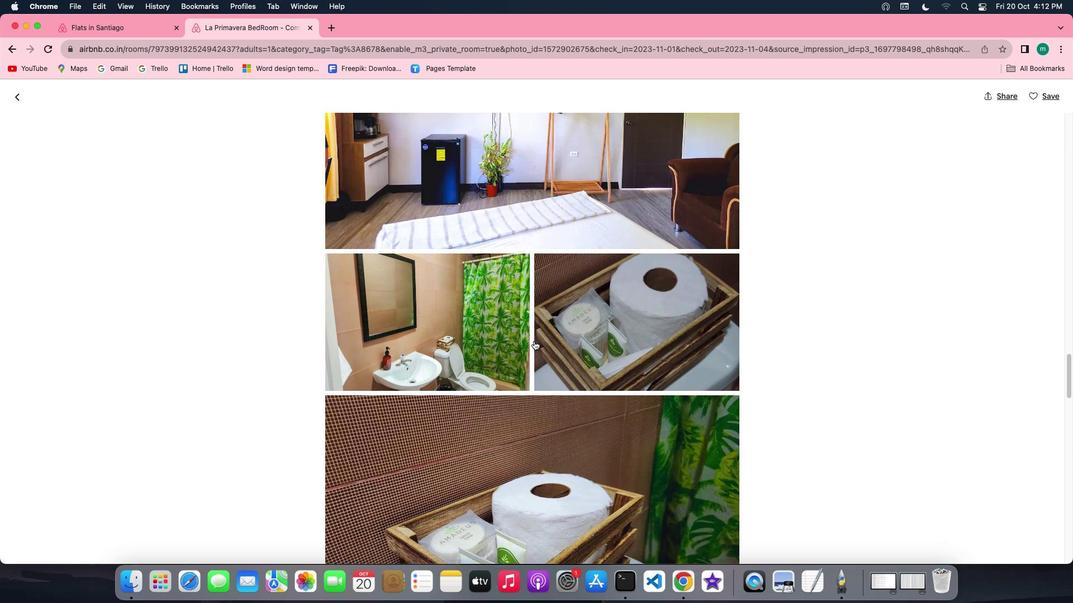
Action: Mouse scrolled (533, 341) with delta (0, 0)
Screenshot: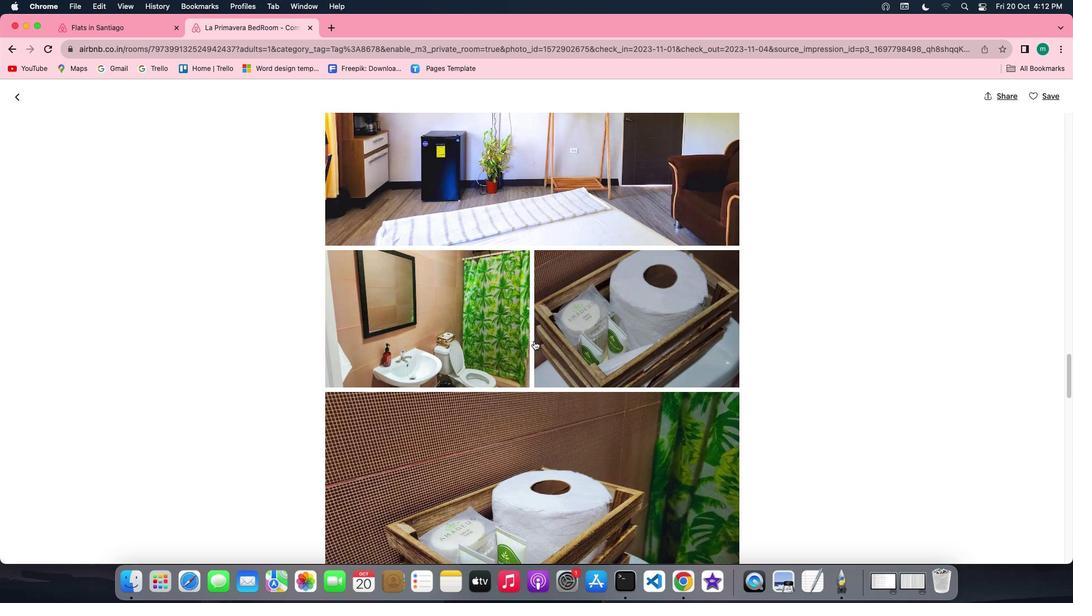 
Action: Mouse scrolled (533, 341) with delta (0, 0)
Screenshot: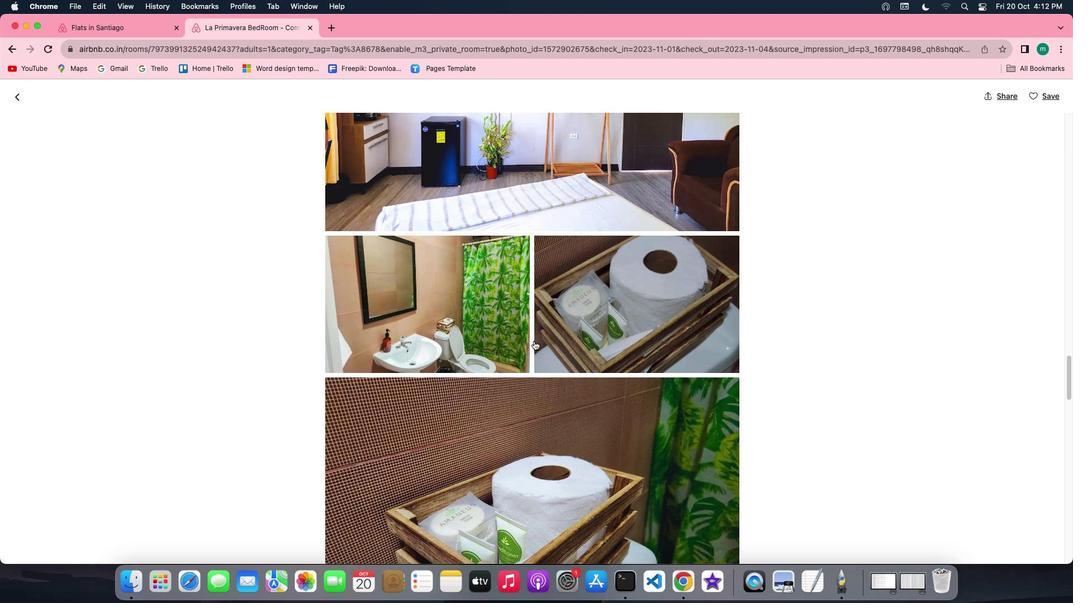 
Action: Mouse scrolled (533, 341) with delta (0, 0)
Screenshot: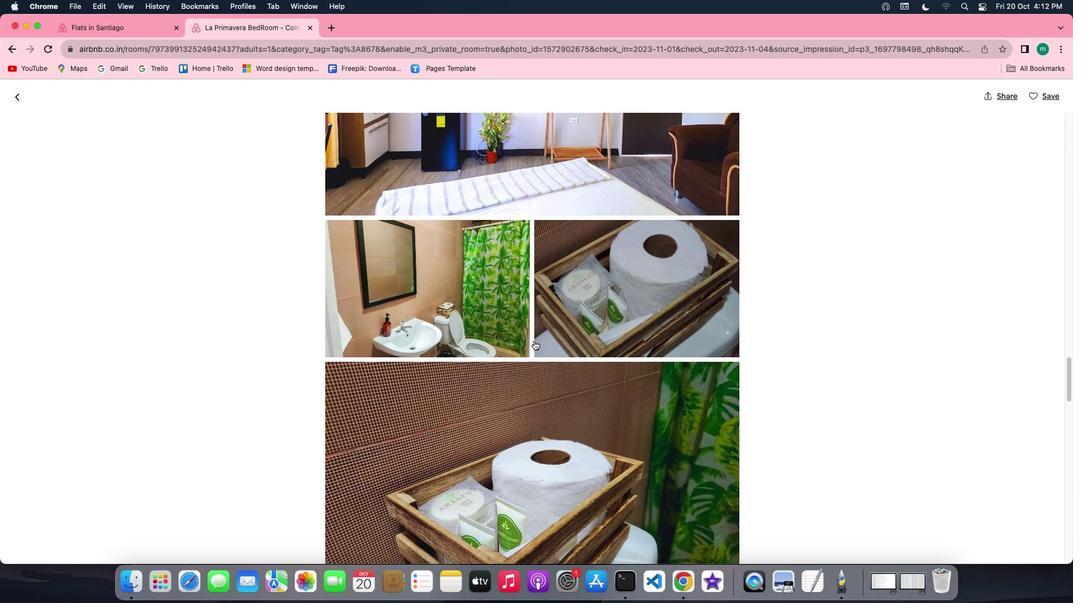 
Action: Mouse scrolled (533, 341) with delta (0, 0)
Screenshot: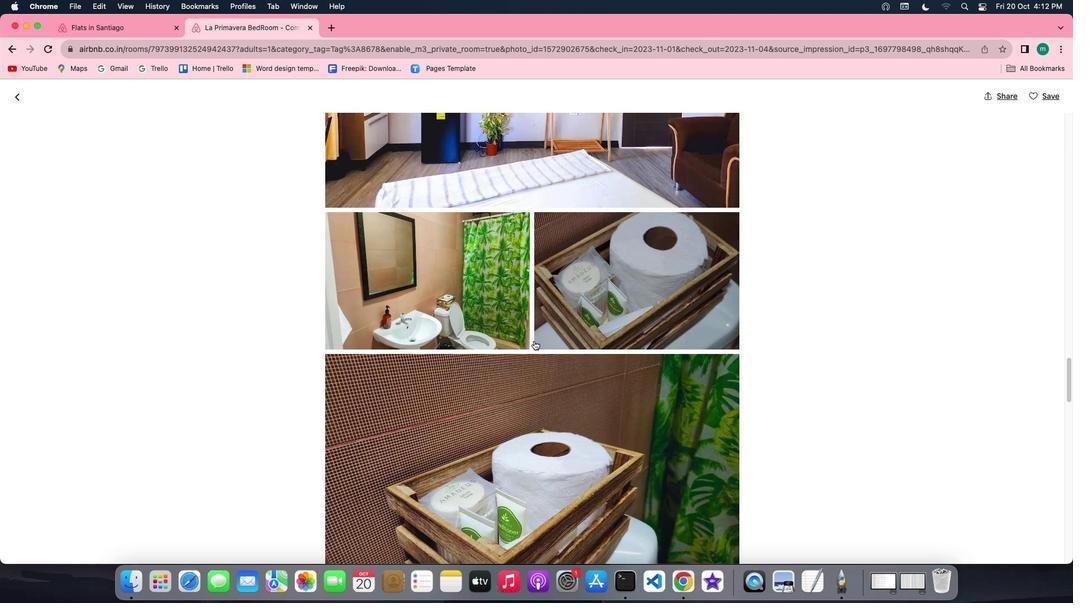 
Action: Mouse scrolled (533, 341) with delta (0, 0)
Screenshot: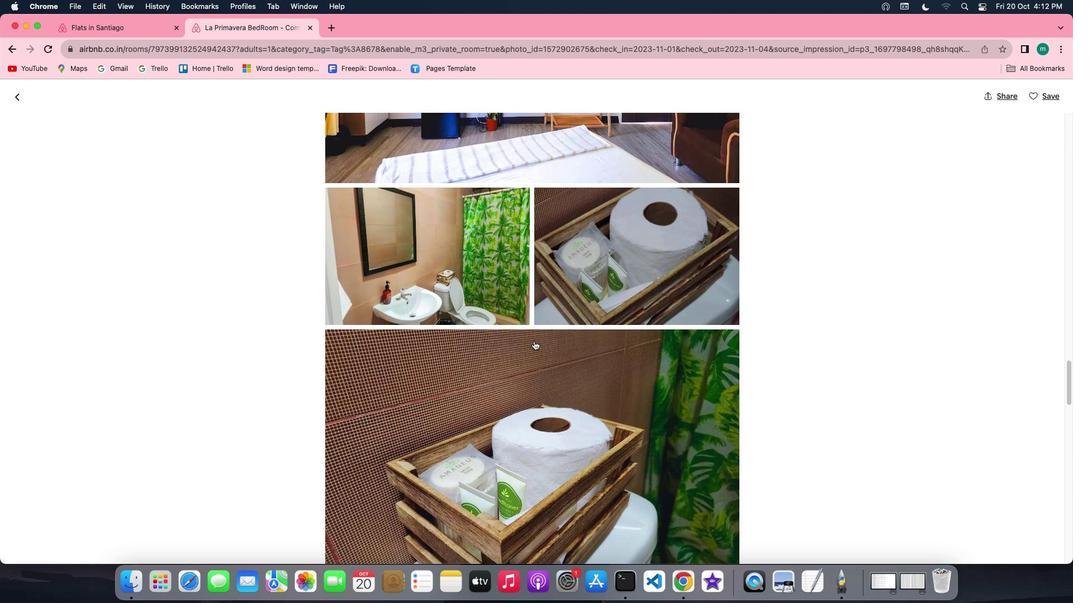 
Action: Mouse scrolled (533, 341) with delta (0, 0)
Screenshot: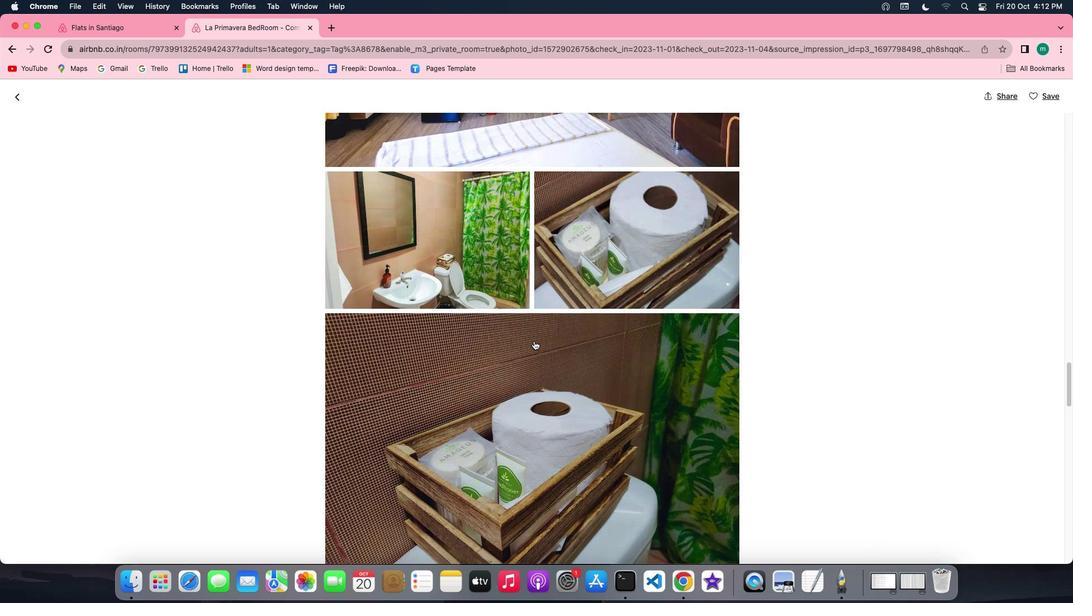 
Action: Mouse scrolled (533, 341) with delta (0, 0)
Screenshot: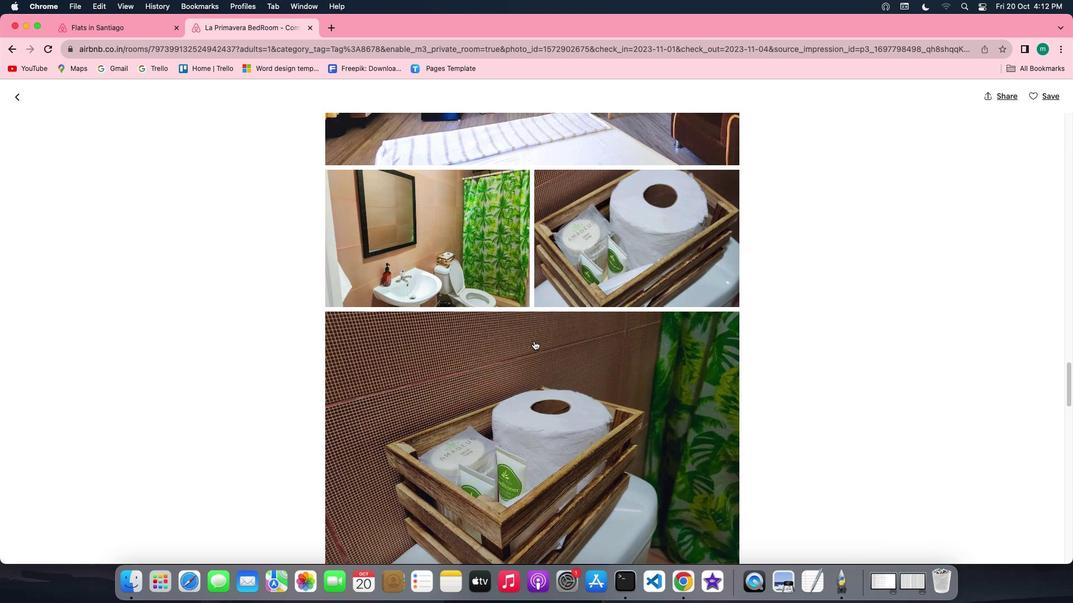 
Action: Mouse scrolled (533, 341) with delta (0, 0)
Screenshot: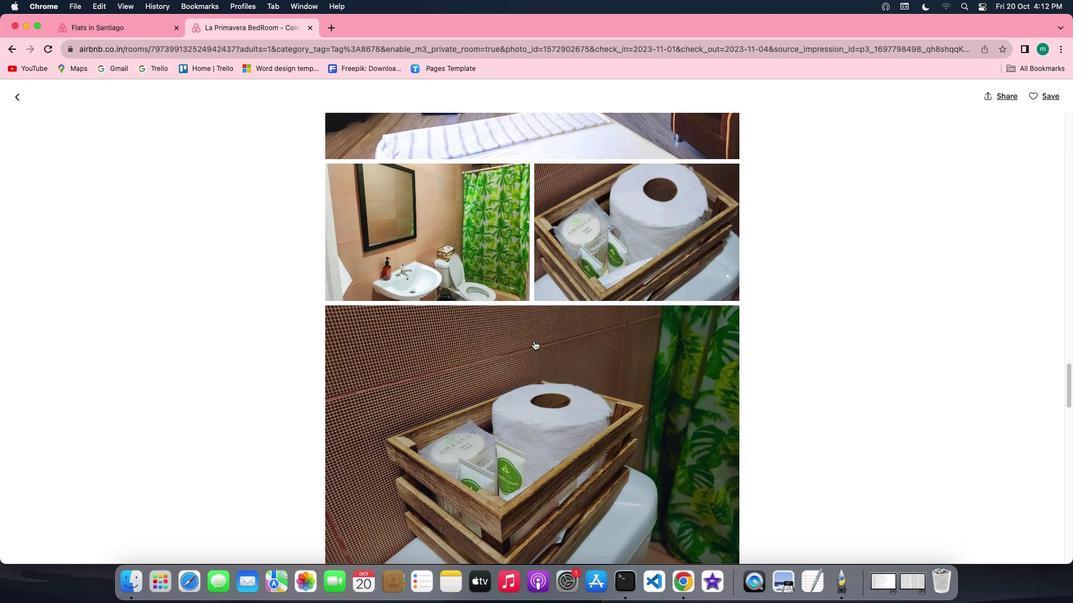 
Action: Mouse scrolled (533, 341) with delta (0, 0)
Screenshot: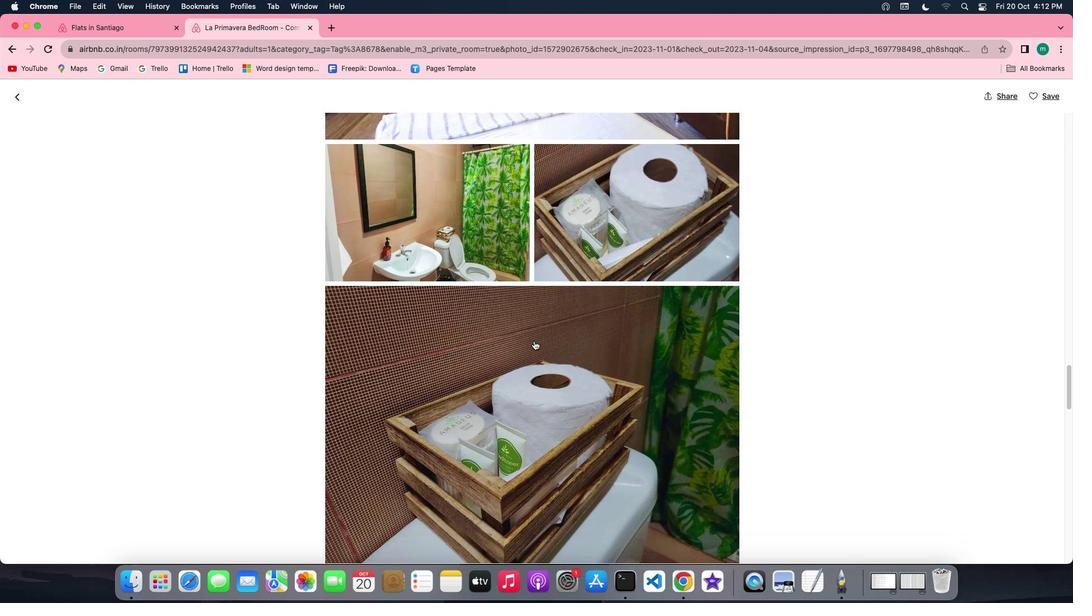 
Action: Mouse scrolled (533, 341) with delta (0, 0)
Screenshot: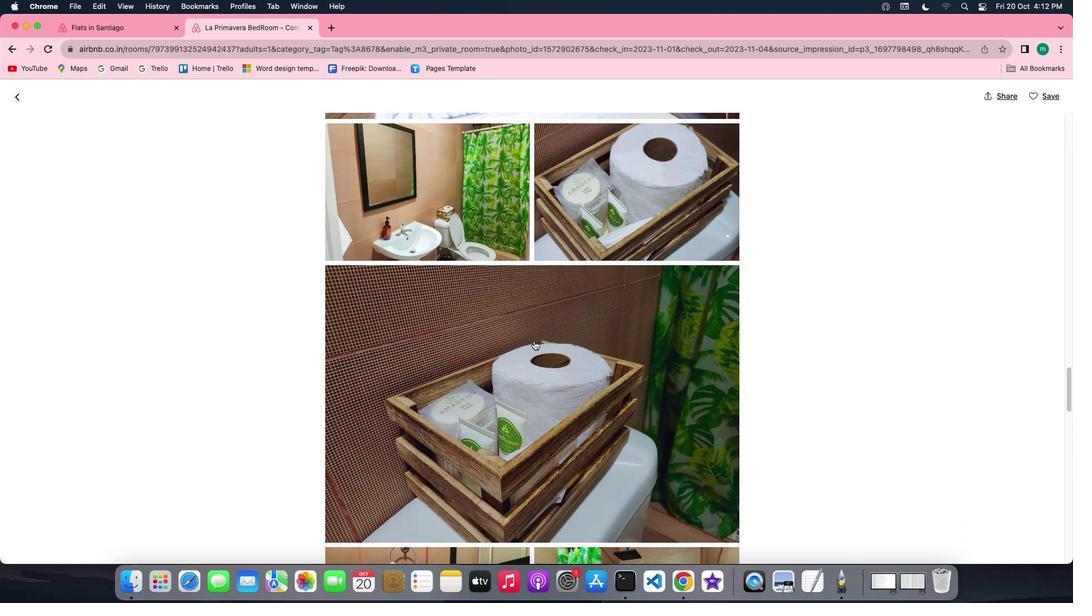
Action: Mouse scrolled (533, 341) with delta (0, 0)
Screenshot: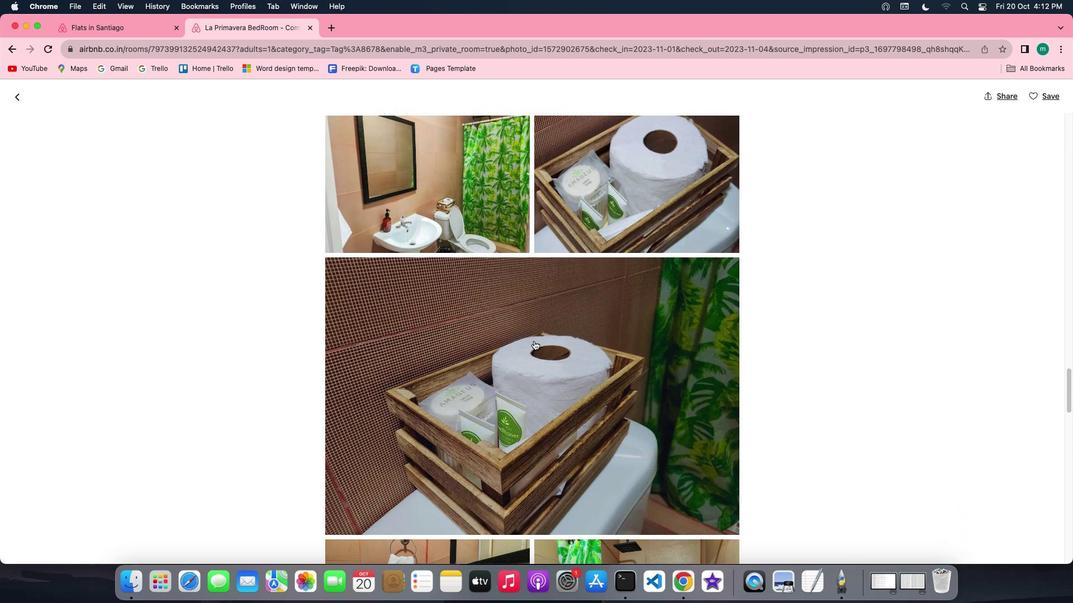 
Action: Mouse scrolled (533, 341) with delta (0, 0)
Screenshot: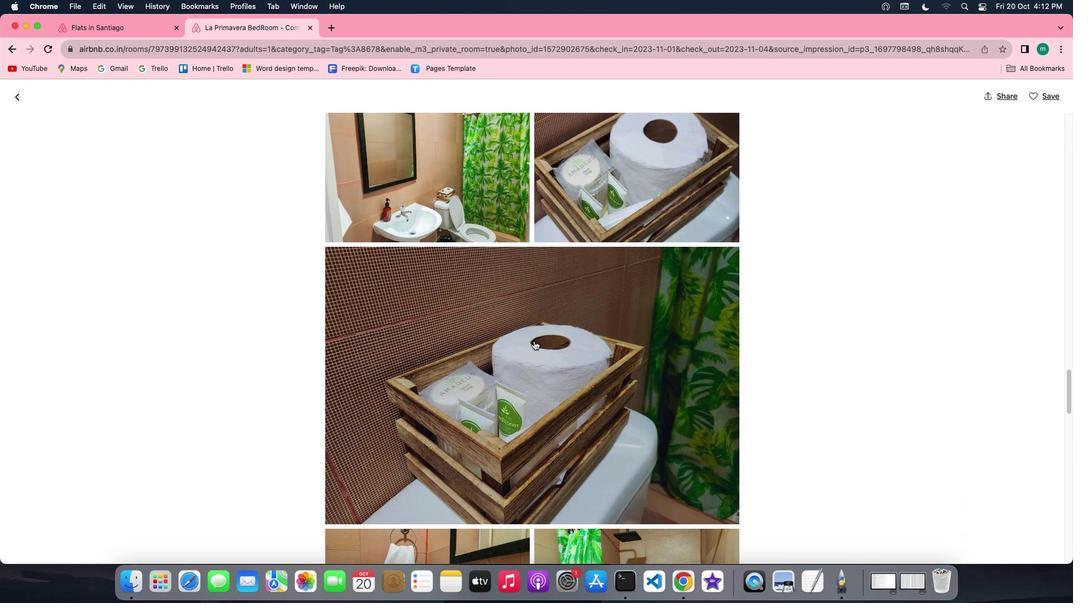 
Action: Mouse scrolled (533, 341) with delta (0, 0)
Screenshot: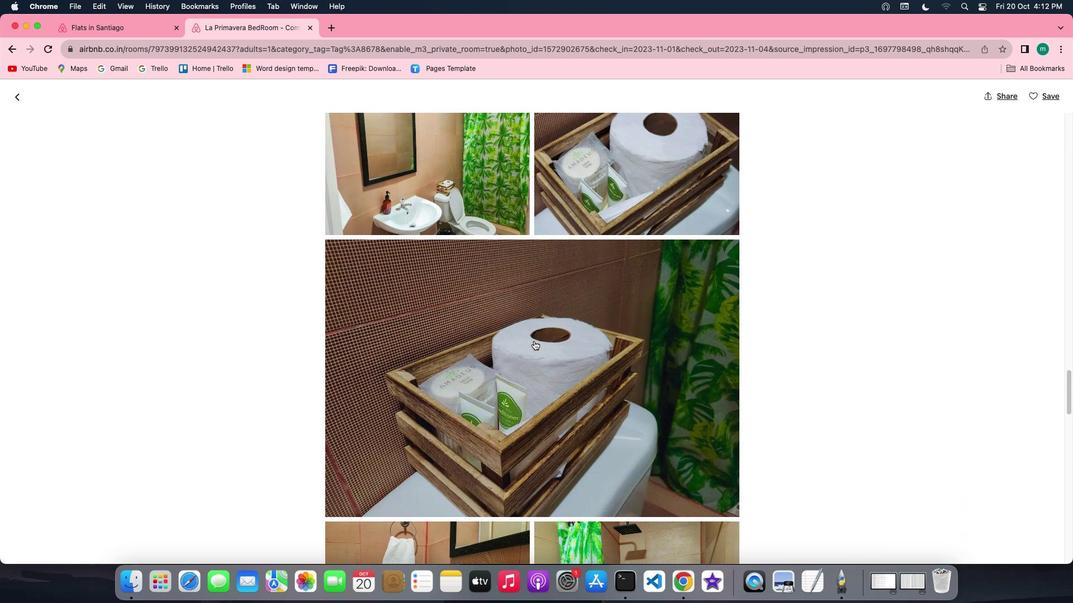 
Action: Mouse scrolled (533, 341) with delta (0, -1)
Screenshot: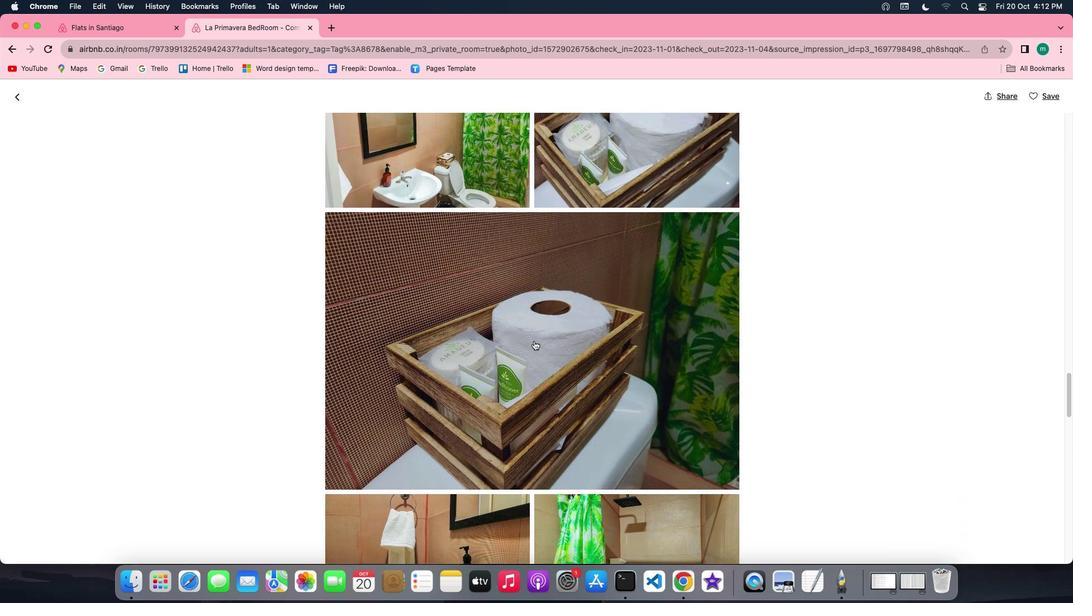
Action: Mouse scrolled (533, 341) with delta (0, 0)
Screenshot: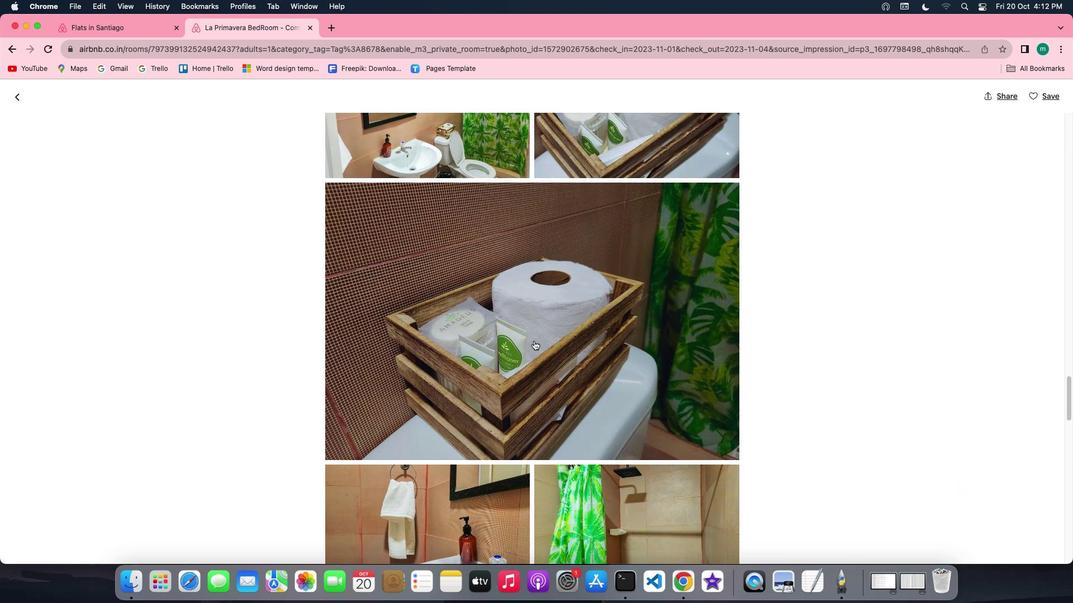 
Action: Mouse scrolled (533, 341) with delta (0, 0)
Screenshot: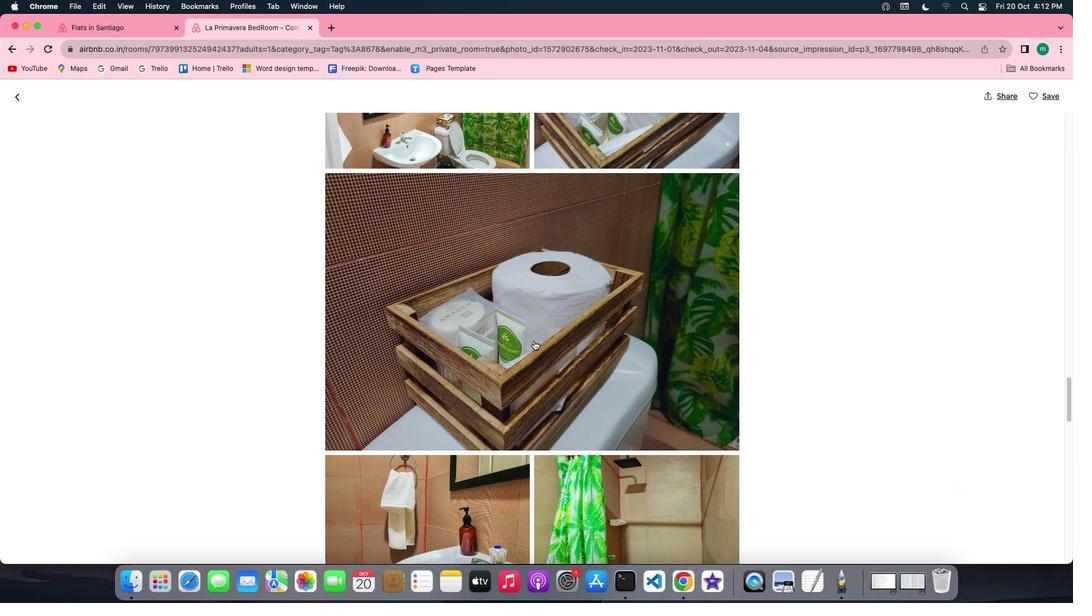 
Action: Mouse scrolled (533, 341) with delta (0, -1)
Screenshot: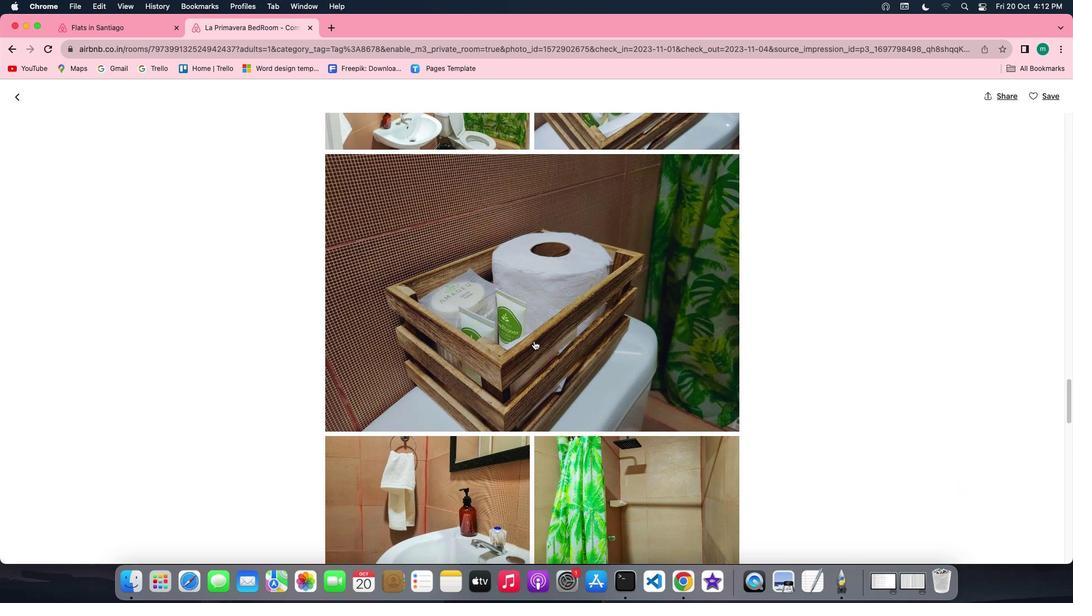 
Action: Mouse scrolled (533, 341) with delta (0, -1)
Screenshot: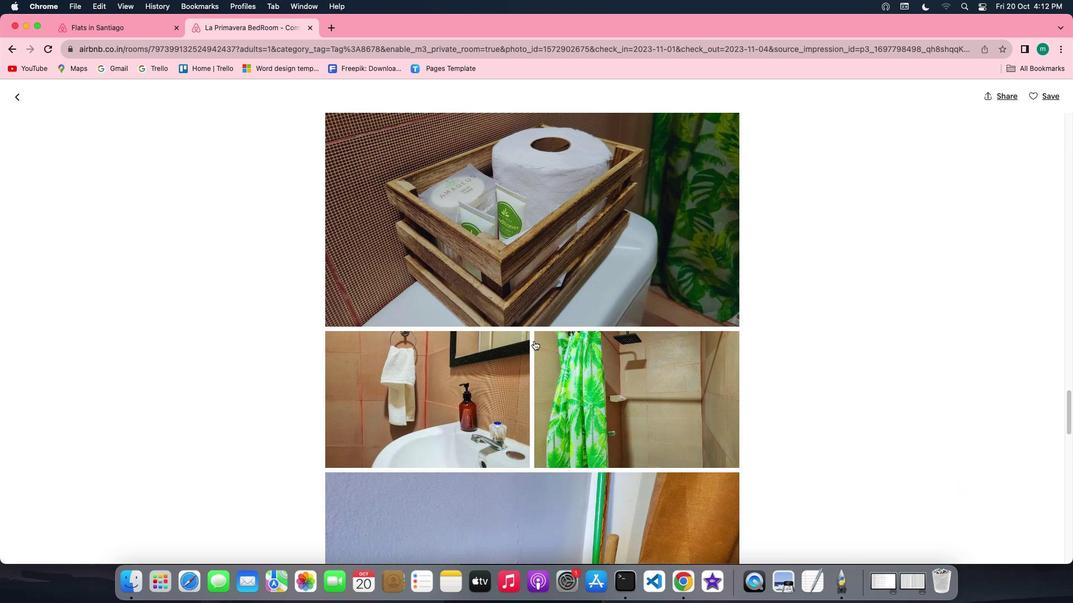 
Action: Mouse scrolled (533, 341) with delta (0, 0)
Screenshot: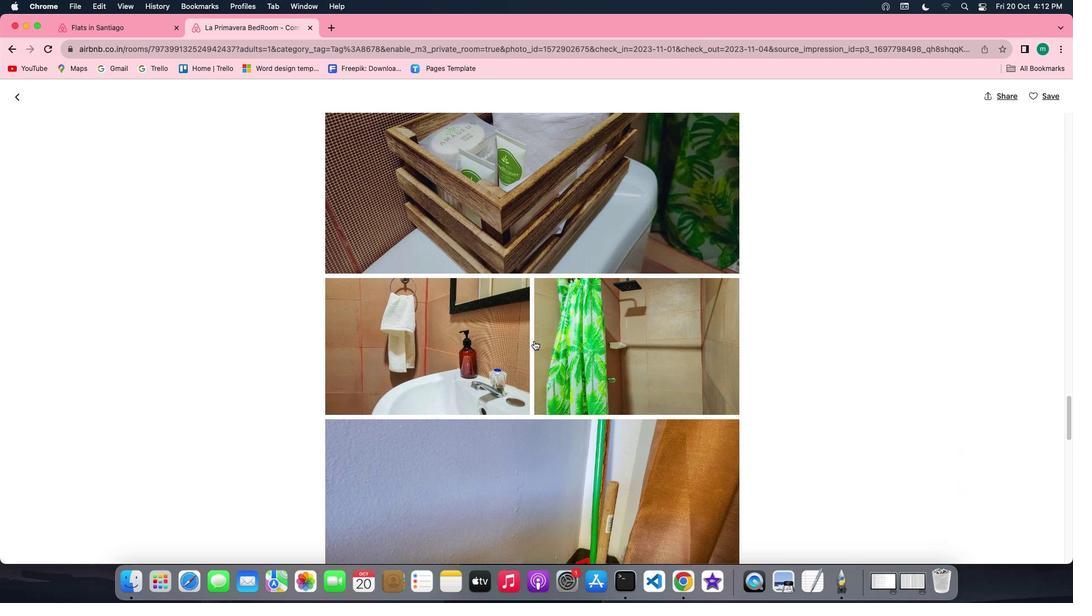 
Action: Mouse scrolled (533, 341) with delta (0, 0)
Screenshot: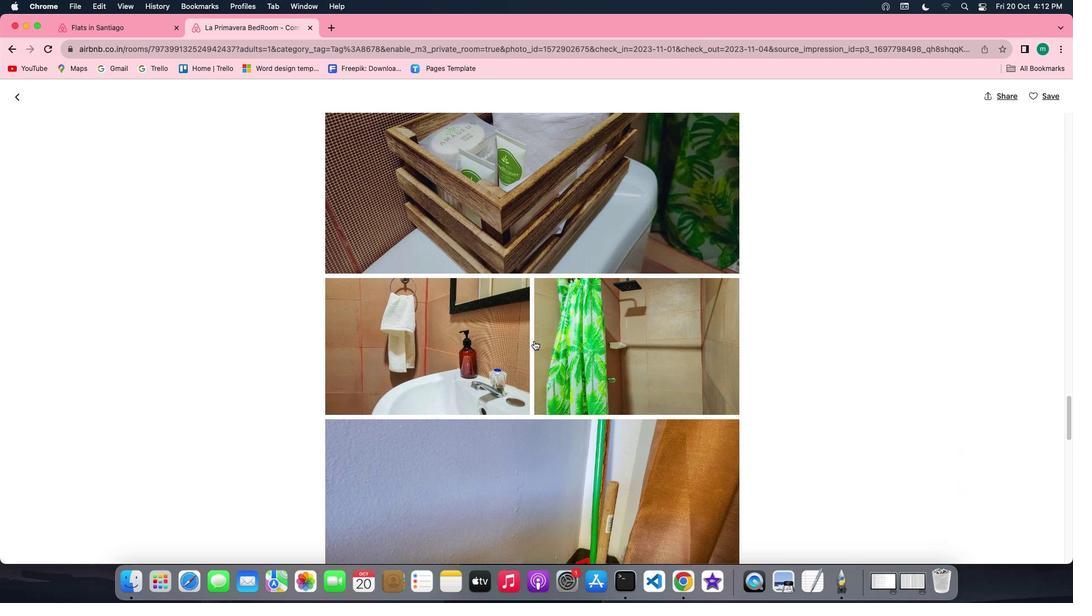 
Action: Mouse scrolled (533, 341) with delta (0, -1)
Screenshot: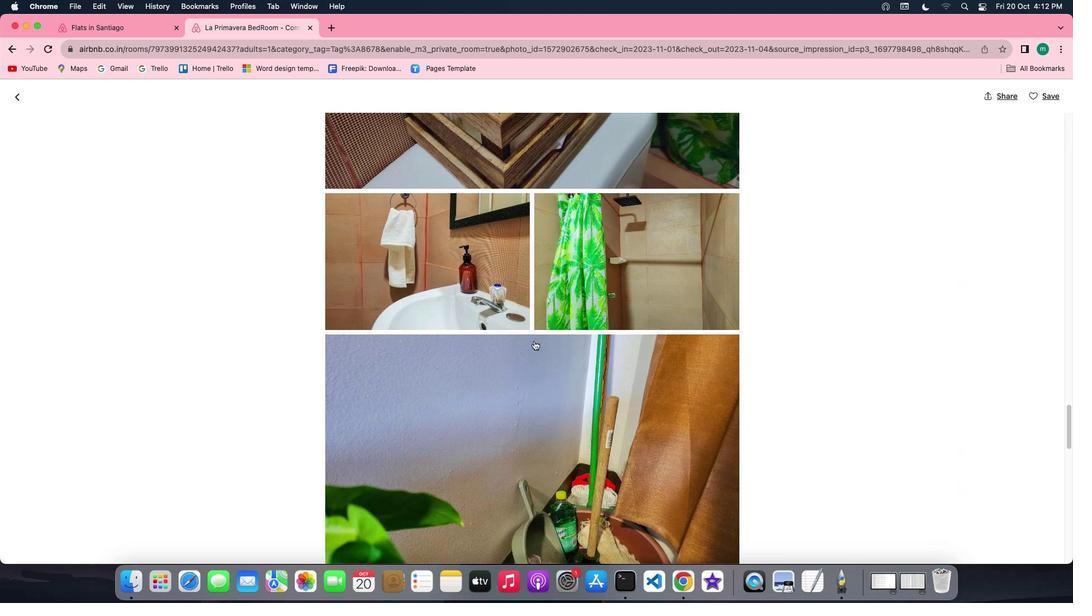 
Action: Mouse scrolled (533, 341) with delta (0, -2)
Screenshot: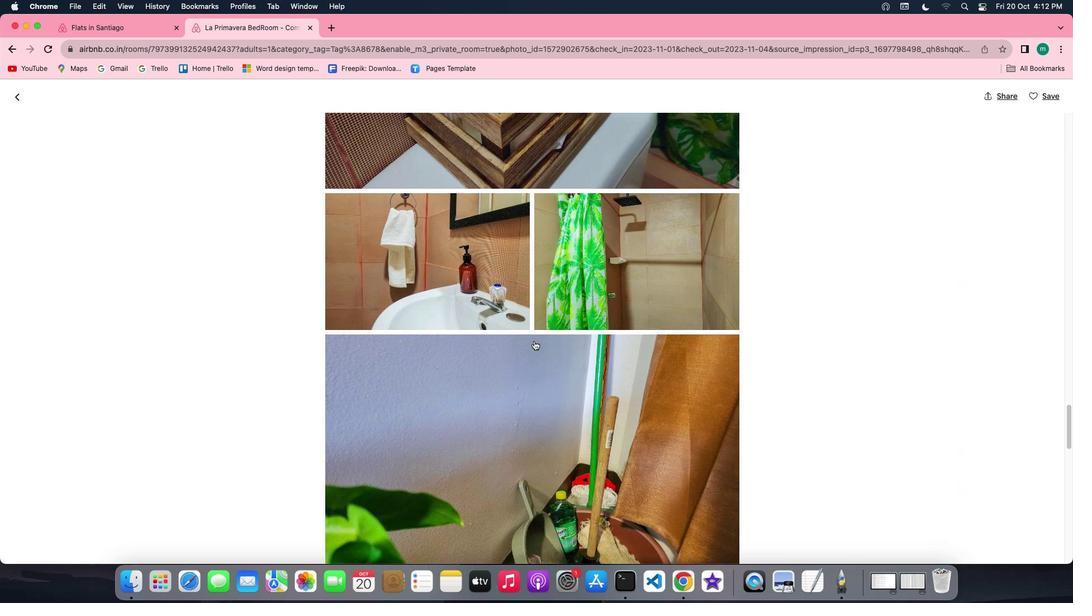 
Action: Mouse scrolled (533, 341) with delta (0, -2)
Screenshot: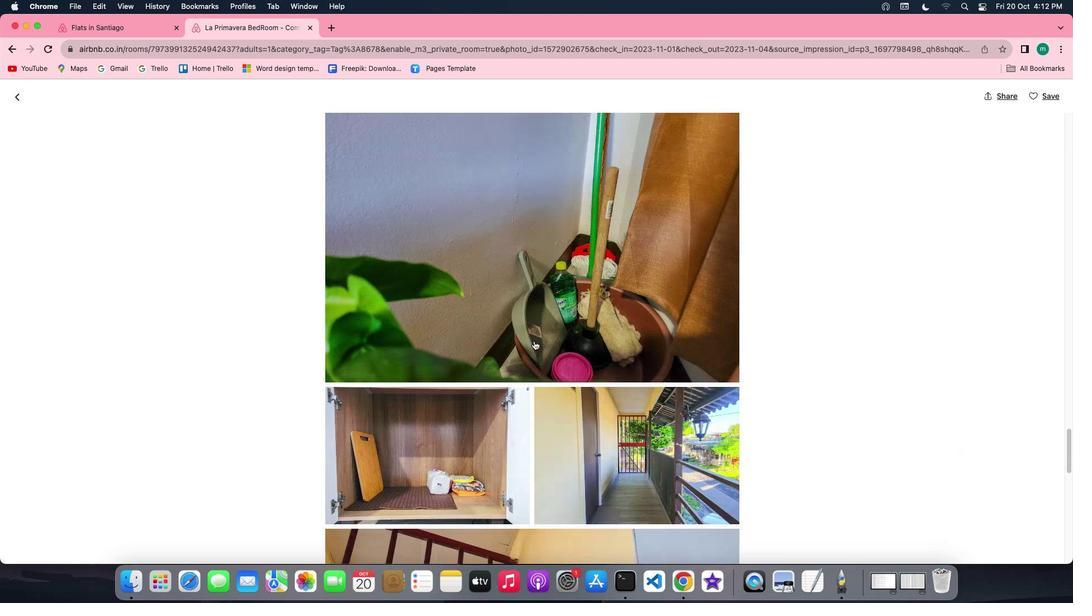 
Action: Mouse scrolled (533, 341) with delta (0, 0)
Screenshot: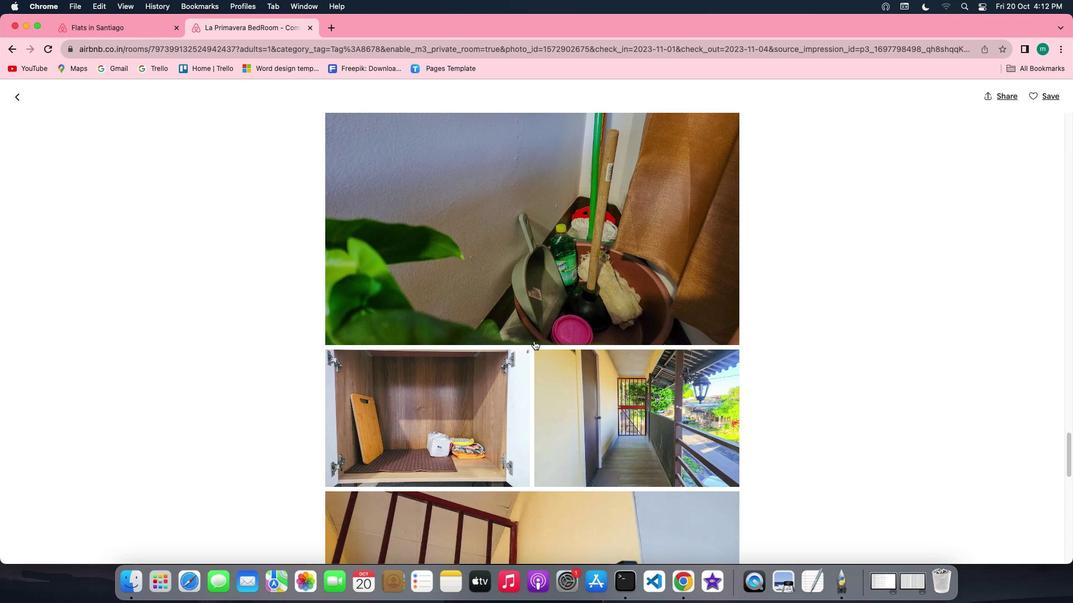 
Action: Mouse scrolled (533, 341) with delta (0, 0)
Screenshot: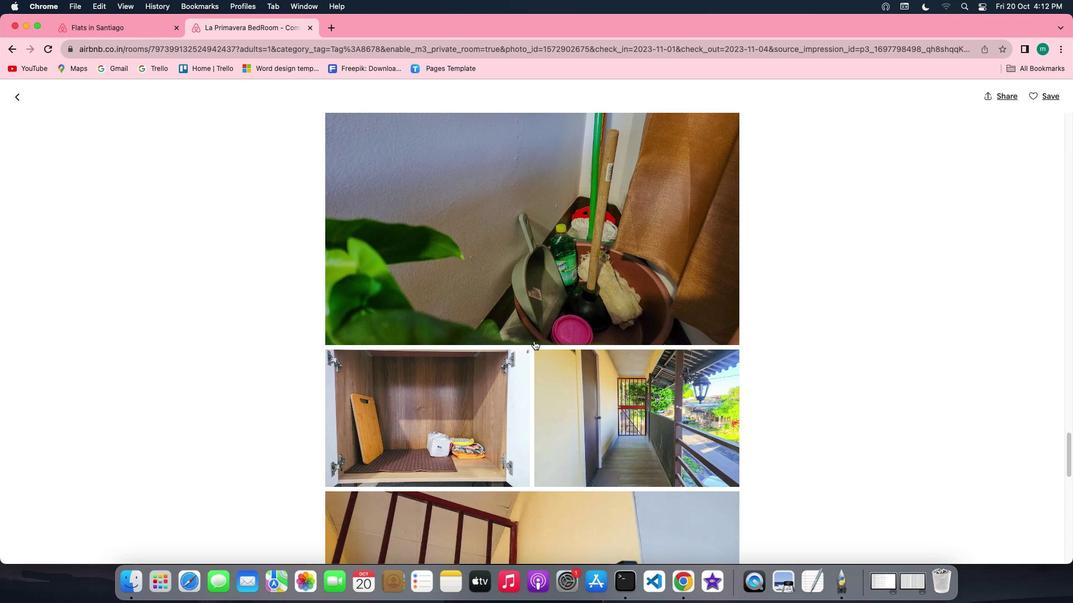 
Action: Mouse scrolled (533, 341) with delta (0, -1)
Screenshot: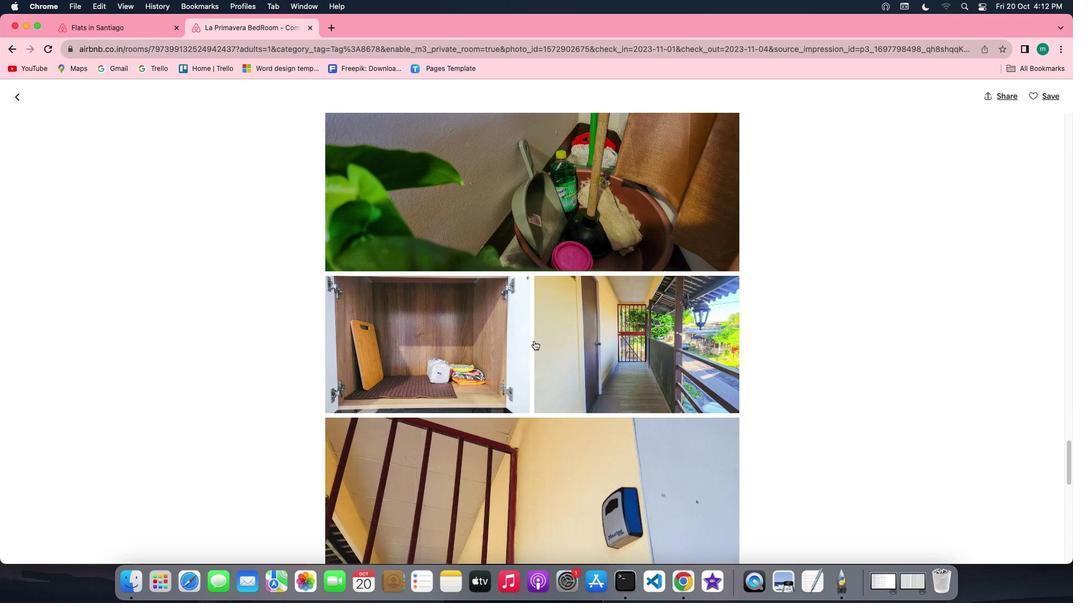 
Action: Mouse scrolled (533, 341) with delta (0, -2)
Screenshot: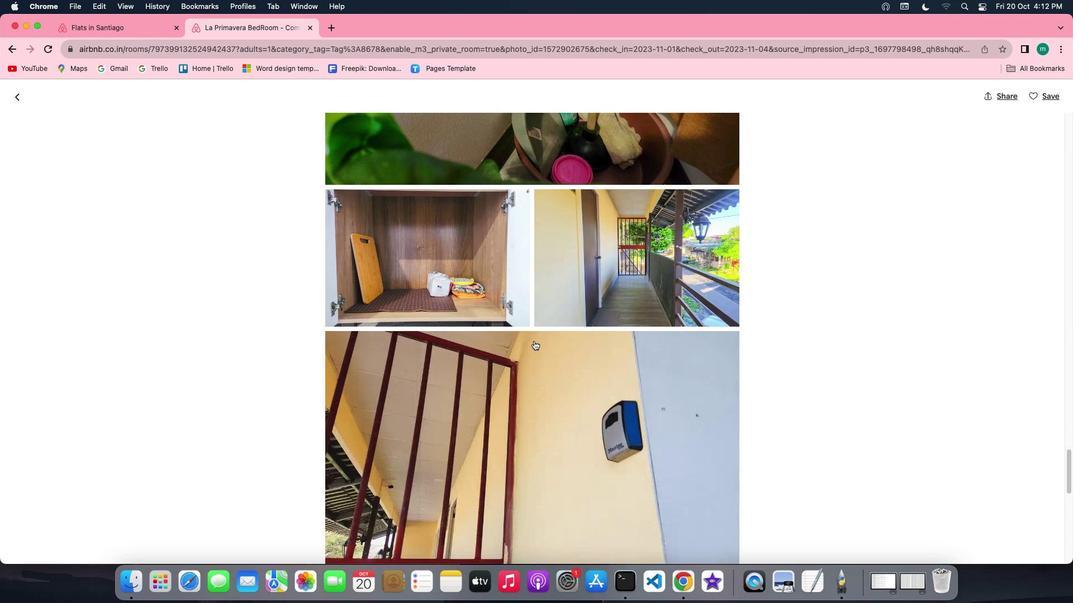 
Action: Mouse scrolled (533, 341) with delta (0, -2)
Screenshot: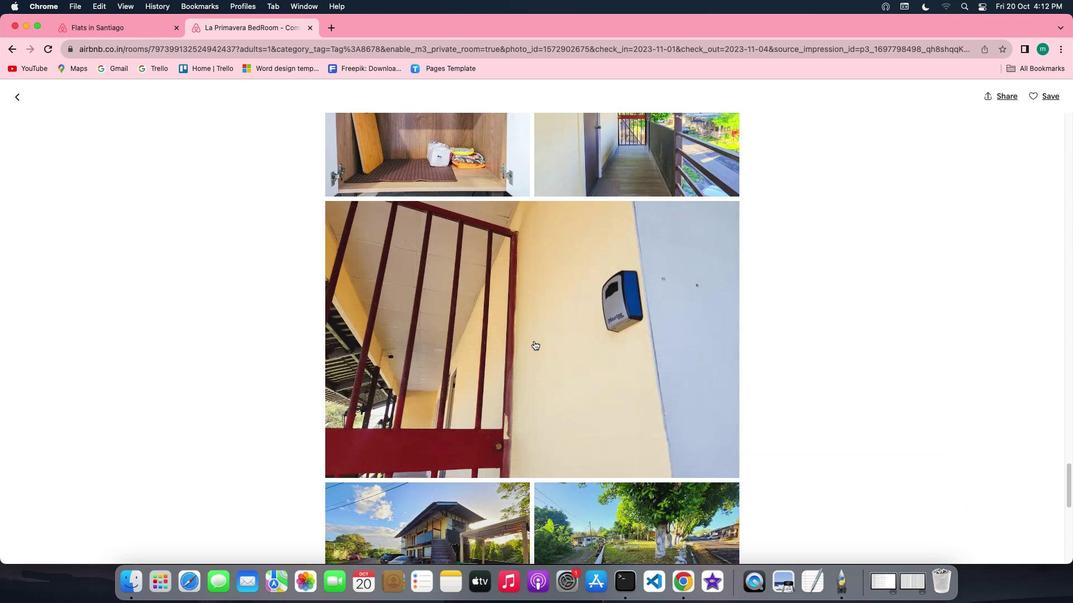 
Action: Mouse scrolled (533, 341) with delta (0, 0)
Screenshot: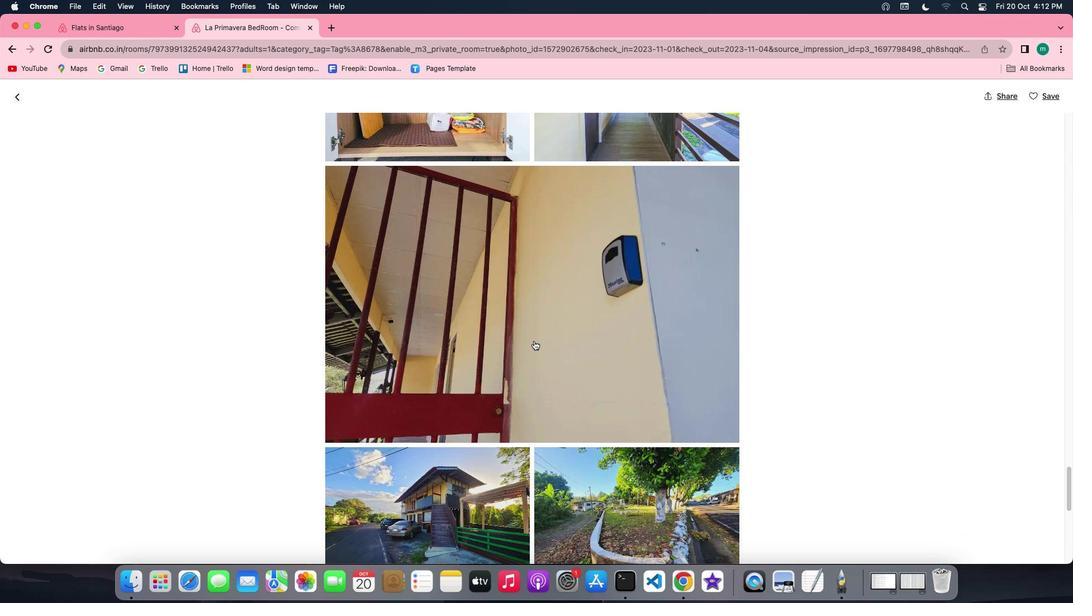 
Action: Mouse scrolled (533, 341) with delta (0, 0)
Screenshot: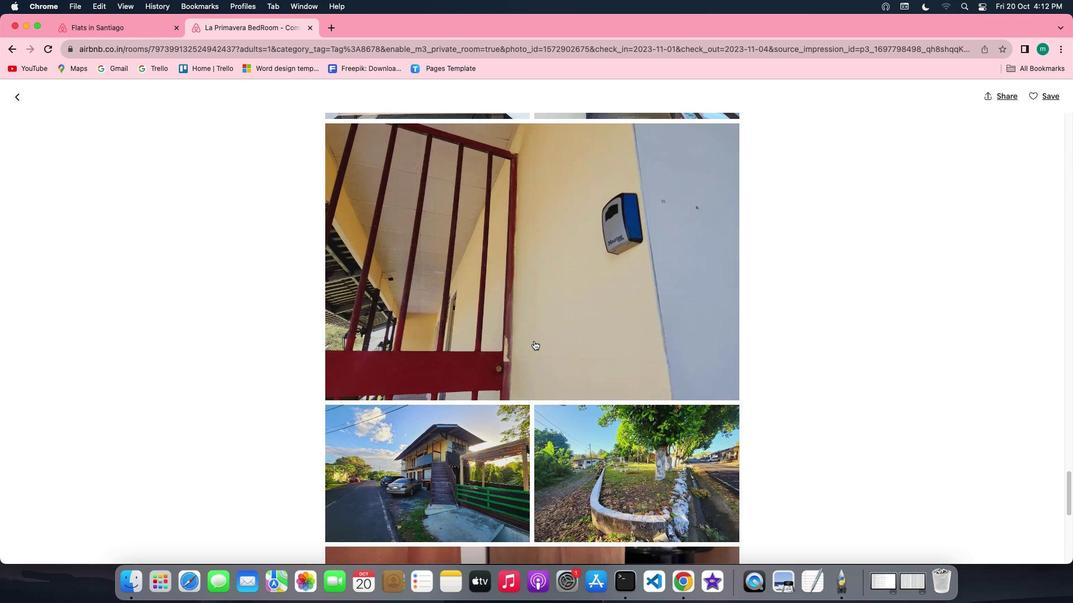 
Action: Mouse scrolled (533, 341) with delta (0, -1)
Screenshot: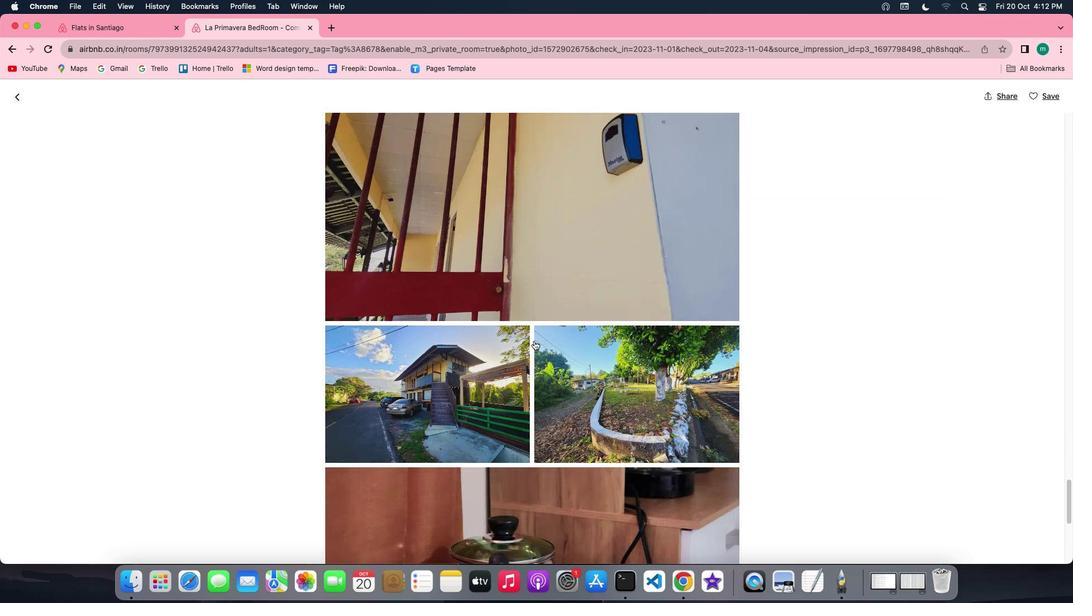 
Action: Mouse scrolled (533, 341) with delta (0, -2)
Screenshot: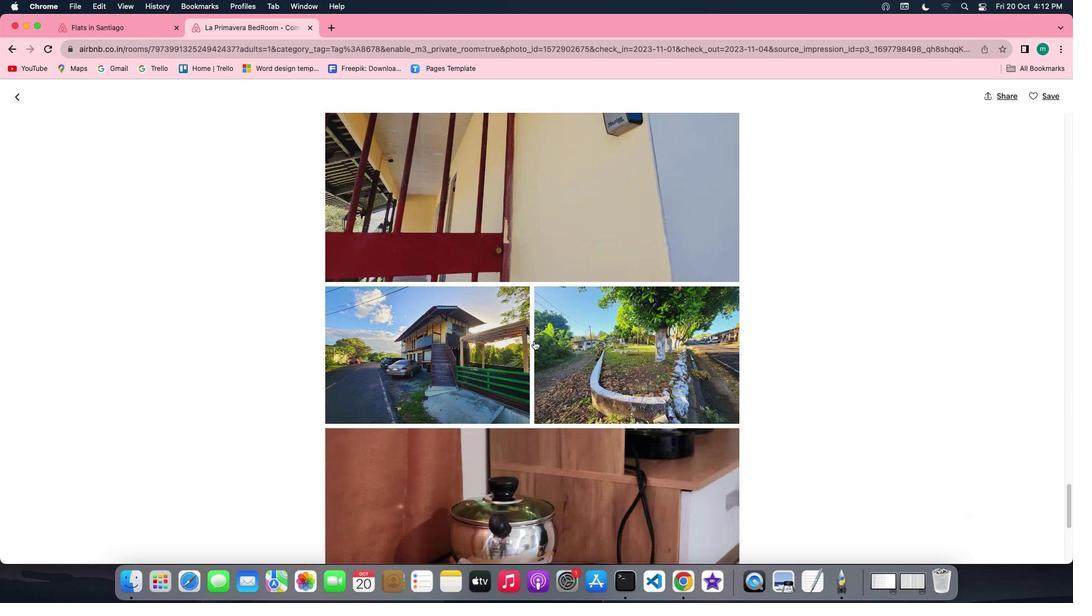 
Action: Mouse scrolled (533, 341) with delta (0, 0)
Screenshot: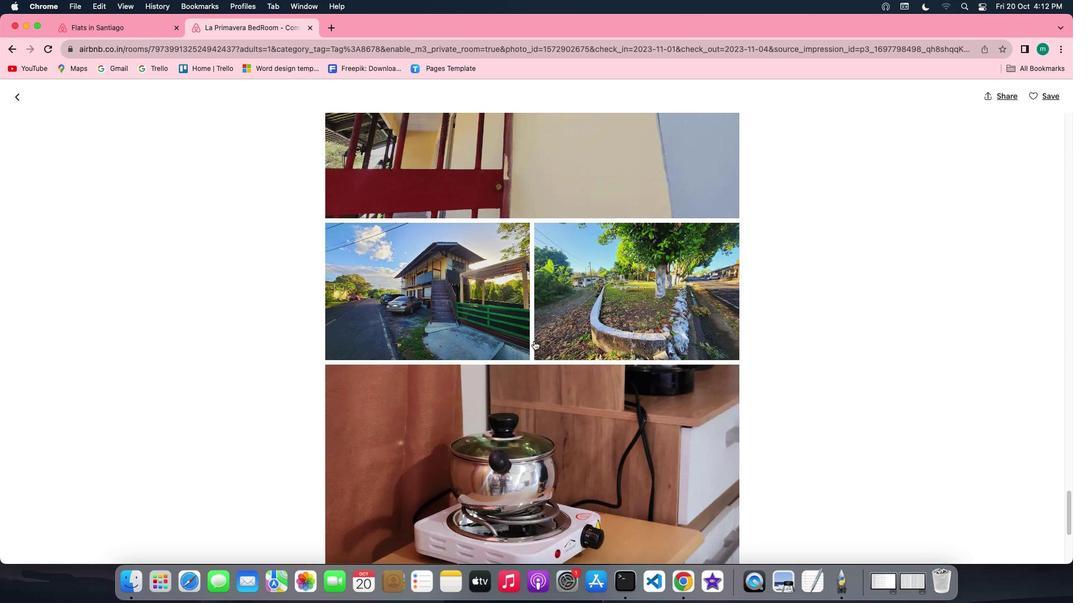 
Action: Mouse scrolled (533, 341) with delta (0, 0)
Screenshot: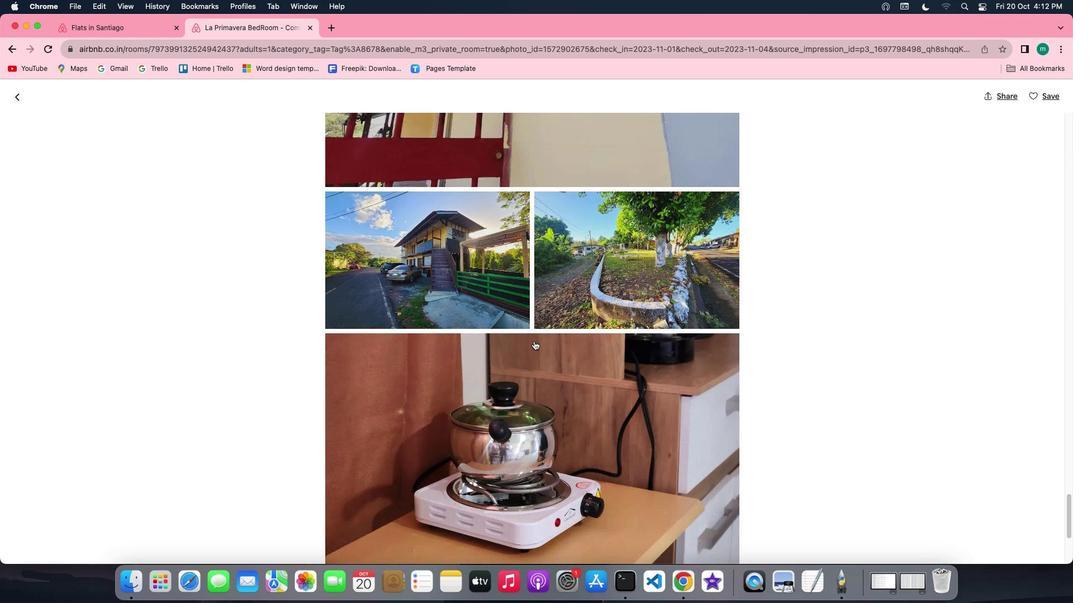 
Action: Mouse scrolled (533, 341) with delta (0, -1)
Screenshot: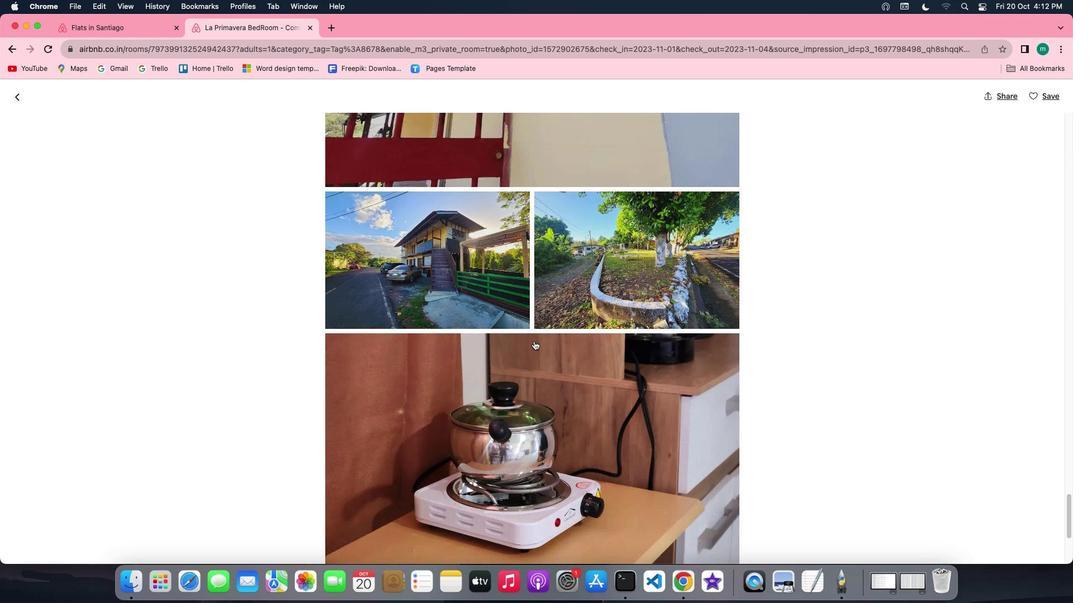 
Action: Mouse scrolled (533, 341) with delta (0, -2)
Screenshot: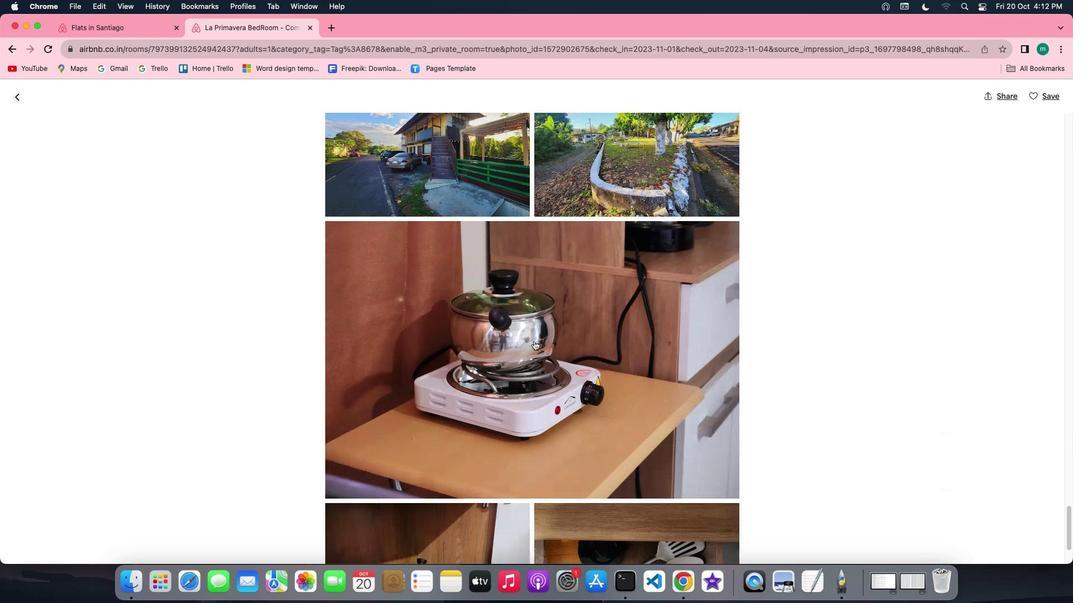 
Action: Mouse scrolled (533, 341) with delta (0, 0)
Screenshot: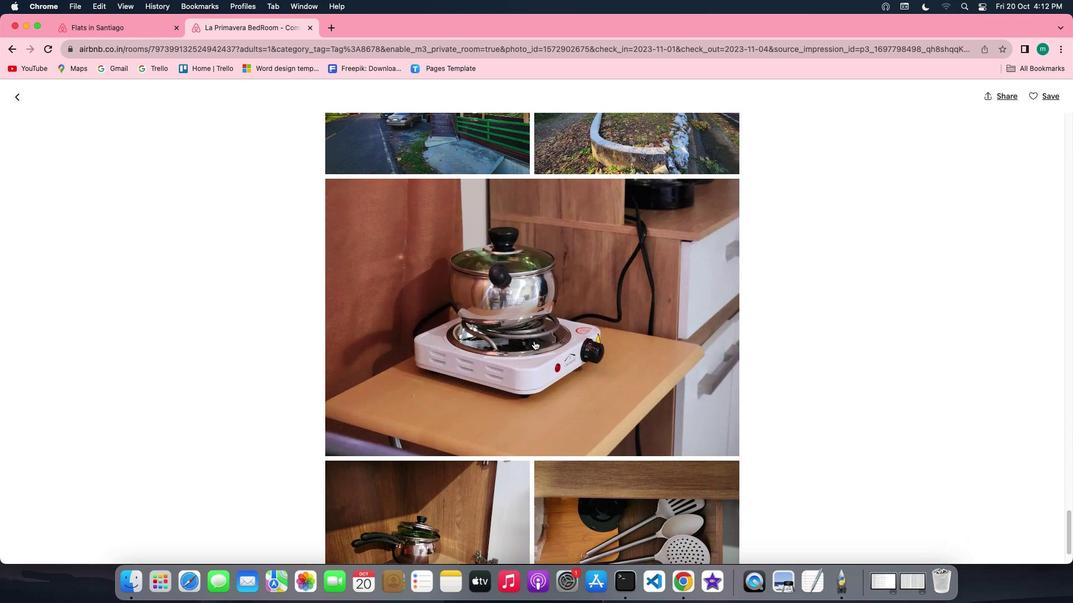 
Action: Mouse scrolled (533, 341) with delta (0, 0)
Screenshot: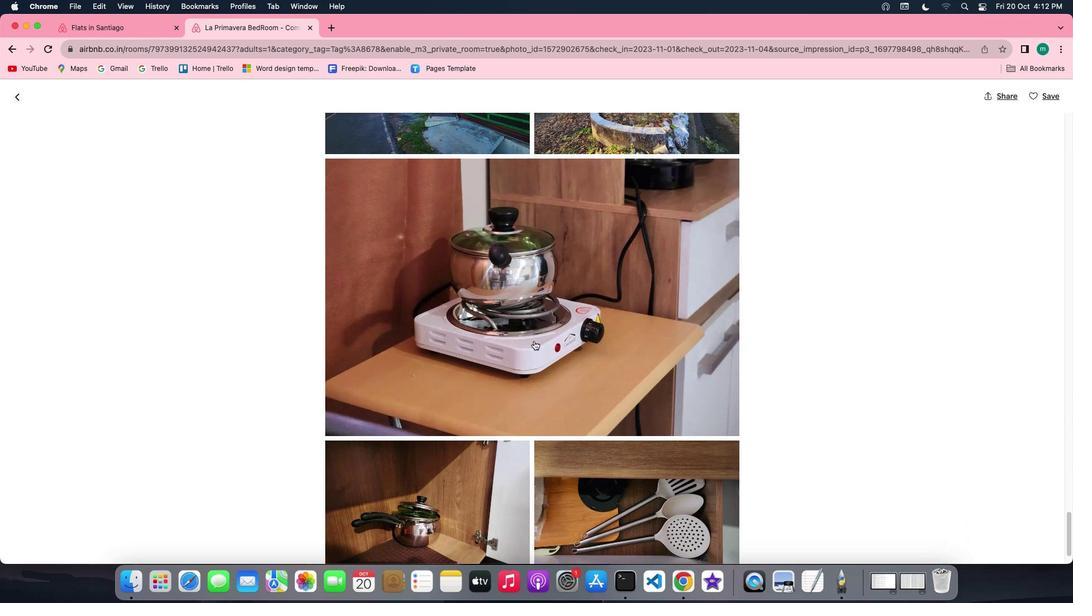 
Action: Mouse scrolled (533, 341) with delta (0, -1)
Screenshot: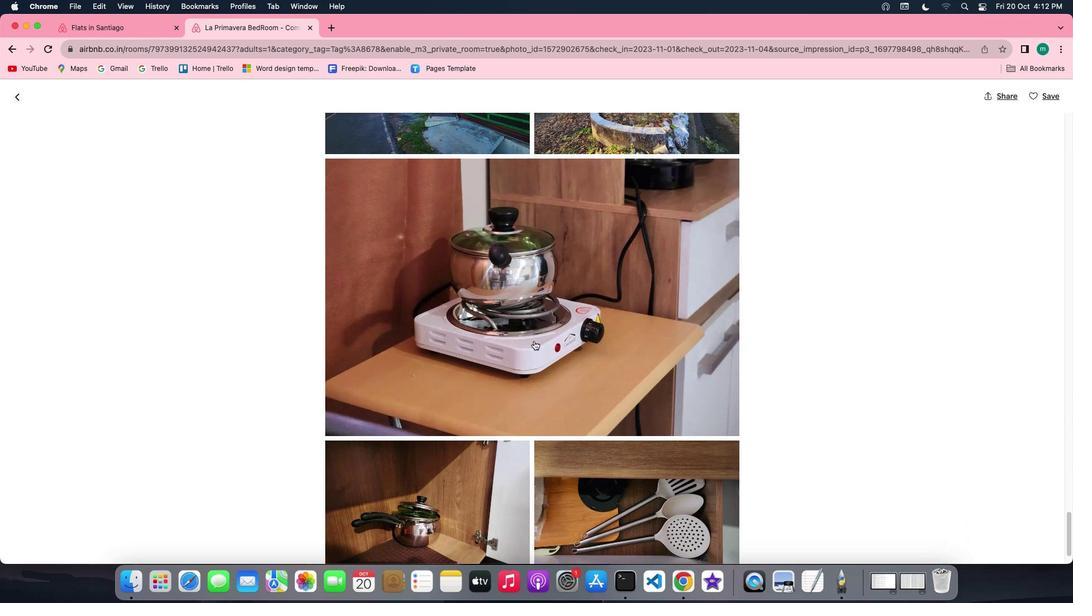 
Action: Mouse scrolled (533, 341) with delta (0, -2)
Screenshot: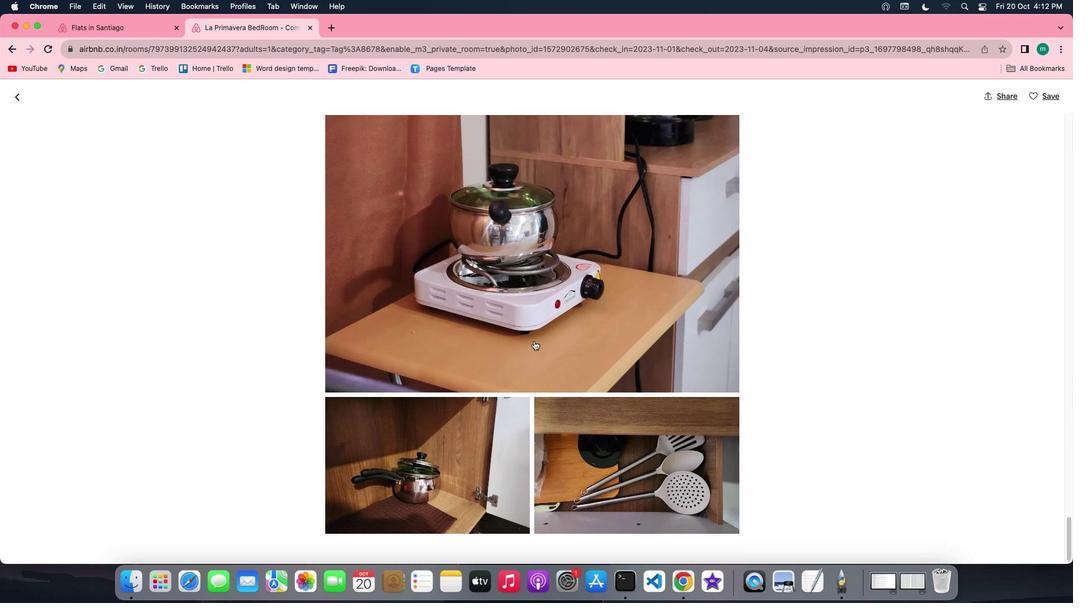 
Action: Mouse scrolled (533, 341) with delta (0, 0)
Screenshot: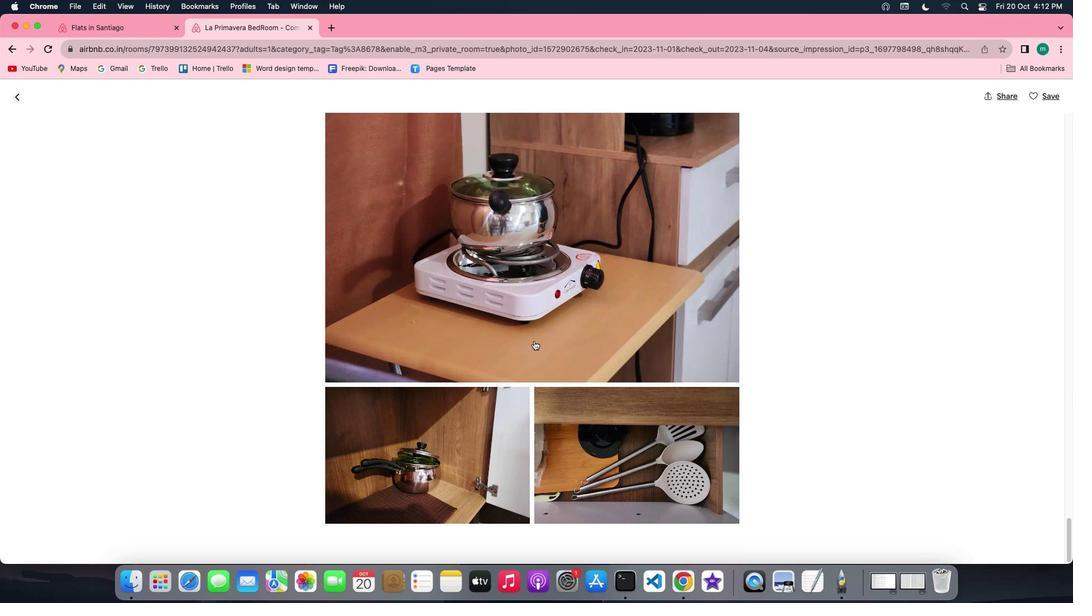 
Action: Mouse scrolled (533, 341) with delta (0, 0)
Screenshot: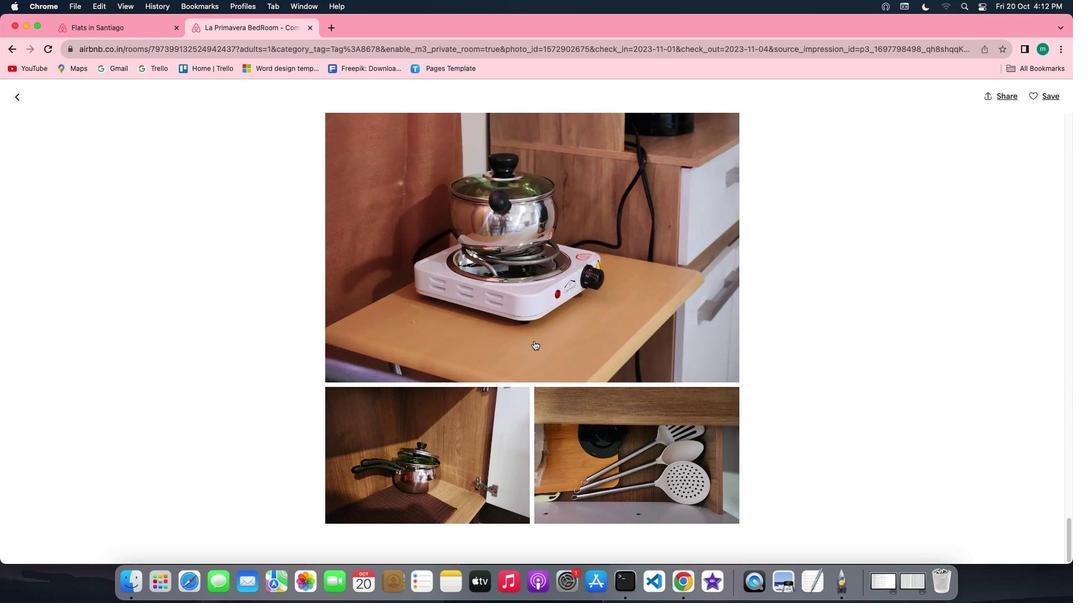 
Action: Mouse scrolled (533, 341) with delta (0, -1)
Screenshot: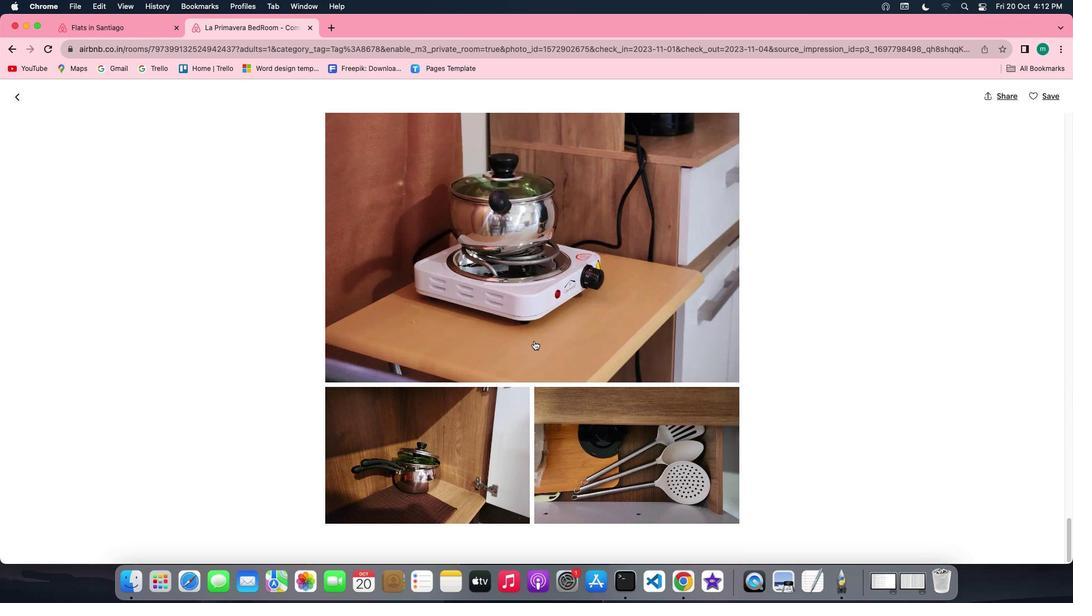 
Action: Mouse scrolled (533, 341) with delta (0, -1)
Screenshot: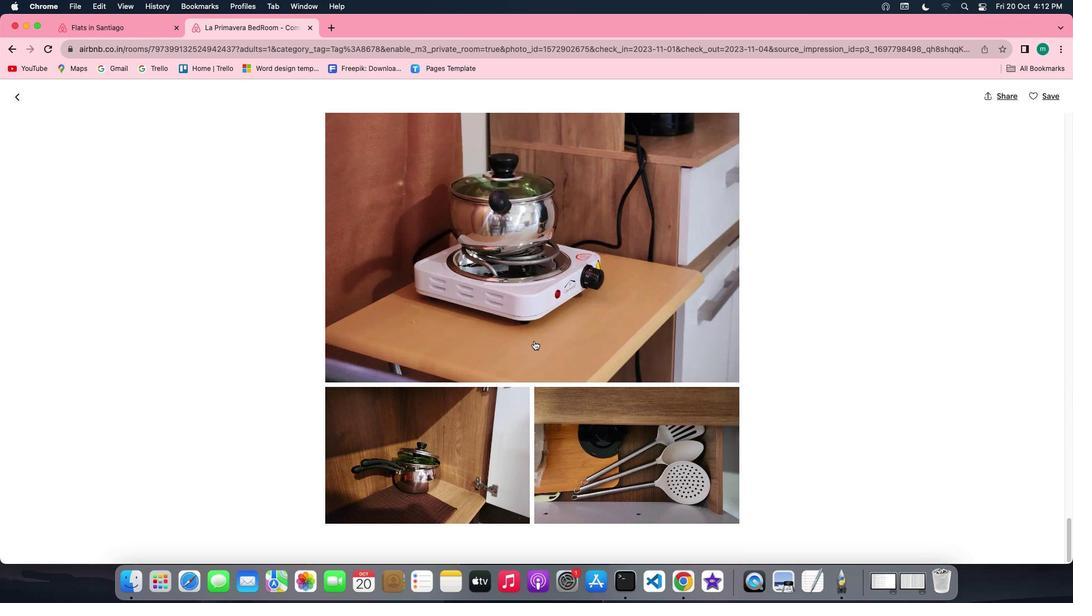 
Action: Mouse scrolled (533, 341) with delta (0, 0)
Screenshot: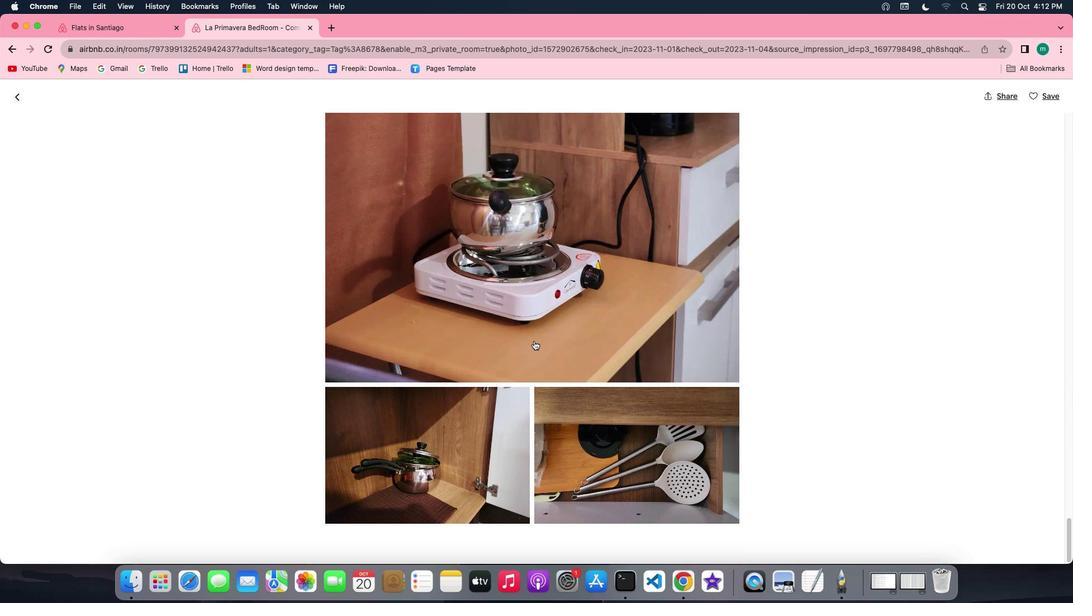 
Action: Mouse scrolled (533, 341) with delta (0, 0)
Screenshot: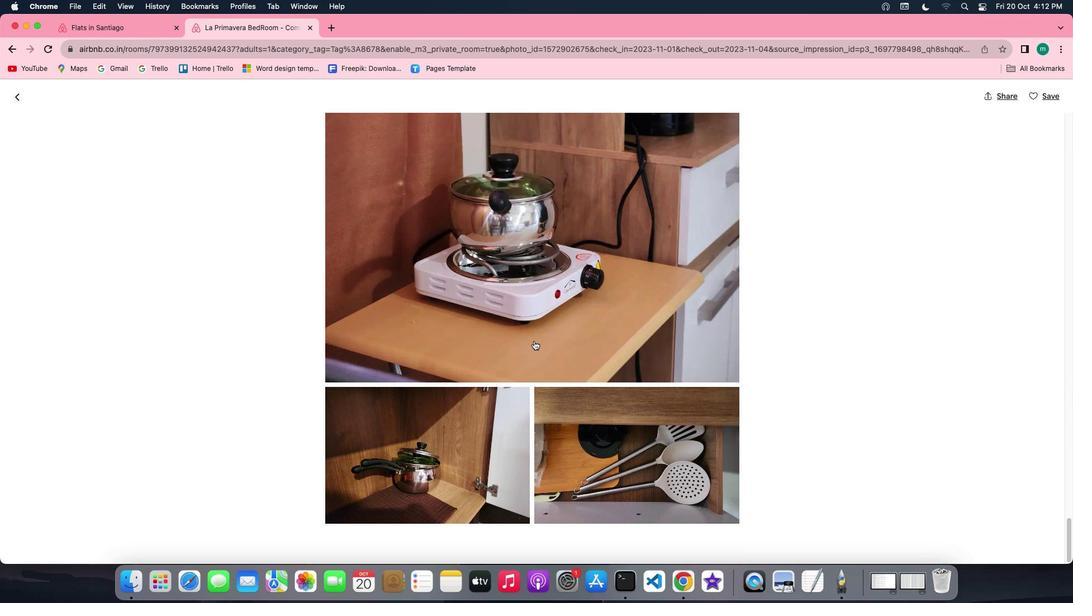 
Action: Mouse scrolled (533, 341) with delta (0, -1)
Screenshot: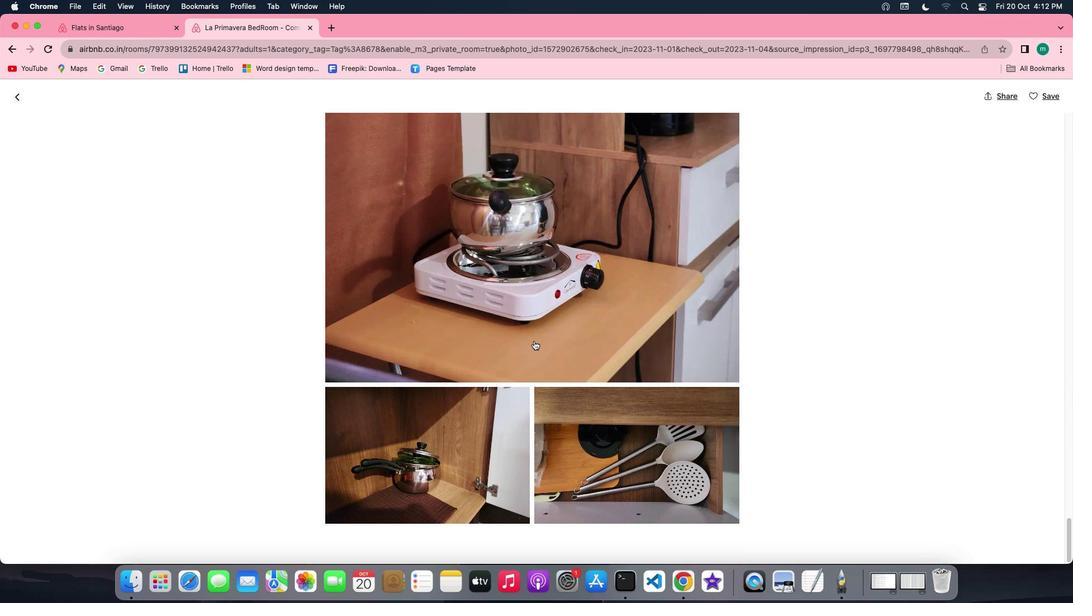 
Action: Mouse scrolled (533, 341) with delta (0, -2)
Screenshot: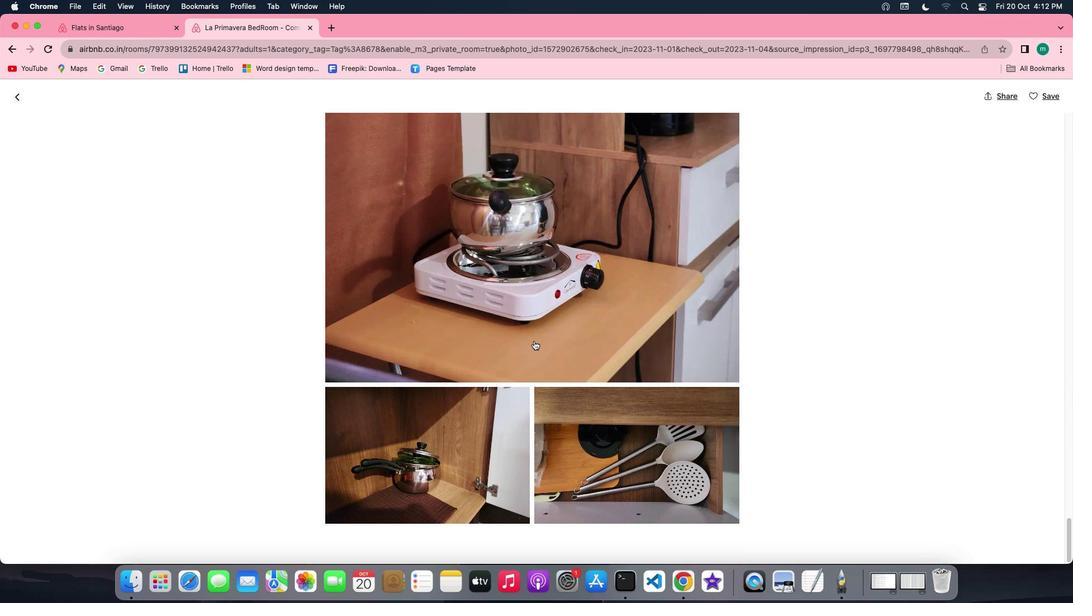 
Action: Mouse scrolled (533, 341) with delta (0, -2)
